 Task: Save favorite listings for properties in Denver, Colorado, with a mountain view.
Action: Mouse moved to (344, 184)
Screenshot: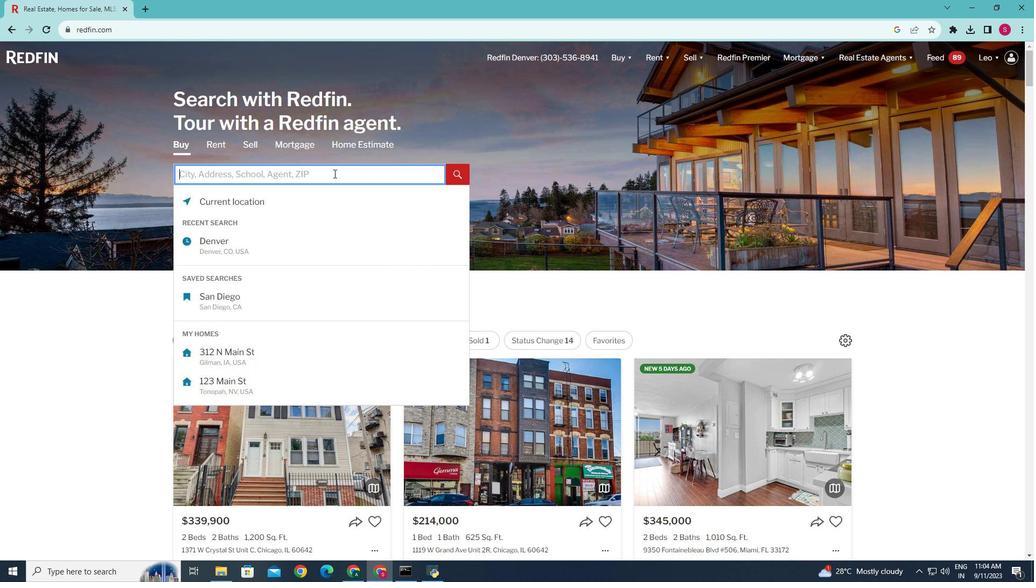 
Action: Mouse pressed left at (344, 184)
Screenshot: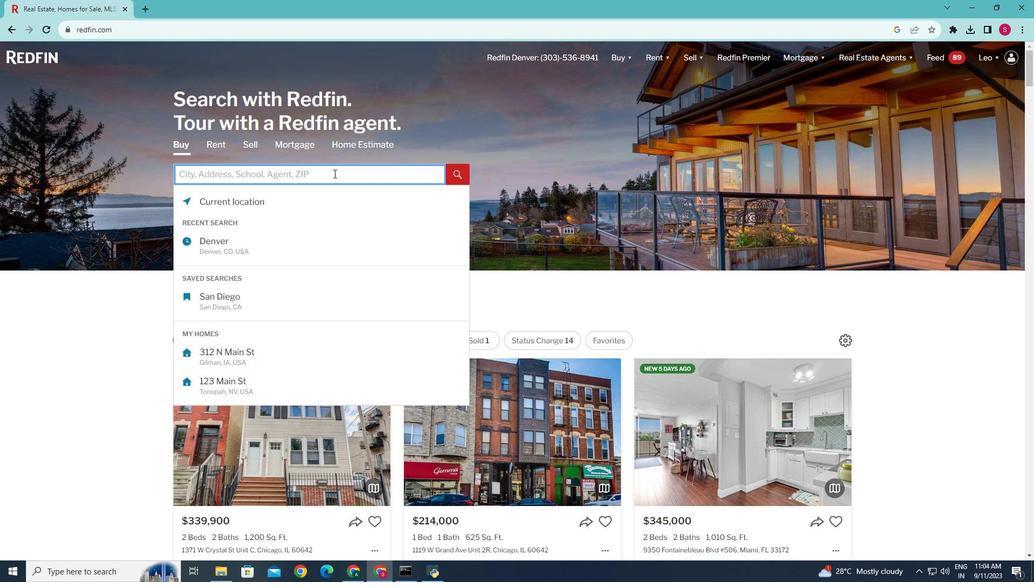 
Action: Key pressed <Key.caps_lock>D<Key.caps_lock>enver,<Key.space><Key.caps_lock>C<Key.caps_lock>olorado<Key.enter>
Screenshot: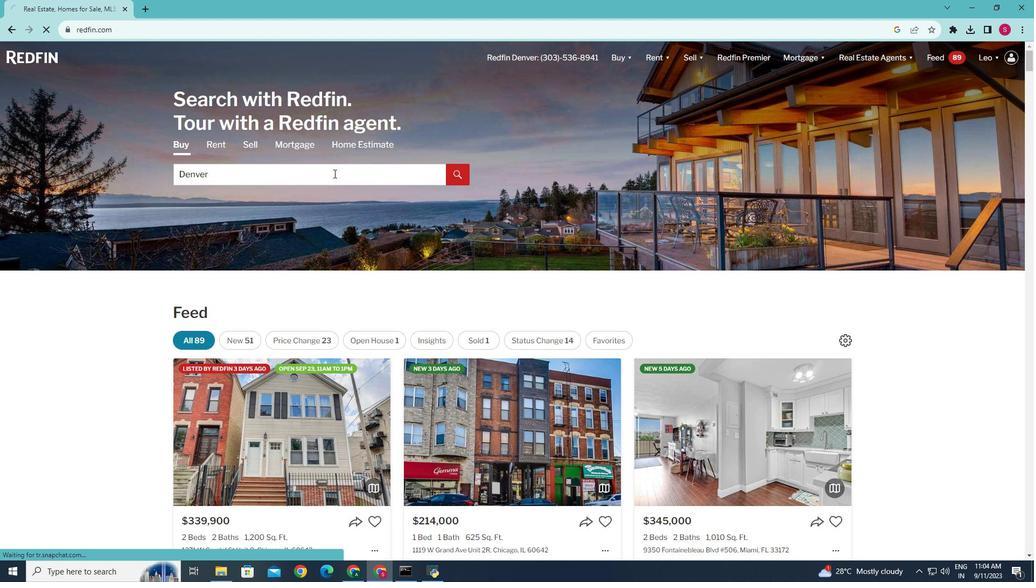 
Action: Mouse moved to (929, 136)
Screenshot: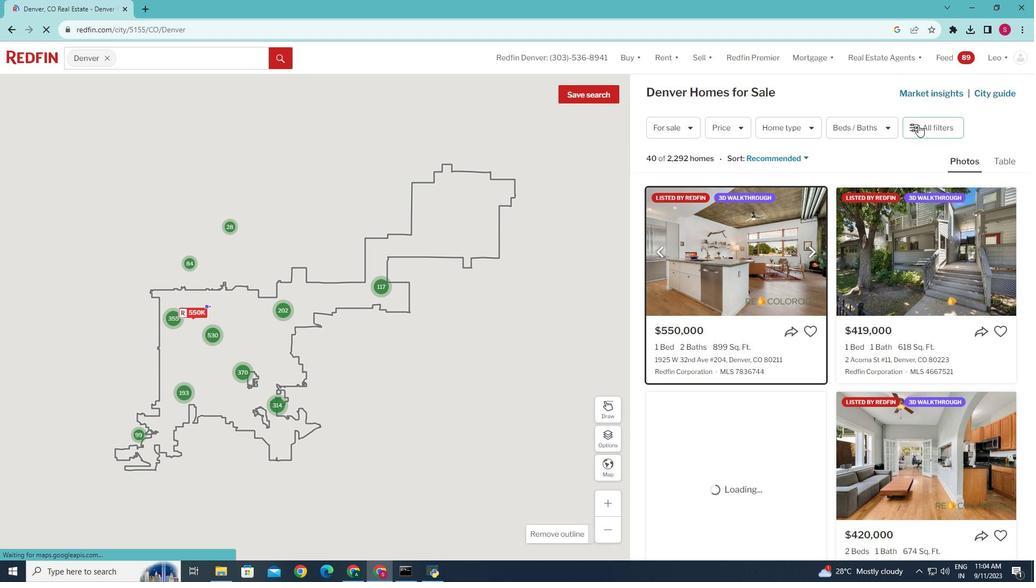 
Action: Mouse pressed left at (929, 136)
Screenshot: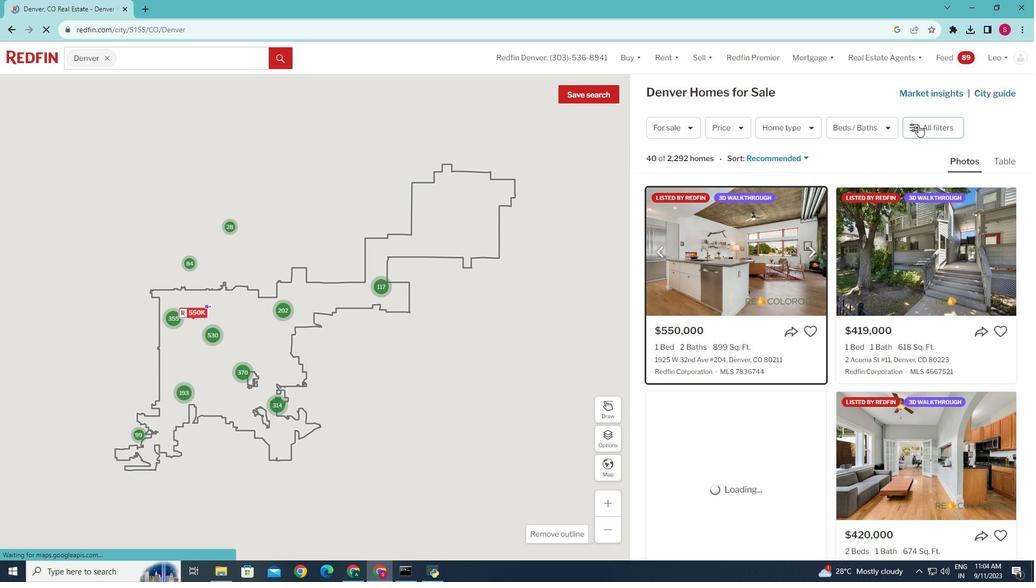 
Action: Mouse moved to (751, 272)
Screenshot: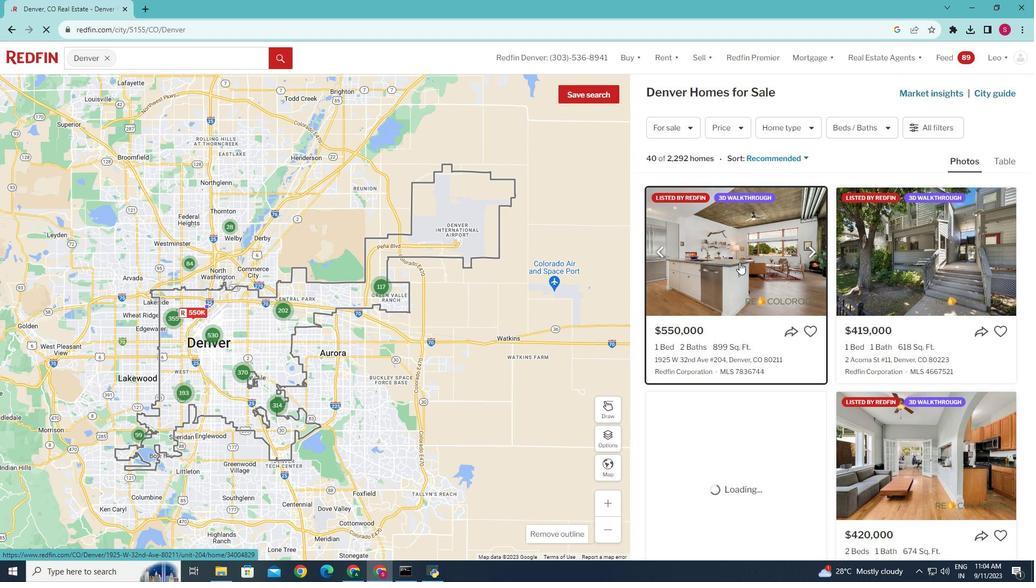 
Action: Mouse scrolled (751, 272) with delta (0, 0)
Screenshot: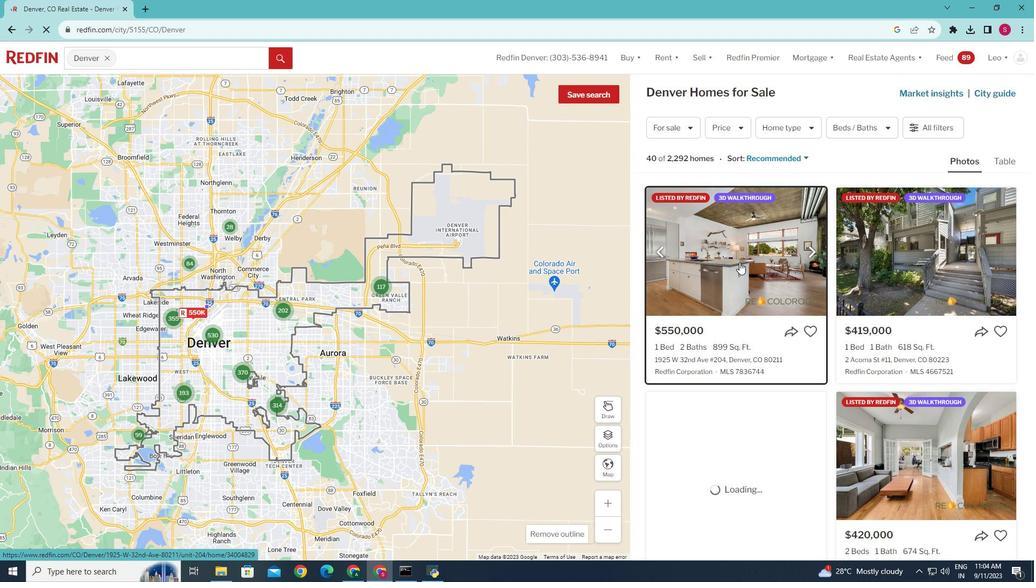 
Action: Mouse moved to (736, 288)
Screenshot: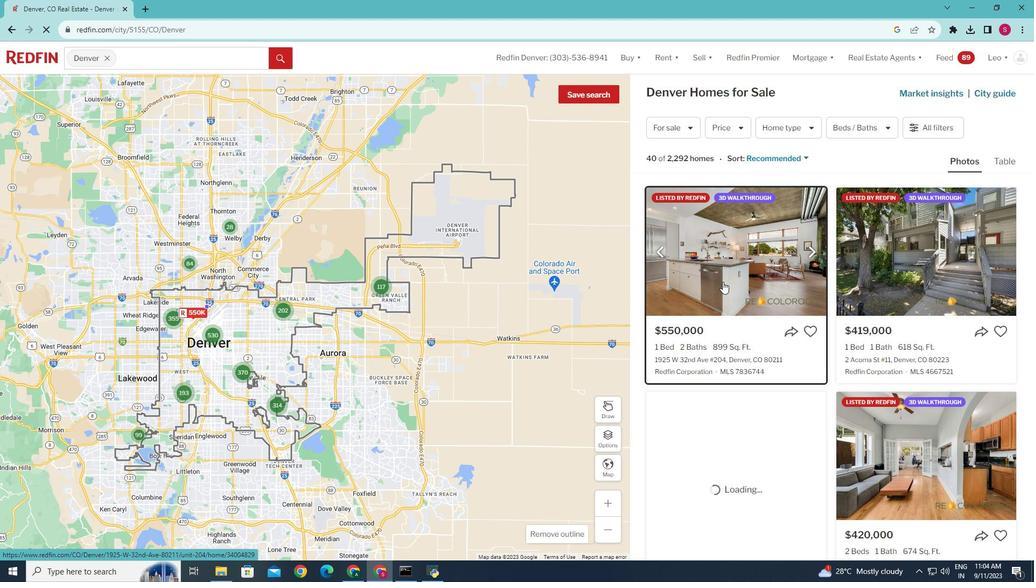 
Action: Mouse scrolled (736, 288) with delta (0, 0)
Screenshot: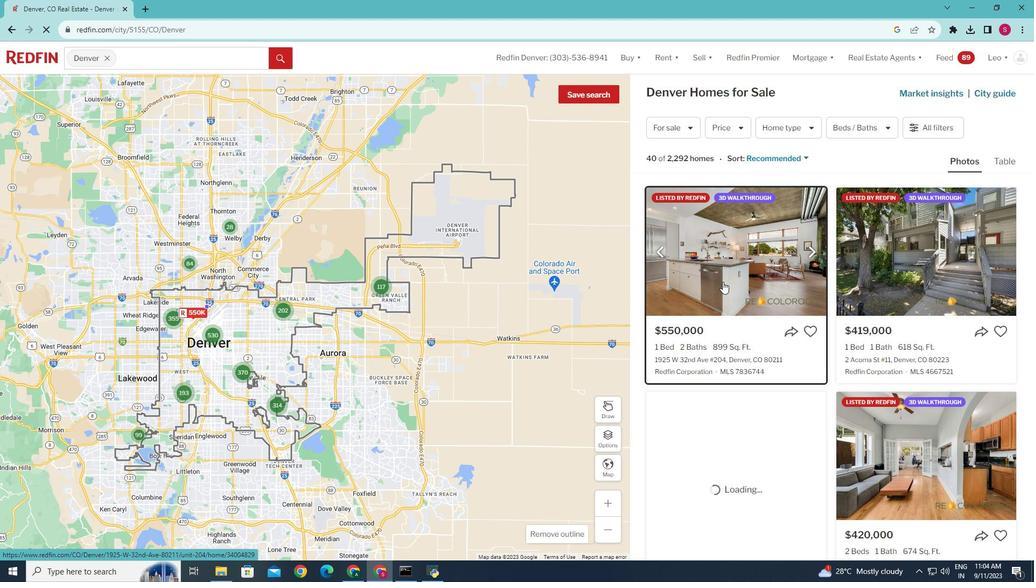 
Action: Mouse moved to (735, 291)
Screenshot: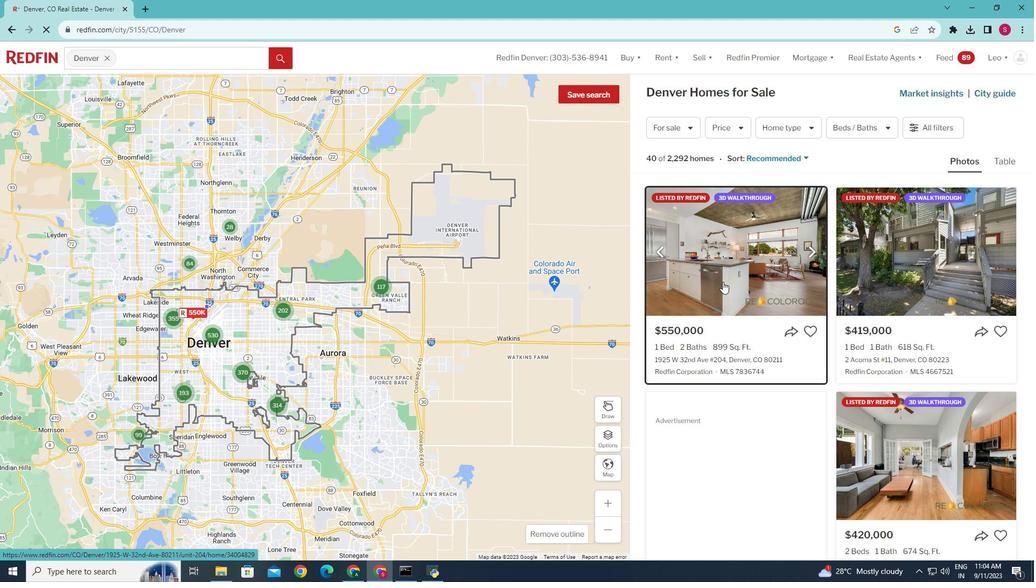 
Action: Mouse scrolled (735, 290) with delta (0, 0)
Screenshot: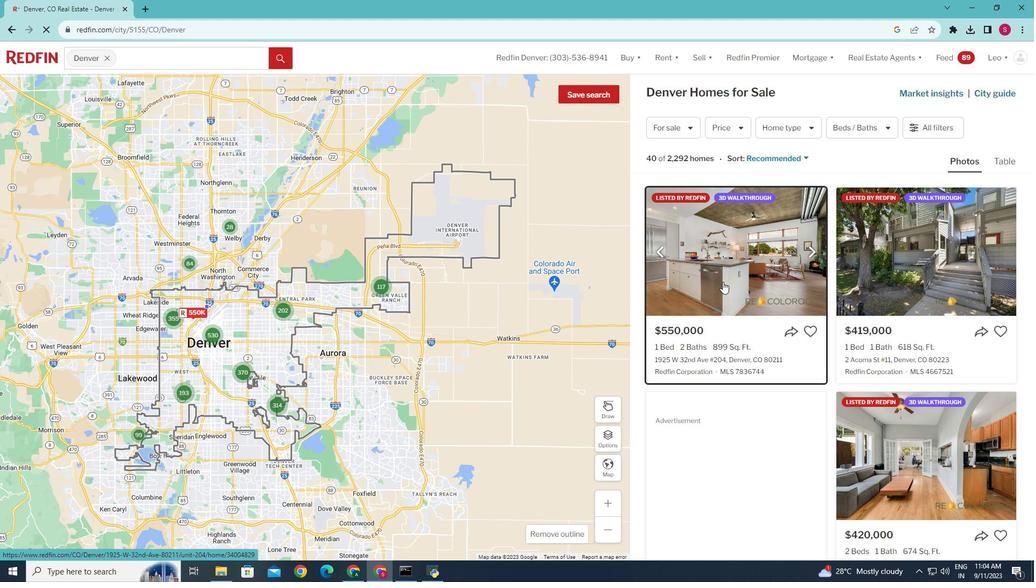 
Action: Mouse moved to (934, 135)
Screenshot: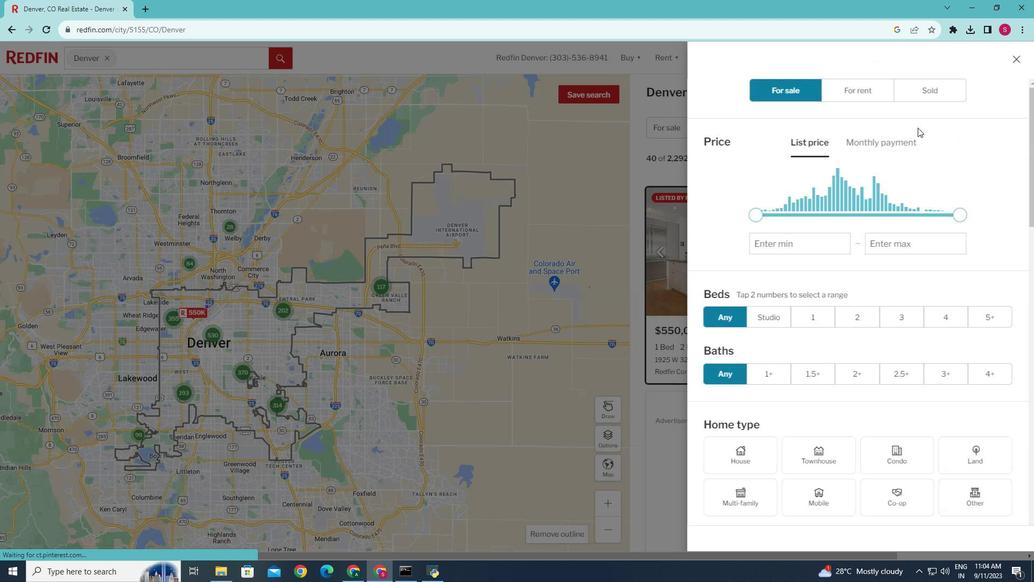 
Action: Mouse pressed left at (934, 135)
Screenshot: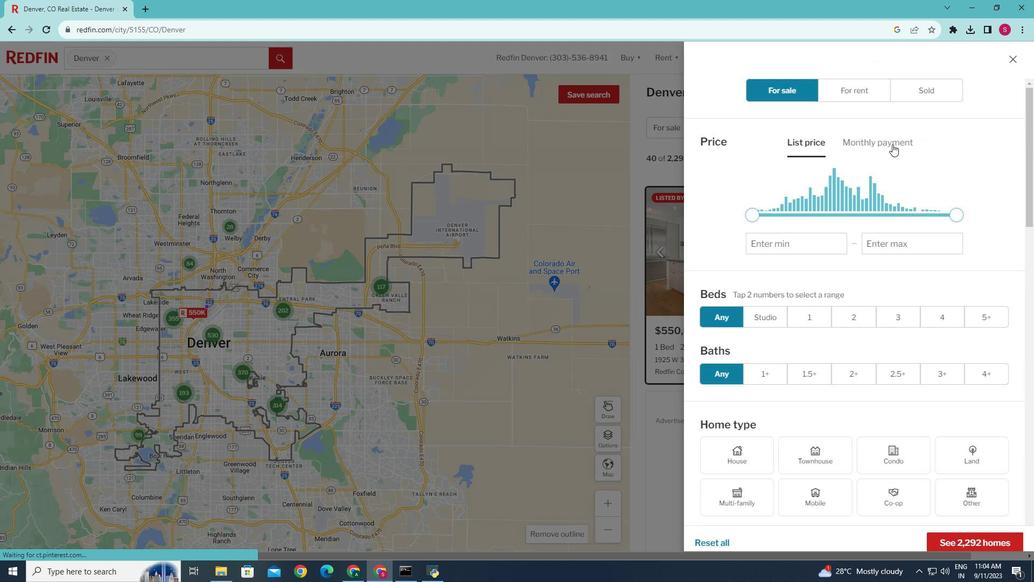 
Action: Mouse moved to (804, 342)
Screenshot: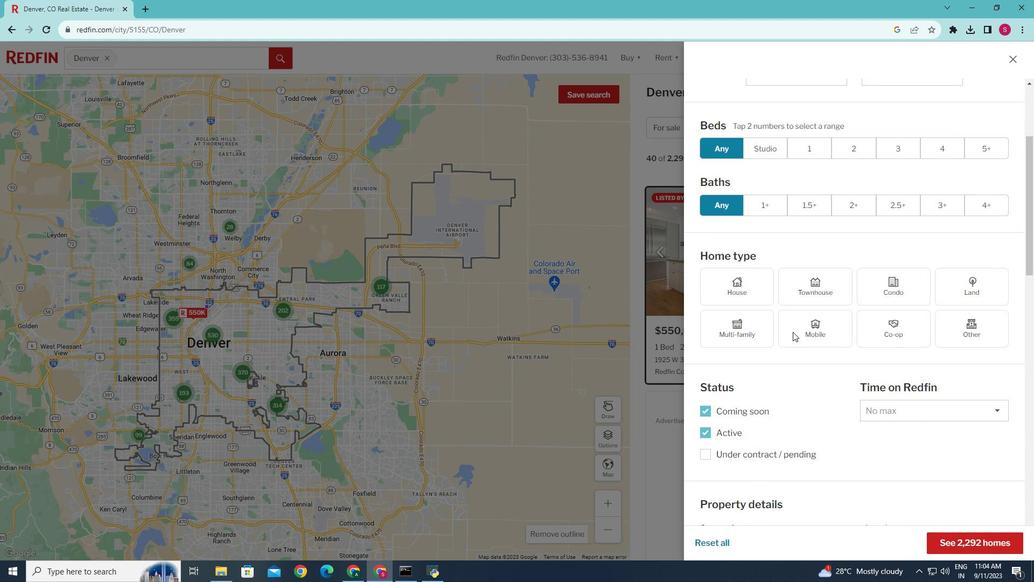 
Action: Mouse scrolled (804, 342) with delta (0, 0)
Screenshot: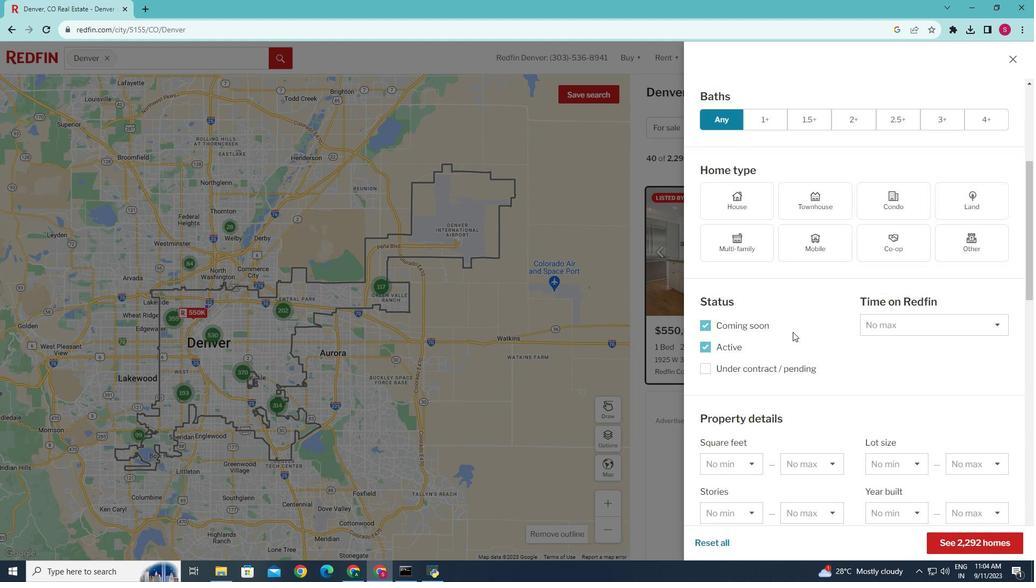 
Action: Mouse scrolled (804, 342) with delta (0, 0)
Screenshot: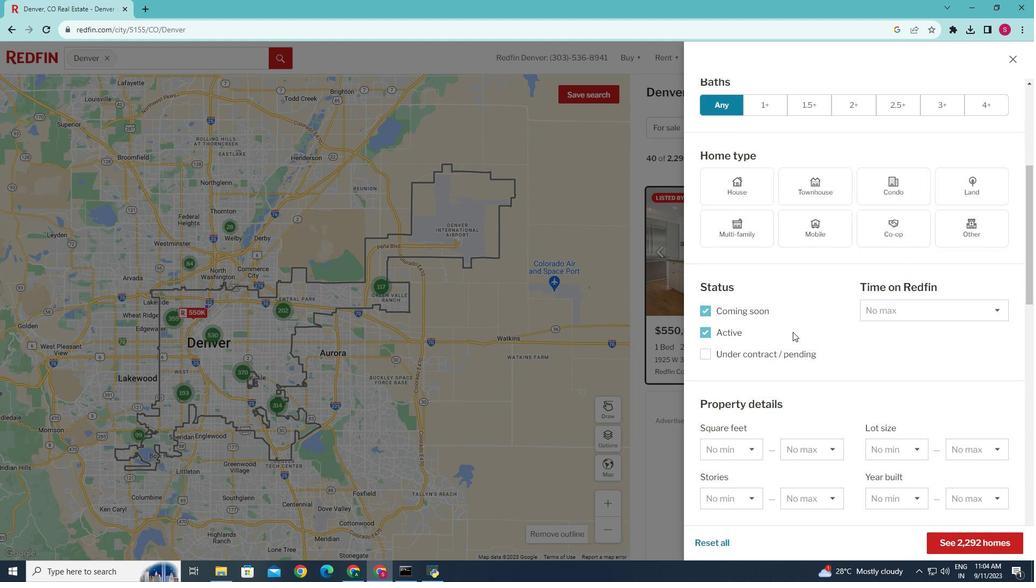 
Action: Mouse scrolled (804, 342) with delta (0, 0)
Screenshot: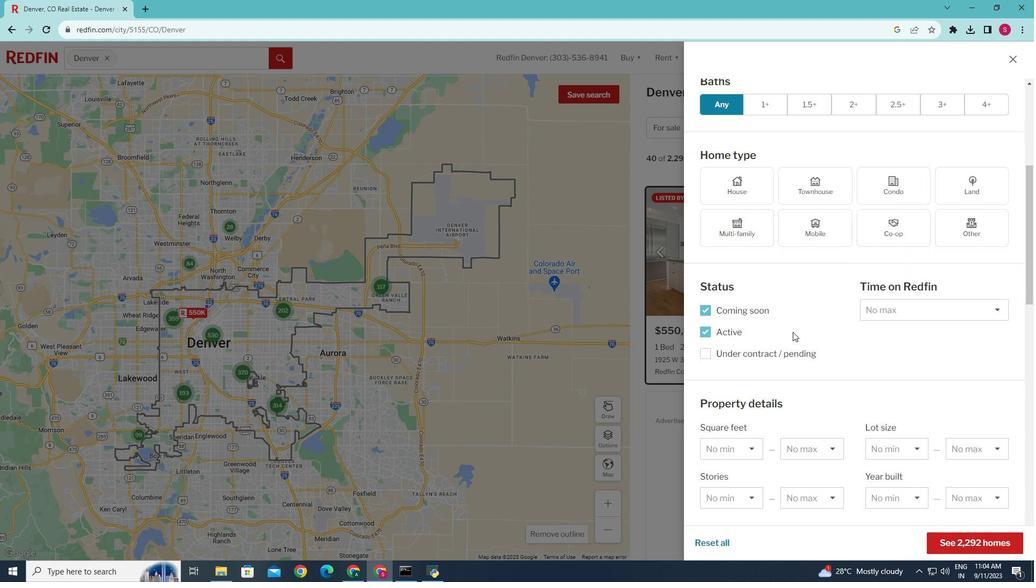 
Action: Mouse scrolled (804, 342) with delta (0, 0)
Screenshot: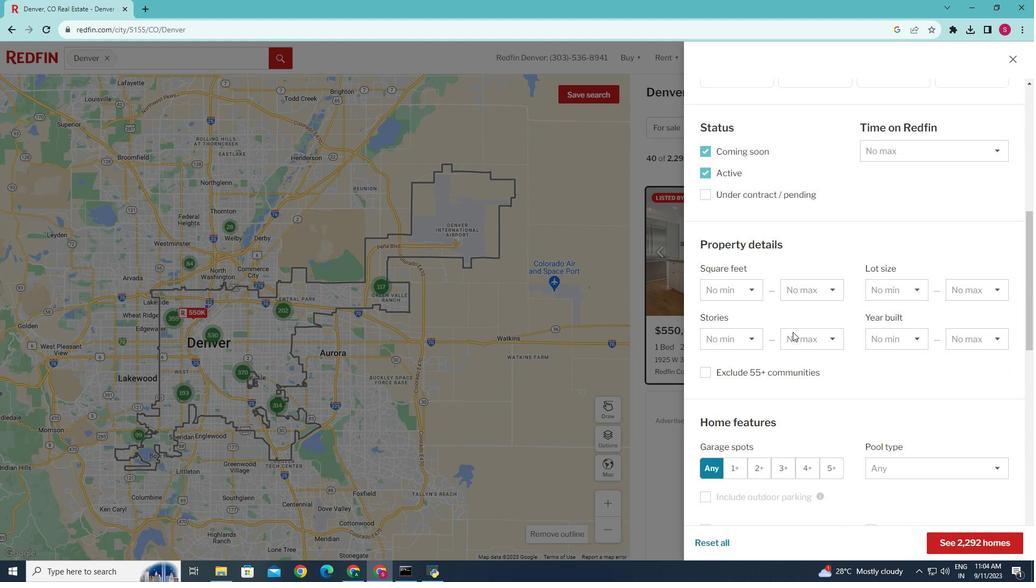 
Action: Mouse scrolled (804, 342) with delta (0, 0)
Screenshot: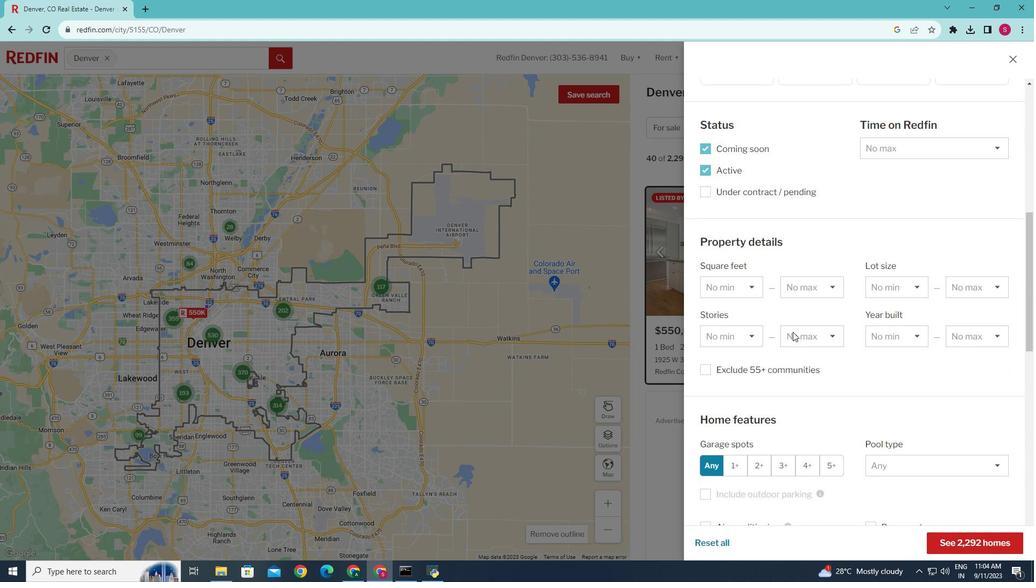 
Action: Mouse scrolled (804, 342) with delta (0, 0)
Screenshot: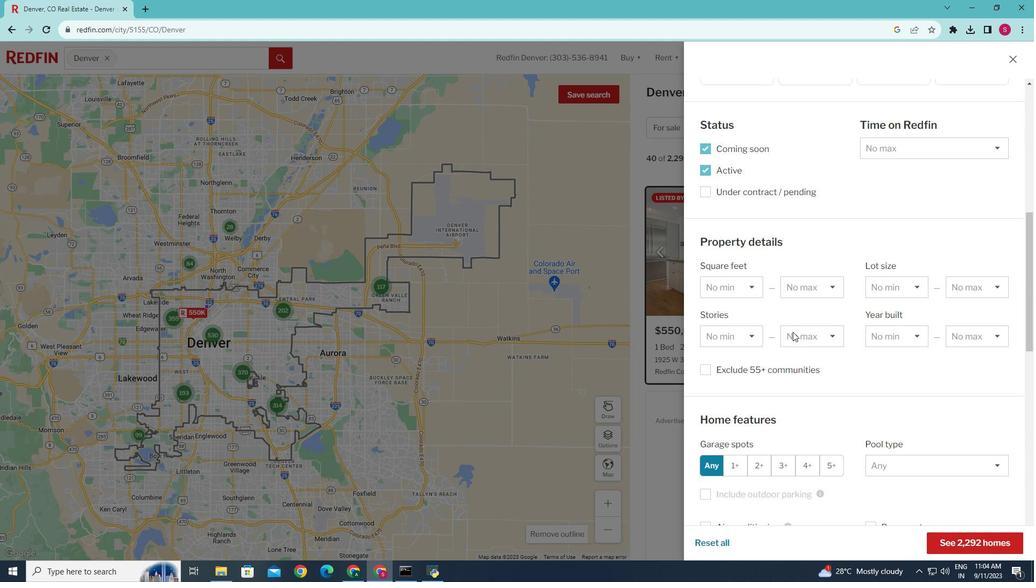 
Action: Mouse scrolled (804, 342) with delta (0, 0)
Screenshot: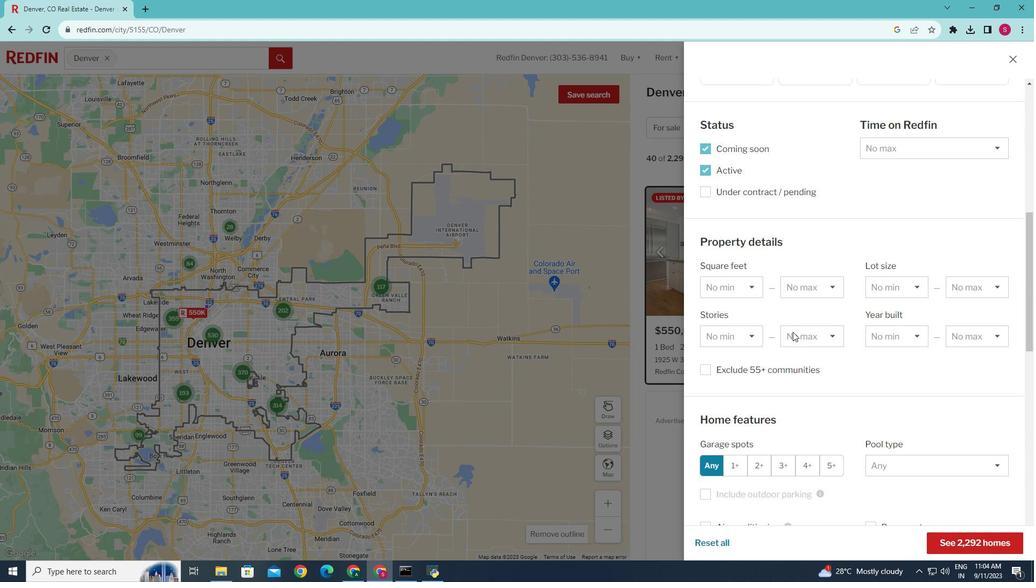 
Action: Mouse scrolled (804, 342) with delta (0, 0)
Screenshot: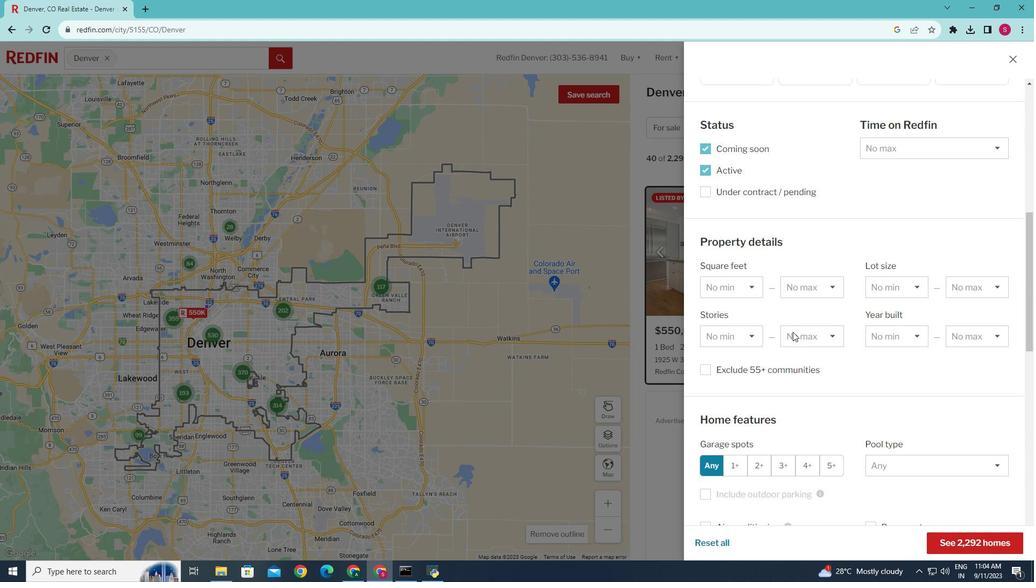 
Action: Mouse scrolled (804, 342) with delta (0, 0)
Screenshot: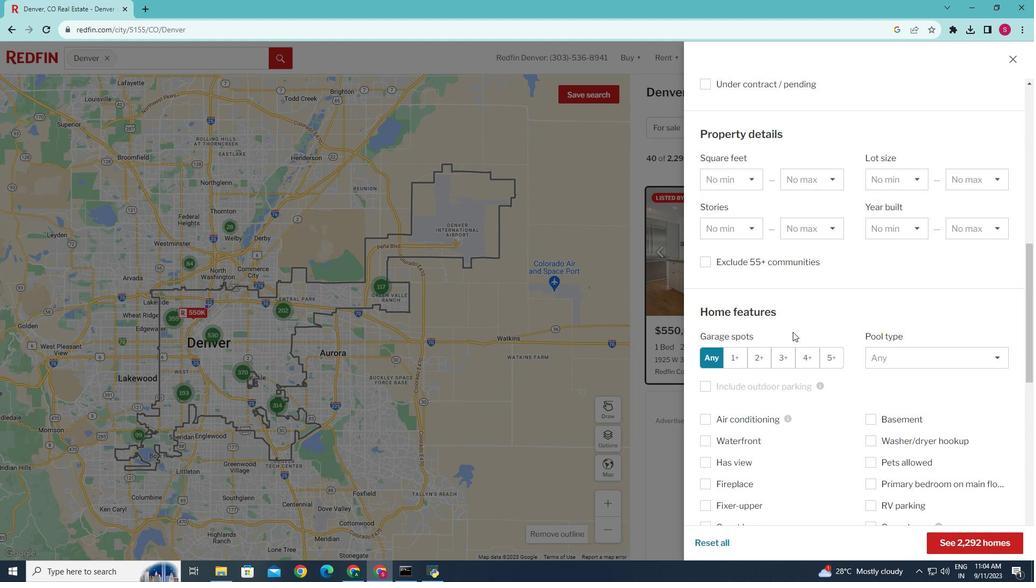 
Action: Mouse scrolled (804, 342) with delta (0, 0)
Screenshot: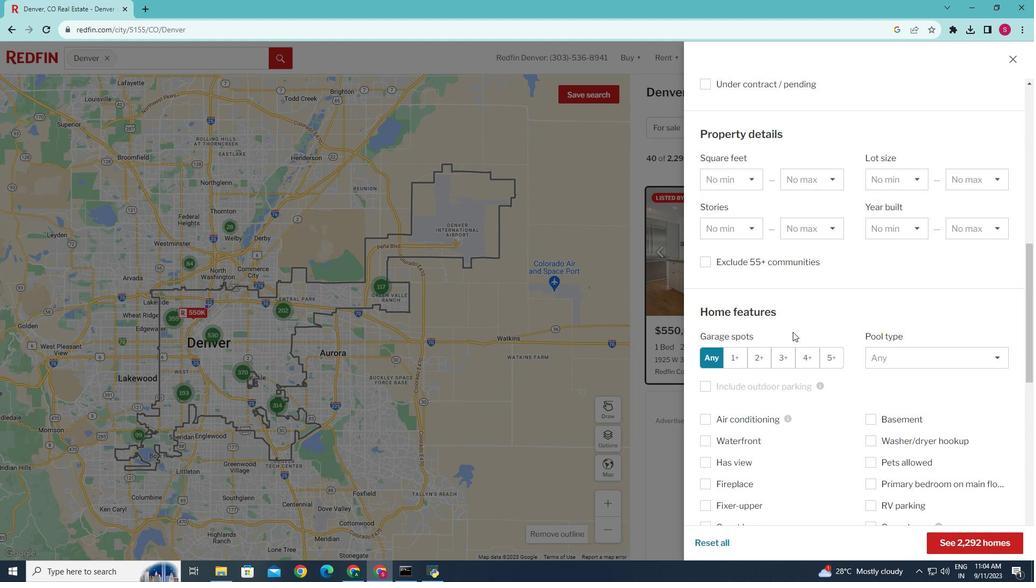 
Action: Mouse scrolled (804, 342) with delta (0, 0)
Screenshot: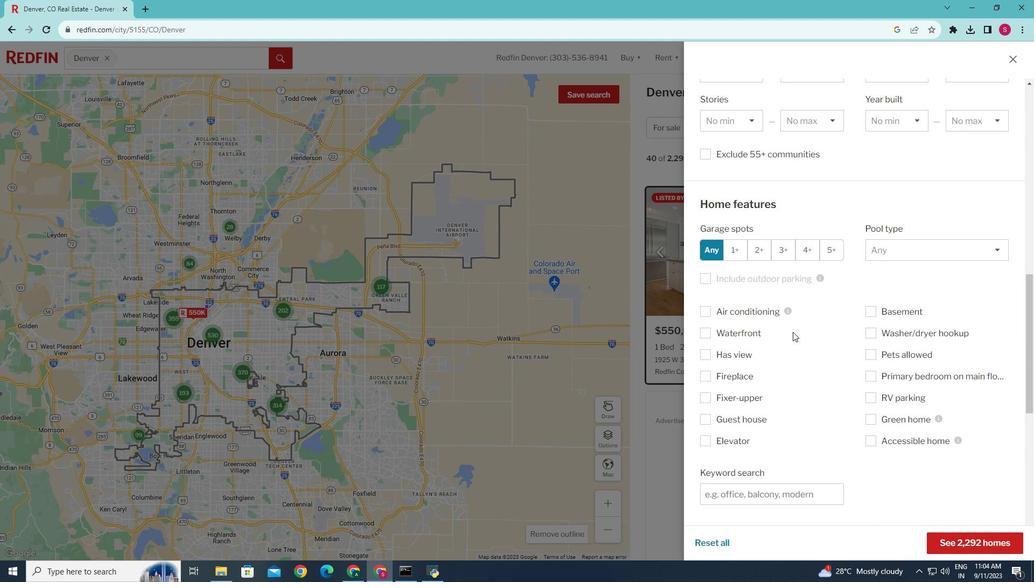 
Action: Mouse scrolled (804, 342) with delta (0, 0)
Screenshot: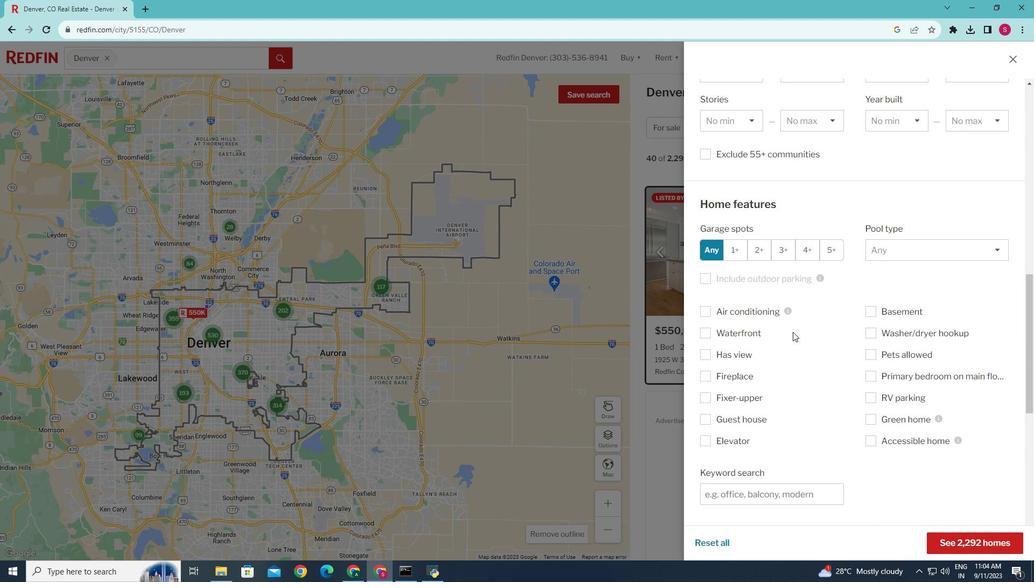 
Action: Mouse scrolled (804, 342) with delta (0, 0)
Screenshot: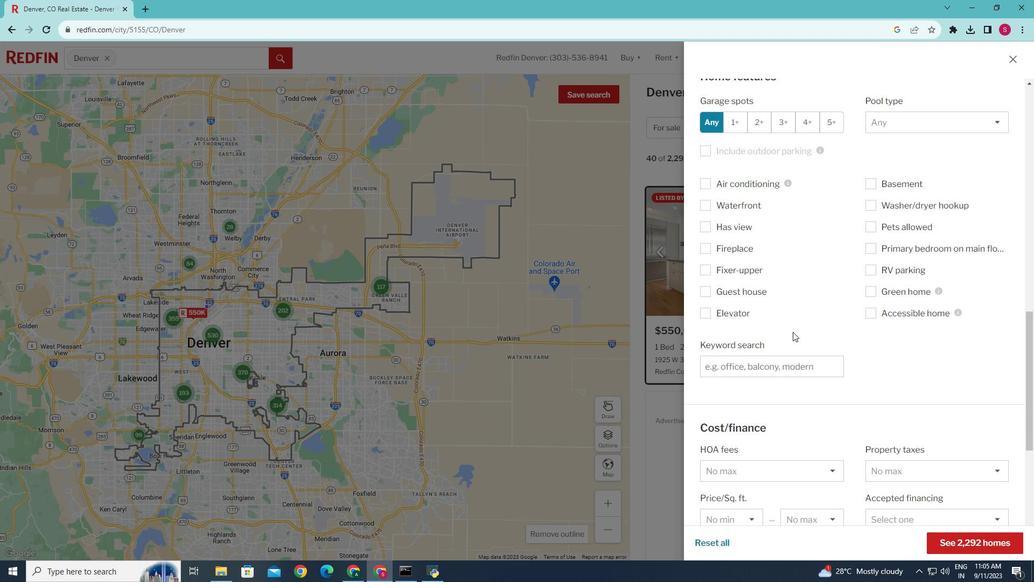 
Action: Mouse scrolled (804, 342) with delta (0, 0)
Screenshot: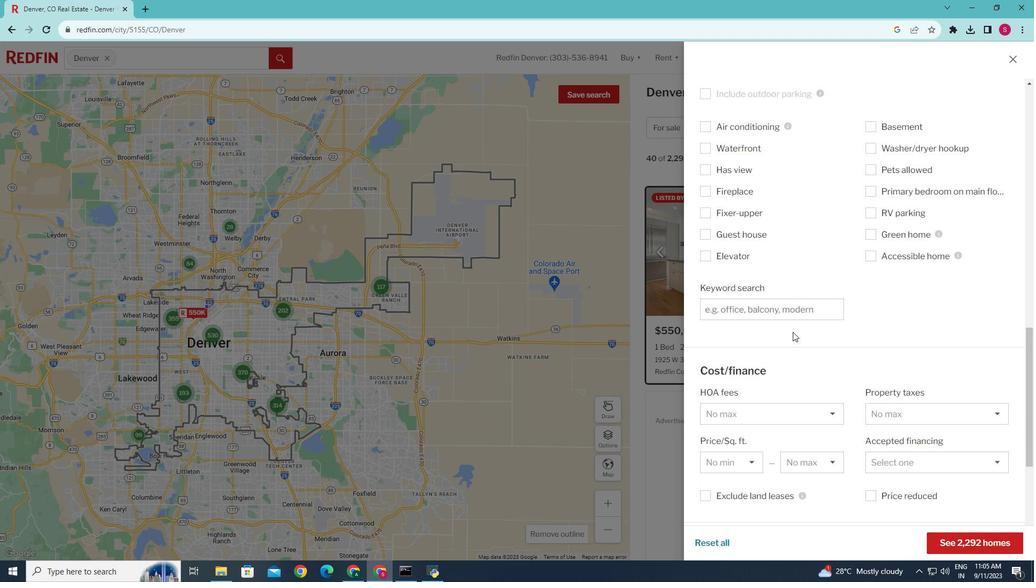 
Action: Mouse scrolled (804, 342) with delta (0, 0)
Screenshot: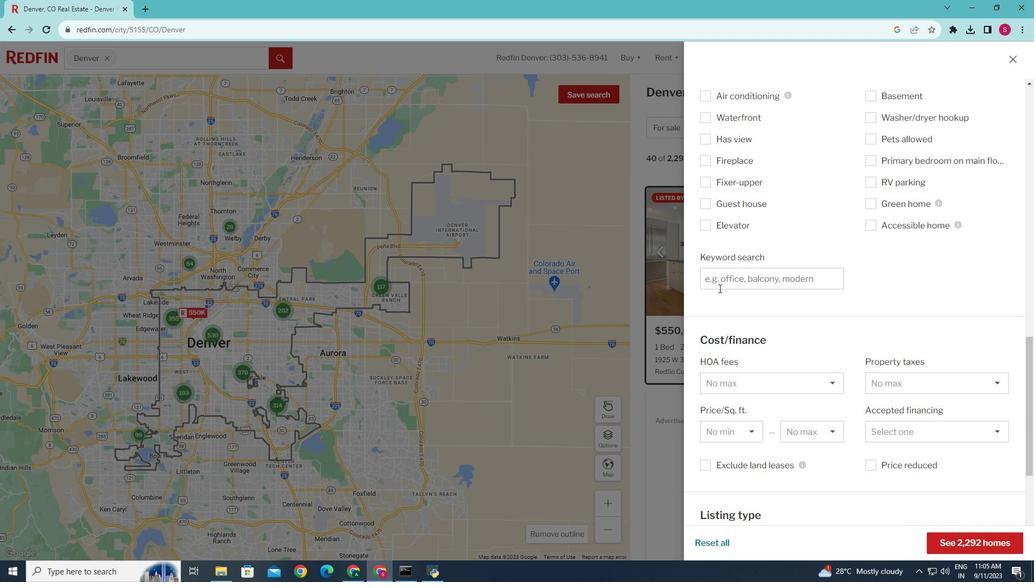 
Action: Mouse scrolled (804, 342) with delta (0, 0)
Screenshot: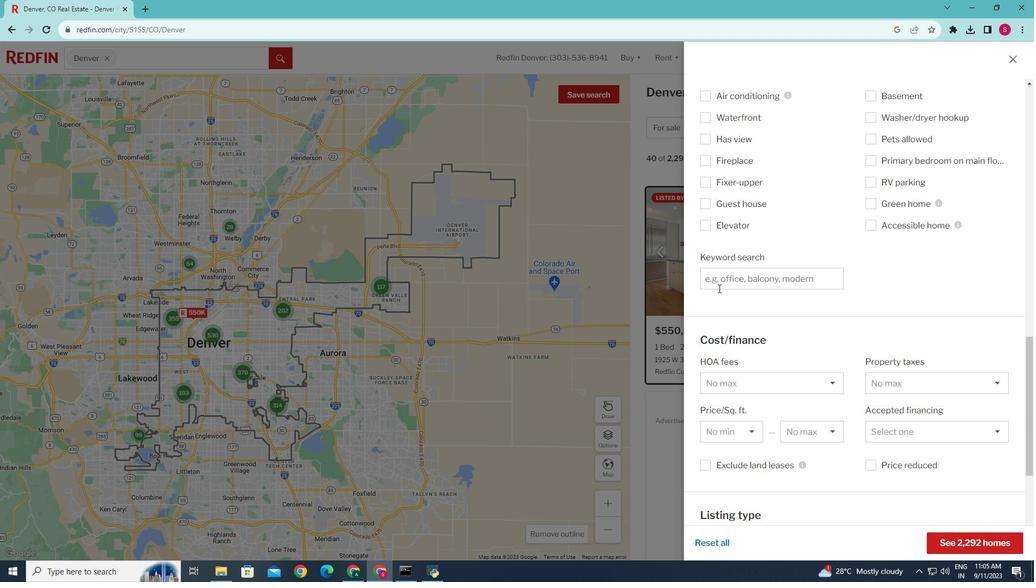 
Action: Mouse moved to (745, 287)
Screenshot: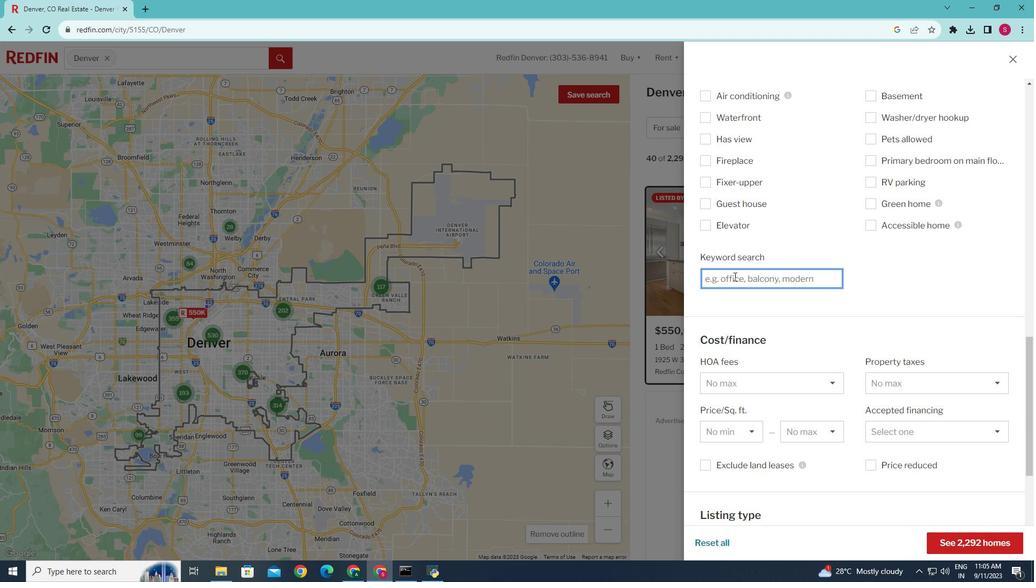 
Action: Mouse pressed left at (745, 287)
Screenshot: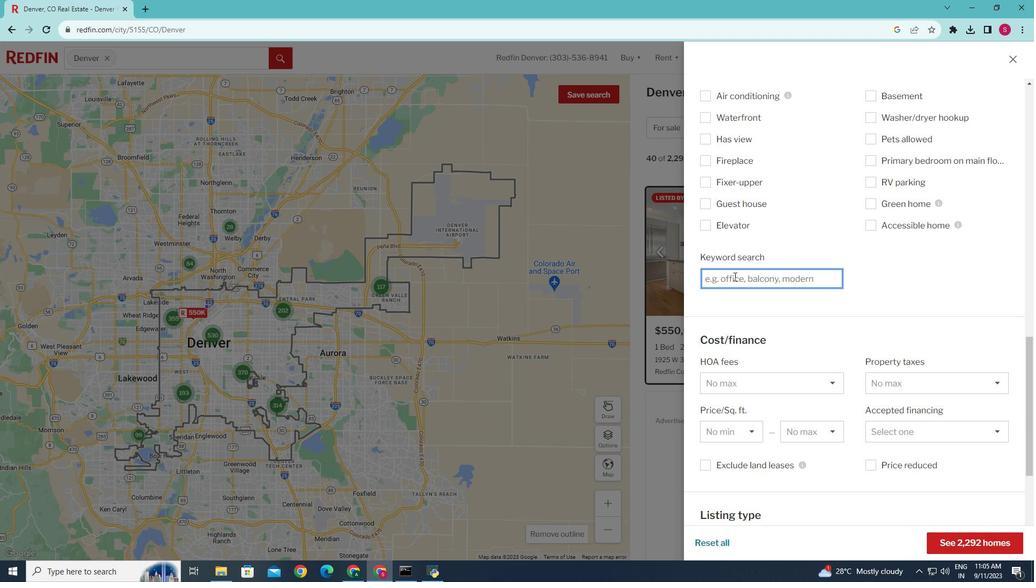 
Action: Key pressed mountain<Key.space>view<Key.enter>
Screenshot: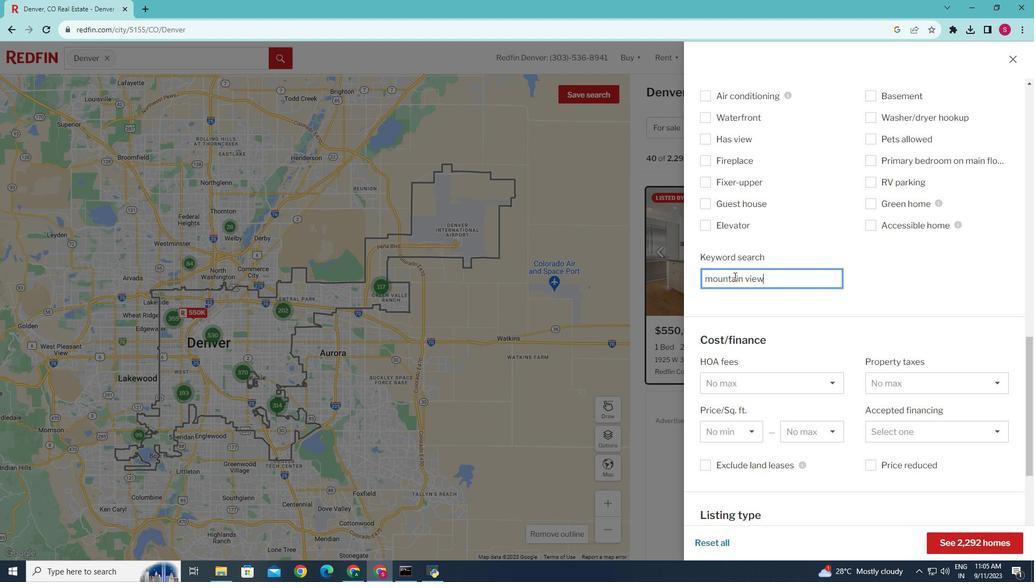 
Action: Mouse moved to (775, 308)
Screenshot: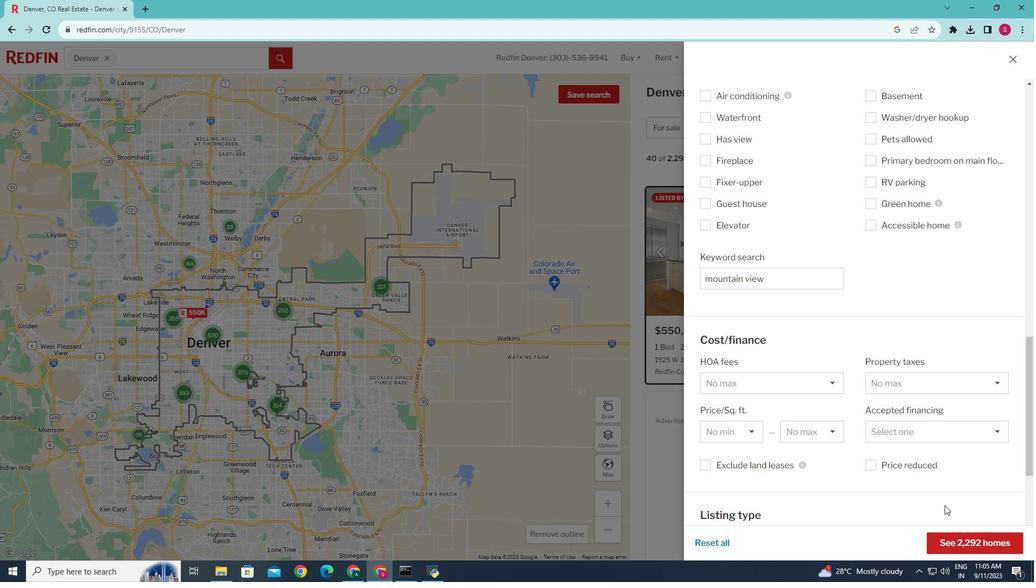 
Action: Mouse pressed left at (775, 308)
Screenshot: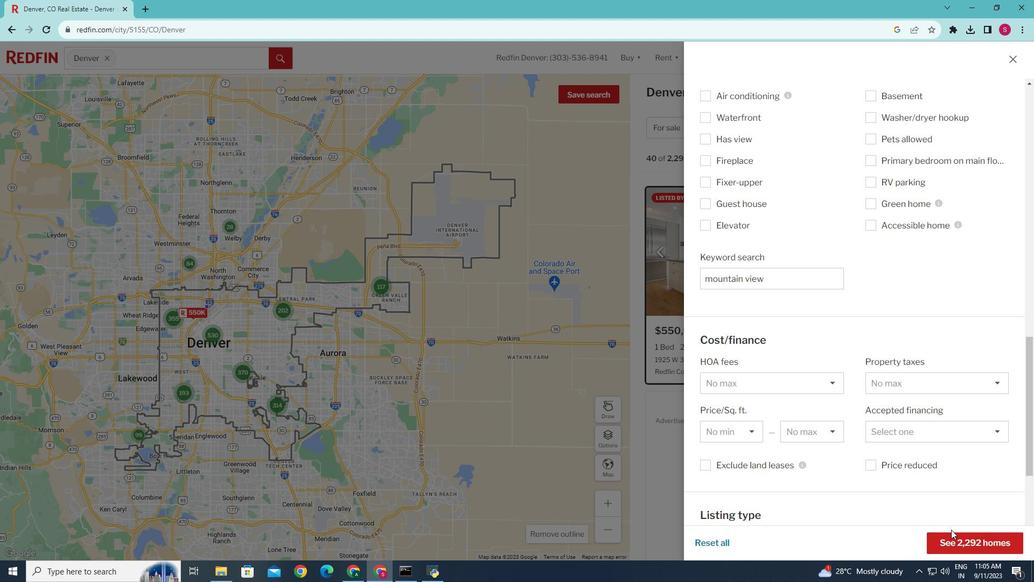 
Action: Mouse moved to (967, 553)
Screenshot: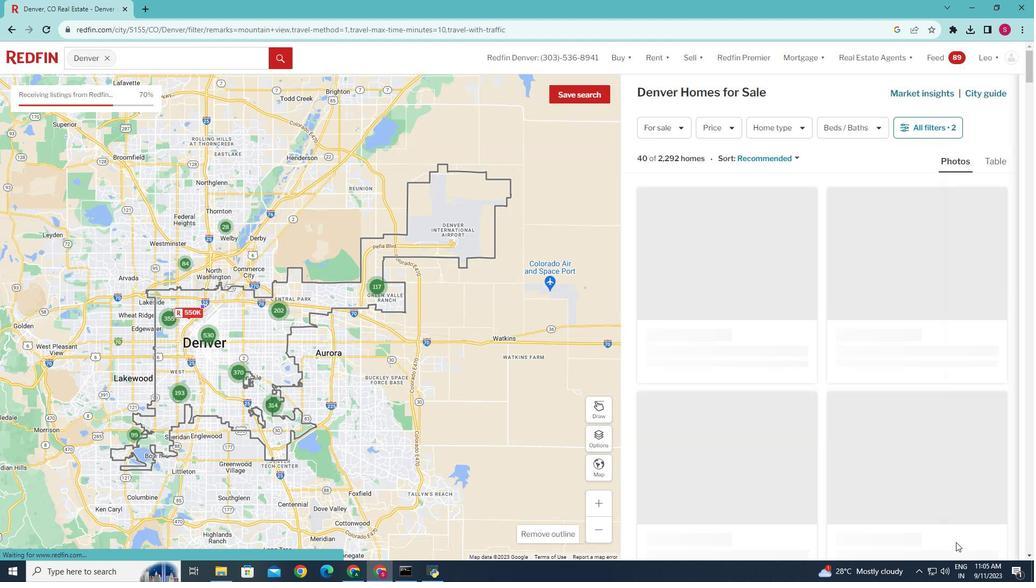 
Action: Mouse pressed left at (967, 553)
Screenshot: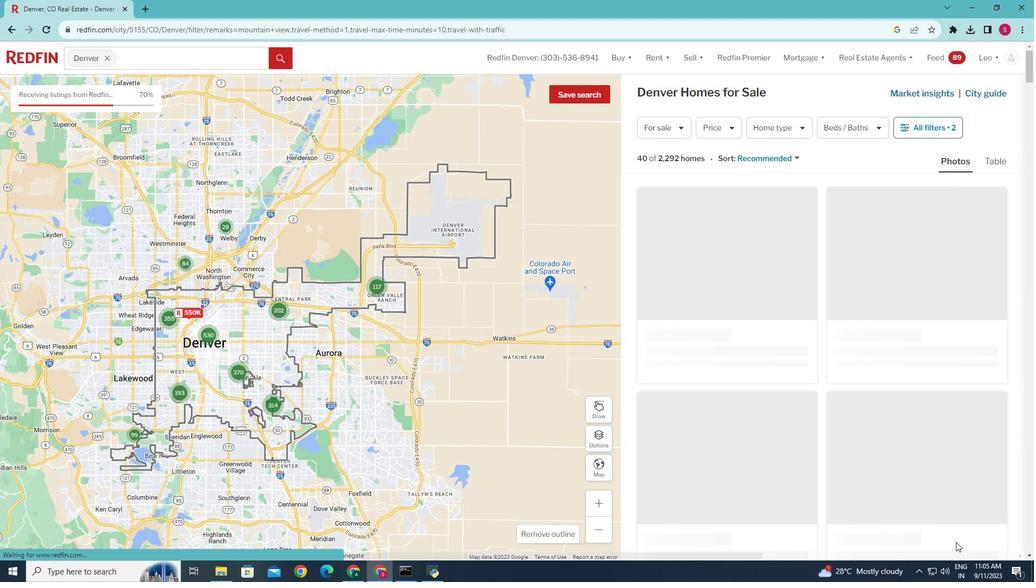 
Action: Mouse moved to (750, 250)
Screenshot: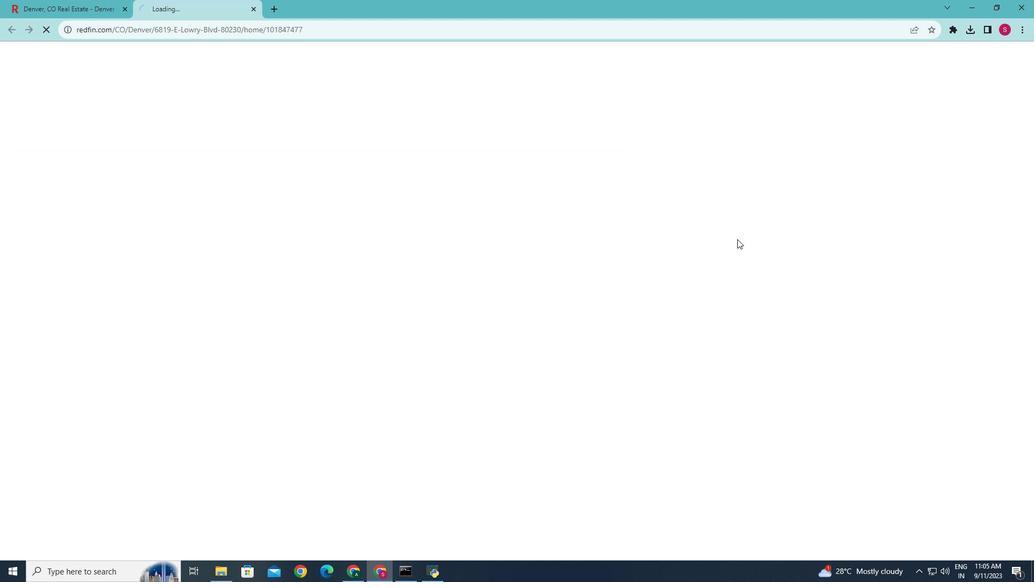 
Action: Mouse pressed left at (750, 250)
Screenshot: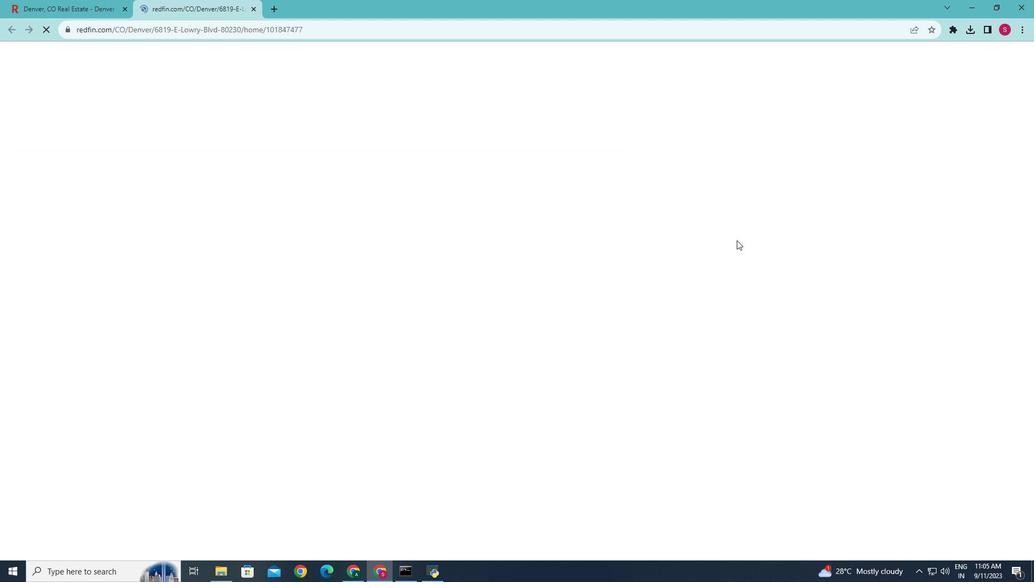 
Action: Mouse moved to (708, 323)
Screenshot: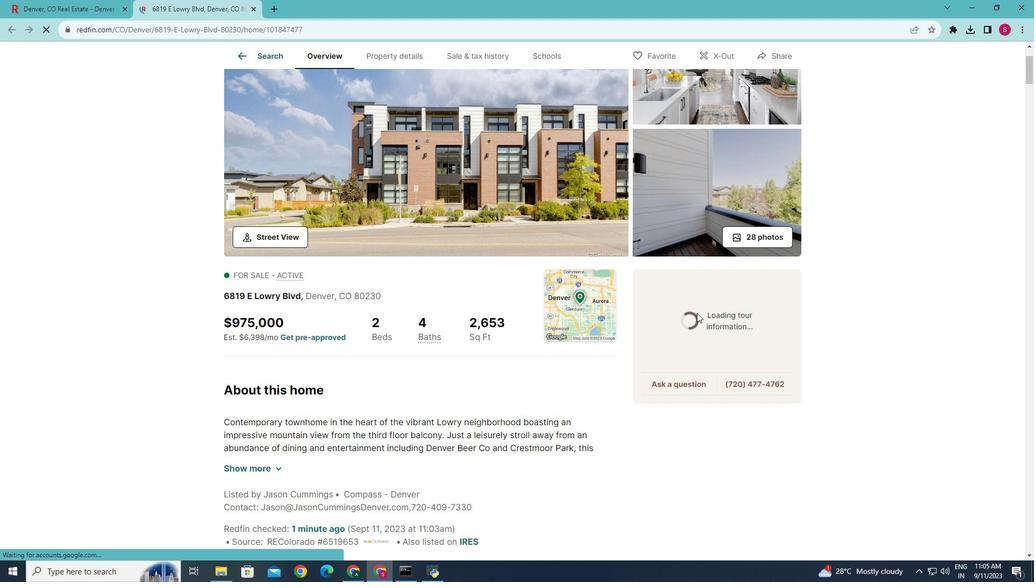 
Action: Mouse scrolled (708, 323) with delta (0, 0)
Screenshot: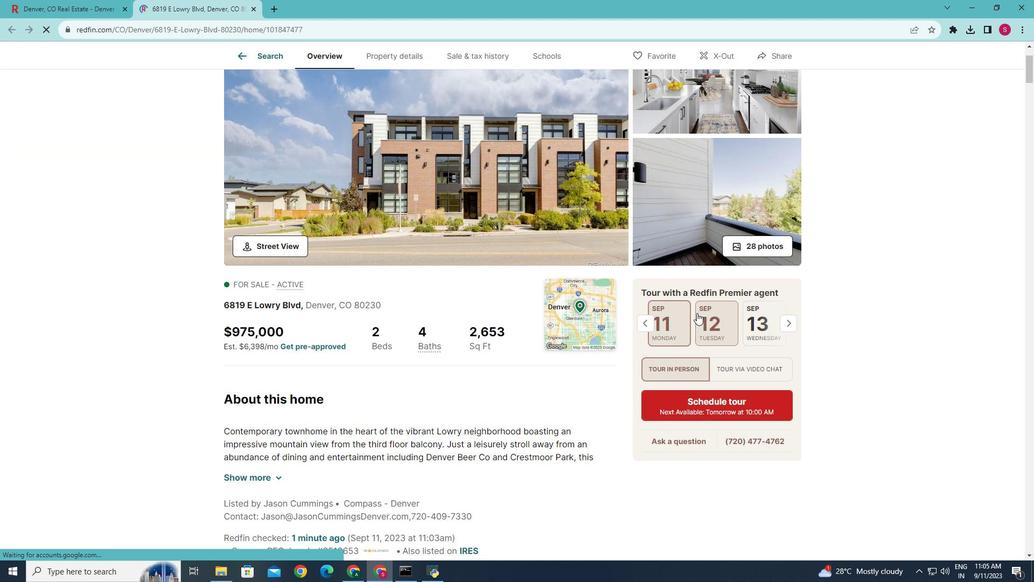 
Action: Mouse scrolled (708, 323) with delta (0, 0)
Screenshot: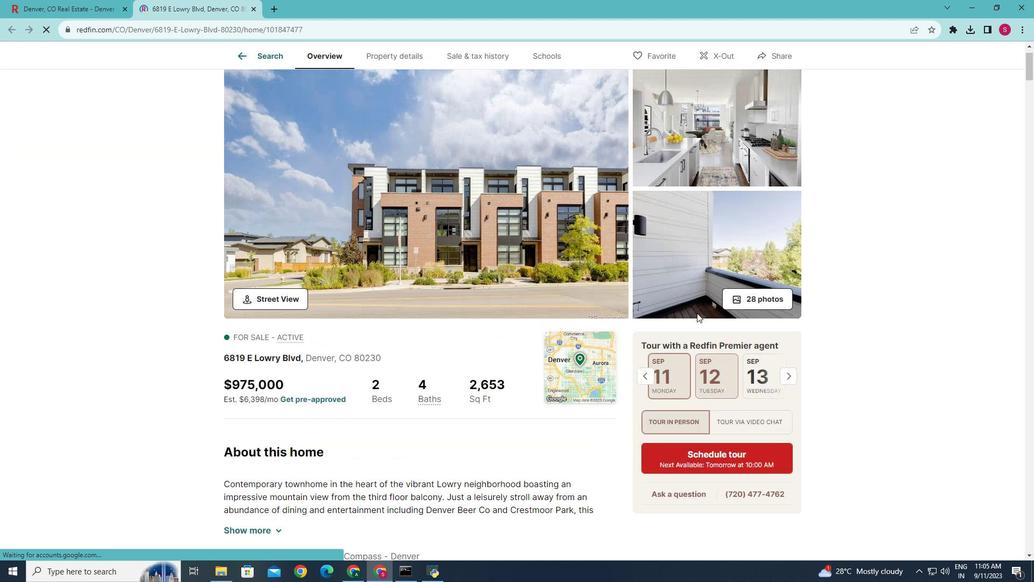 
Action: Mouse scrolled (708, 324) with delta (0, 0)
Screenshot: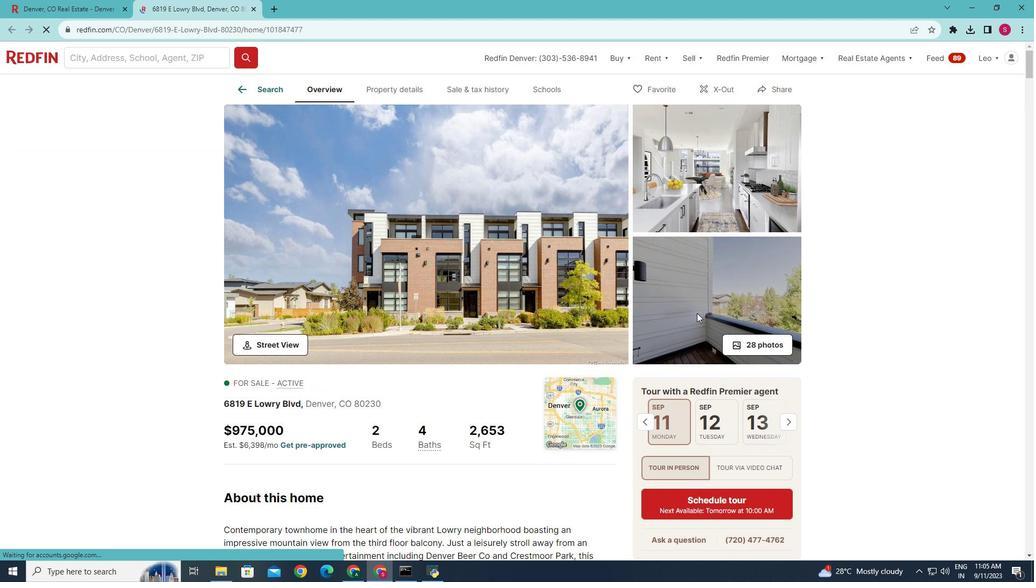 
Action: Mouse scrolled (708, 324) with delta (0, 0)
Screenshot: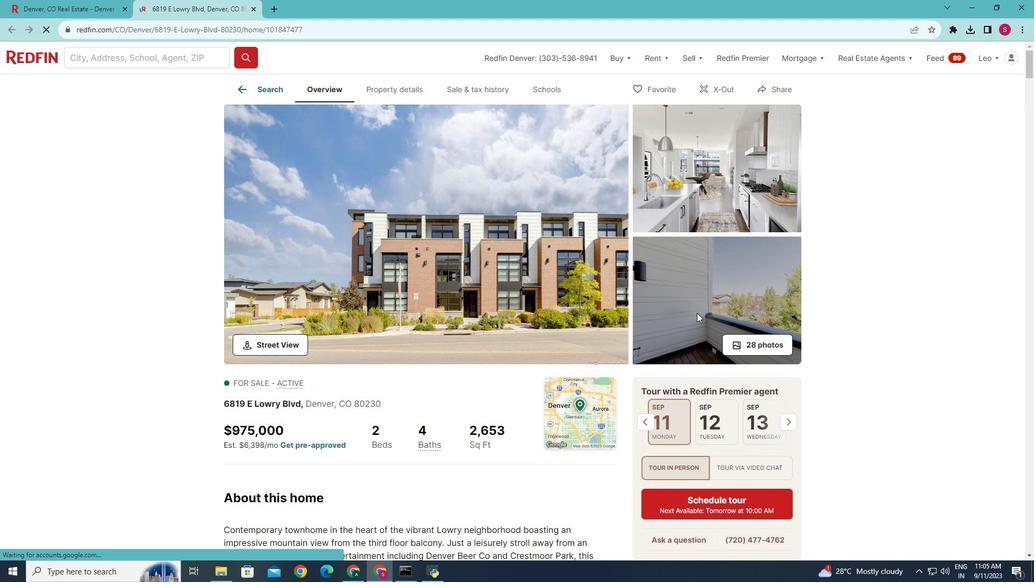 
Action: Mouse scrolled (708, 324) with delta (0, 0)
Screenshot: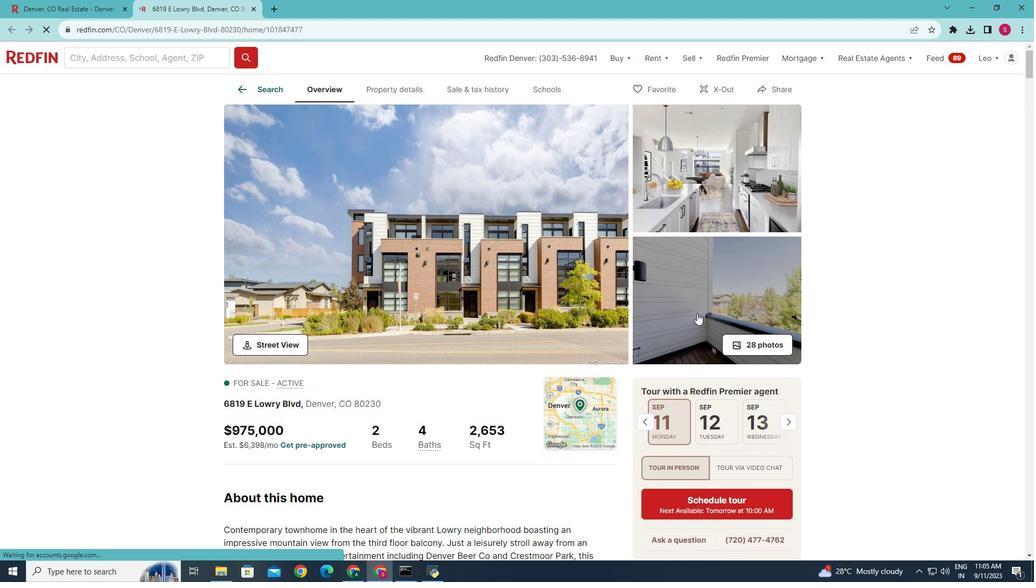 
Action: Mouse scrolled (708, 324) with delta (0, 0)
Screenshot: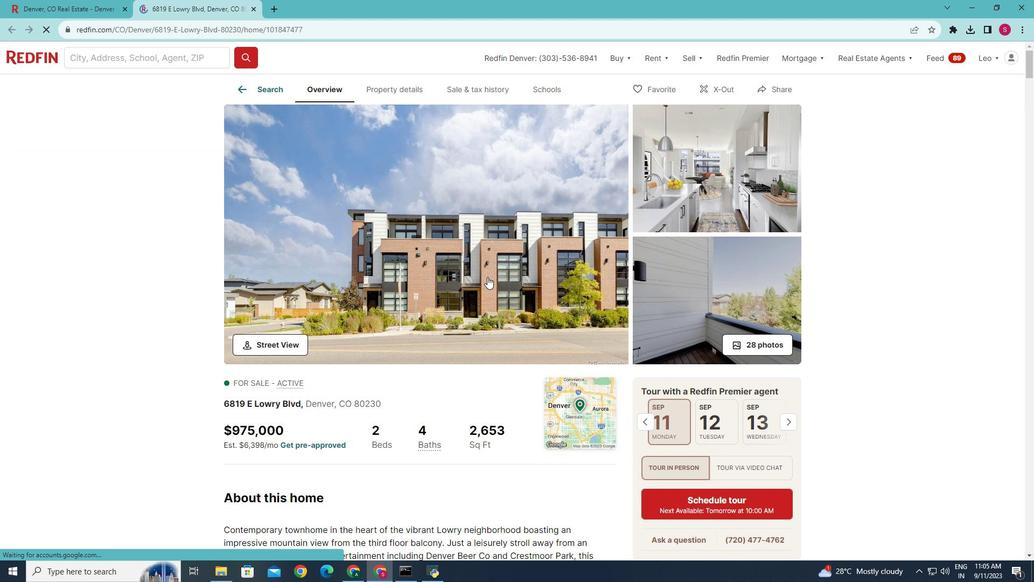
Action: Mouse scrolled (708, 324) with delta (0, 0)
Screenshot: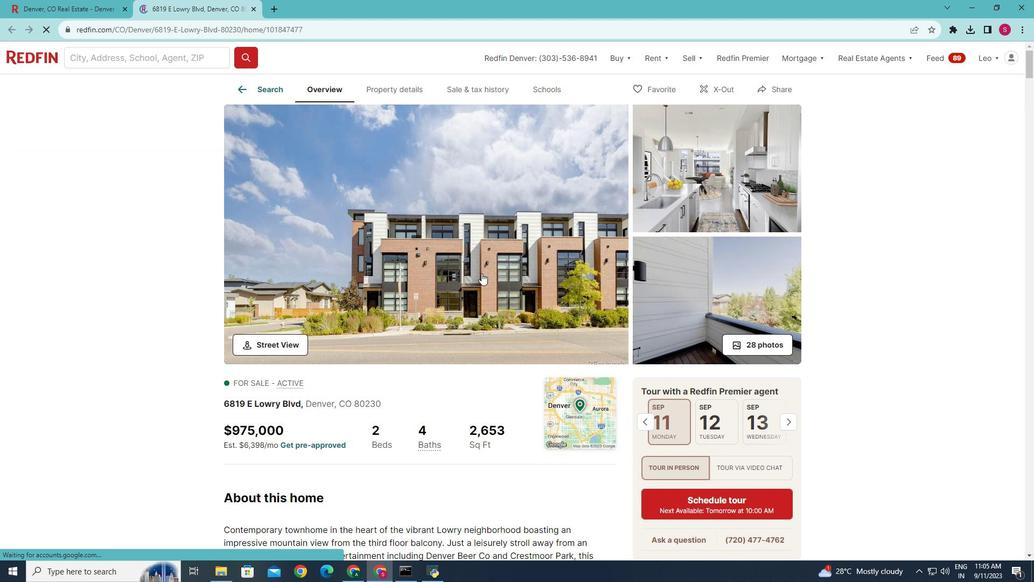 
Action: Mouse moved to (741, 299)
Screenshot: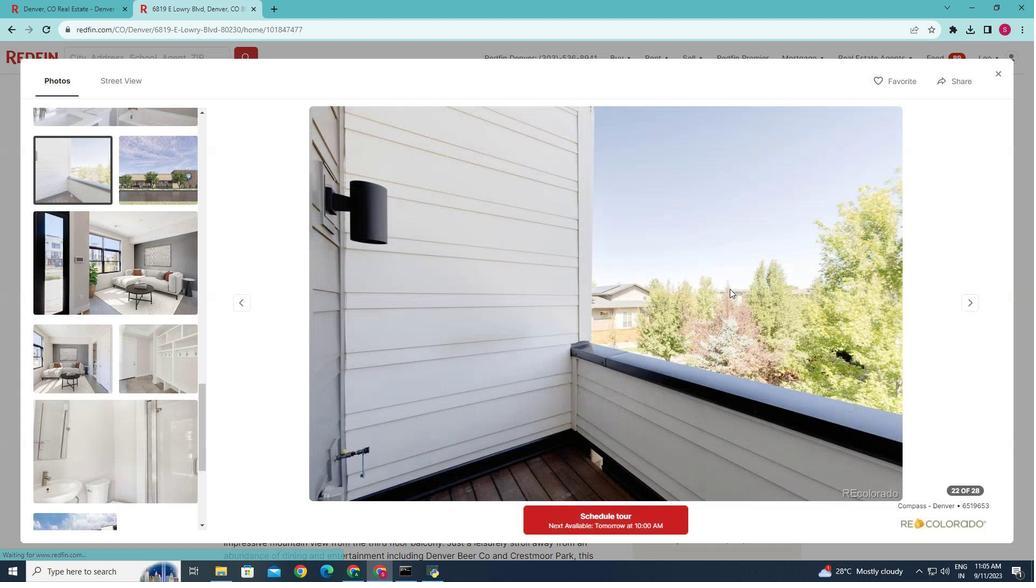 
Action: Mouse pressed left at (741, 299)
Screenshot: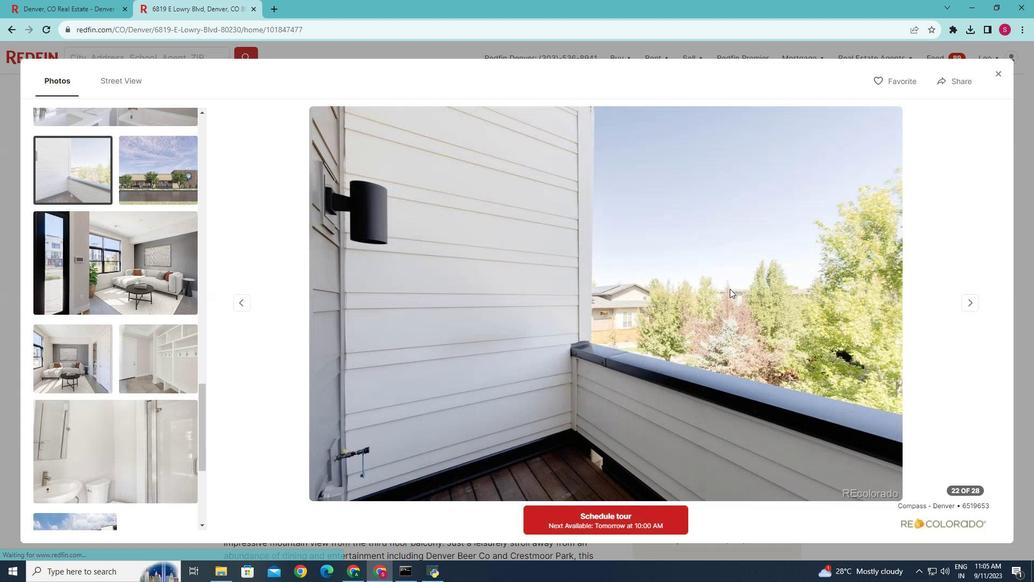 
Action: Mouse moved to (892, 92)
Screenshot: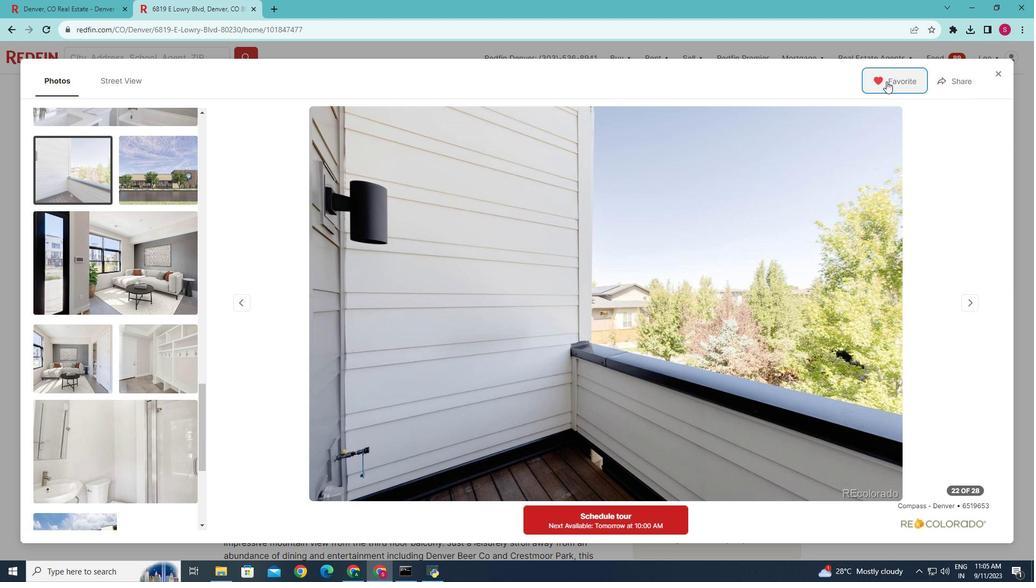 
Action: Mouse pressed left at (892, 92)
Screenshot: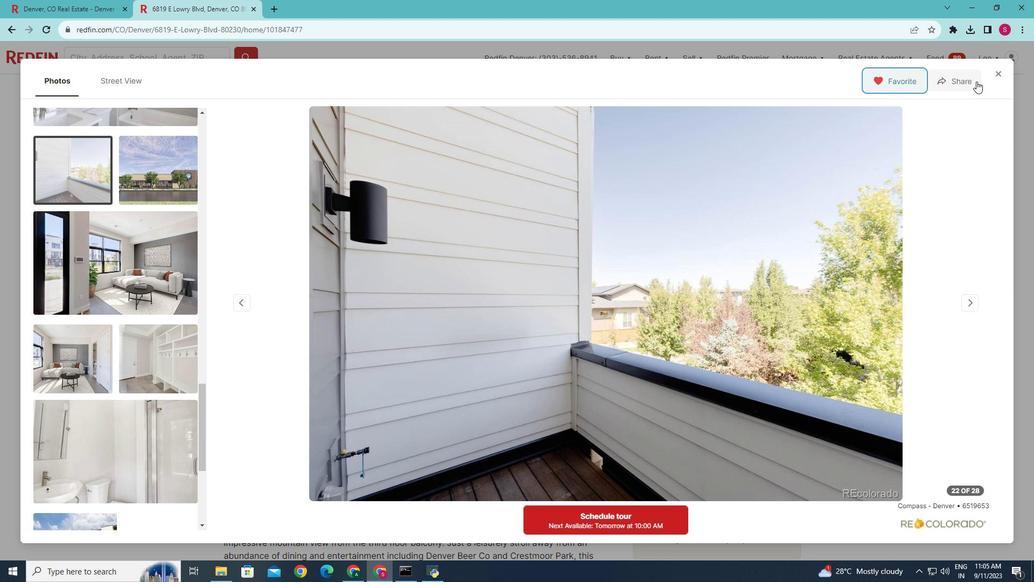 
Action: Mouse moved to (1009, 85)
Screenshot: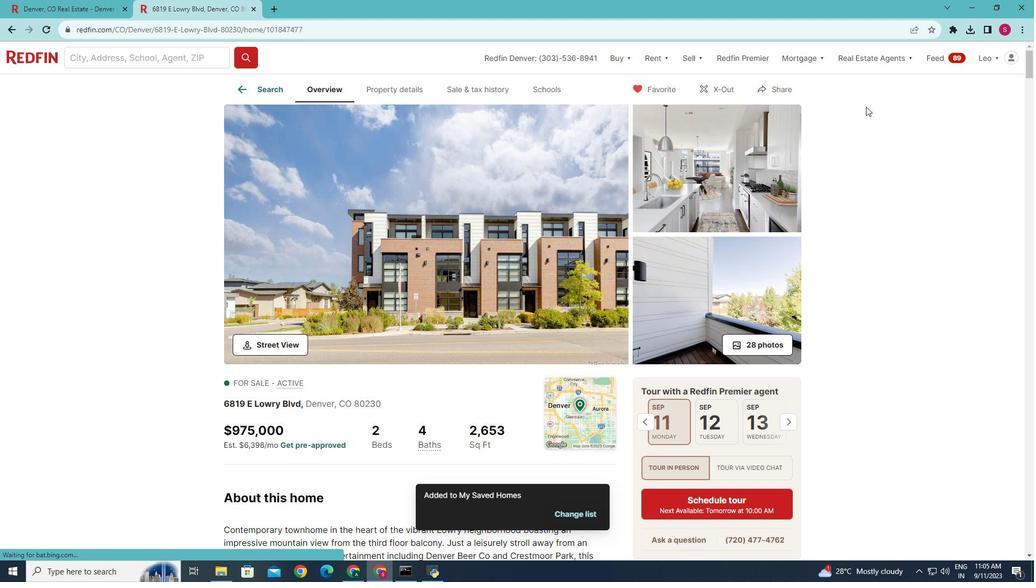 
Action: Mouse pressed left at (1009, 85)
Screenshot: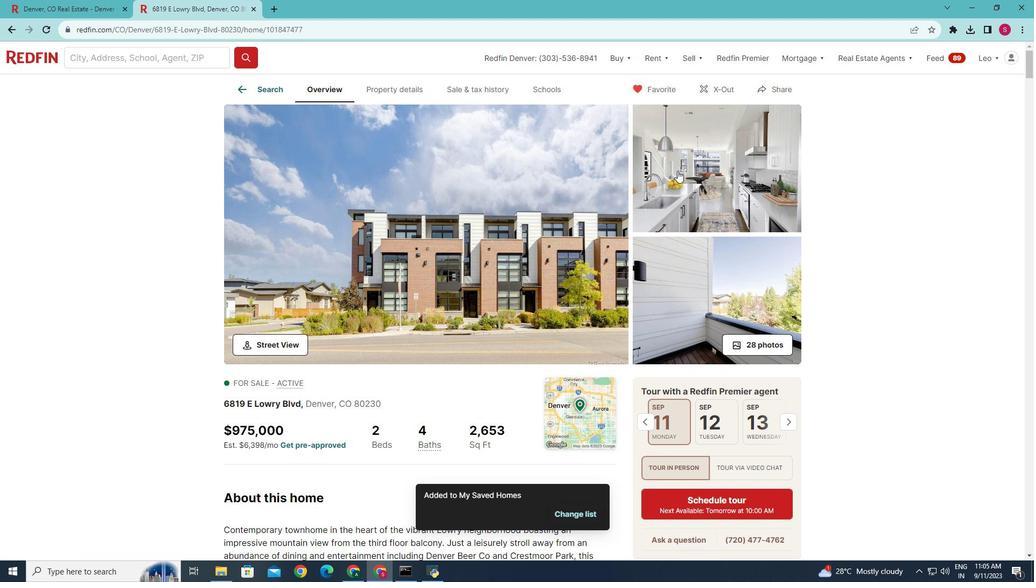 
Action: Mouse moved to (79, 16)
Screenshot: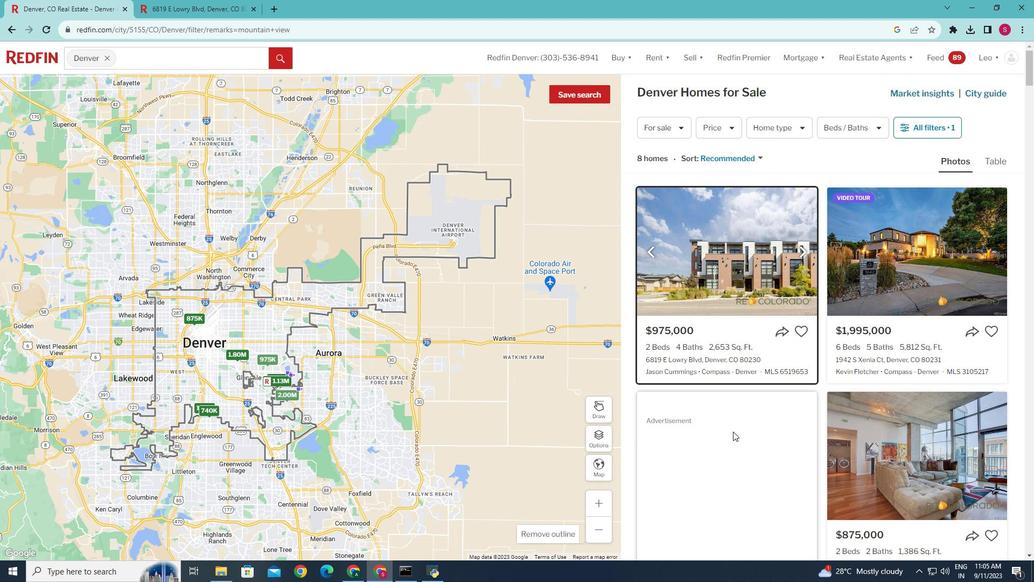 
Action: Mouse pressed left at (79, 16)
Screenshot: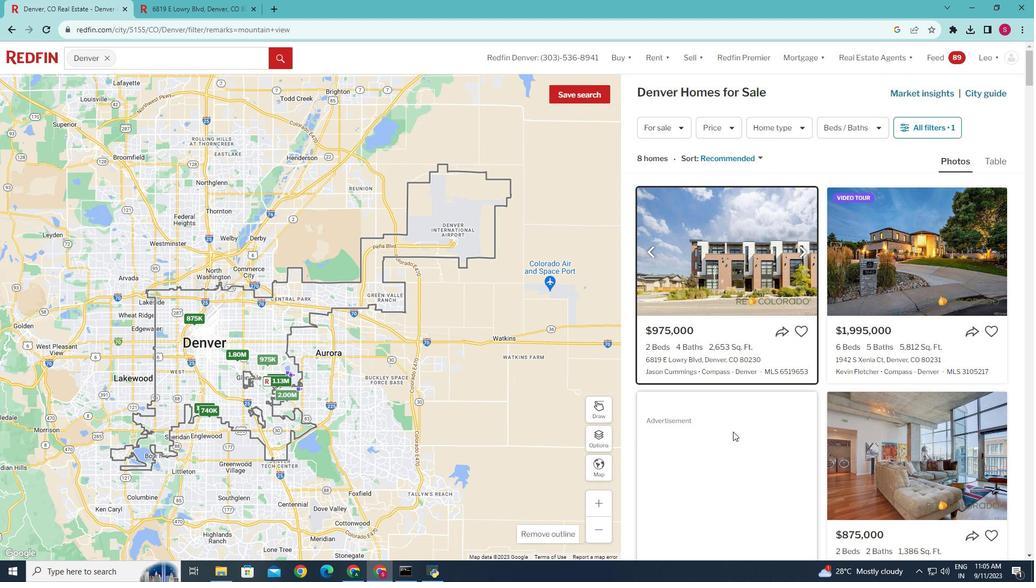 
Action: Mouse moved to (943, 396)
Screenshot: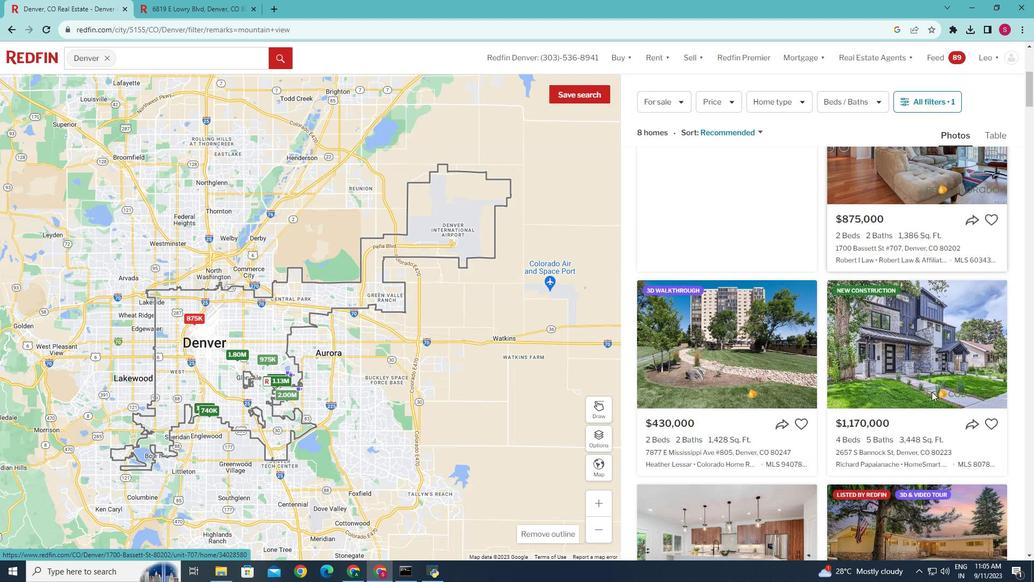 
Action: Mouse scrolled (943, 396) with delta (0, 0)
Screenshot: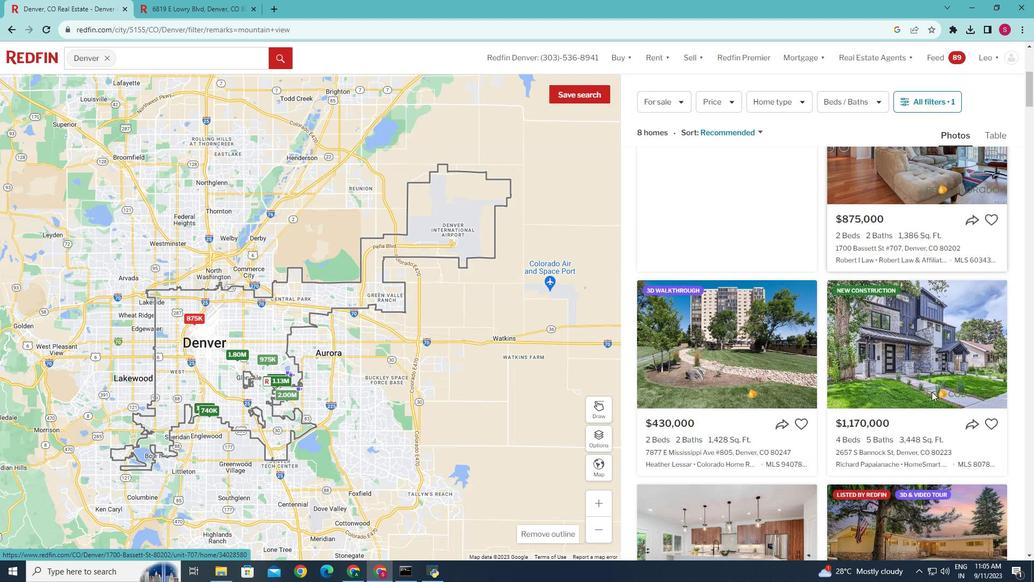 
Action: Mouse moved to (943, 399)
Screenshot: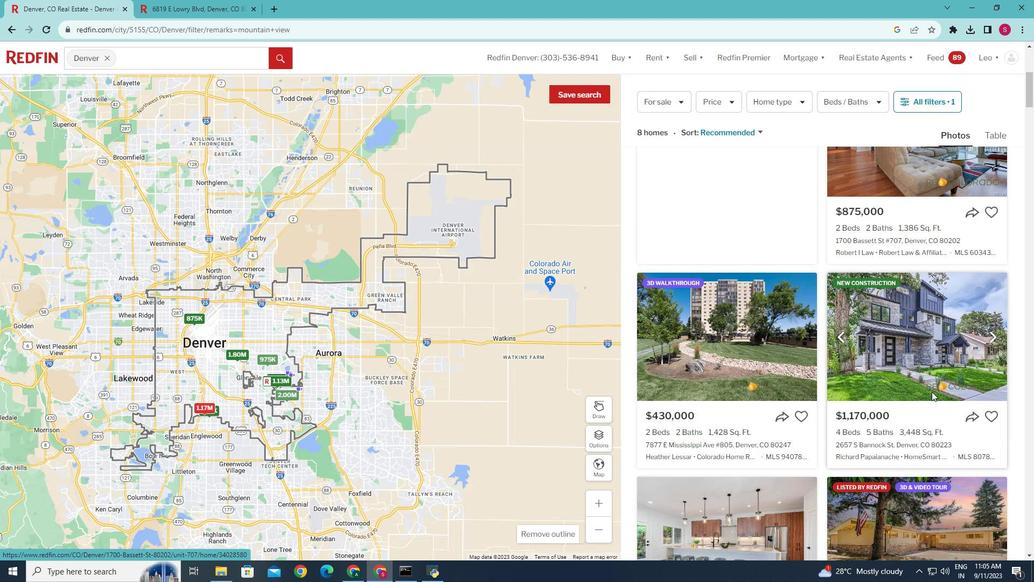
Action: Mouse scrolled (943, 398) with delta (0, 0)
Screenshot: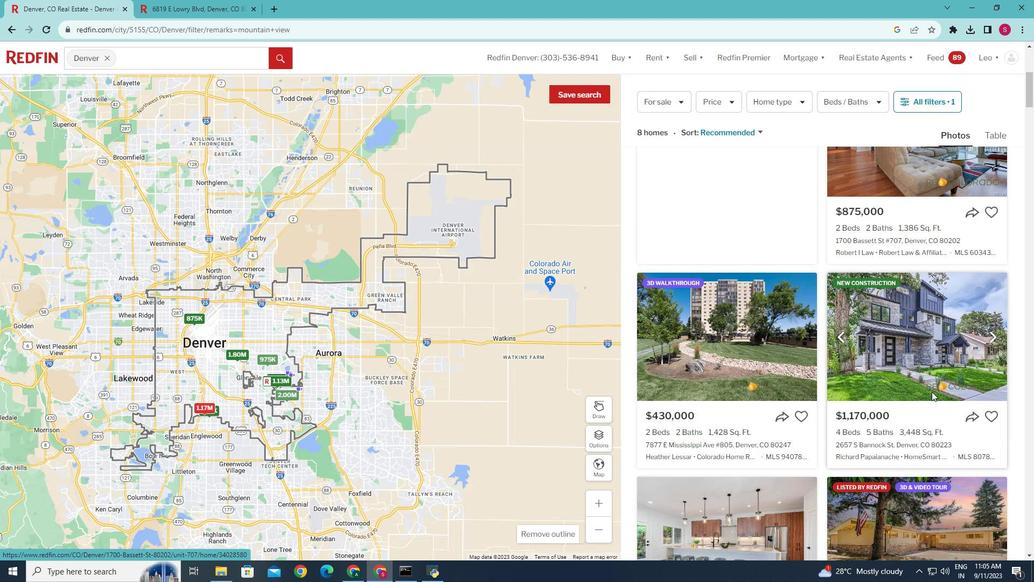 
Action: Mouse moved to (943, 401)
Screenshot: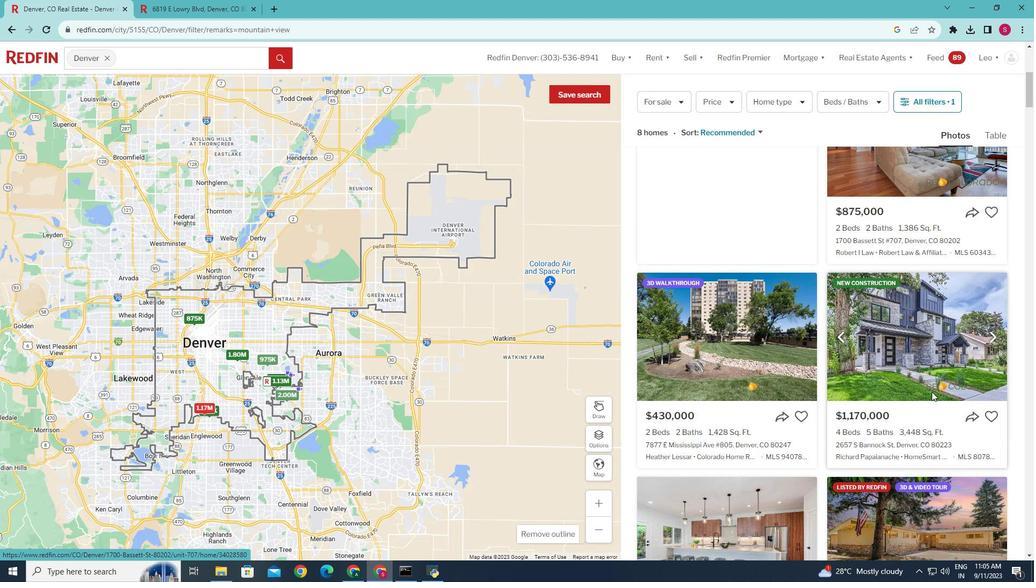 
Action: Mouse scrolled (943, 401) with delta (0, 0)
Screenshot: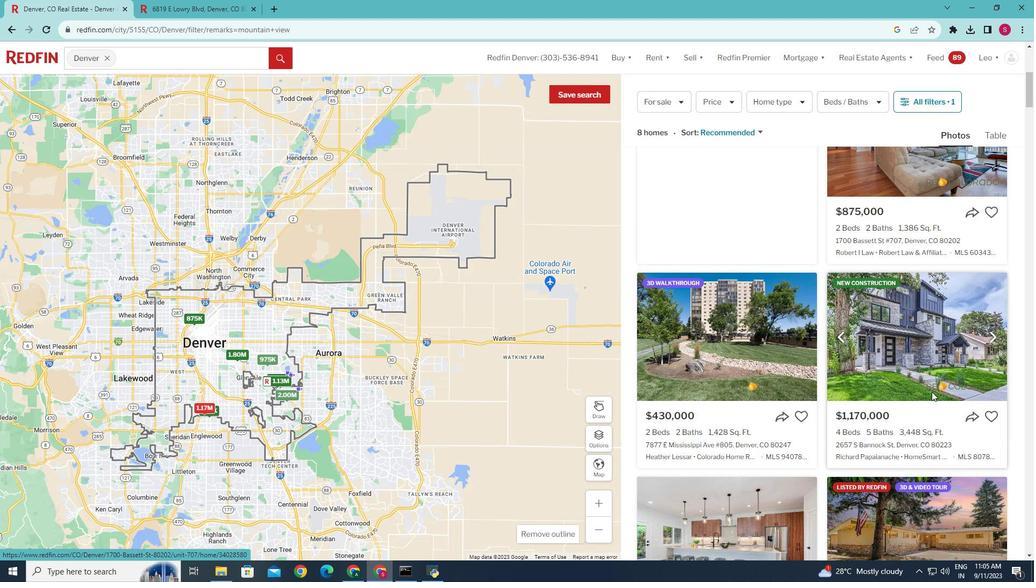
Action: Mouse moved to (943, 402)
Screenshot: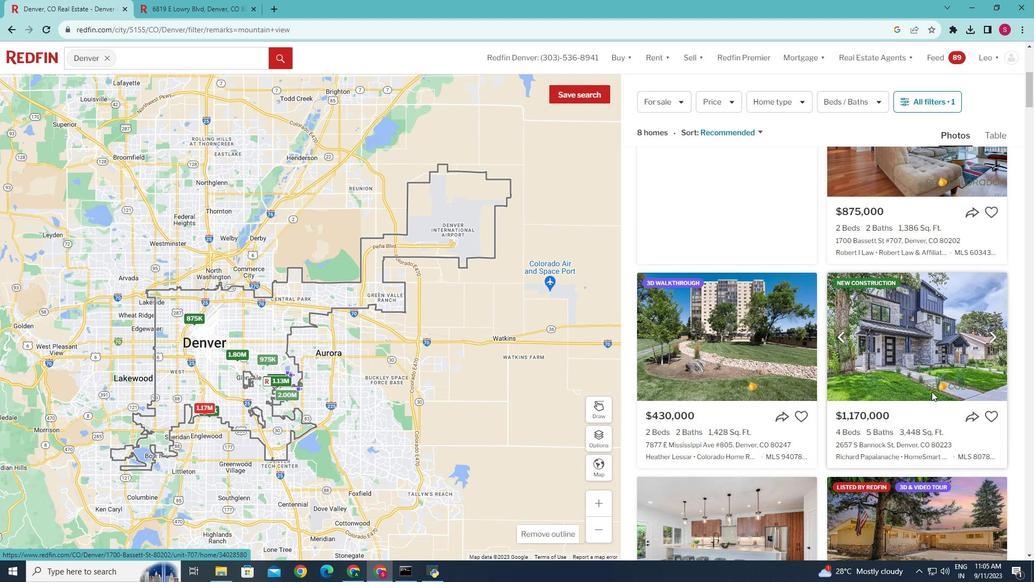 
Action: Mouse scrolled (943, 402) with delta (0, 0)
Screenshot: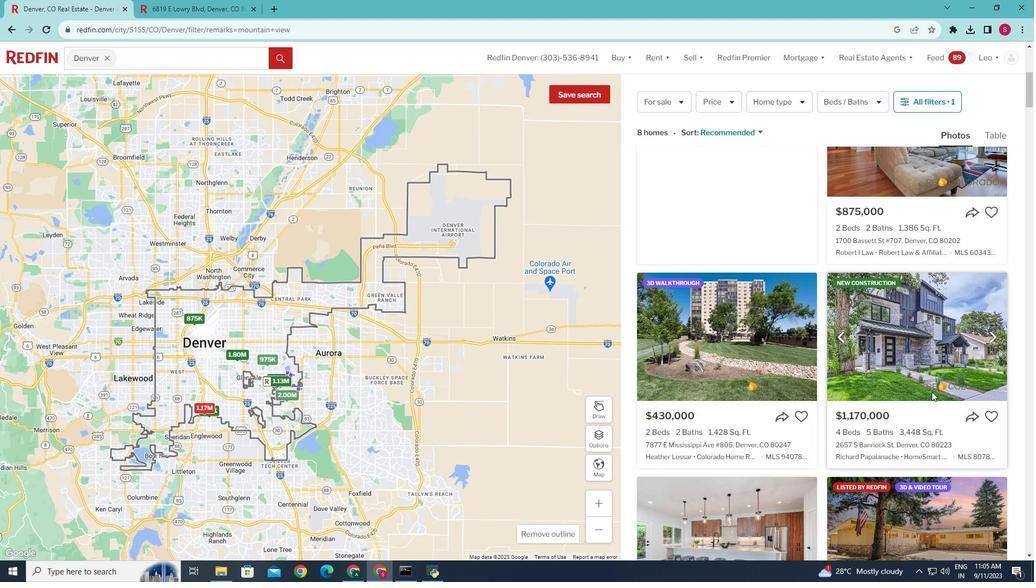 
Action: Mouse scrolled (943, 402) with delta (0, 0)
Screenshot: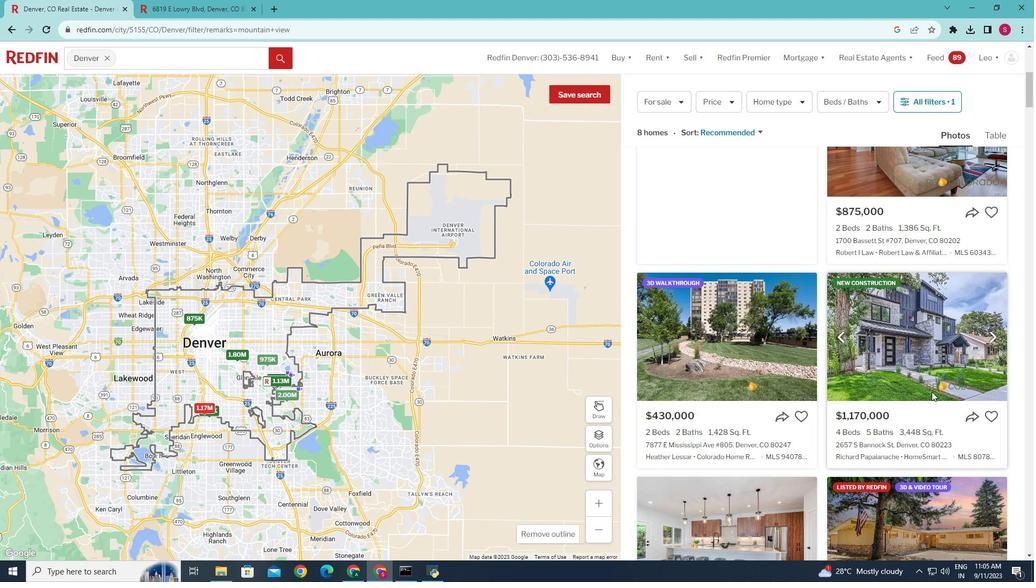 
Action: Mouse scrolled (943, 402) with delta (0, 0)
Screenshot: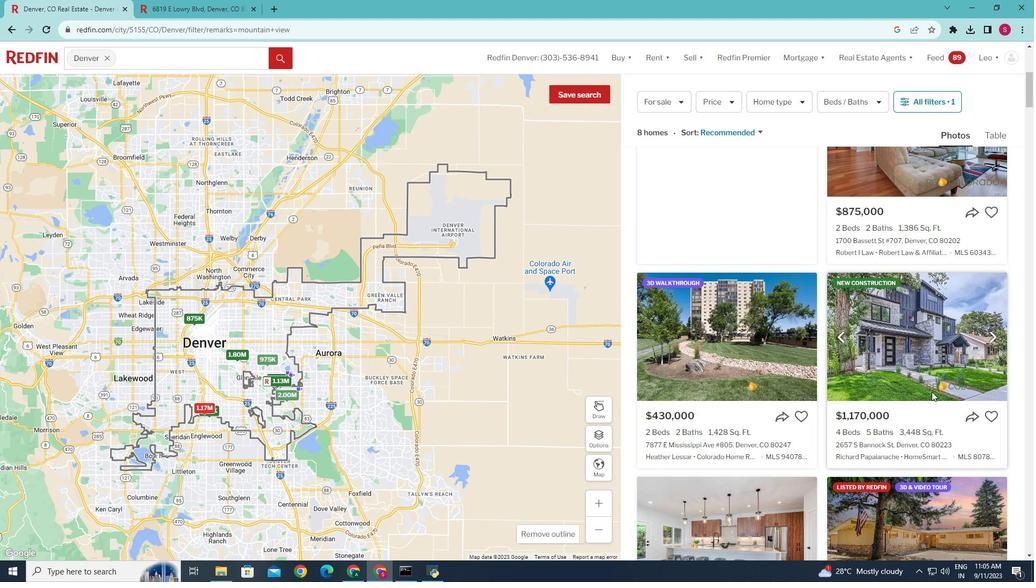 
Action: Mouse scrolled (943, 402) with delta (0, 0)
Screenshot: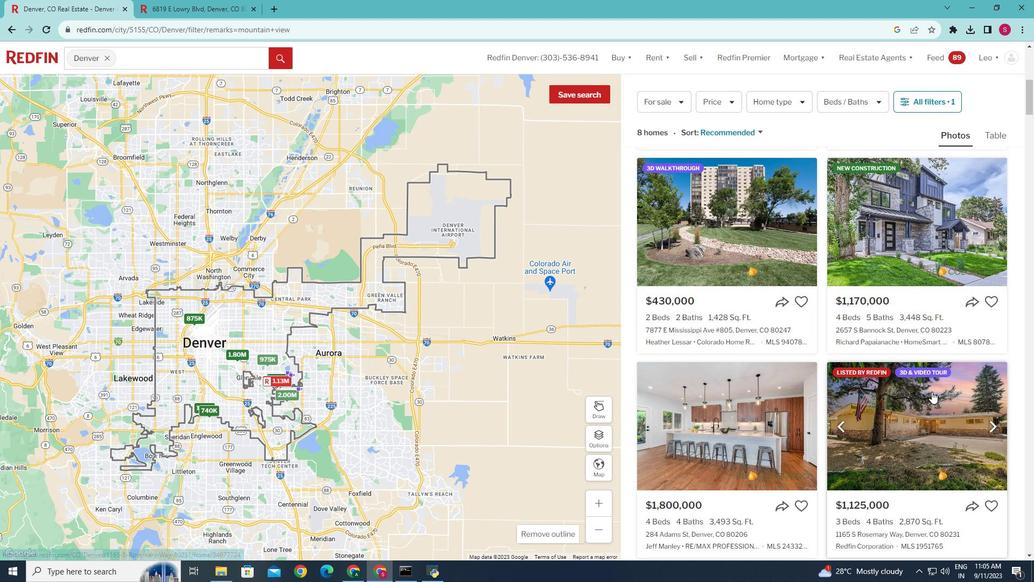 
Action: Mouse scrolled (943, 402) with delta (0, 0)
Screenshot: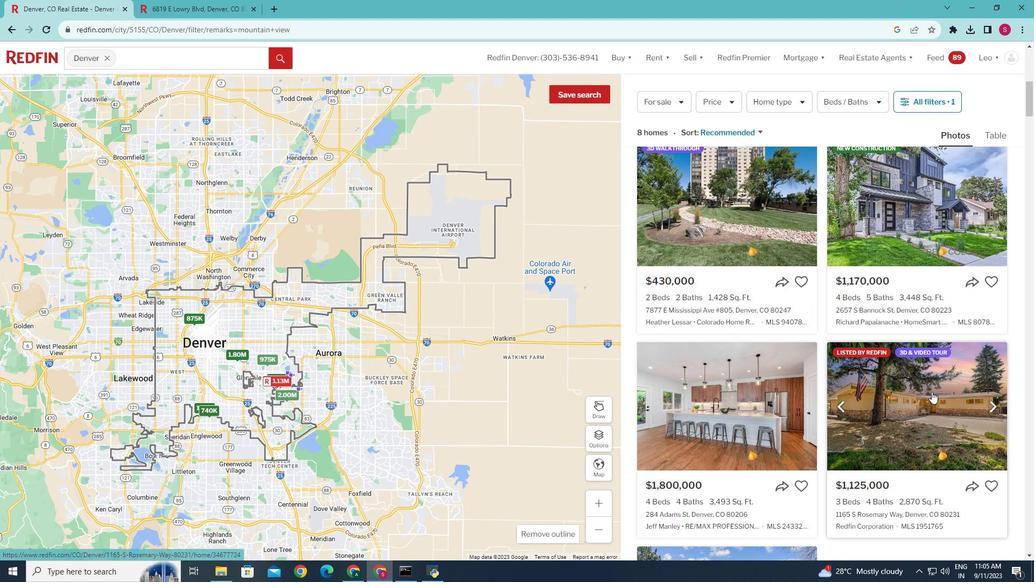 
Action: Mouse scrolled (943, 402) with delta (0, 0)
Screenshot: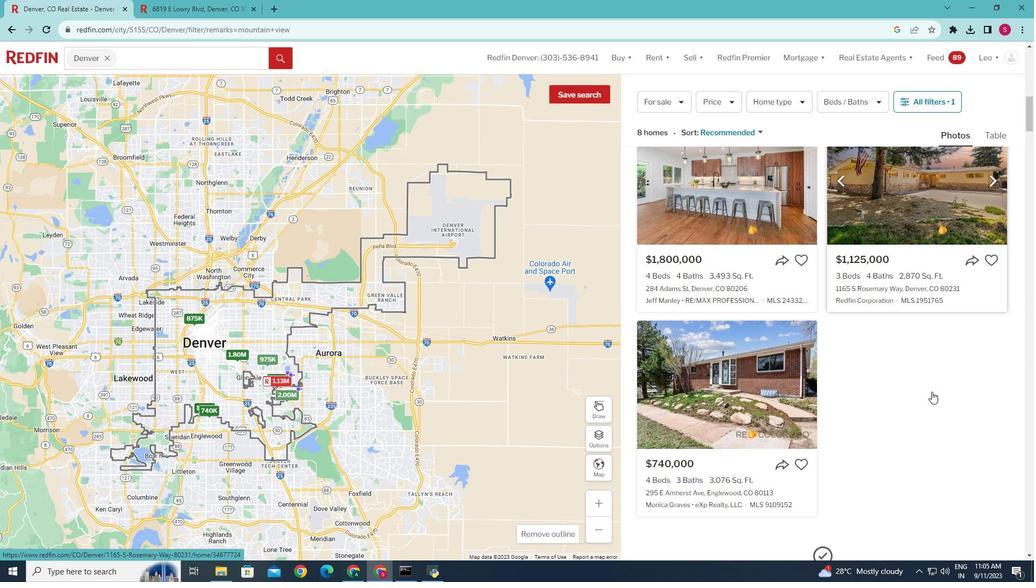 
Action: Mouse scrolled (943, 402) with delta (0, 0)
Screenshot: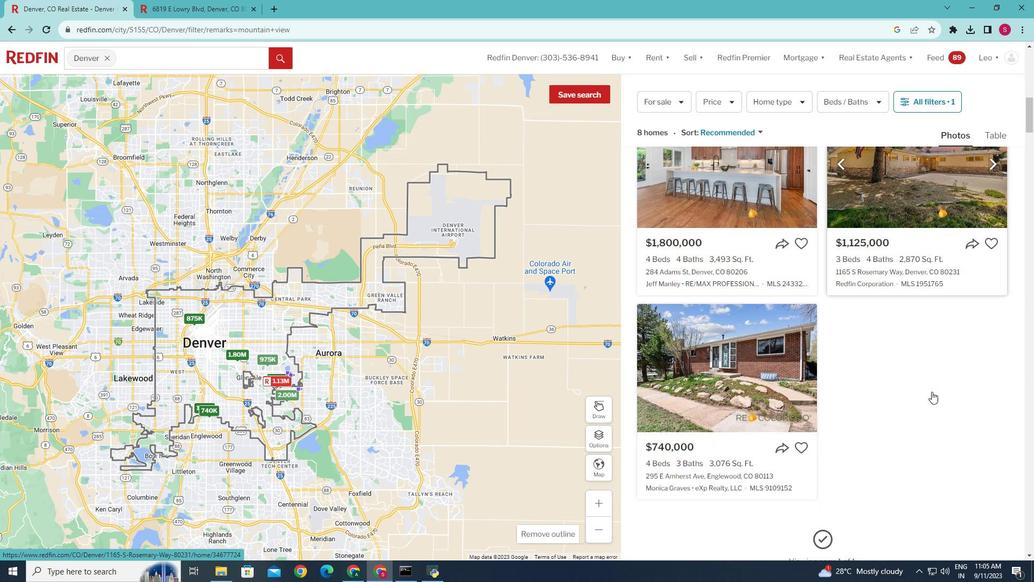 
Action: Mouse scrolled (943, 402) with delta (0, 0)
Screenshot: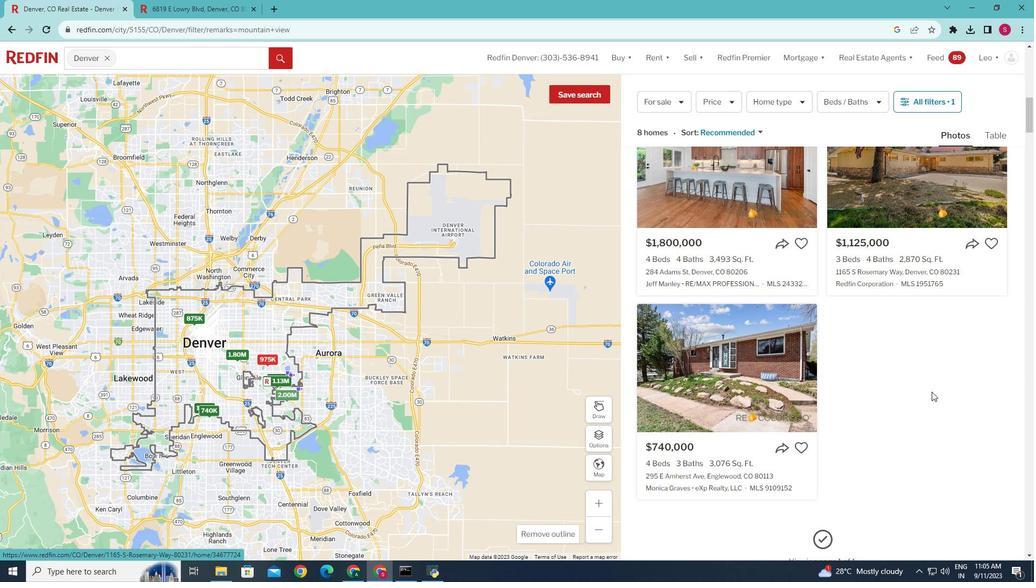 
Action: Mouse scrolled (943, 402) with delta (0, 0)
Screenshot: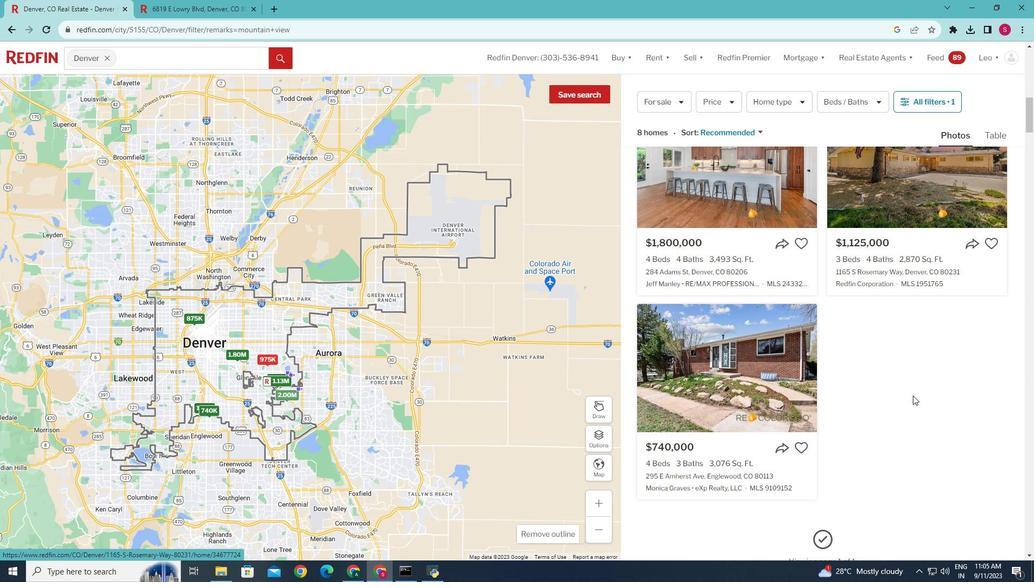 
Action: Mouse scrolled (943, 402) with delta (0, 0)
Screenshot: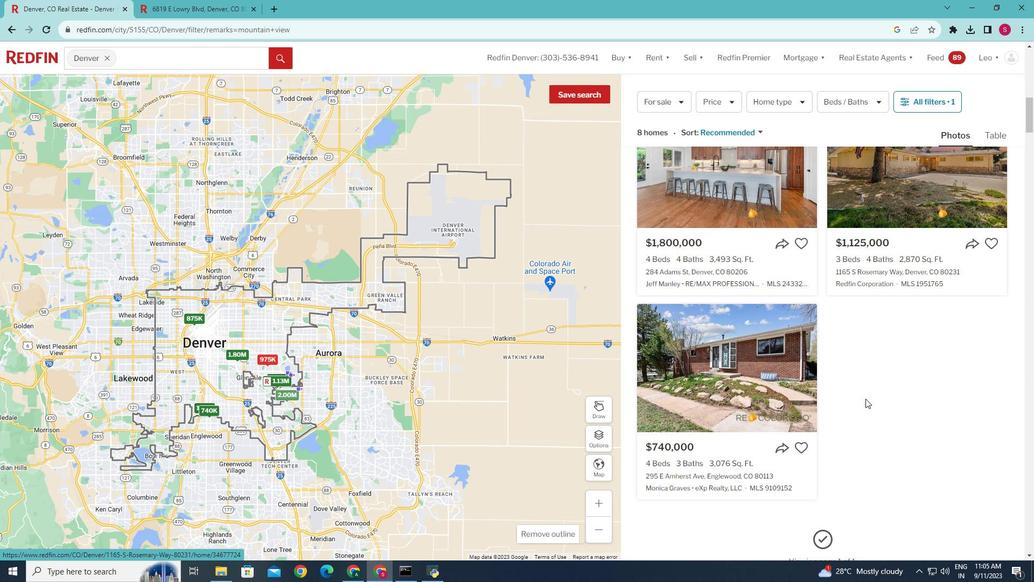 
Action: Mouse moved to (714, 372)
Screenshot: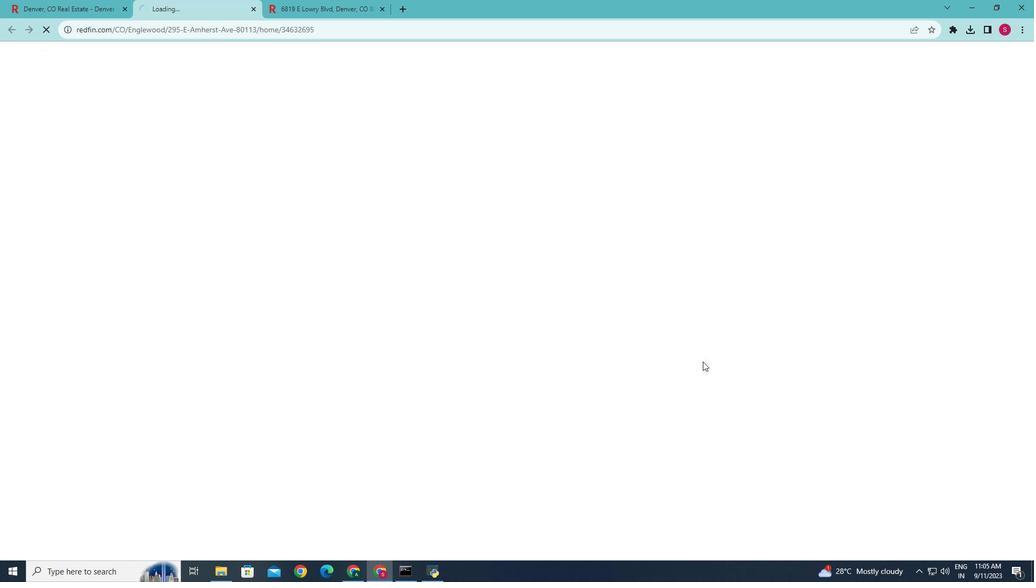 
Action: Mouse pressed left at (714, 372)
Screenshot: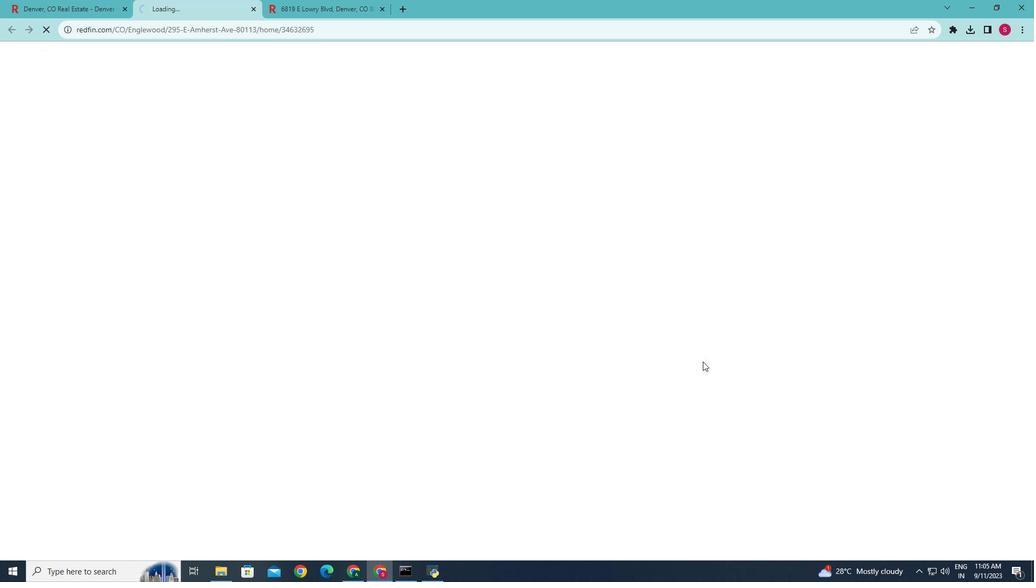 
Action: Mouse moved to (737, 303)
Screenshot: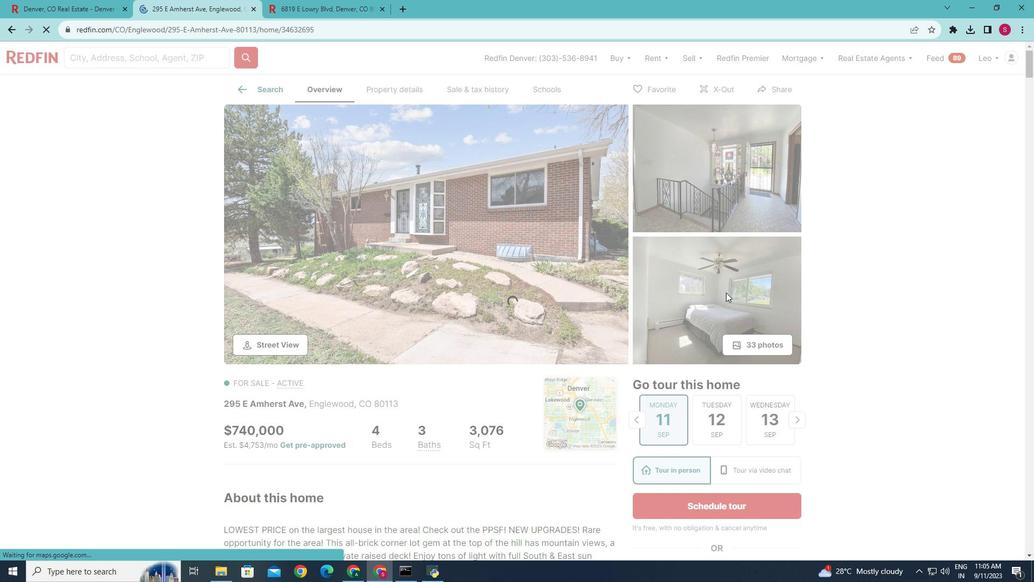 
Action: Mouse pressed left at (737, 303)
Screenshot: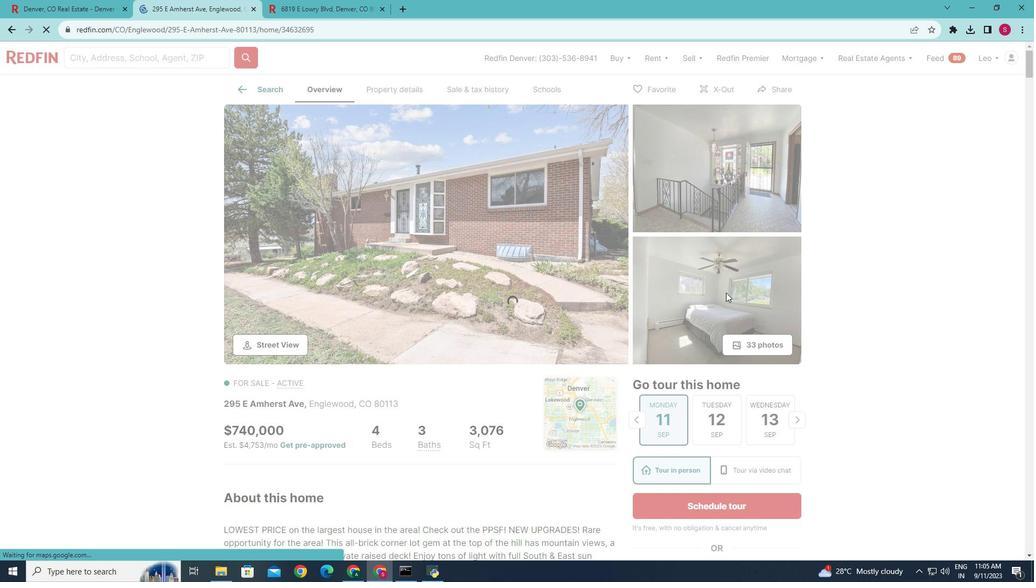 
Action: Mouse moved to (152, 366)
Screenshot: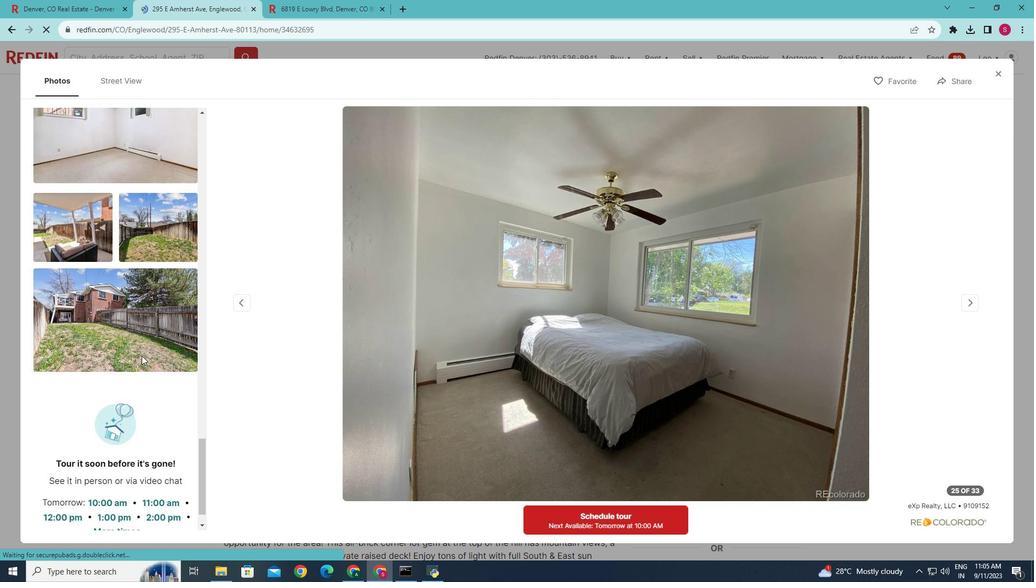 
Action: Mouse scrolled (152, 365) with delta (0, 0)
Screenshot: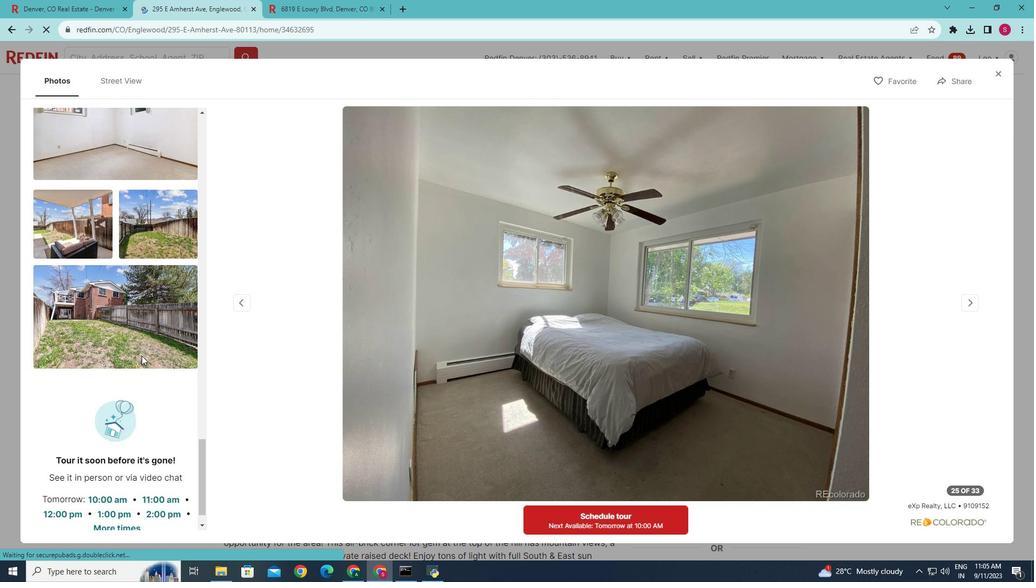 
Action: Mouse scrolled (152, 365) with delta (0, 0)
Screenshot: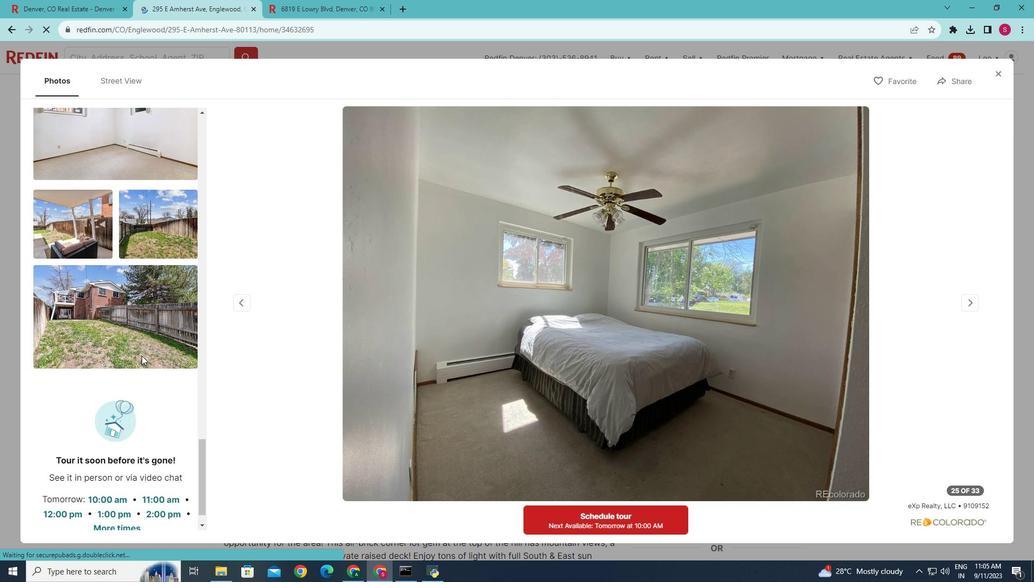 
Action: Mouse scrolled (152, 365) with delta (0, 0)
Screenshot: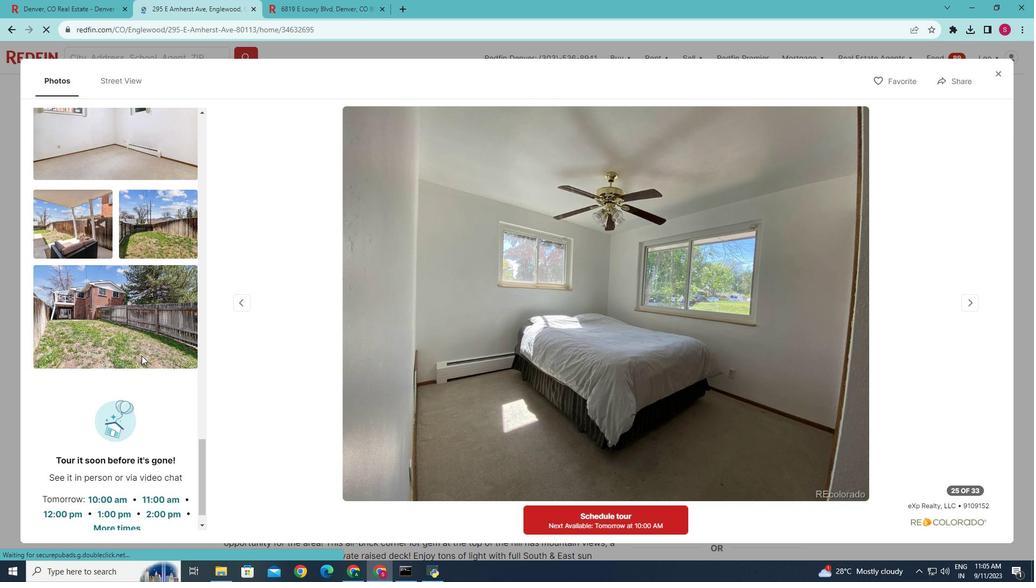 
Action: Mouse scrolled (152, 365) with delta (0, 0)
Screenshot: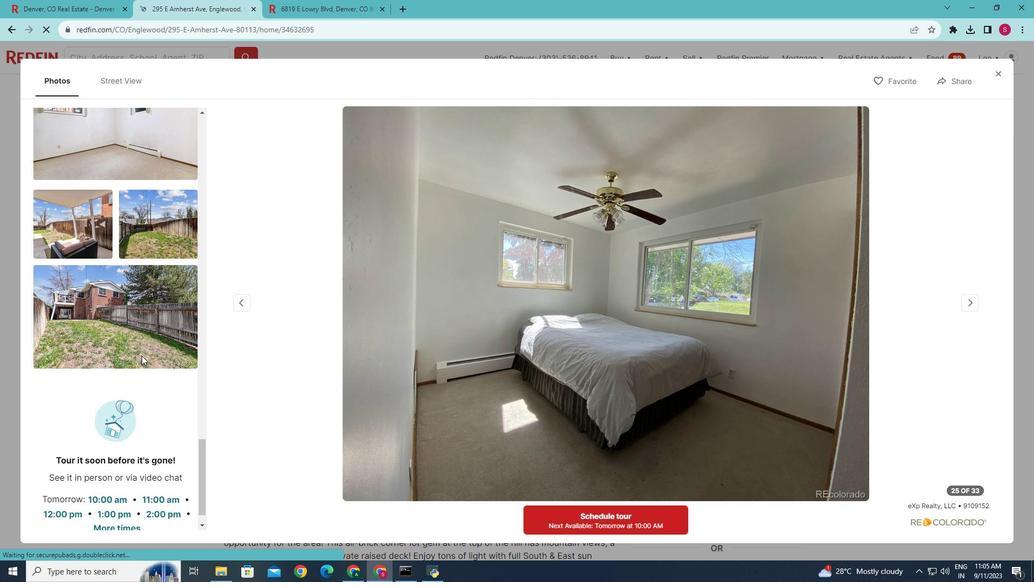 
Action: Mouse moved to (152, 366)
Screenshot: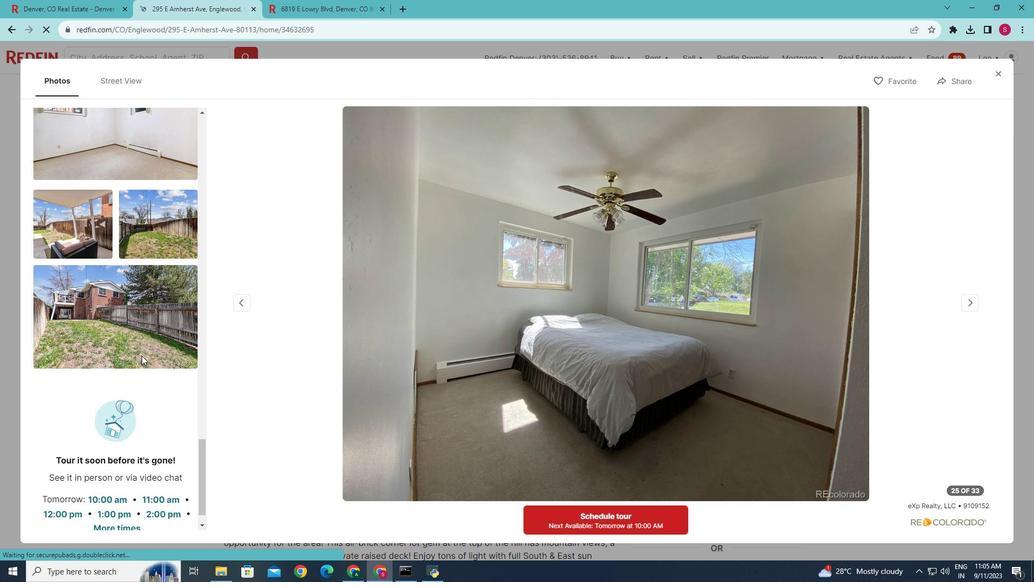 
Action: Mouse scrolled (152, 365) with delta (0, 0)
Screenshot: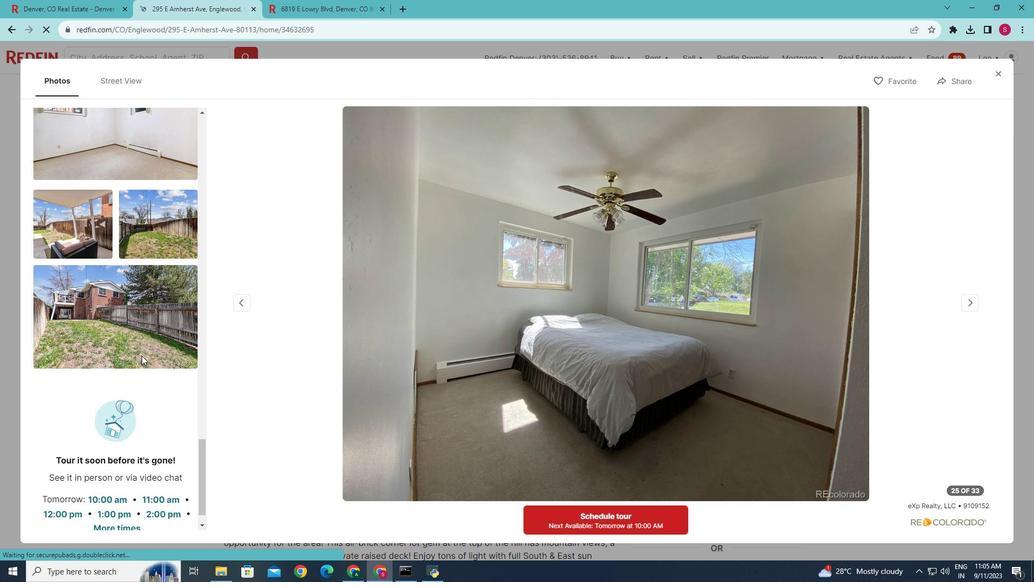 
Action: Mouse scrolled (152, 365) with delta (0, 0)
Screenshot: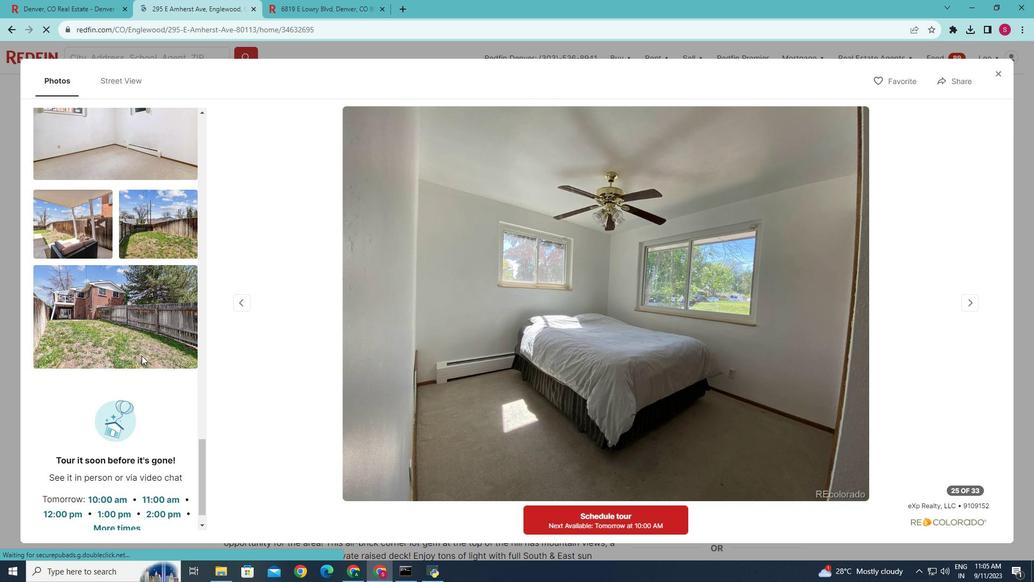 
Action: Mouse scrolled (152, 365) with delta (0, 0)
Screenshot: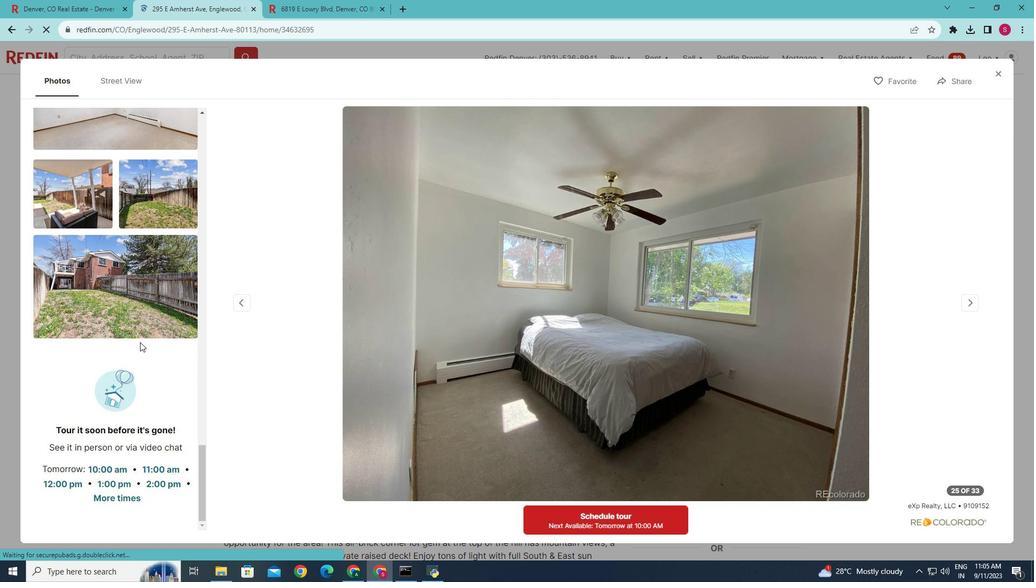 
Action: Mouse scrolled (152, 365) with delta (0, 0)
Screenshot: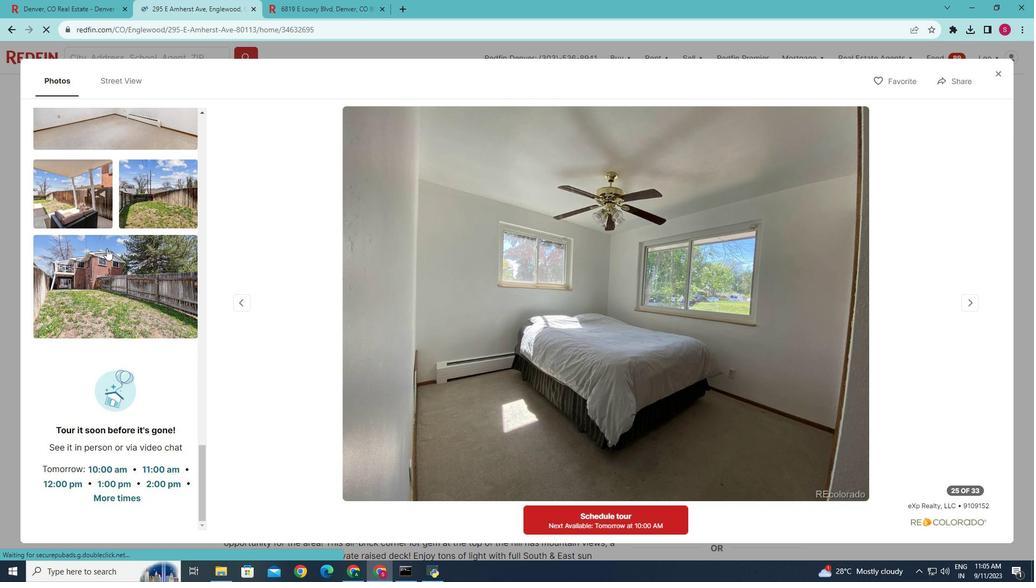 
Action: Mouse moved to (95, 197)
Screenshot: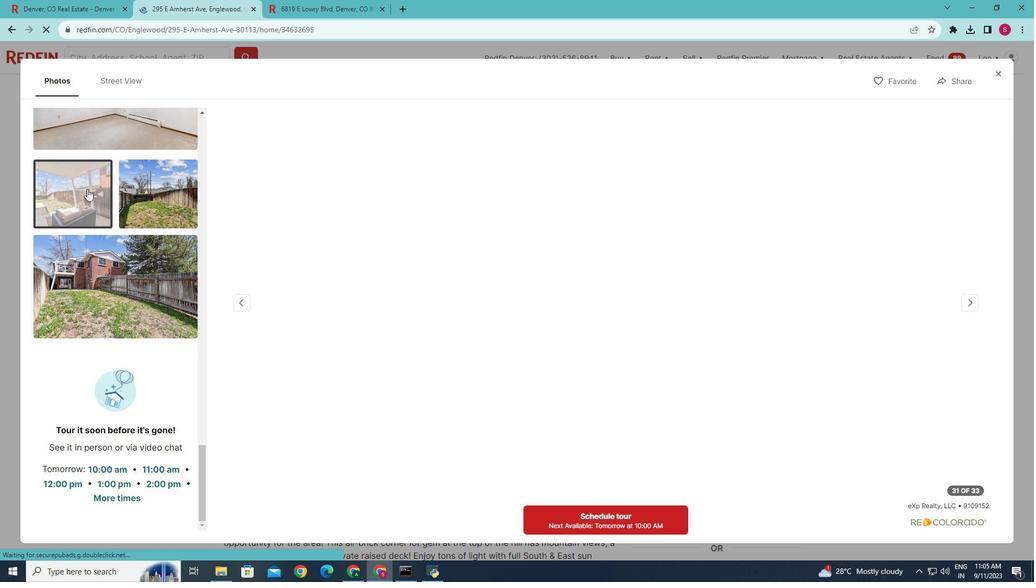 
Action: Mouse pressed left at (95, 197)
Screenshot: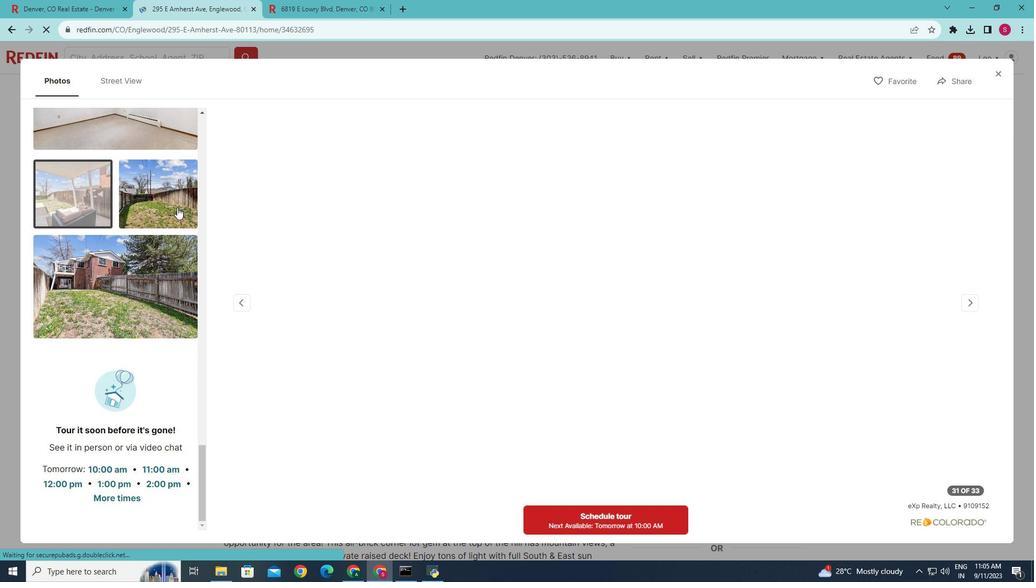 
Action: Mouse moved to (180, 382)
Screenshot: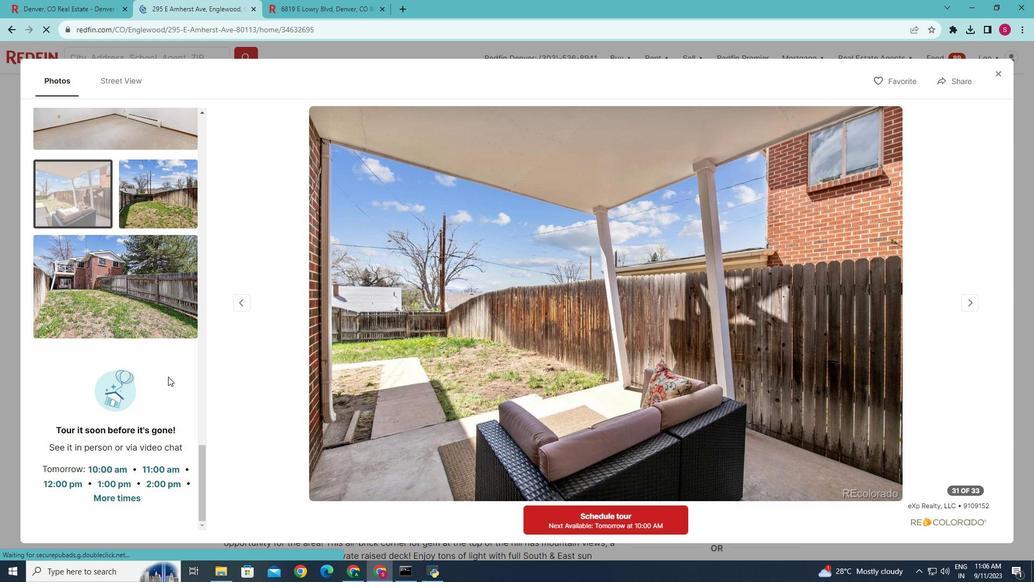 
Action: Mouse scrolled (180, 381) with delta (0, 0)
Screenshot: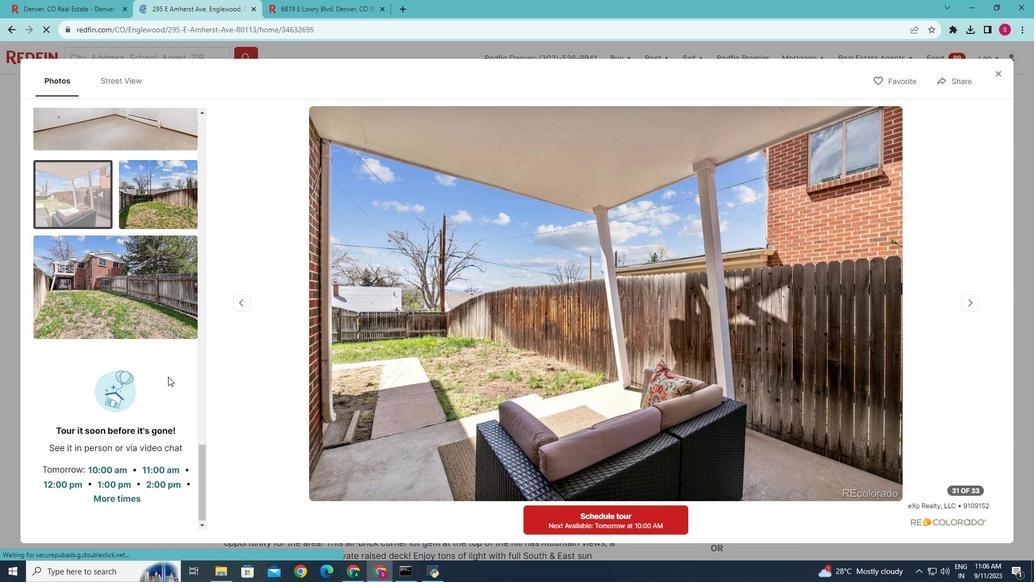 
Action: Mouse scrolled (180, 381) with delta (0, 0)
Screenshot: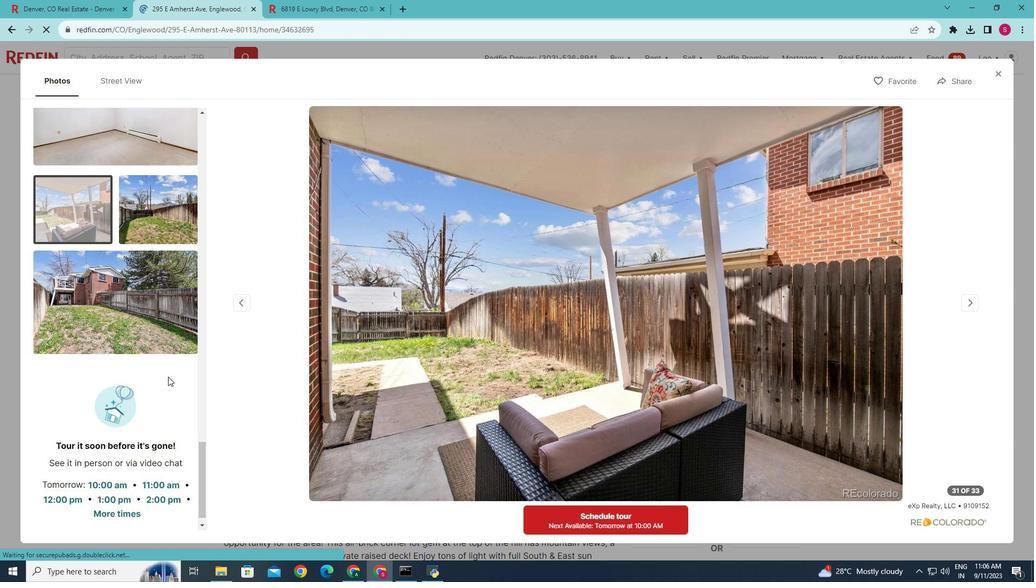 
Action: Mouse moved to (180, 382)
Screenshot: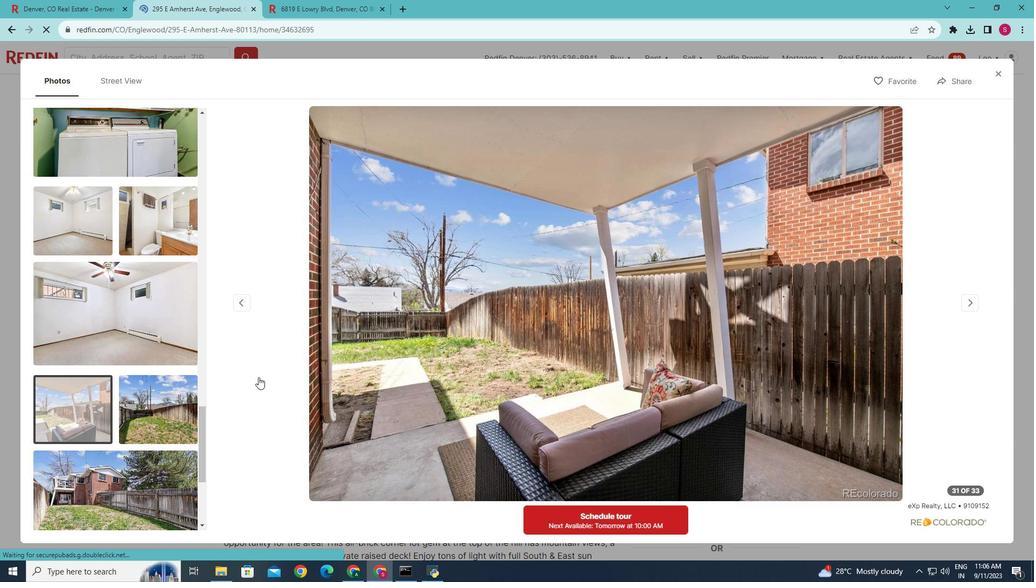 
Action: Mouse scrolled (180, 382) with delta (0, 0)
Screenshot: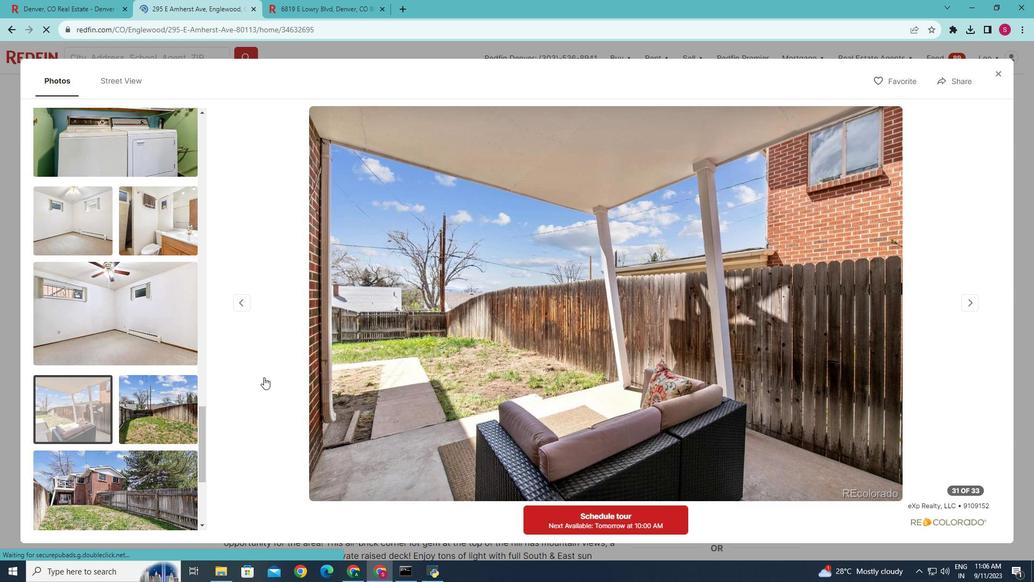
Action: Mouse moved to (180, 383)
Screenshot: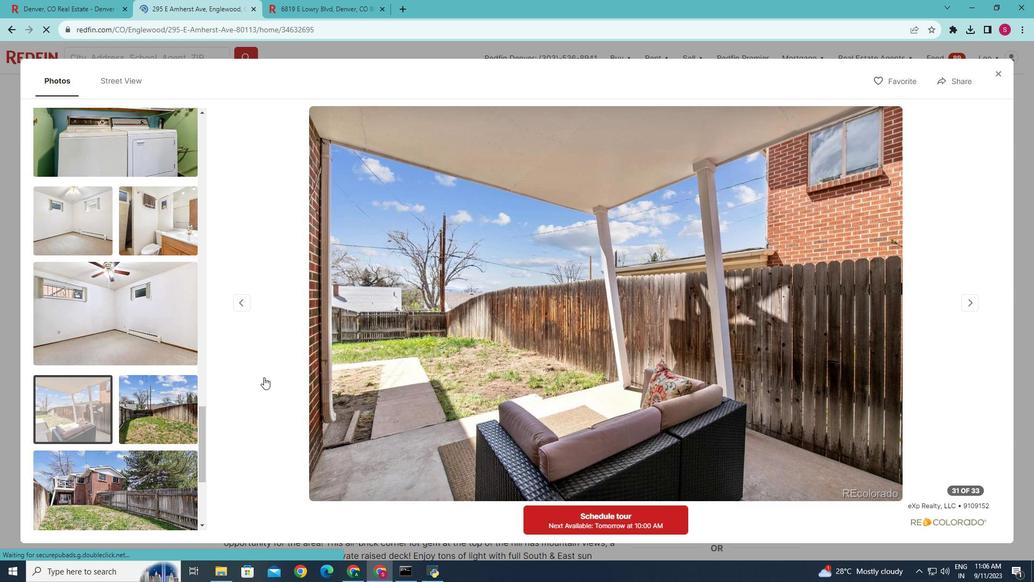 
Action: Mouse scrolled (180, 383) with delta (0, 0)
Screenshot: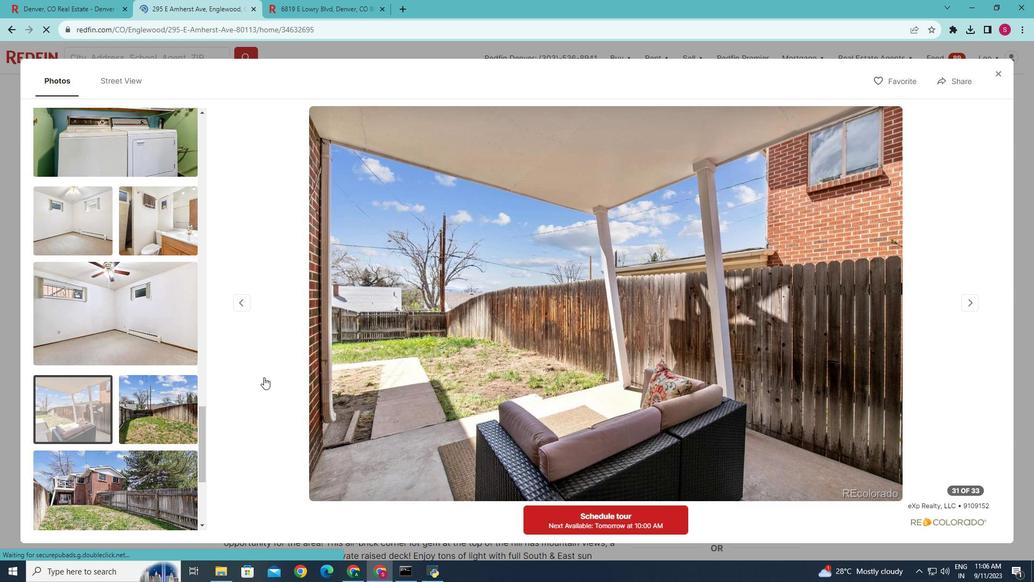 
Action: Mouse moved to (180, 384)
Screenshot: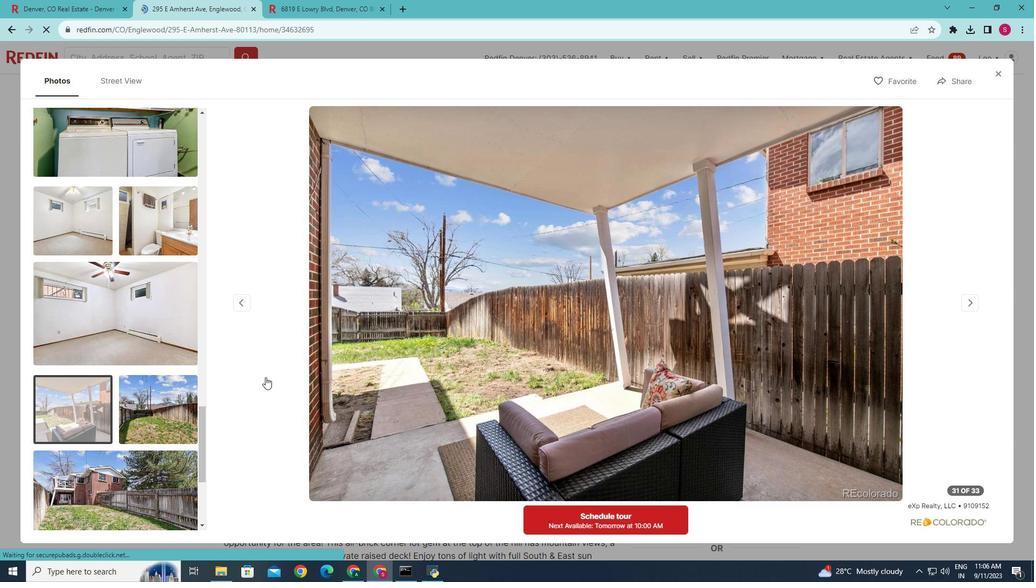 
Action: Mouse scrolled (180, 383) with delta (0, 0)
Screenshot: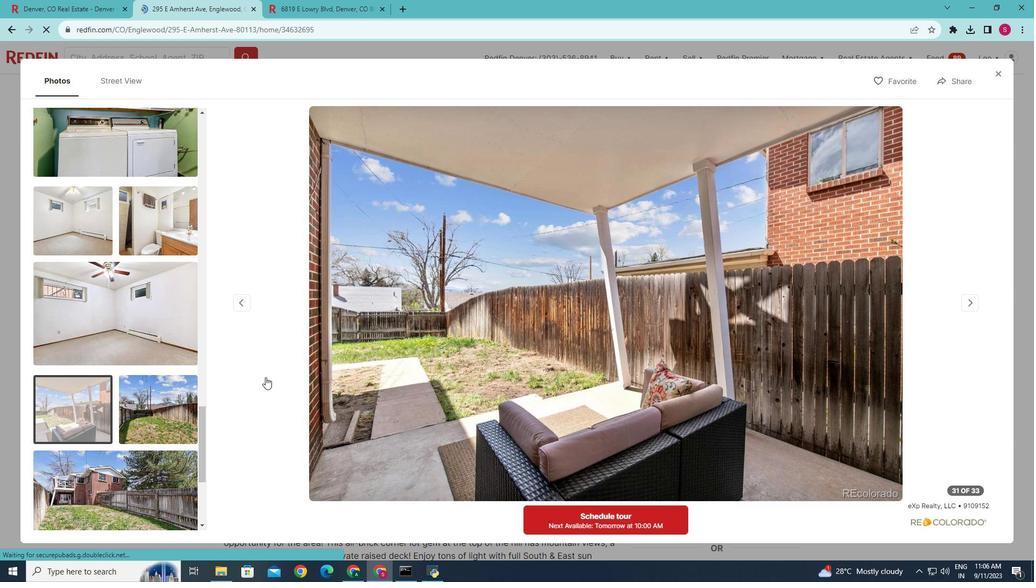 
Action: Mouse moved to (179, 387)
Screenshot: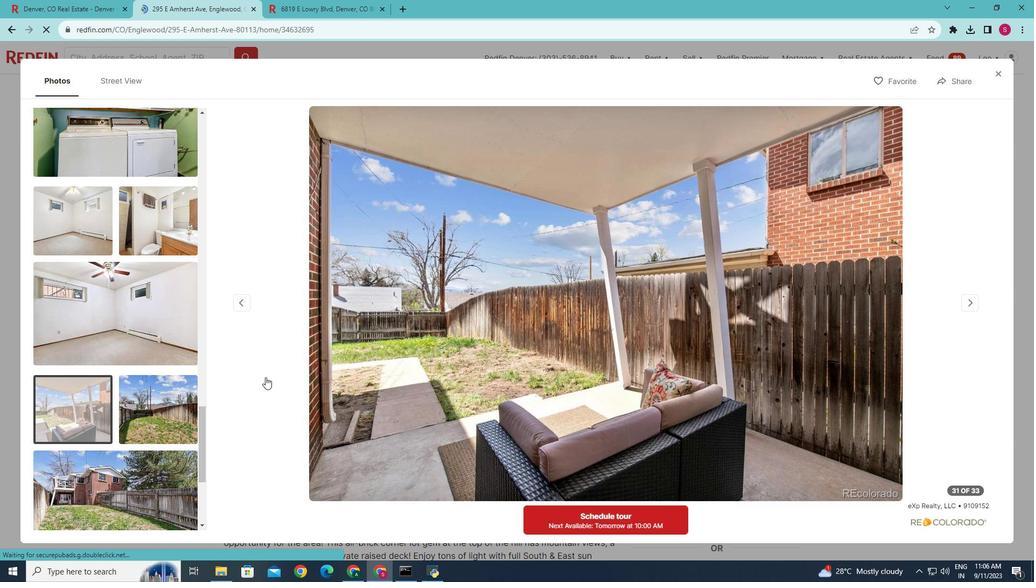 
Action: Mouse scrolled (179, 386) with delta (0, 0)
Screenshot: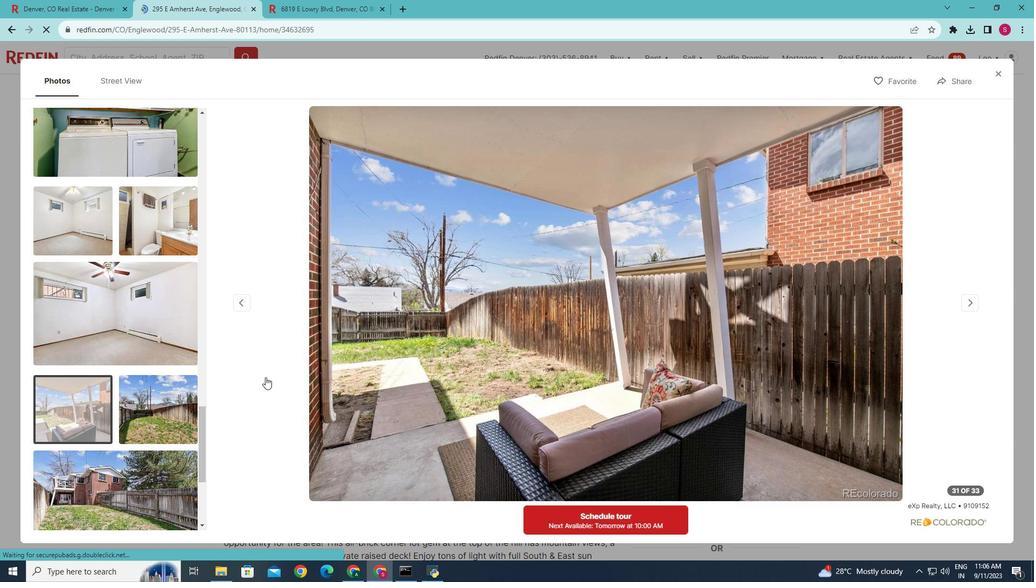 
Action: Mouse moved to (178, 387)
Screenshot: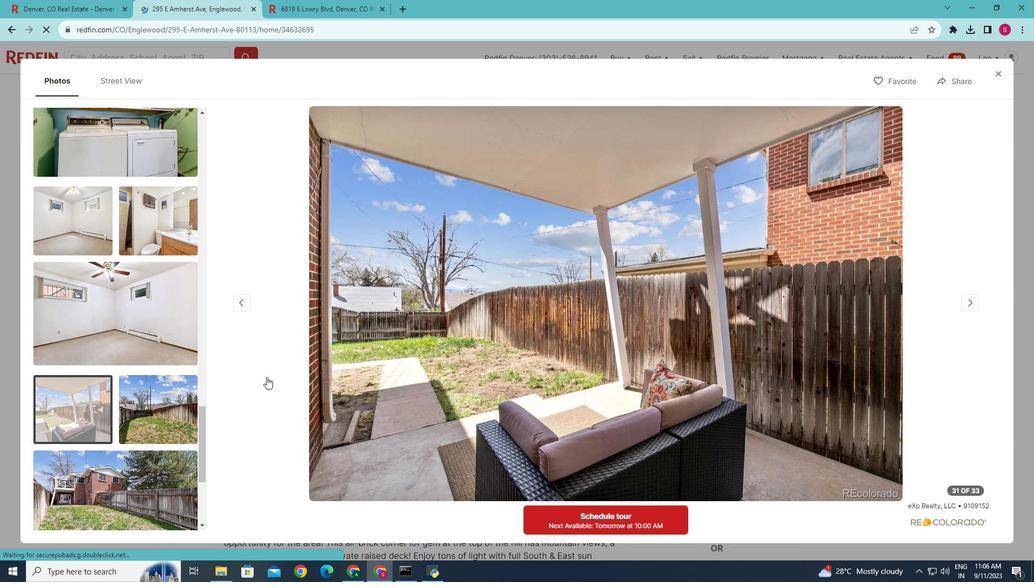 
Action: Mouse scrolled (178, 388) with delta (0, 0)
Screenshot: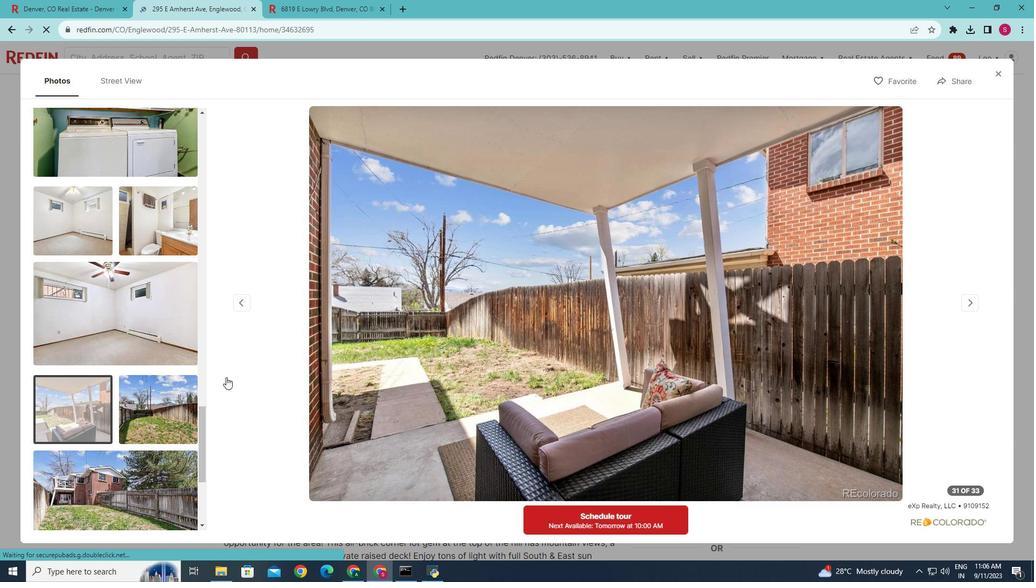 
Action: Mouse scrolled (178, 388) with delta (0, 0)
Screenshot: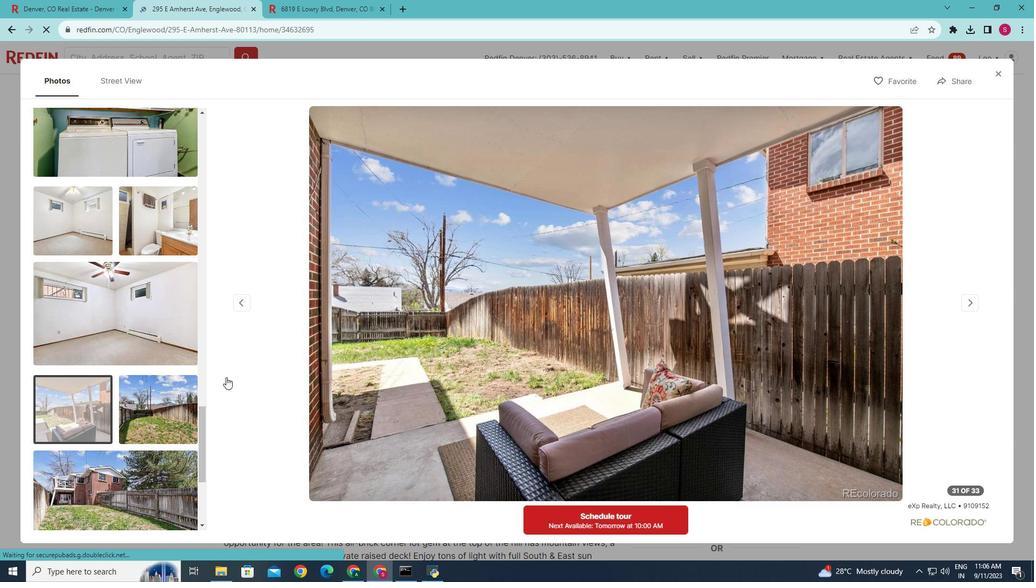 
Action: Mouse scrolled (178, 388) with delta (0, 0)
Screenshot: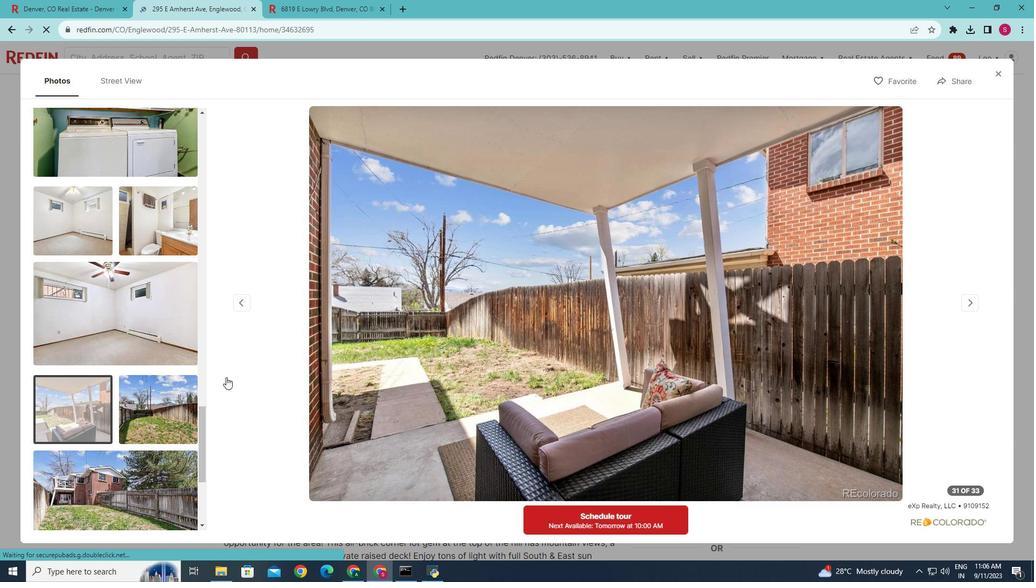 
Action: Mouse scrolled (178, 388) with delta (0, 0)
Screenshot: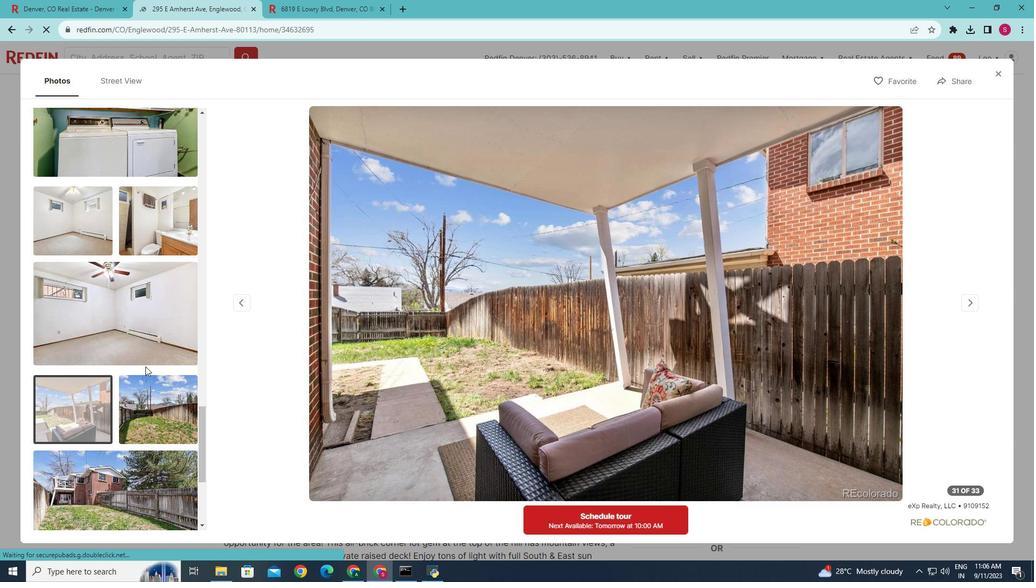 
Action: Mouse moved to (143, 374)
Screenshot: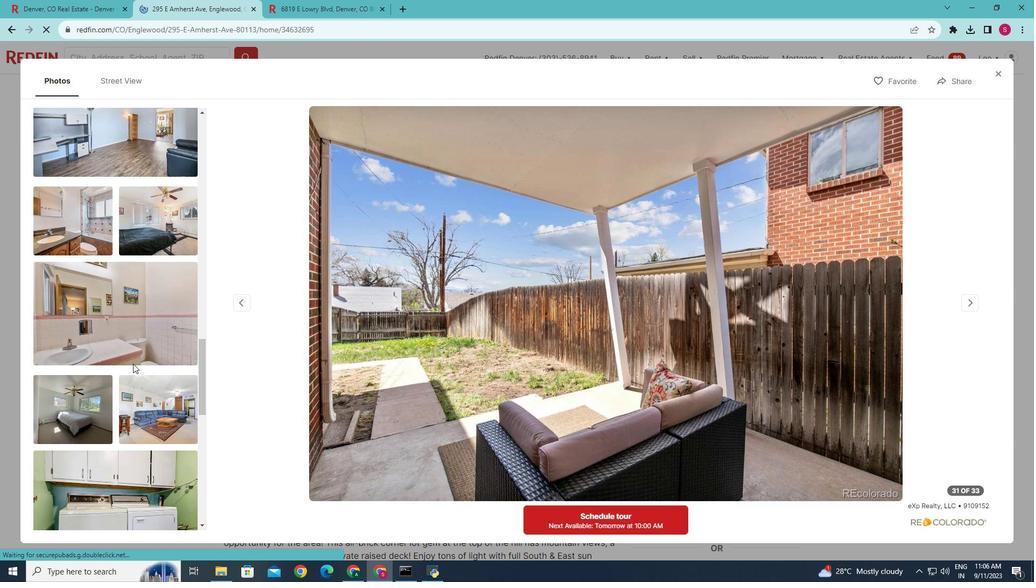 
Action: Mouse scrolled (143, 375) with delta (0, 0)
Screenshot: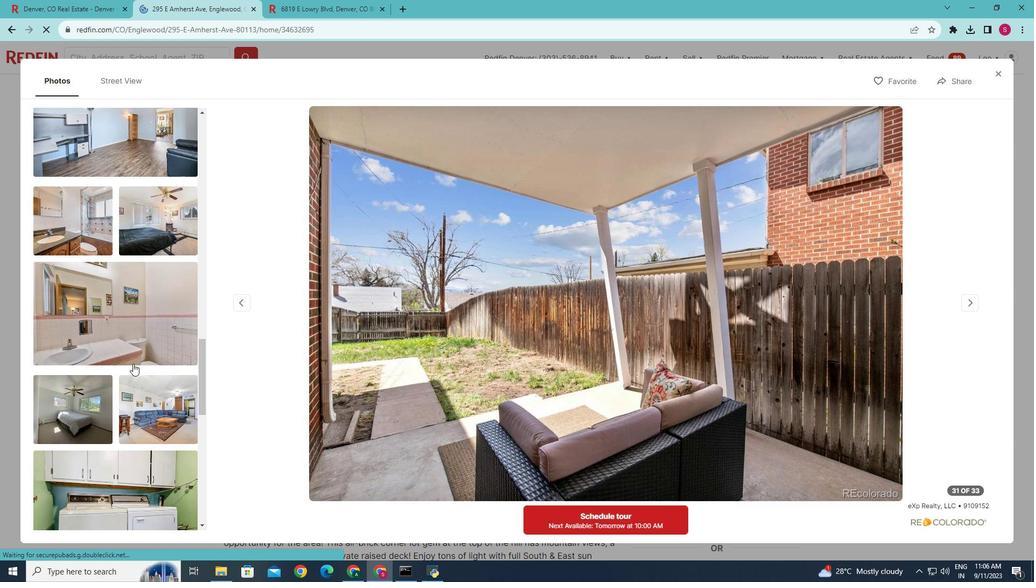 
Action: Mouse scrolled (143, 375) with delta (0, 0)
Screenshot: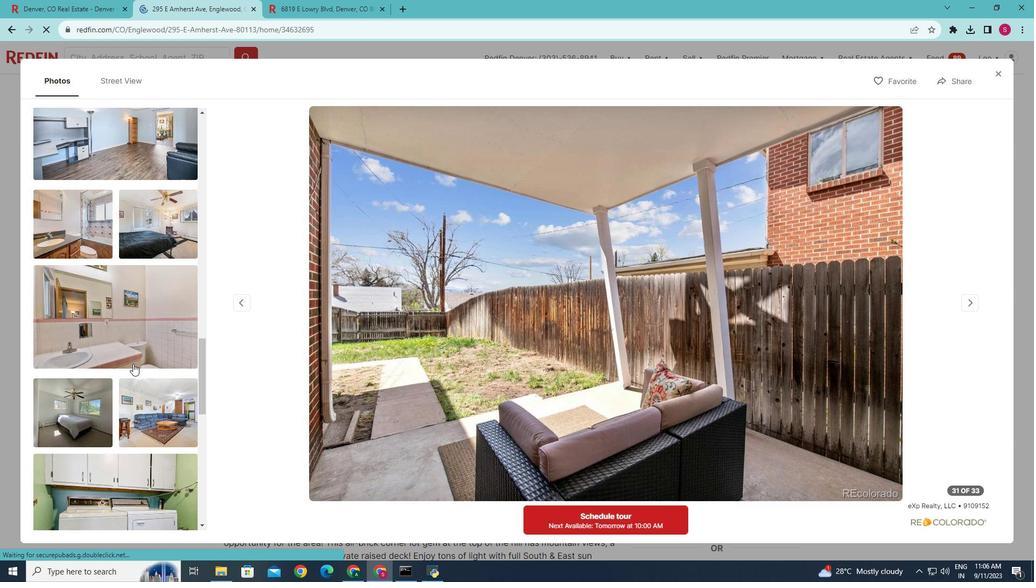 
Action: Mouse scrolled (143, 375) with delta (0, 0)
Screenshot: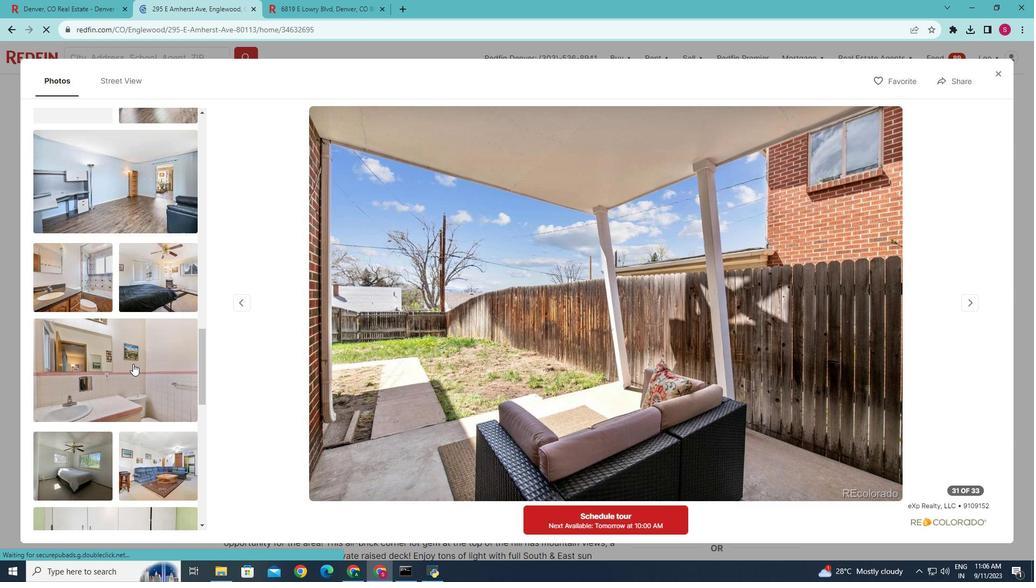
Action: Mouse scrolled (143, 375) with delta (0, 0)
Screenshot: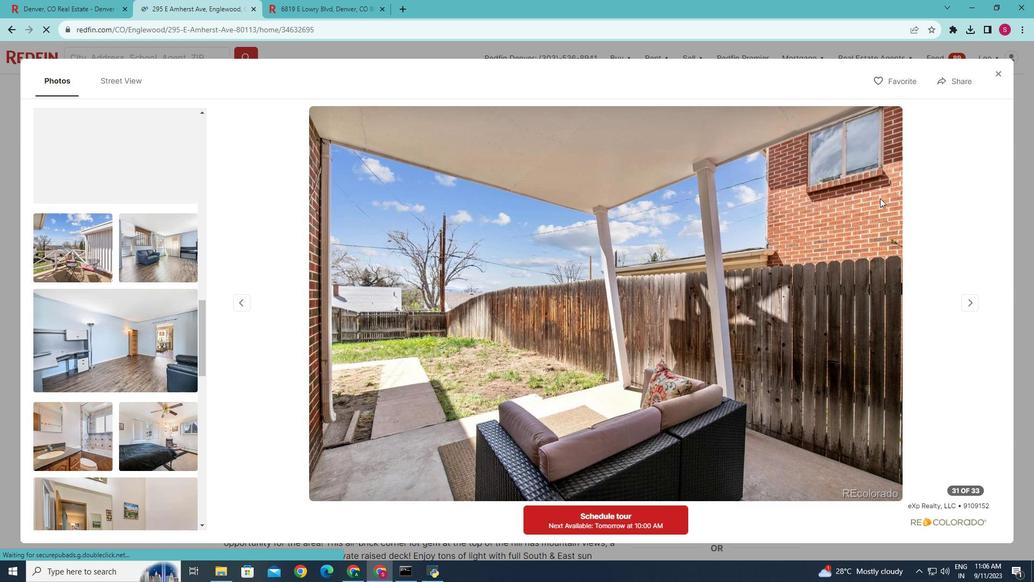 
Action: Mouse scrolled (143, 375) with delta (0, 0)
Screenshot: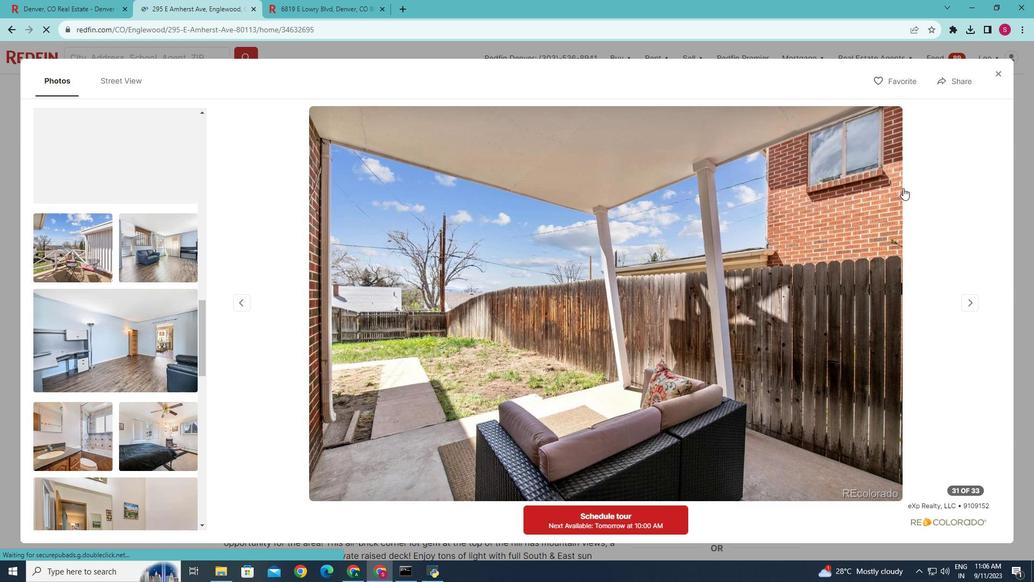 
Action: Mouse scrolled (143, 375) with delta (0, 0)
Screenshot: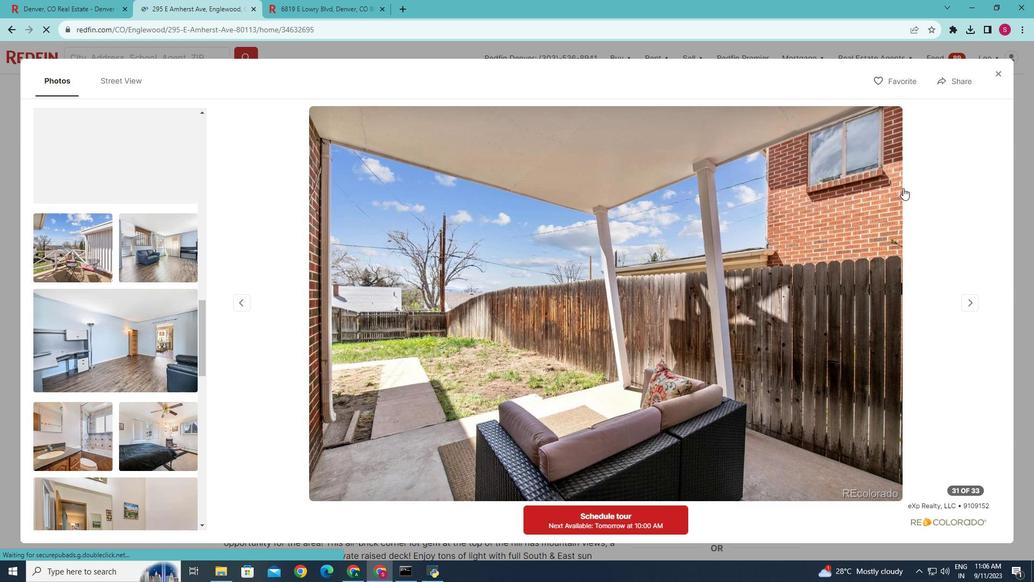 
Action: Mouse scrolled (143, 375) with delta (0, 0)
Screenshot: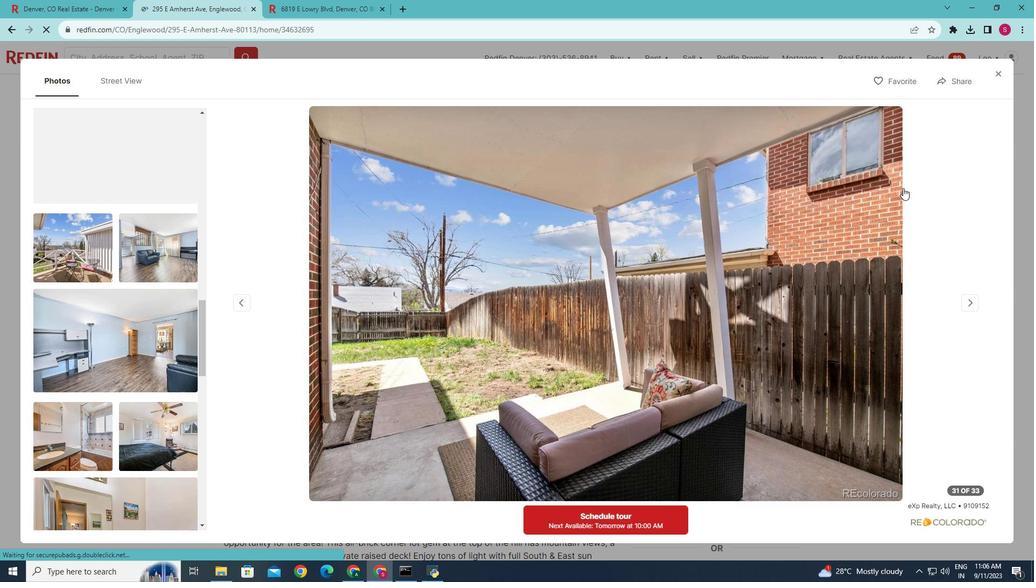 
Action: Mouse scrolled (143, 375) with delta (0, 0)
Screenshot: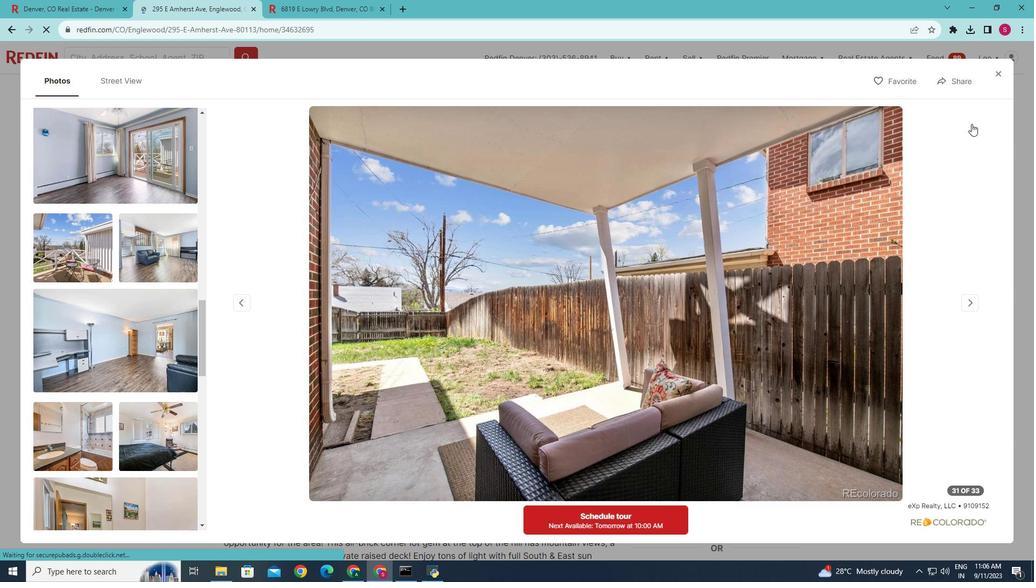 
Action: Mouse scrolled (143, 375) with delta (0, 0)
Screenshot: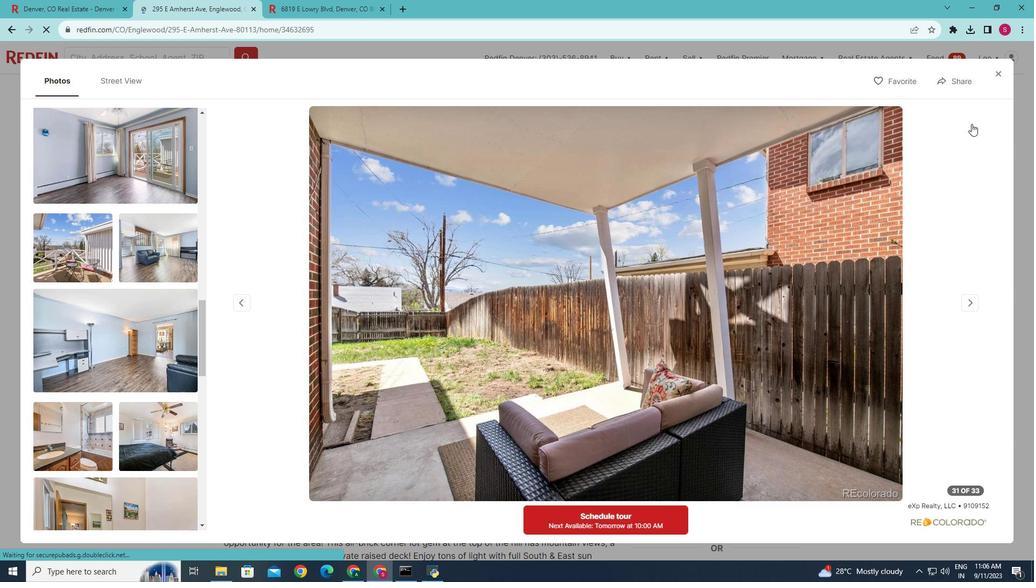 
Action: Mouse scrolled (143, 375) with delta (0, 0)
Screenshot: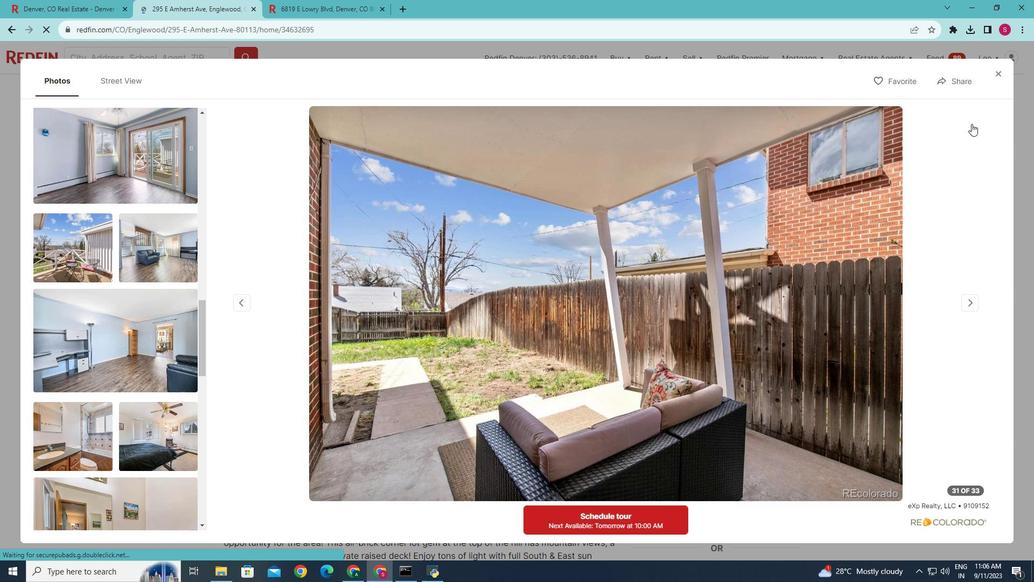 
Action: Mouse scrolled (143, 375) with delta (0, 0)
Screenshot: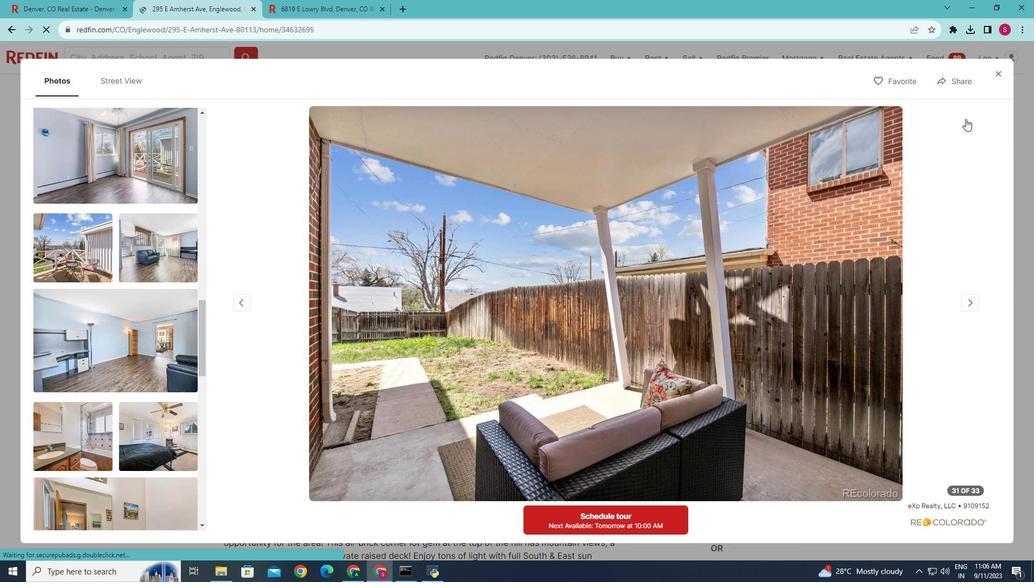 
Action: Mouse moved to (1005, 85)
Screenshot: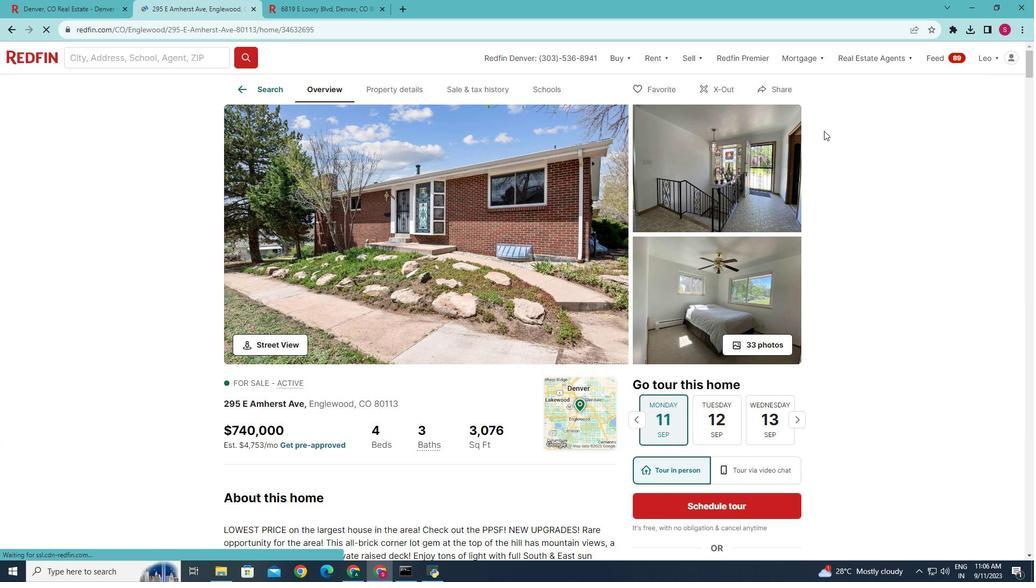 
Action: Mouse pressed left at (1005, 85)
Screenshot: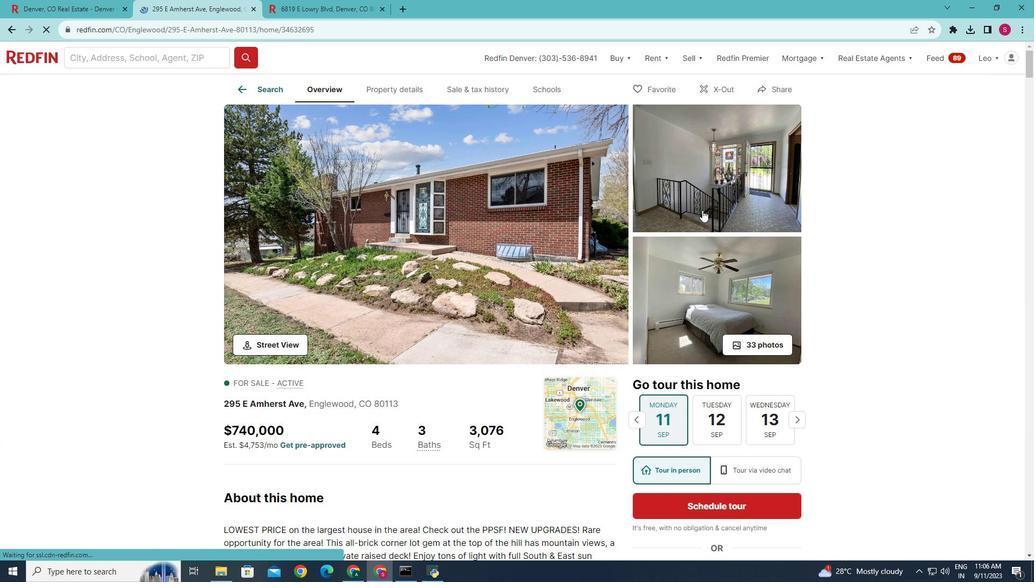 
Action: Mouse moved to (88, 26)
Screenshot: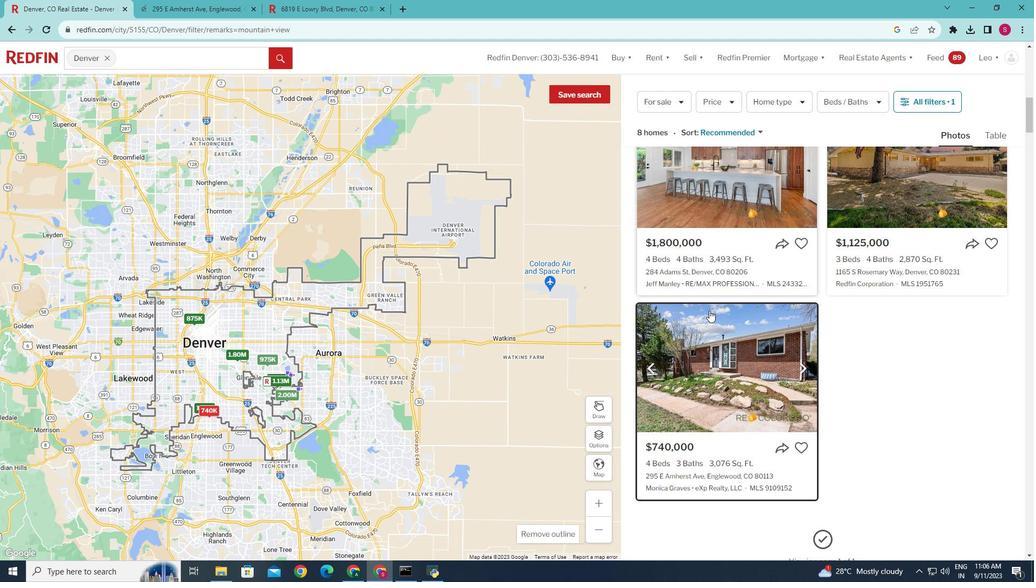 
Action: Mouse pressed left at (88, 26)
Screenshot: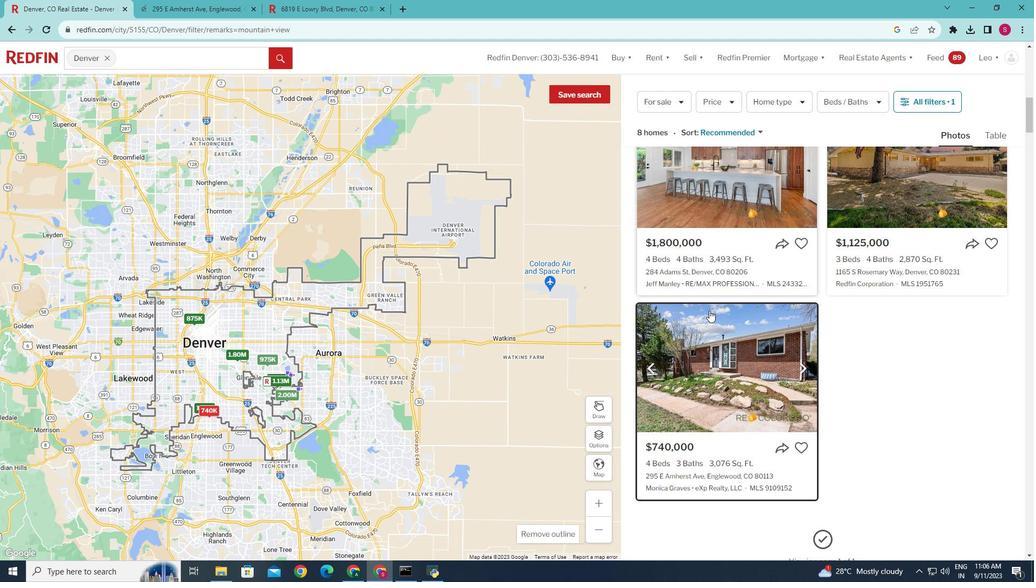 
Action: Mouse moved to (811, 339)
Screenshot: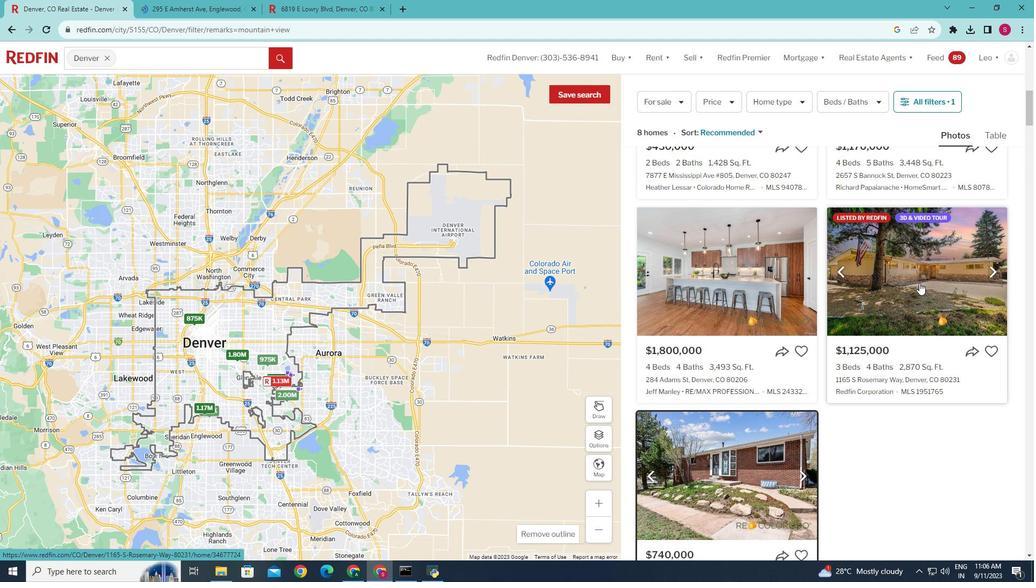 
Action: Mouse scrolled (811, 339) with delta (0, 0)
Screenshot: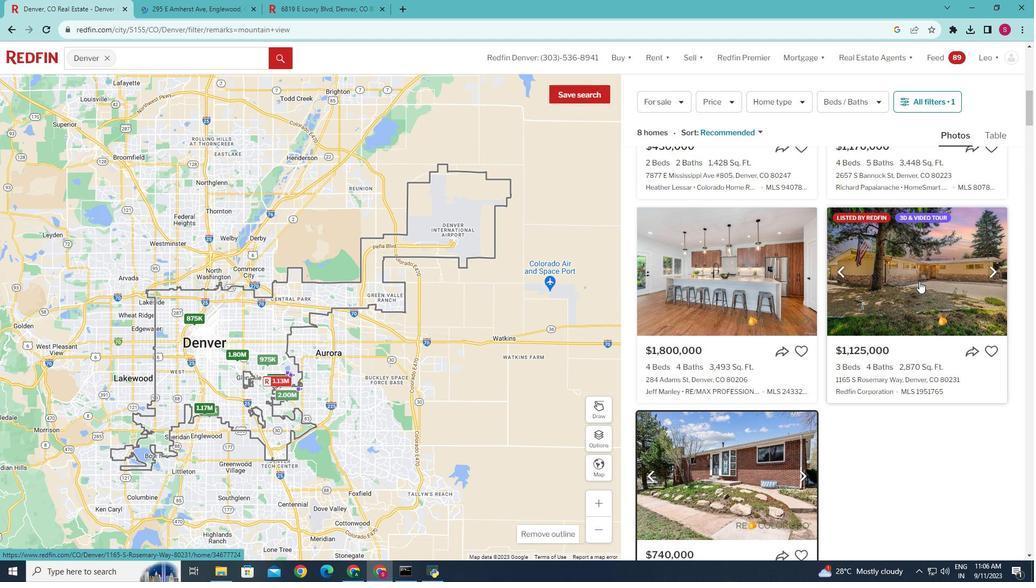 
Action: Mouse scrolled (811, 339) with delta (0, 0)
Screenshot: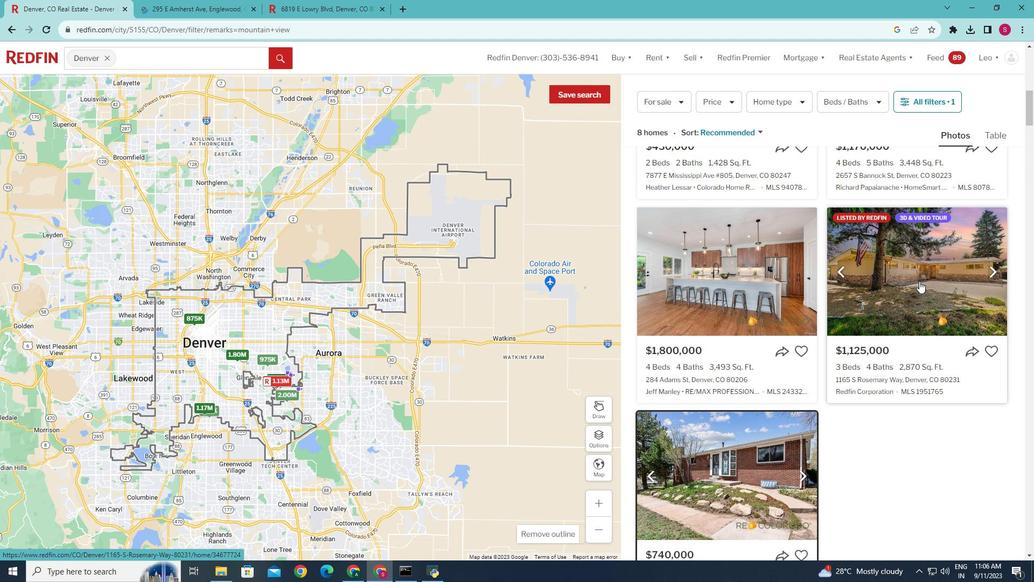 
Action: Mouse moved to (930, 292)
Screenshot: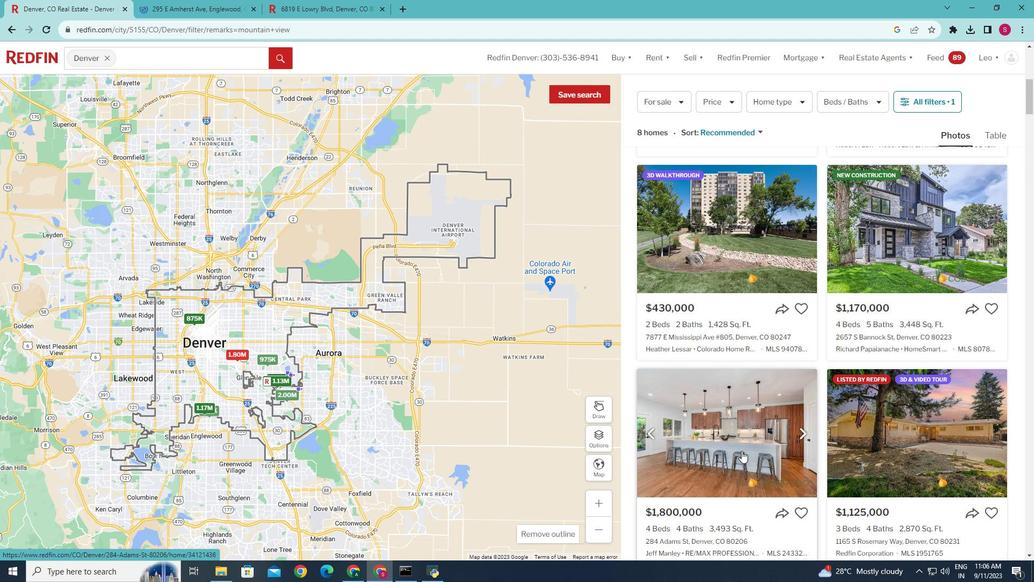 
Action: Mouse scrolled (930, 292) with delta (0, 0)
Screenshot: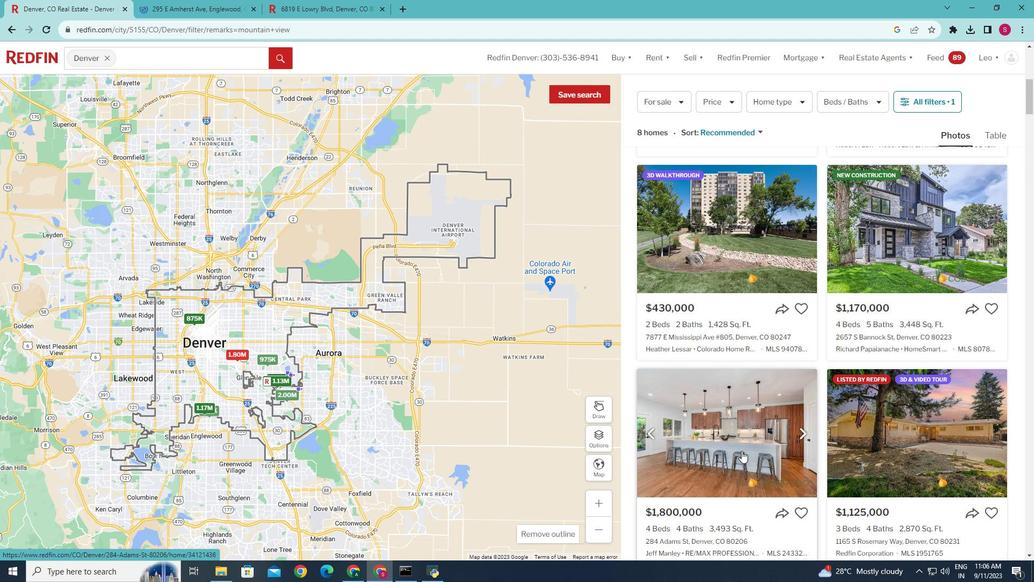 
Action: Mouse moved to (929, 294)
Screenshot: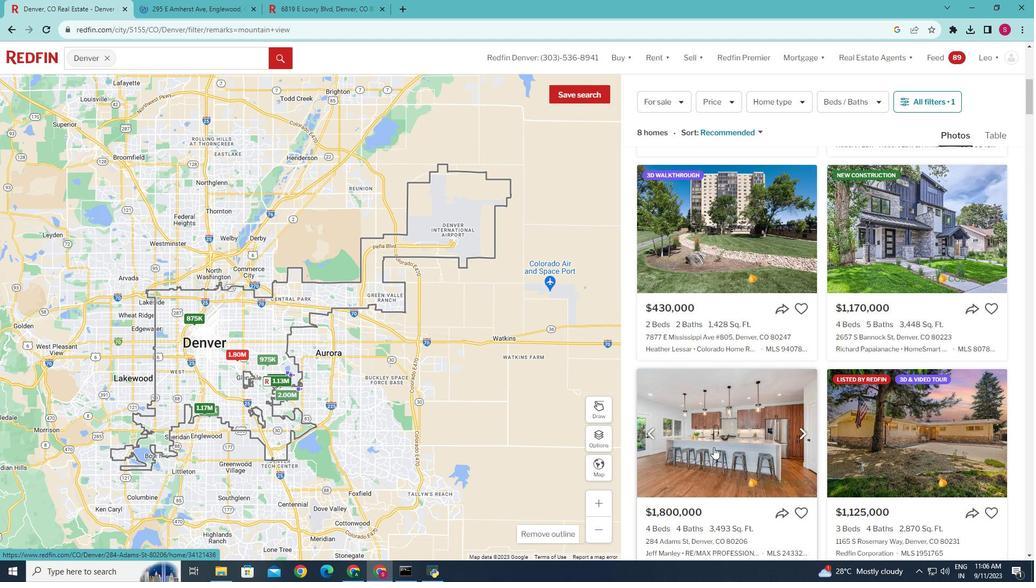 
Action: Mouse scrolled (929, 294) with delta (0, 0)
Screenshot: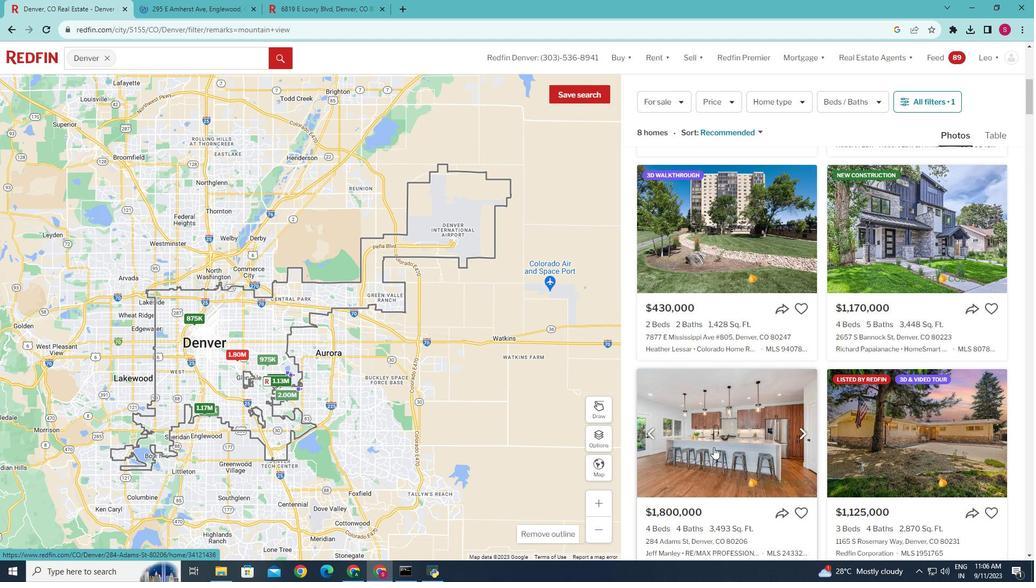 
Action: Mouse moved to (929, 294)
Screenshot: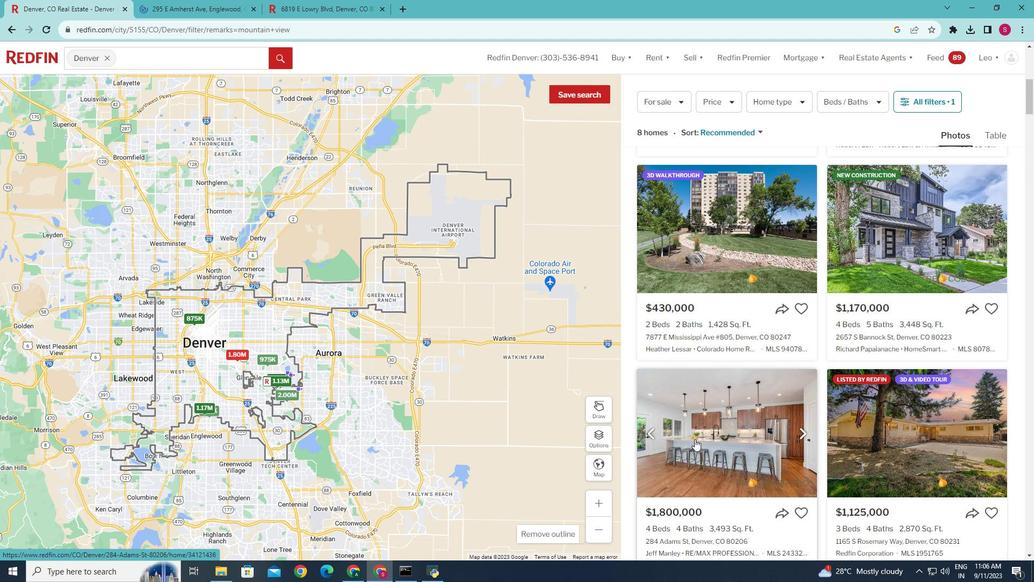 
Action: Mouse scrolled (929, 295) with delta (0, 0)
Screenshot: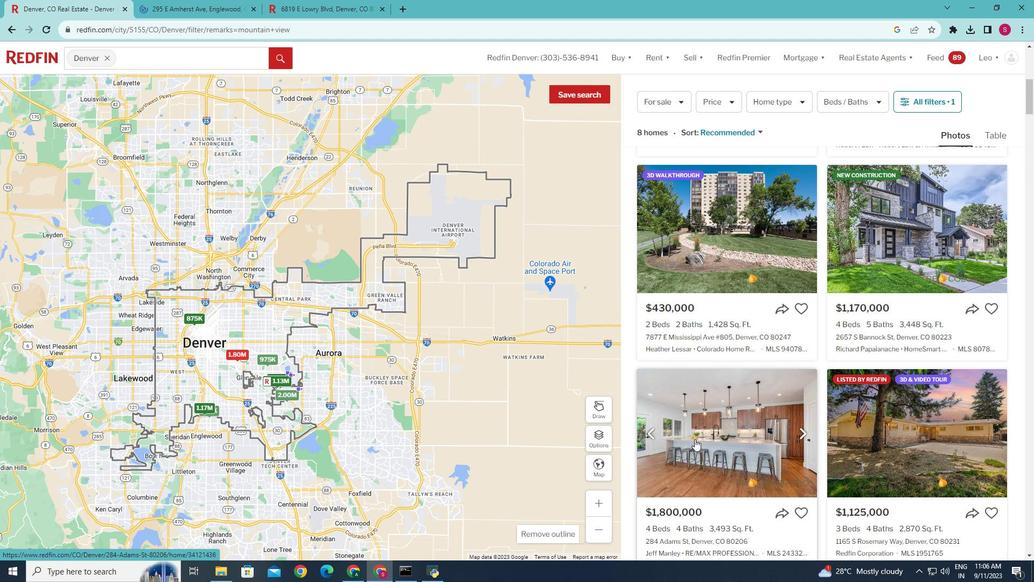 
Action: Mouse moved to (744, 438)
Screenshot: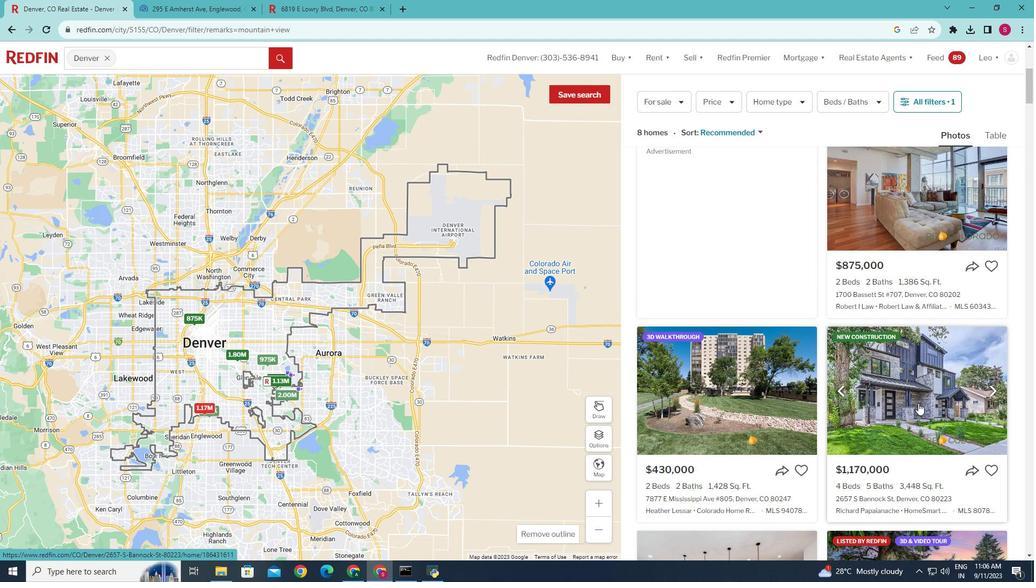 
Action: Mouse scrolled (744, 439) with delta (0, 0)
Screenshot: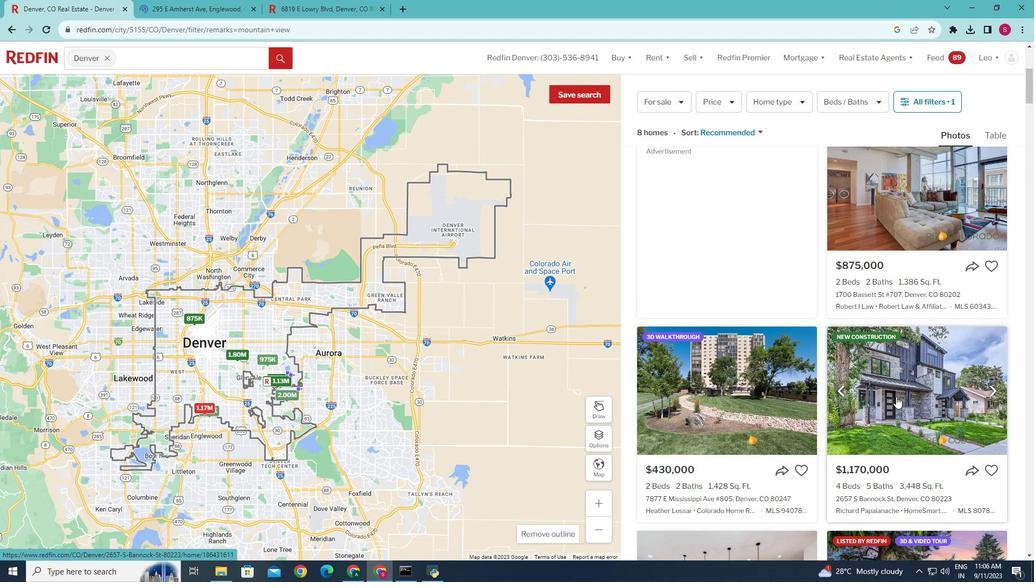 
Action: Mouse scrolled (744, 439) with delta (0, 0)
Screenshot: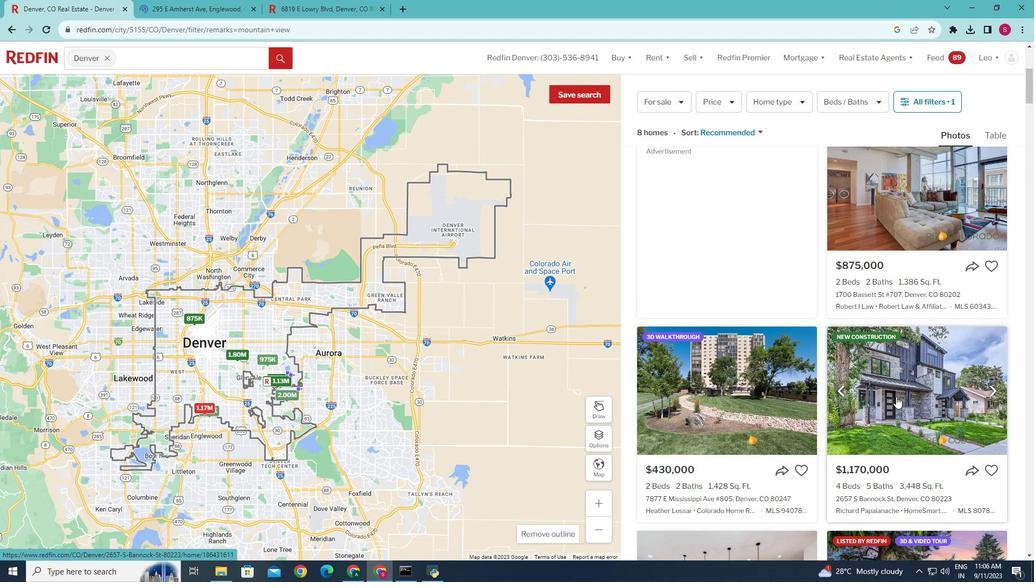 
Action: Mouse scrolled (744, 439) with delta (0, 0)
Screenshot: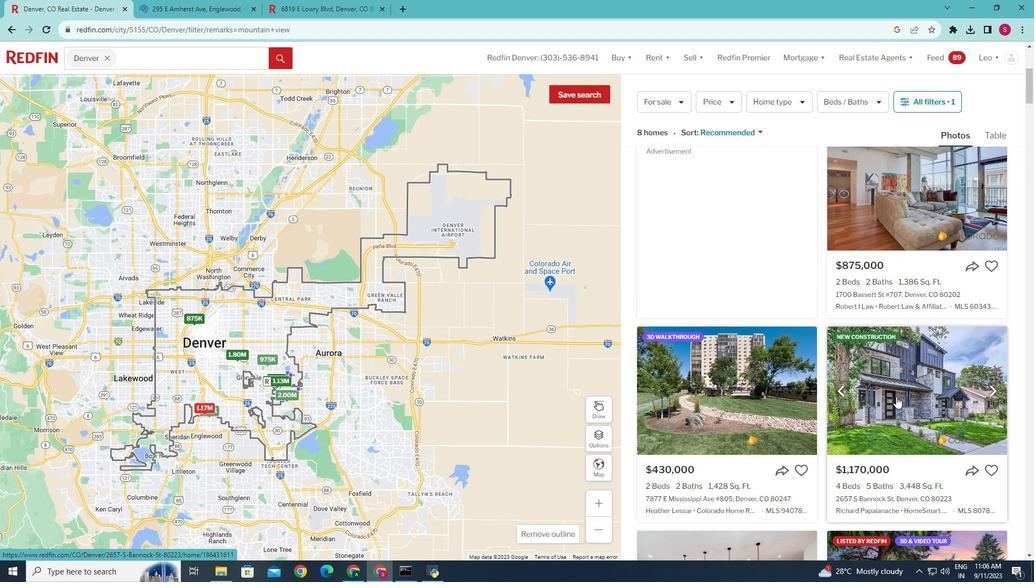 
Action: Mouse moved to (900, 404)
Screenshot: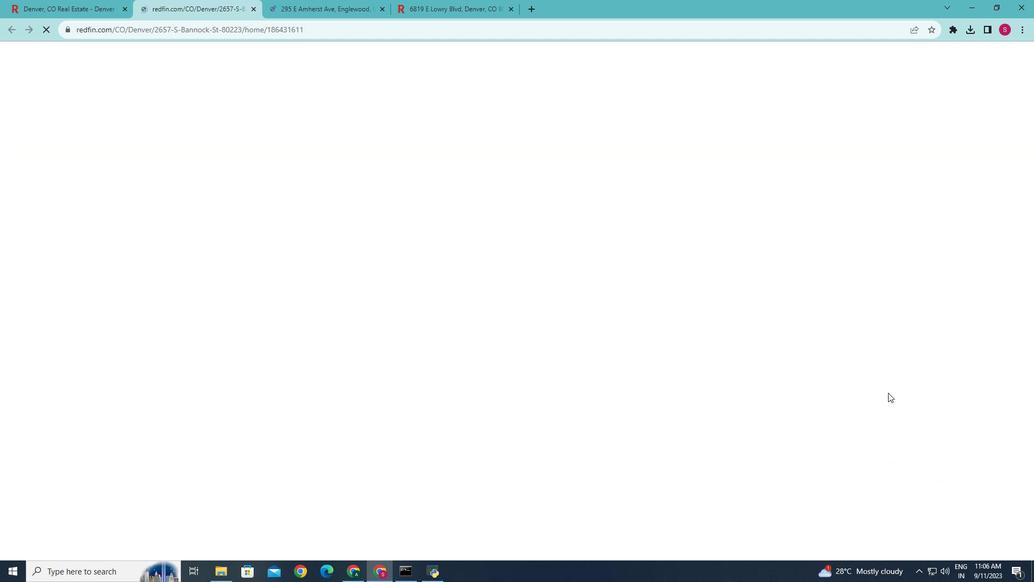
Action: Mouse pressed left at (900, 404)
Screenshot: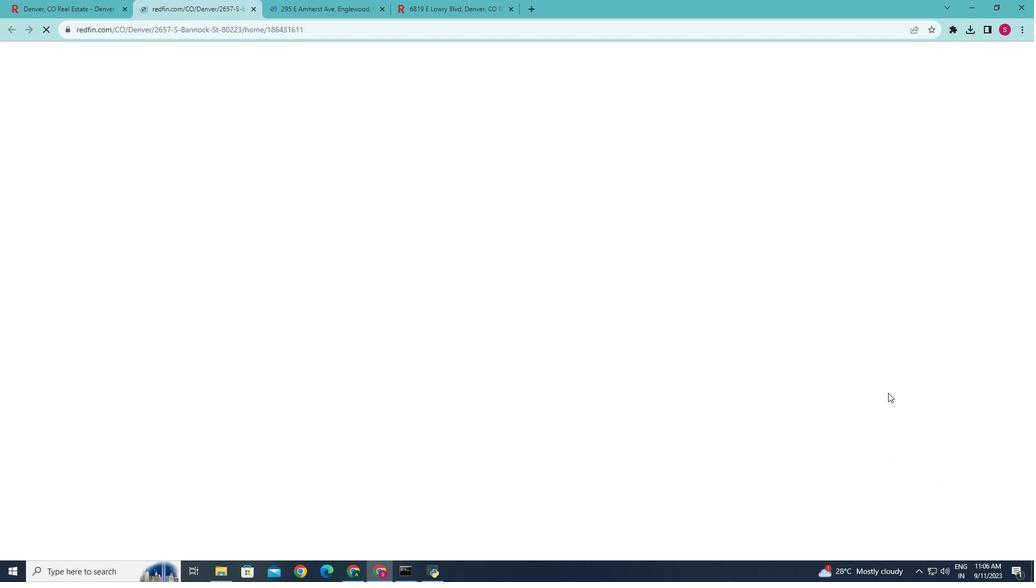 
Action: Mouse moved to (655, 346)
Screenshot: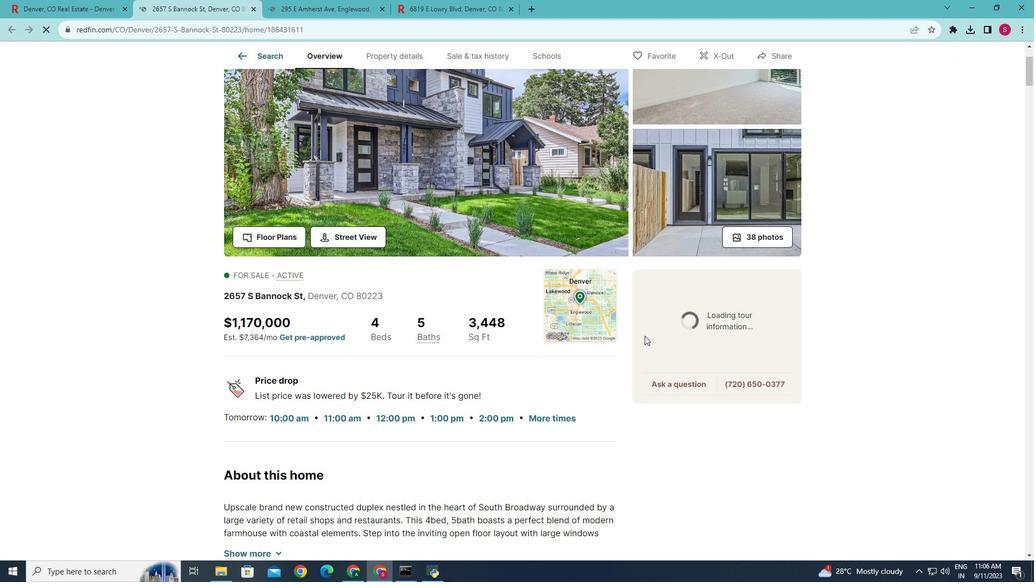 
Action: Mouse scrolled (655, 346) with delta (0, 0)
Screenshot: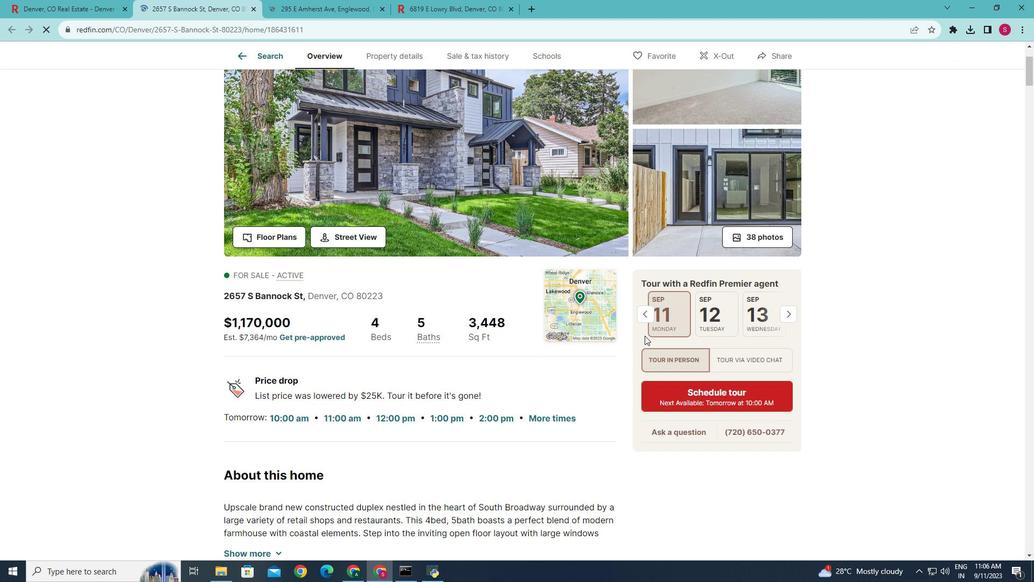 
Action: Mouse scrolled (655, 346) with delta (0, 0)
Screenshot: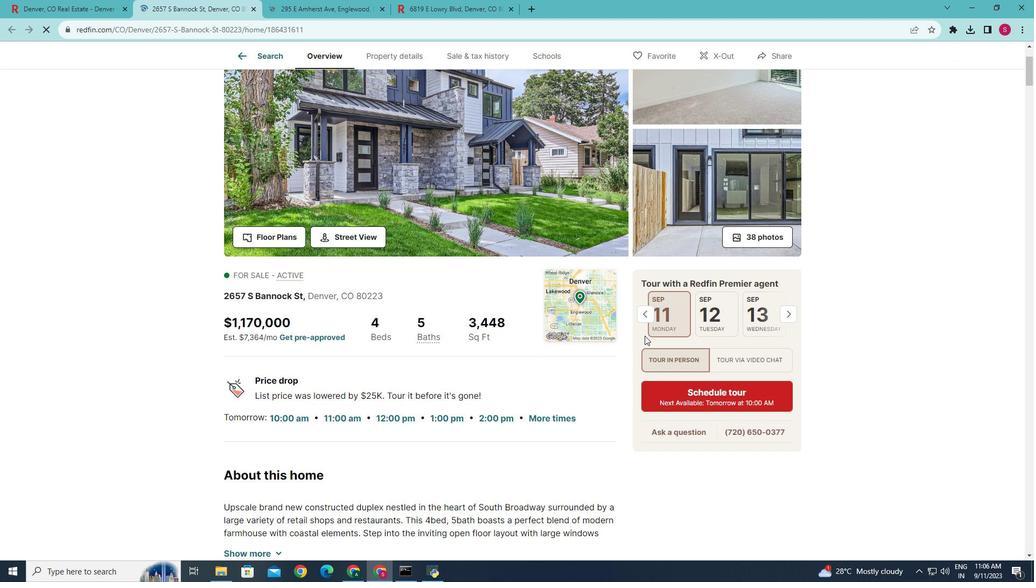 
Action: Mouse moved to (701, 114)
Screenshot: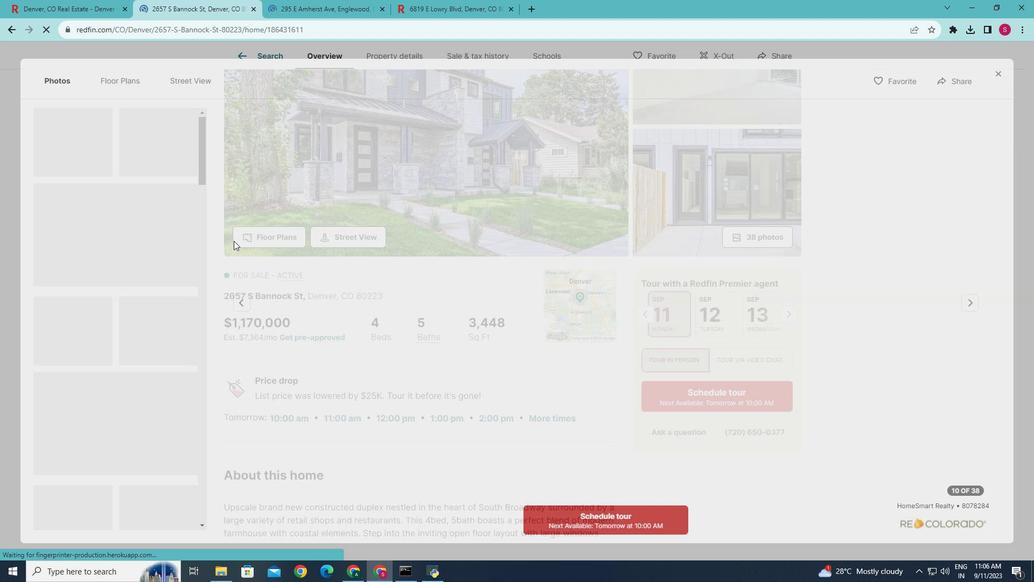 
Action: Mouse pressed left at (701, 114)
Screenshot: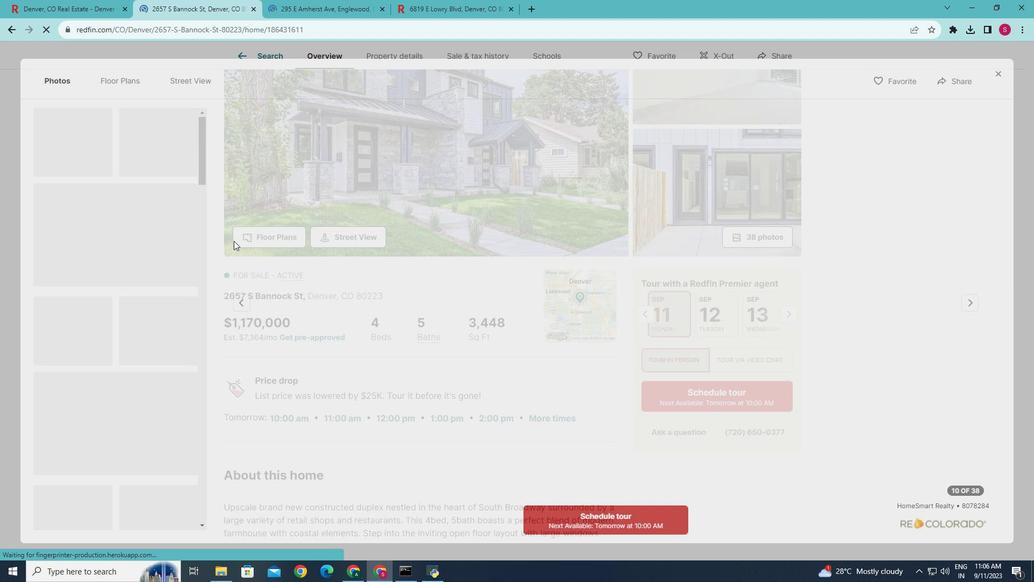 
Action: Mouse moved to (192, 286)
Screenshot: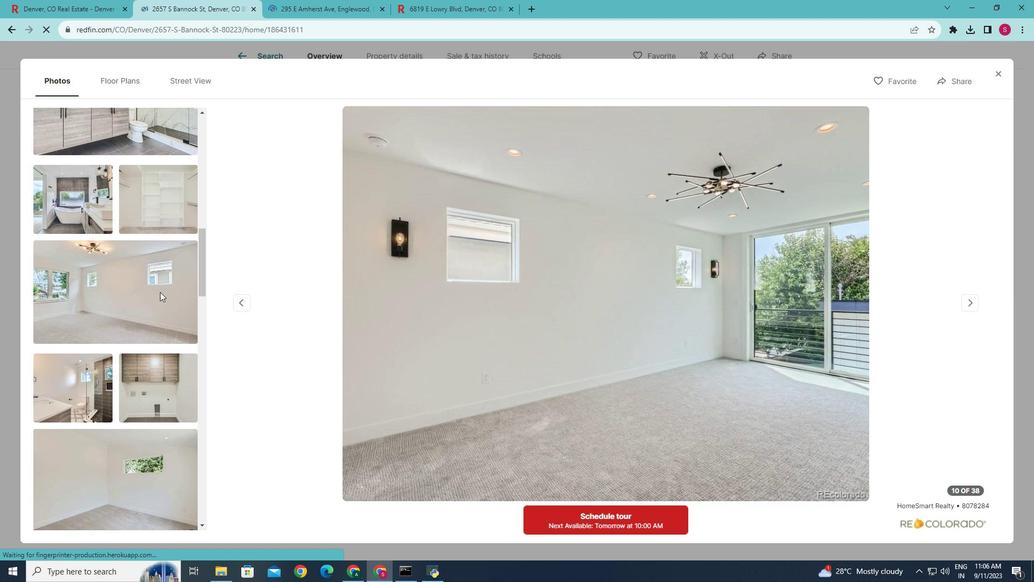
Action: Mouse scrolled (192, 285) with delta (0, 0)
Screenshot: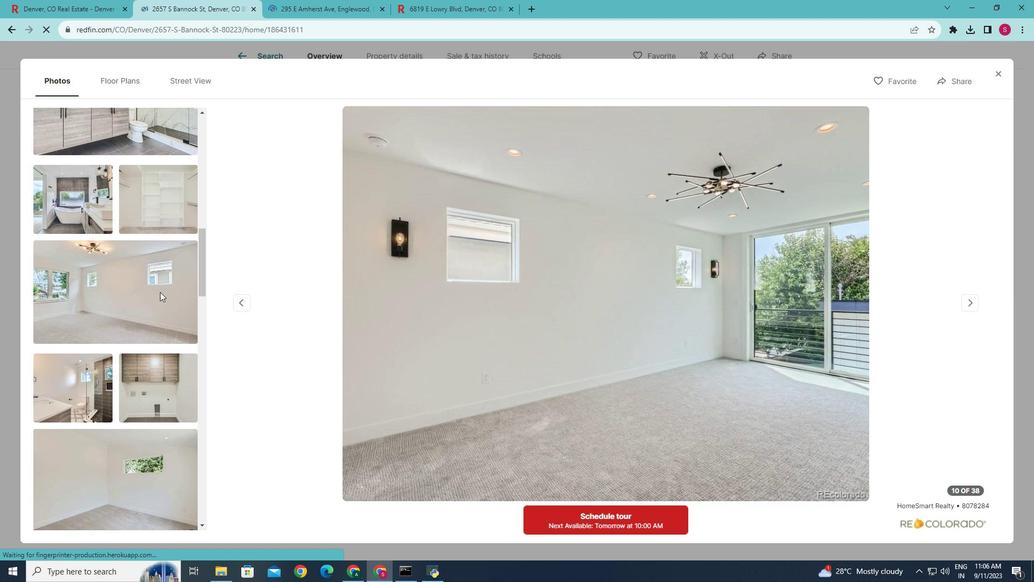 
Action: Mouse moved to (189, 288)
Screenshot: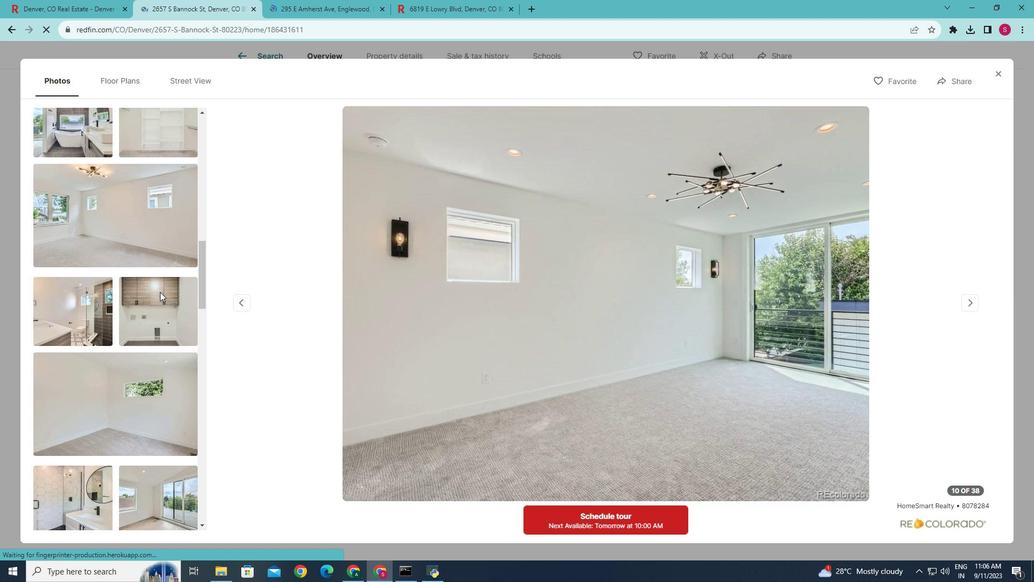 
Action: Mouse scrolled (189, 288) with delta (0, 0)
Screenshot: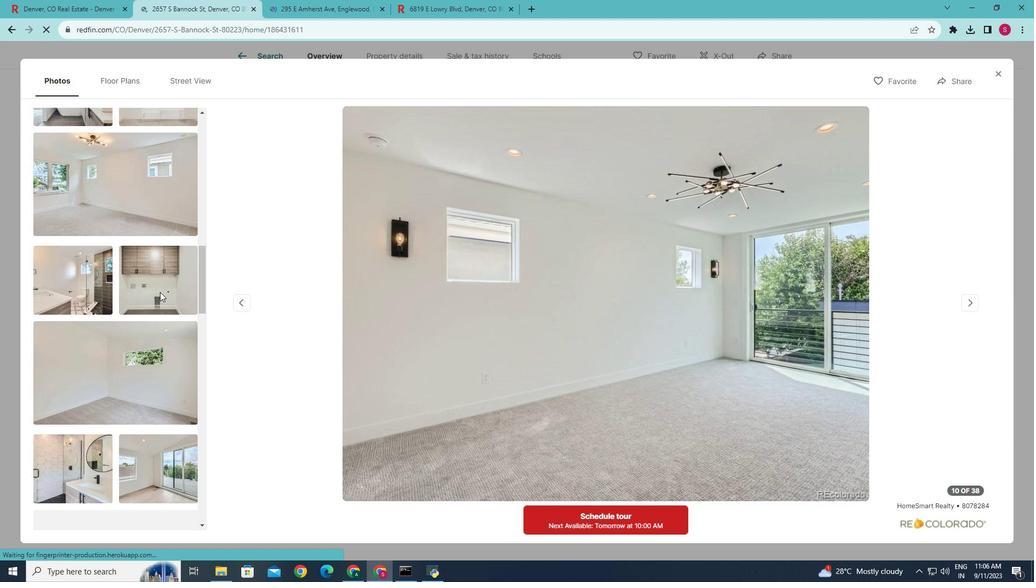 
Action: Mouse moved to (174, 300)
Screenshot: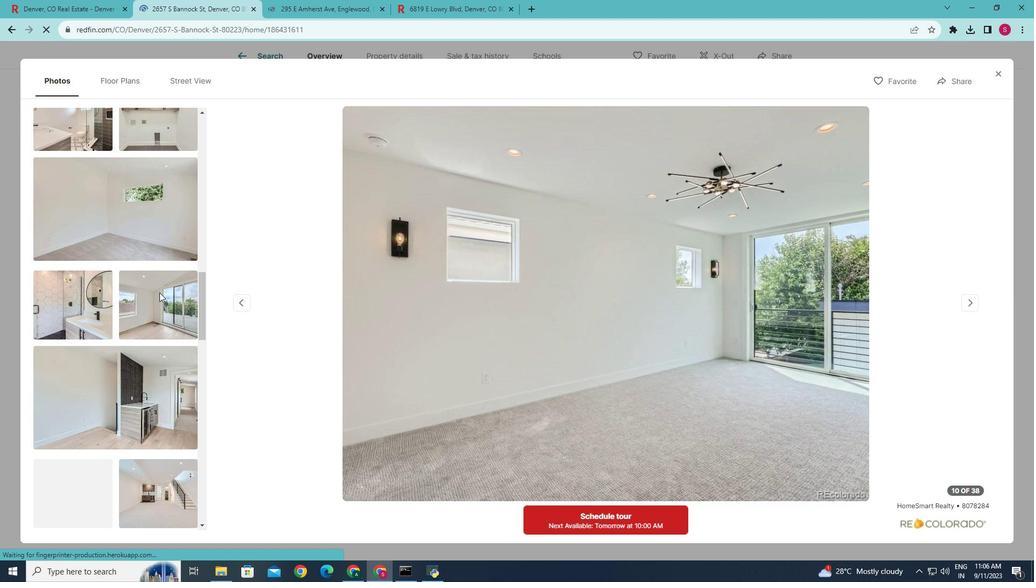 
Action: Mouse scrolled (174, 300) with delta (0, 0)
Screenshot: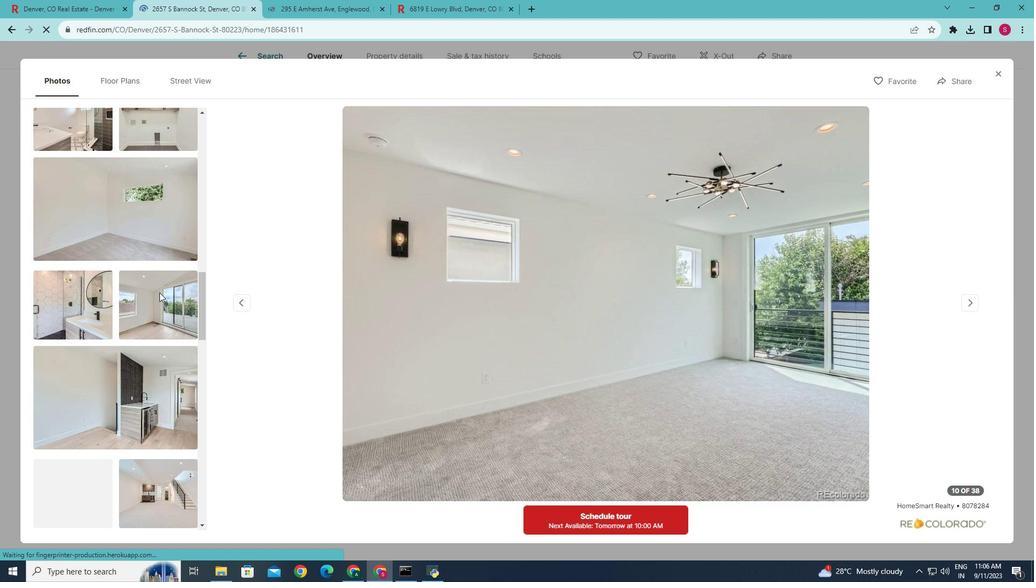 
Action: Mouse moved to (172, 302)
Screenshot: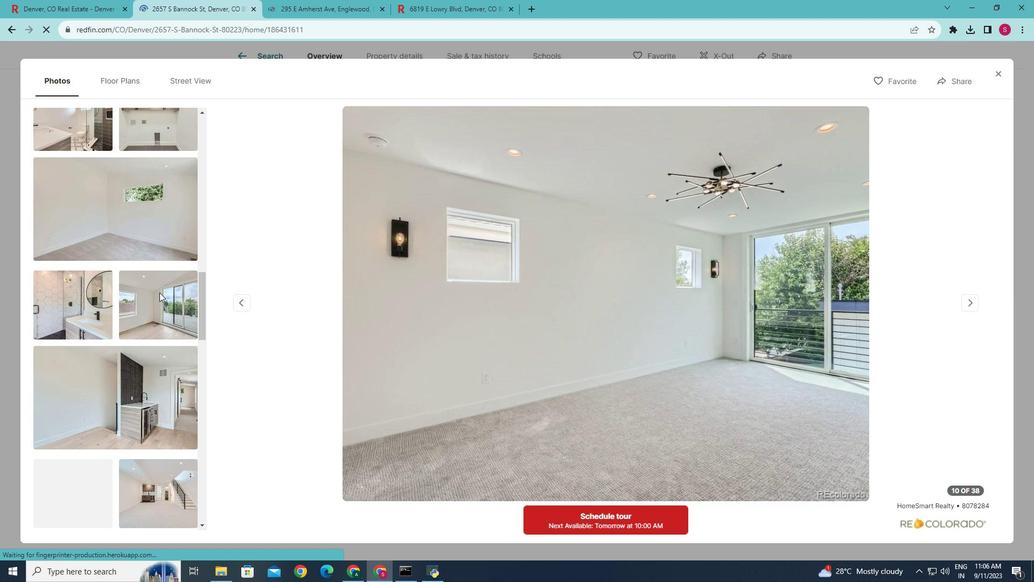 
Action: Mouse scrolled (172, 301) with delta (0, 0)
Screenshot: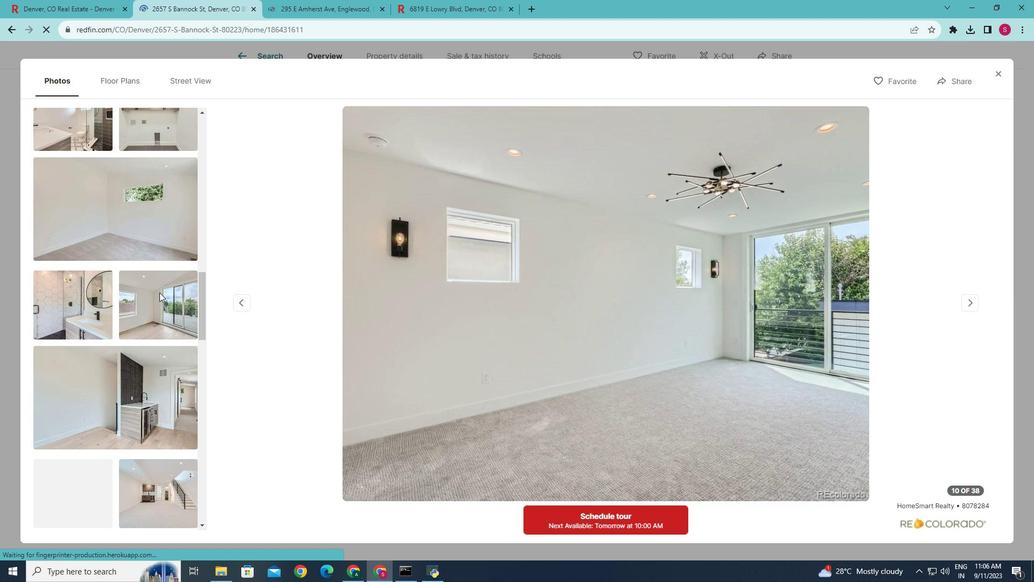 
Action: Mouse moved to (170, 302)
Screenshot: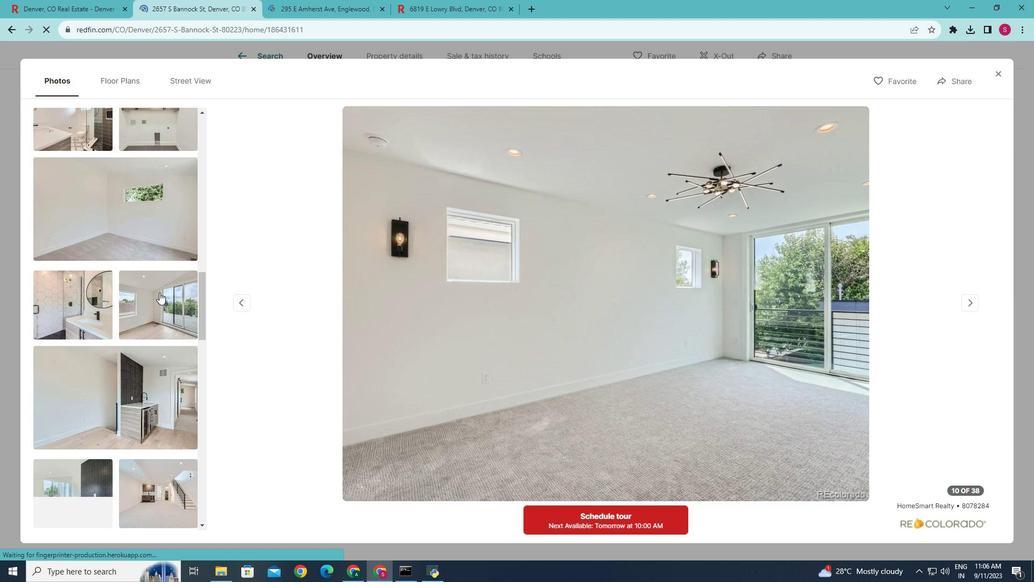 
Action: Mouse scrolled (170, 302) with delta (0, 0)
Screenshot: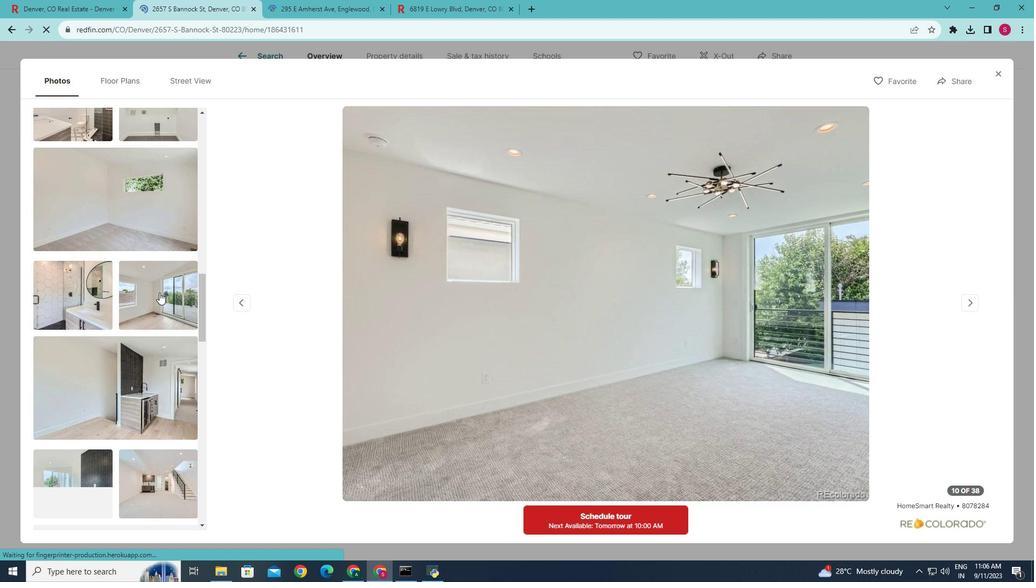 
Action: Mouse scrolled (170, 302) with delta (0, 0)
Screenshot: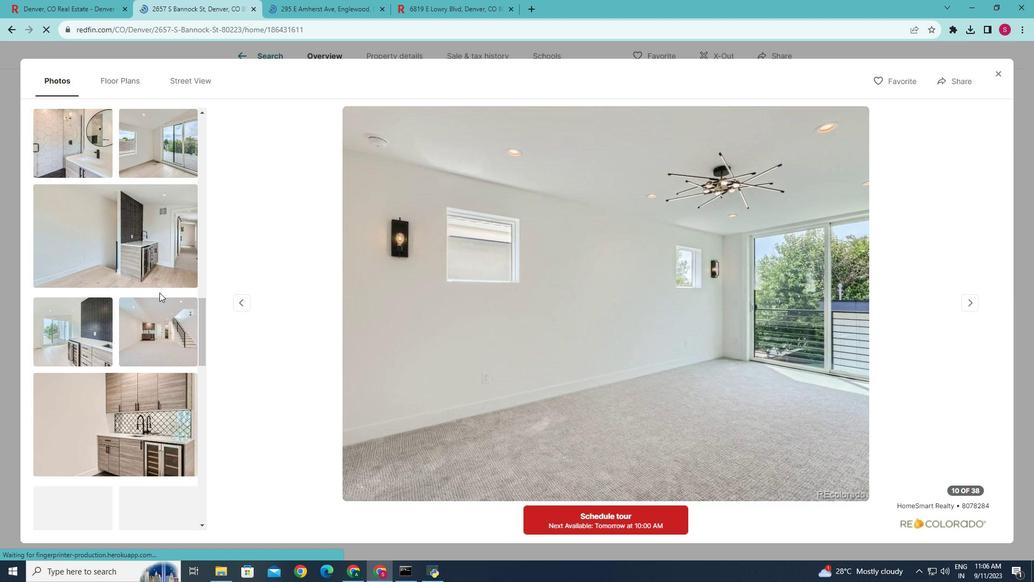 
Action: Mouse scrolled (170, 302) with delta (0, 0)
Screenshot: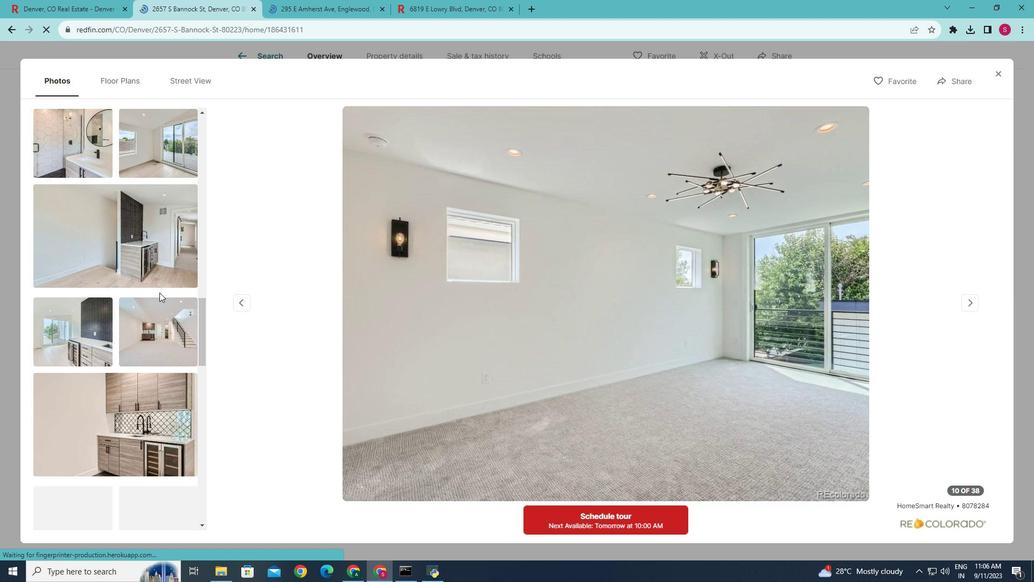 
Action: Mouse scrolled (170, 302) with delta (0, 0)
Screenshot: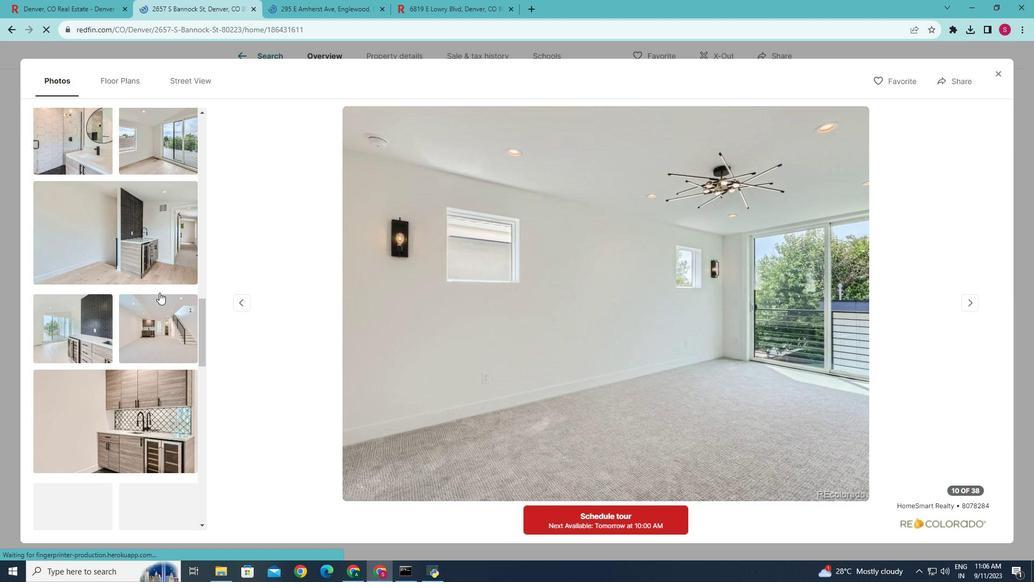 
Action: Mouse moved to (170, 303)
Screenshot: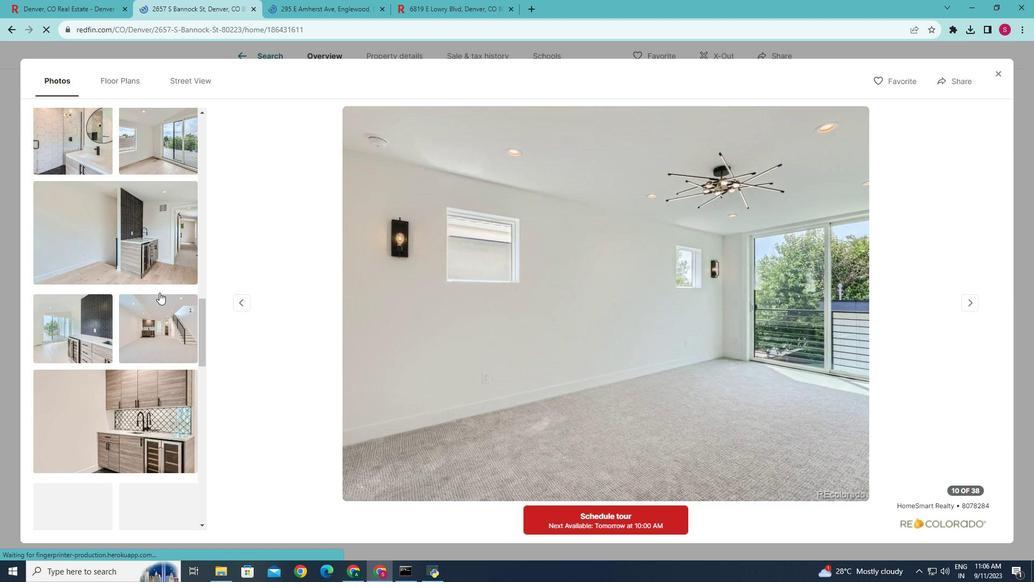 
Action: Mouse scrolled (170, 302) with delta (0, 0)
Screenshot: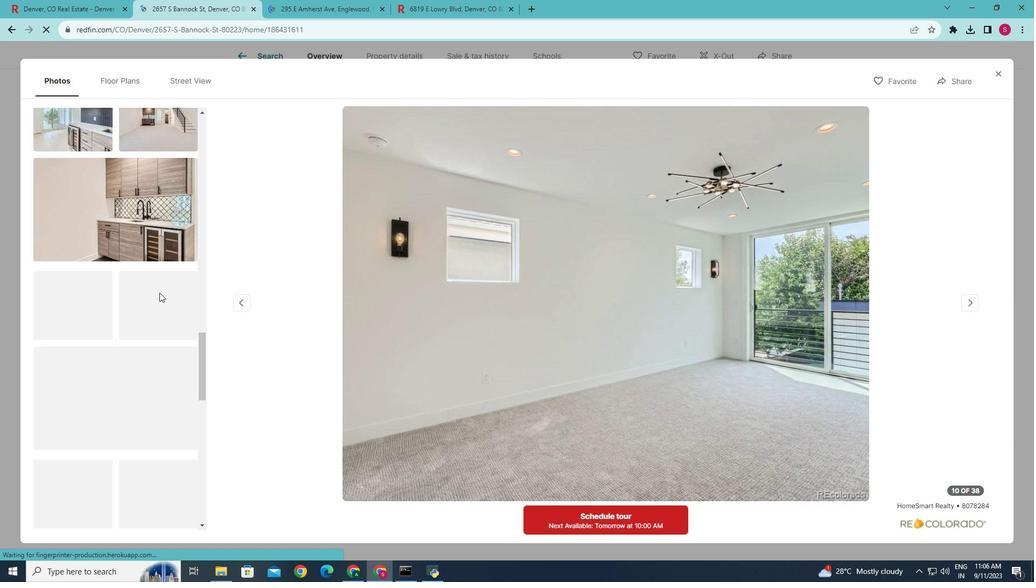 
Action: Mouse scrolled (170, 302) with delta (0, 0)
Screenshot: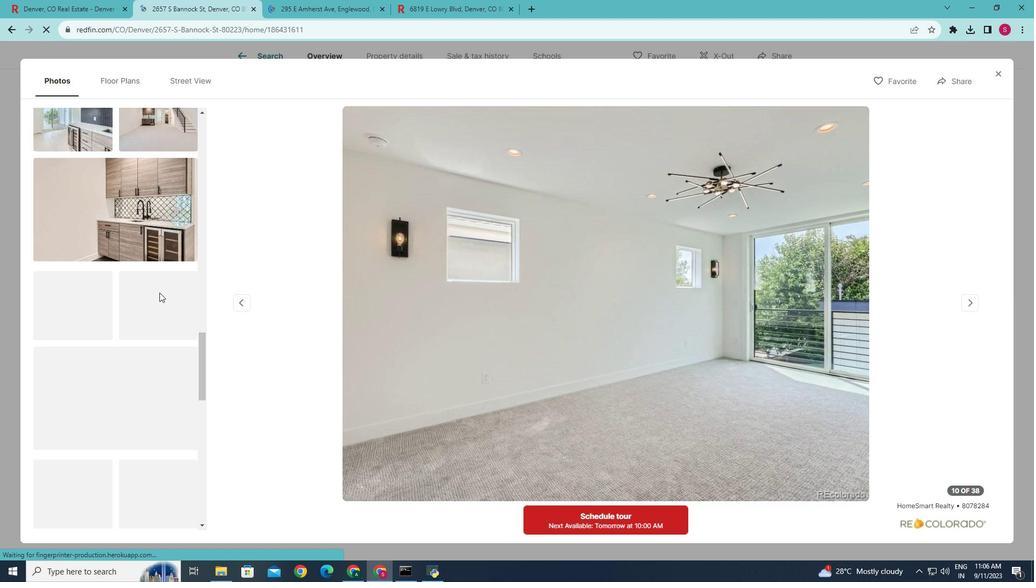 
Action: Mouse scrolled (170, 302) with delta (0, 0)
Screenshot: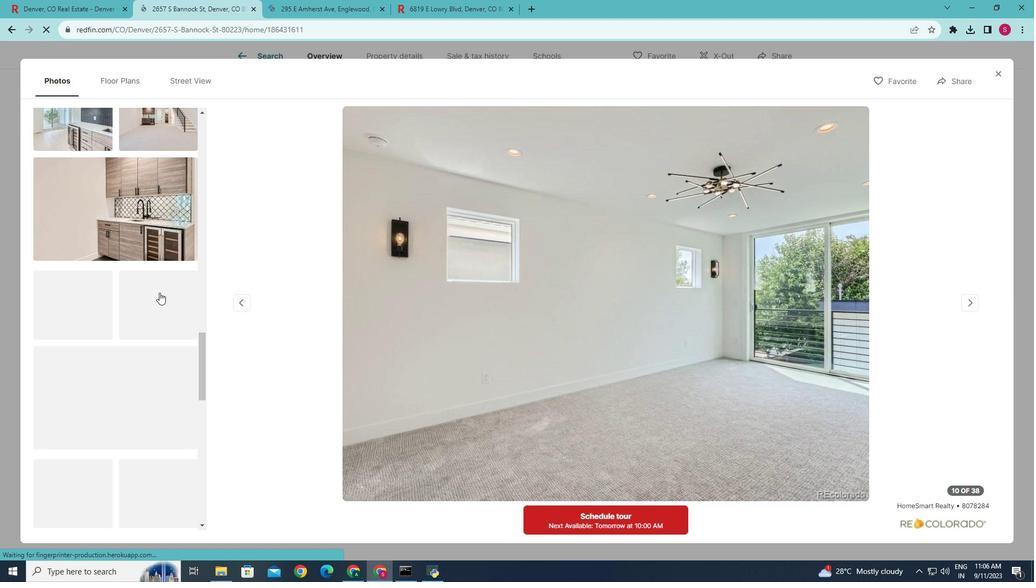 
Action: Mouse scrolled (170, 302) with delta (0, 0)
Screenshot: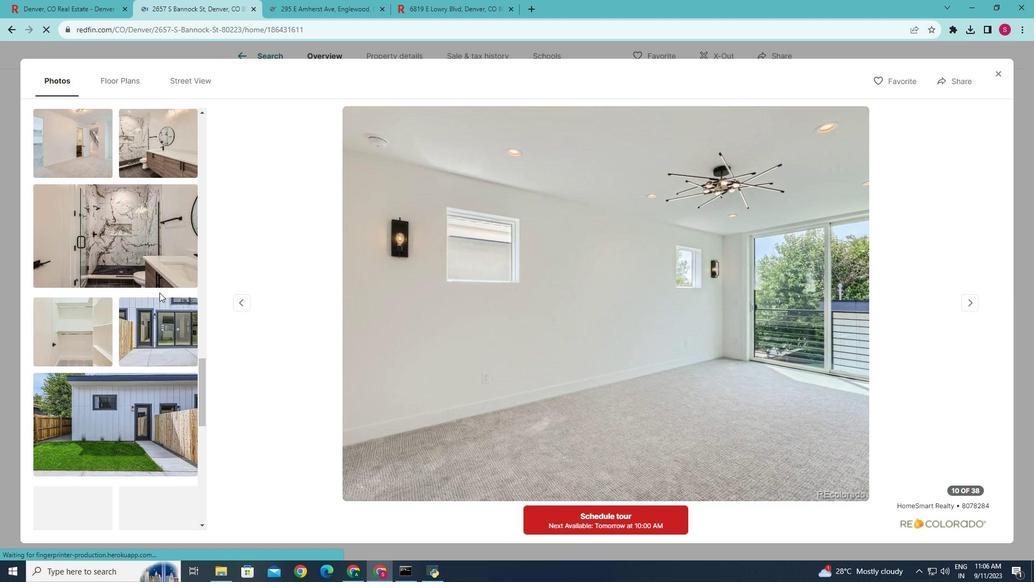 
Action: Mouse scrolled (170, 302) with delta (0, 0)
Screenshot: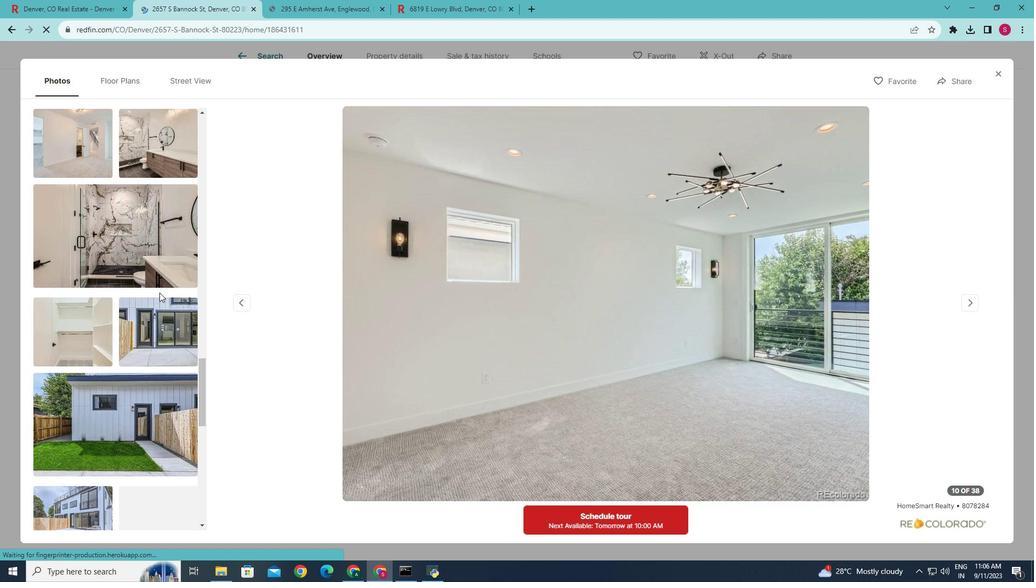 
Action: Mouse scrolled (170, 302) with delta (0, 0)
Screenshot: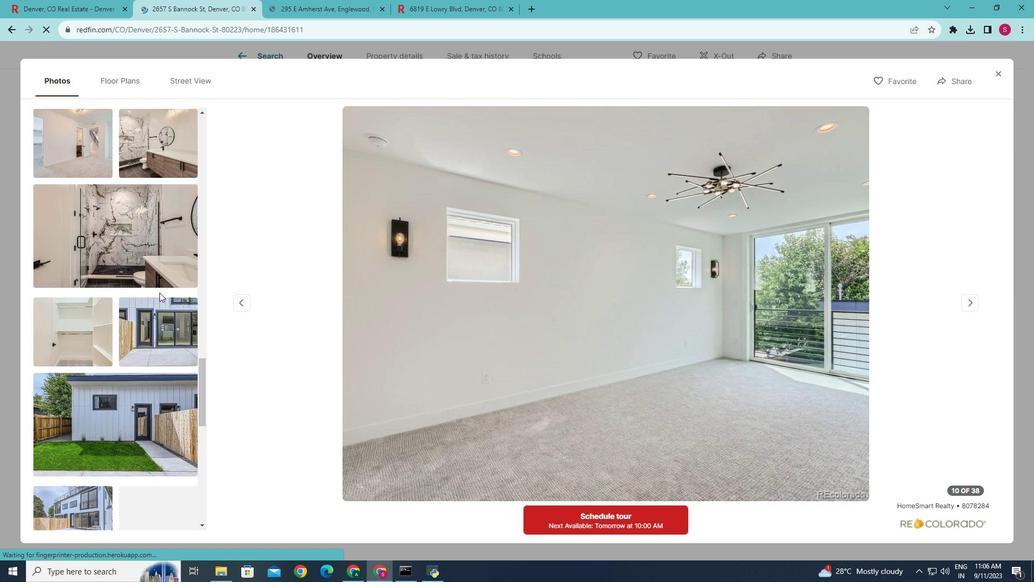 
Action: Mouse scrolled (170, 302) with delta (0, 0)
Screenshot: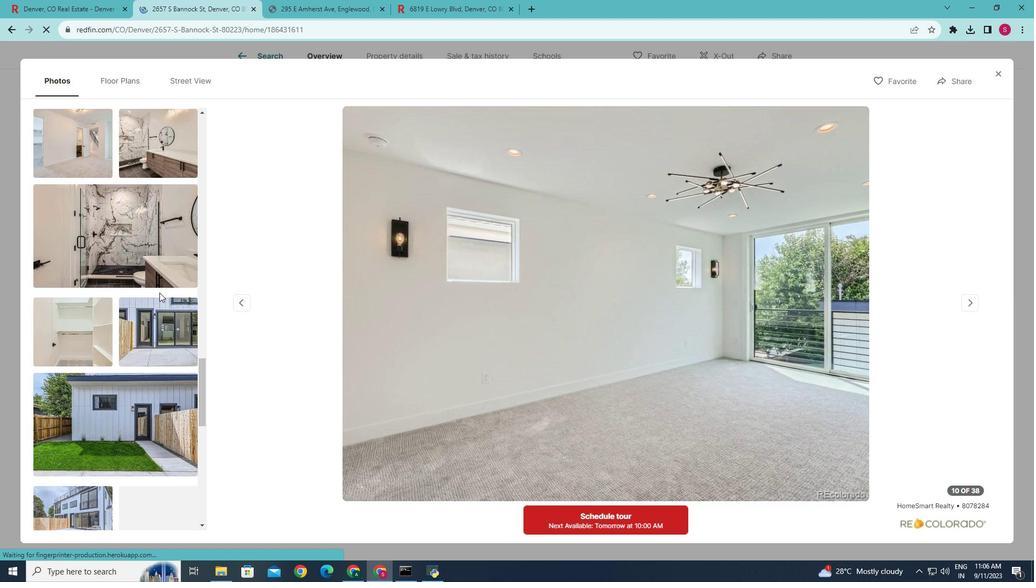 
Action: Mouse scrolled (170, 302) with delta (0, 0)
Screenshot: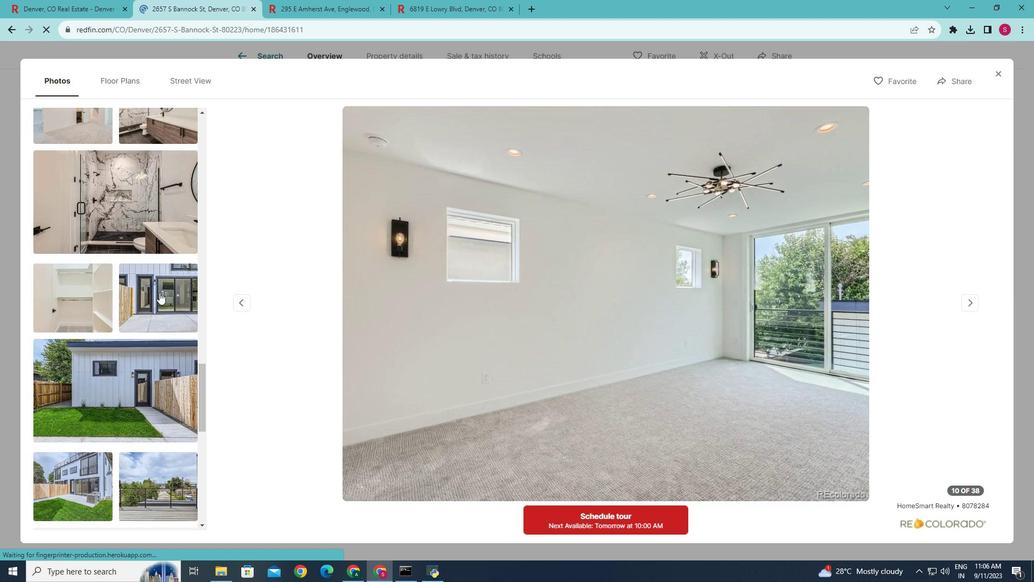 
Action: Mouse scrolled (170, 302) with delta (0, 0)
Screenshot: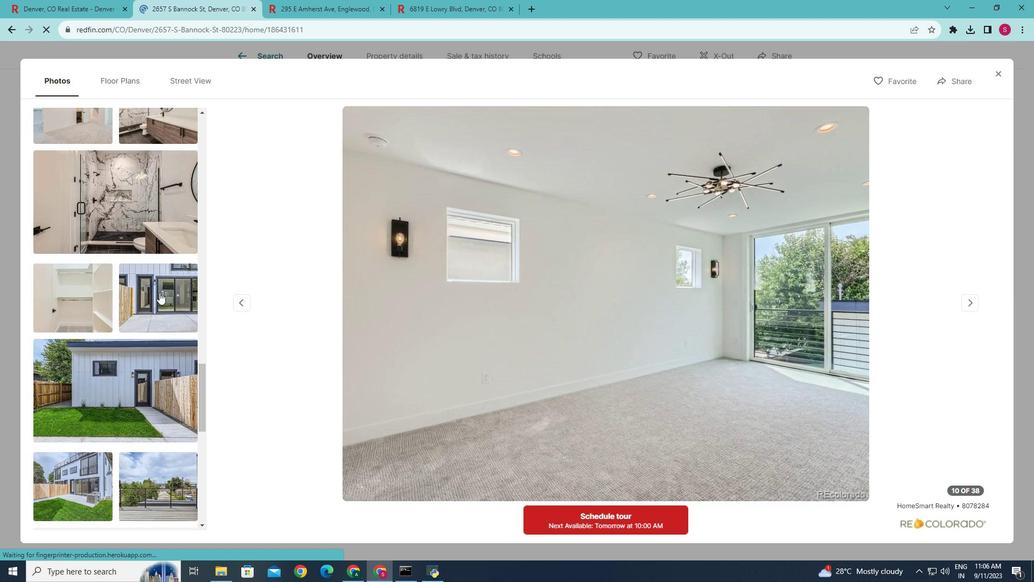 
Action: Mouse scrolled (170, 302) with delta (0, 0)
Screenshot: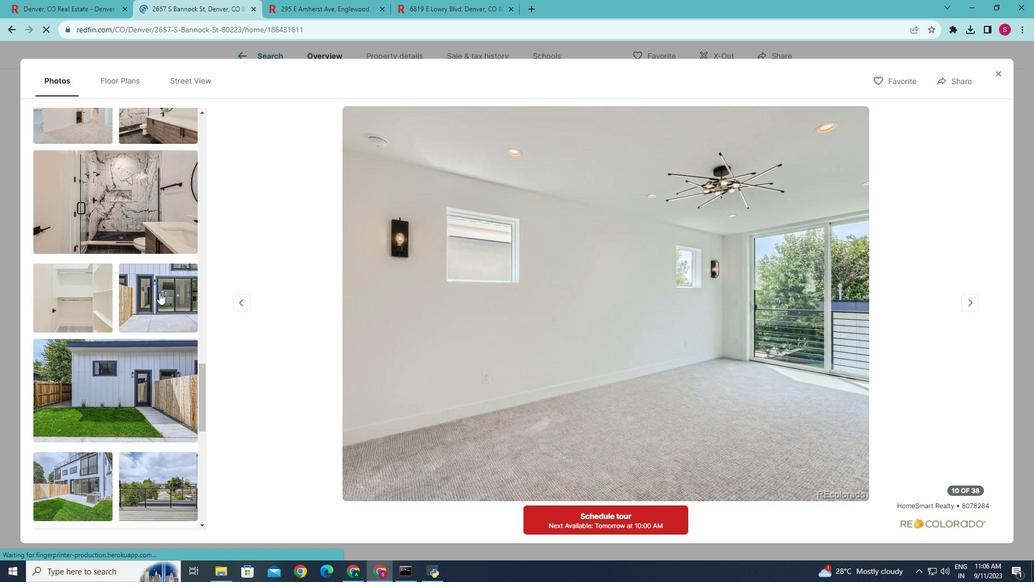 
Action: Mouse scrolled (170, 302) with delta (0, 0)
Screenshot: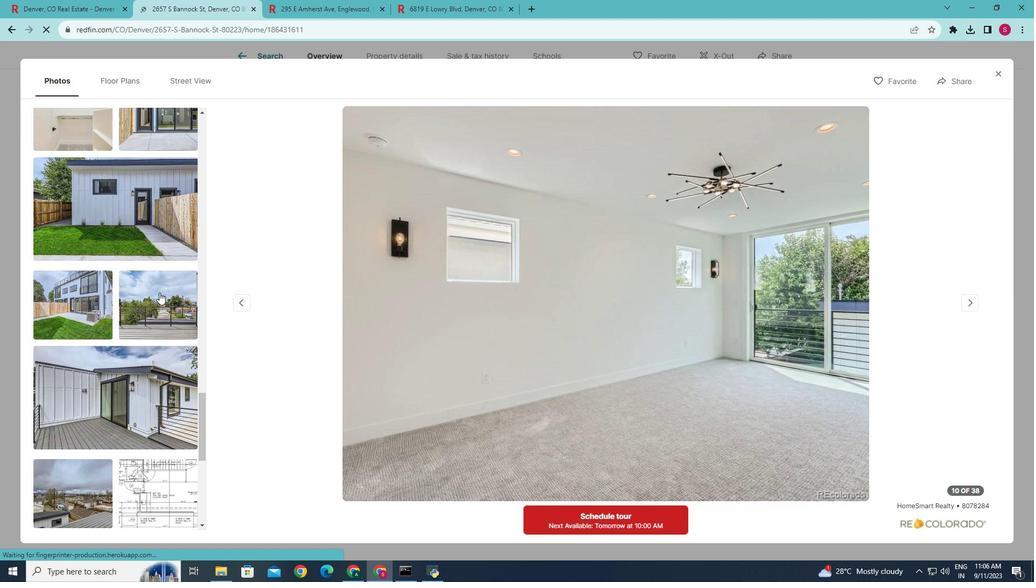 
Action: Mouse scrolled (170, 302) with delta (0, 0)
Screenshot: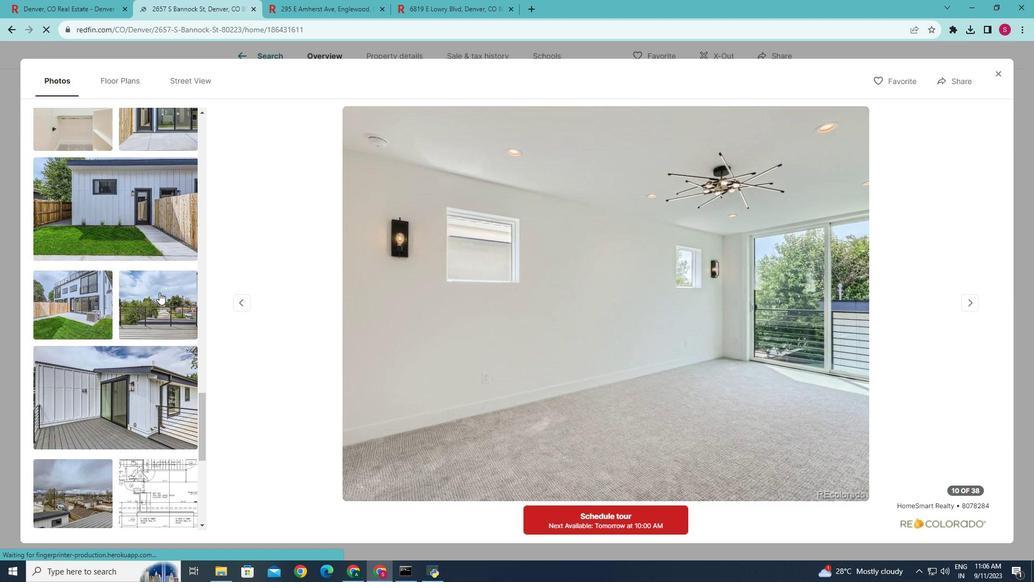 
Action: Mouse scrolled (170, 302) with delta (0, 0)
Screenshot: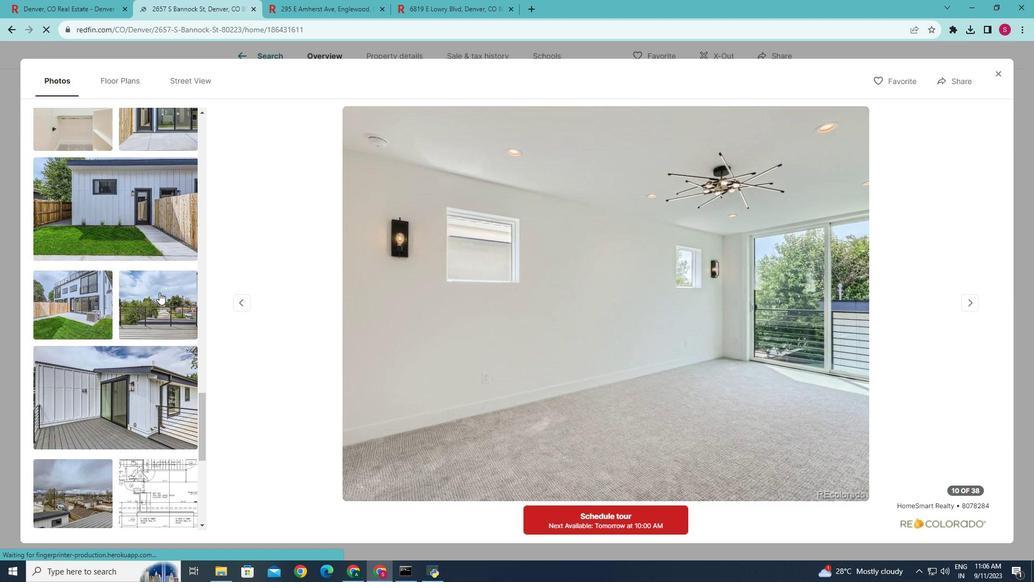 
Action: Mouse scrolled (170, 302) with delta (0, 0)
Screenshot: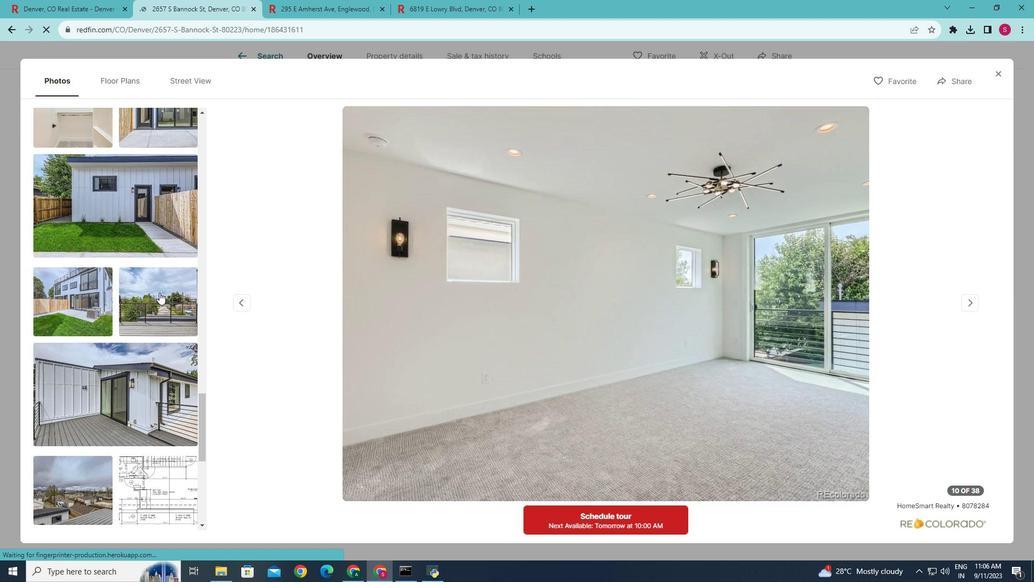 
Action: Mouse scrolled (170, 302) with delta (0, 0)
Screenshot: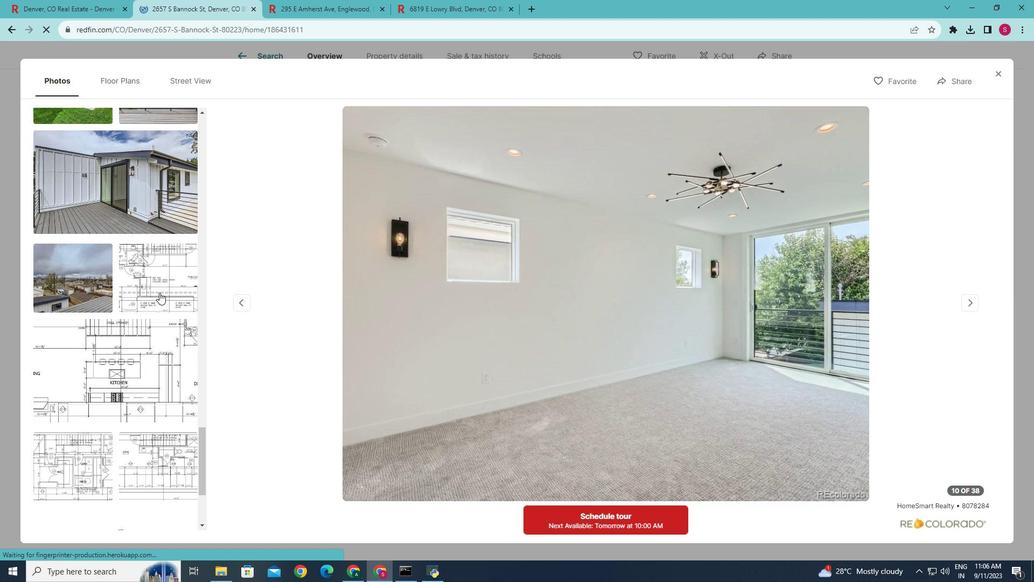 
Action: Mouse scrolled (170, 302) with delta (0, 0)
Screenshot: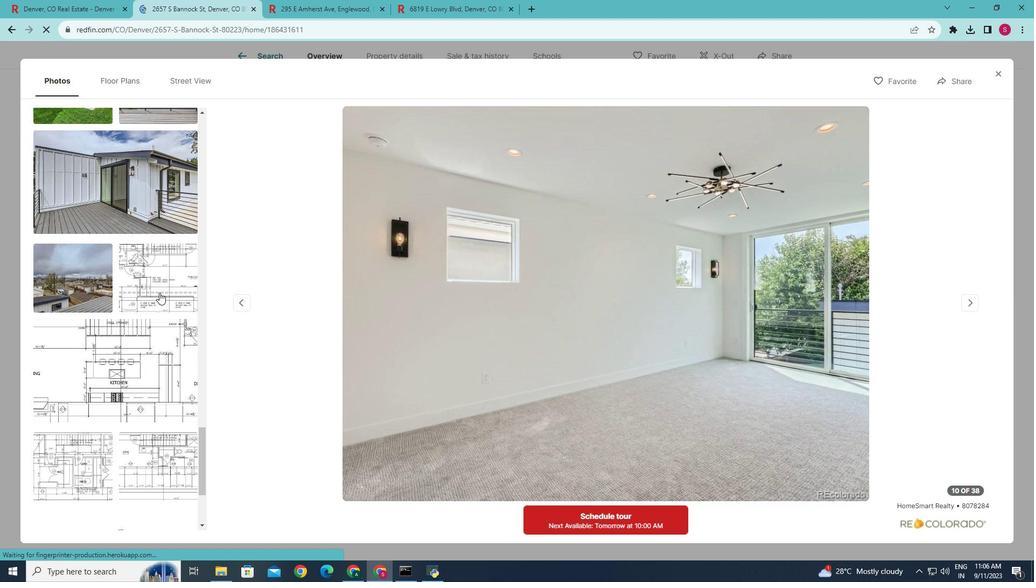 
Action: Mouse scrolled (170, 302) with delta (0, 0)
Screenshot: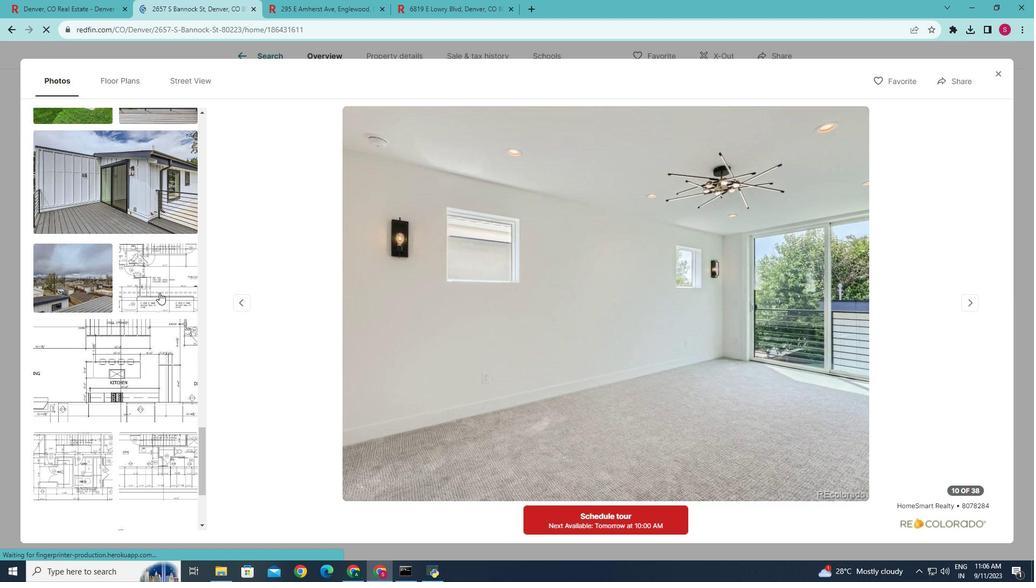 
Action: Mouse scrolled (170, 302) with delta (0, 0)
Screenshot: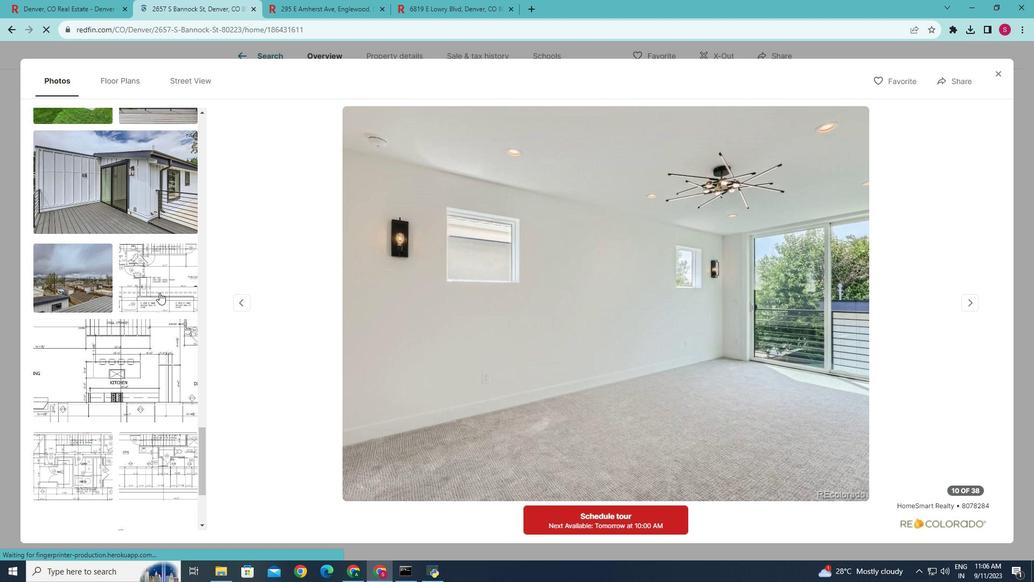
Action: Mouse moved to (65, 287)
Screenshot: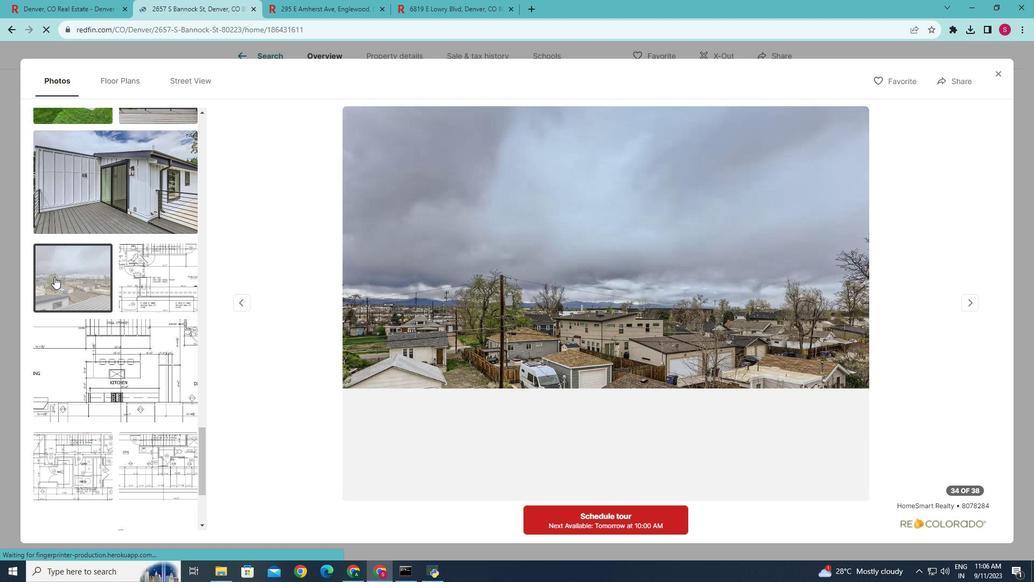 
Action: Mouse pressed left at (65, 287)
Screenshot: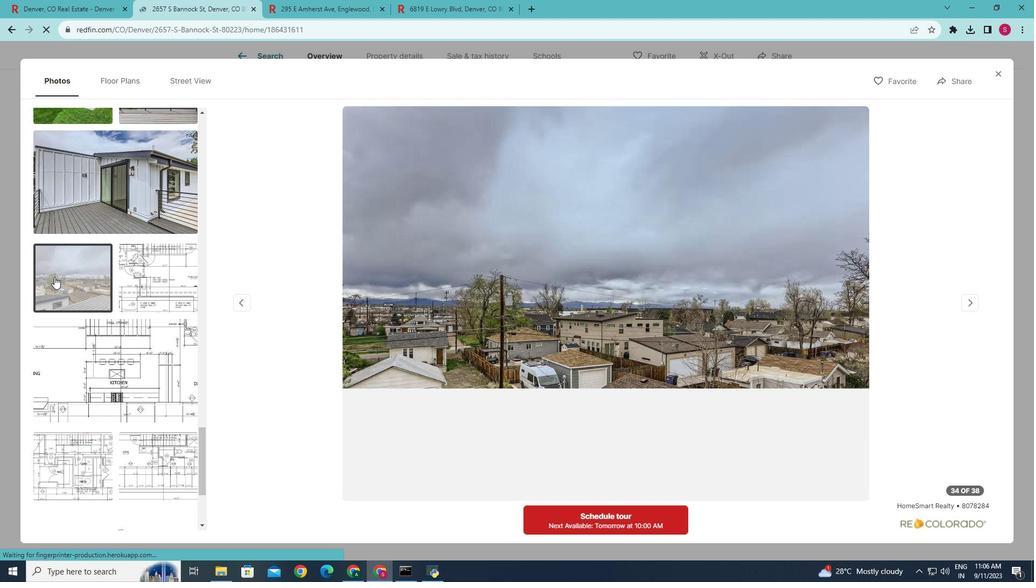 
Action: Mouse moved to (886, 93)
Screenshot: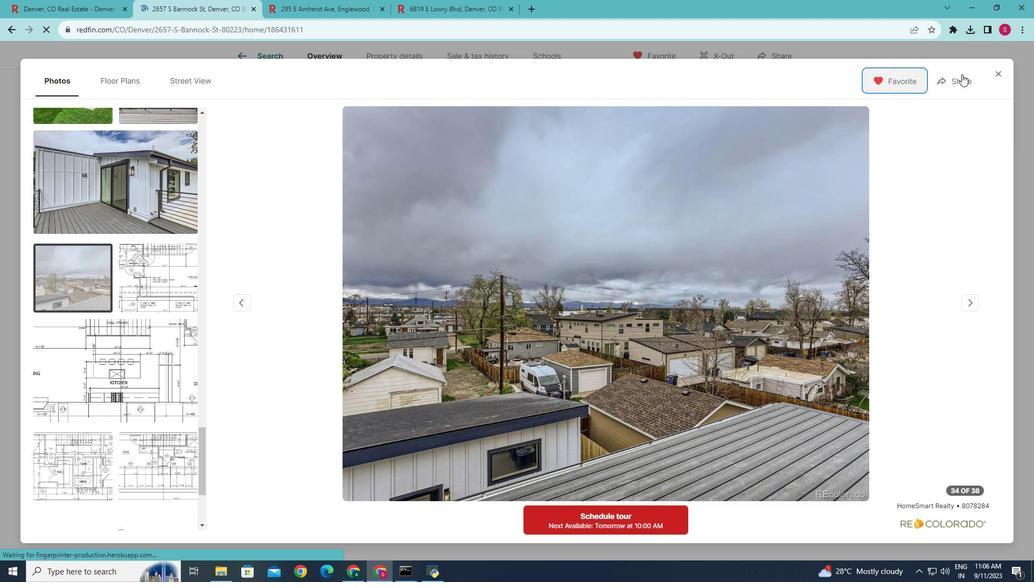 
Action: Mouse pressed left at (886, 93)
Screenshot: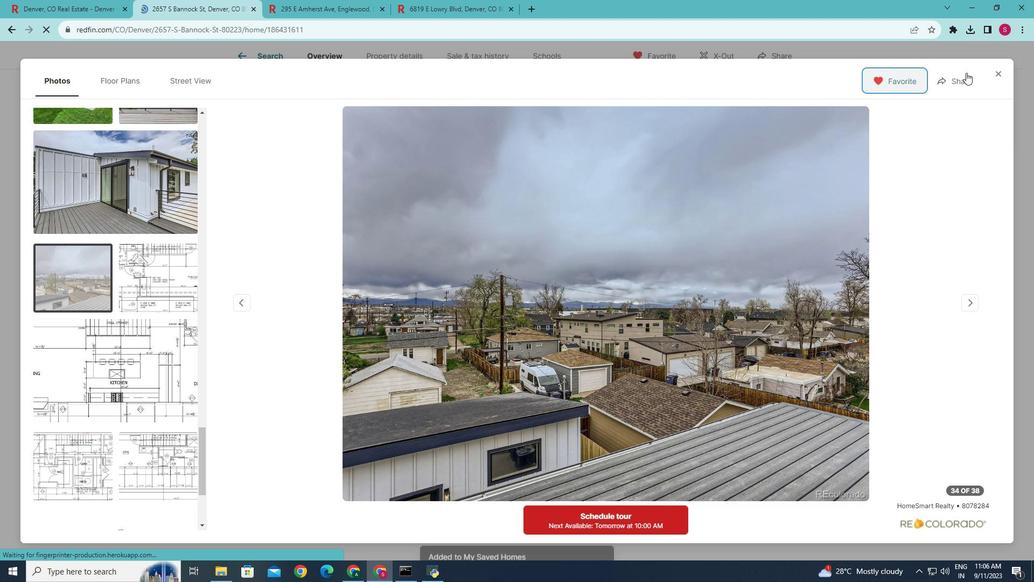 
Action: Mouse moved to (1007, 83)
Screenshot: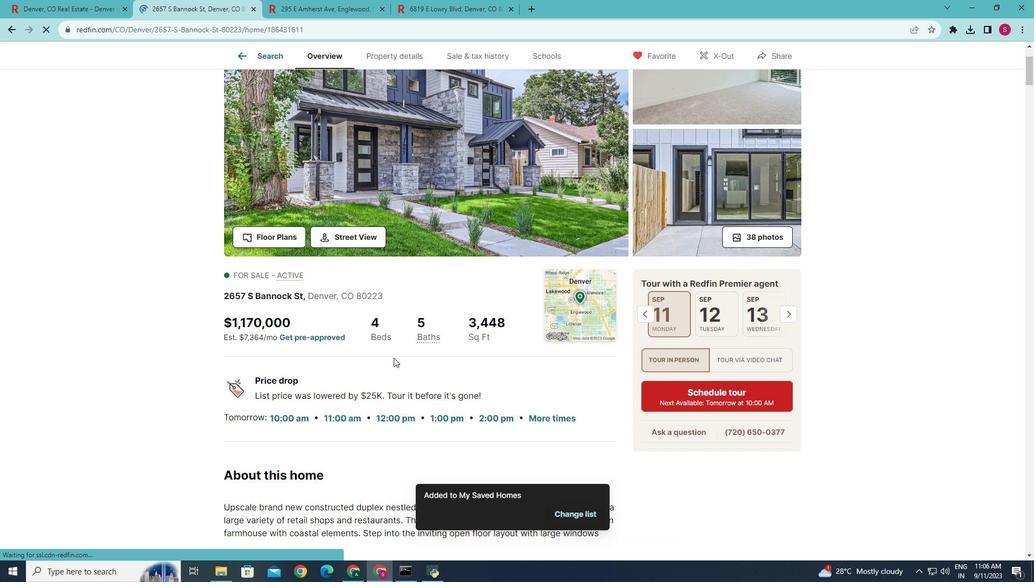 
Action: Mouse pressed left at (1007, 83)
Screenshot: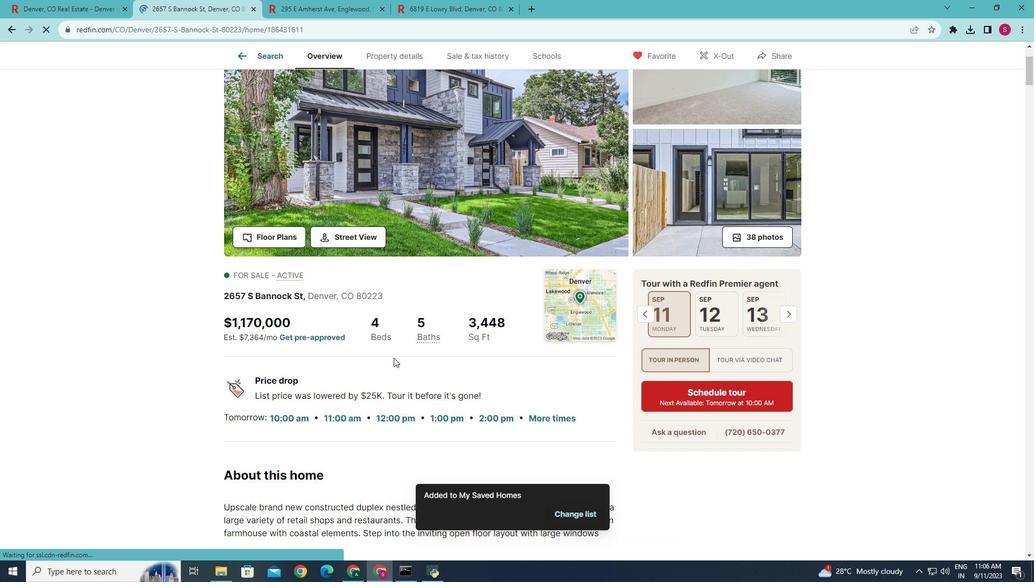 
Action: Mouse moved to (377, 347)
Screenshot: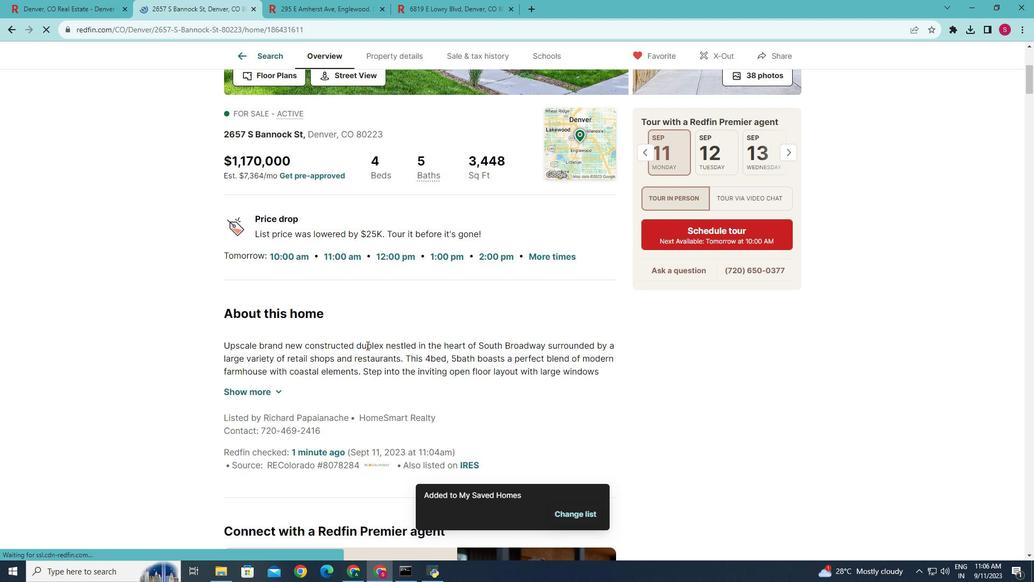 
Action: Mouse scrolled (377, 347) with delta (0, 0)
Screenshot: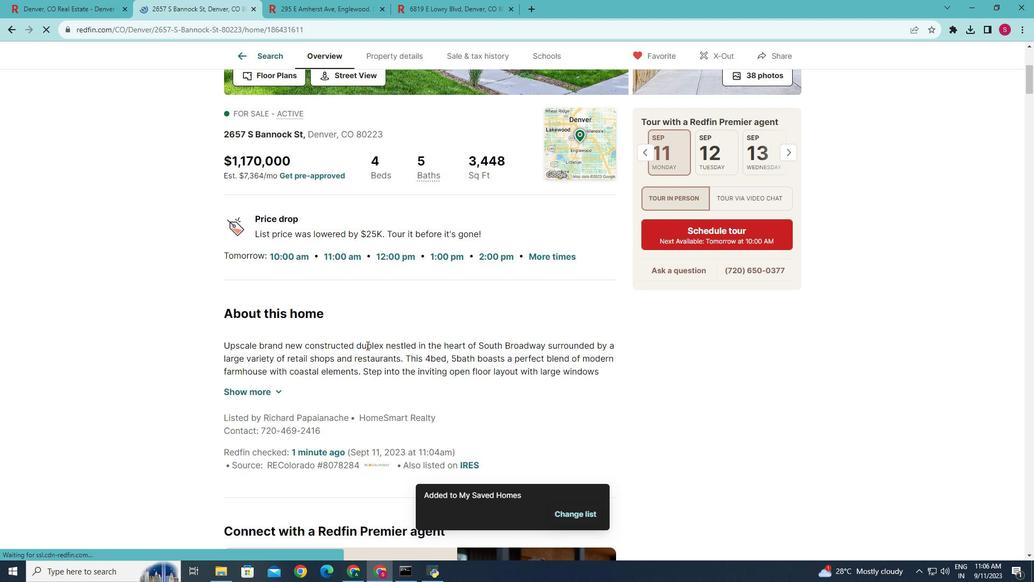 
Action: Mouse moved to (377, 349)
Screenshot: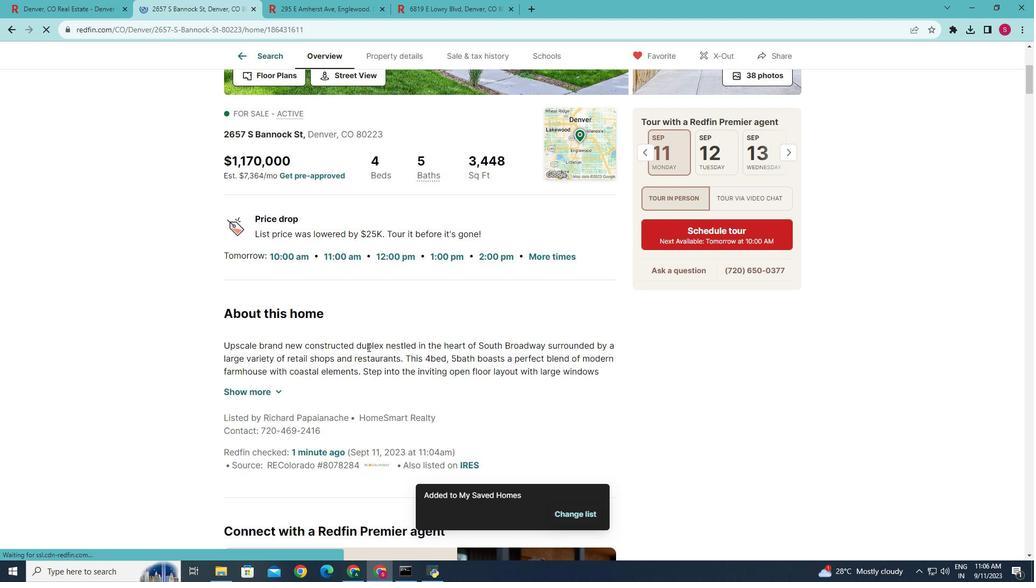 
Action: Mouse scrolled (377, 348) with delta (0, 0)
Screenshot: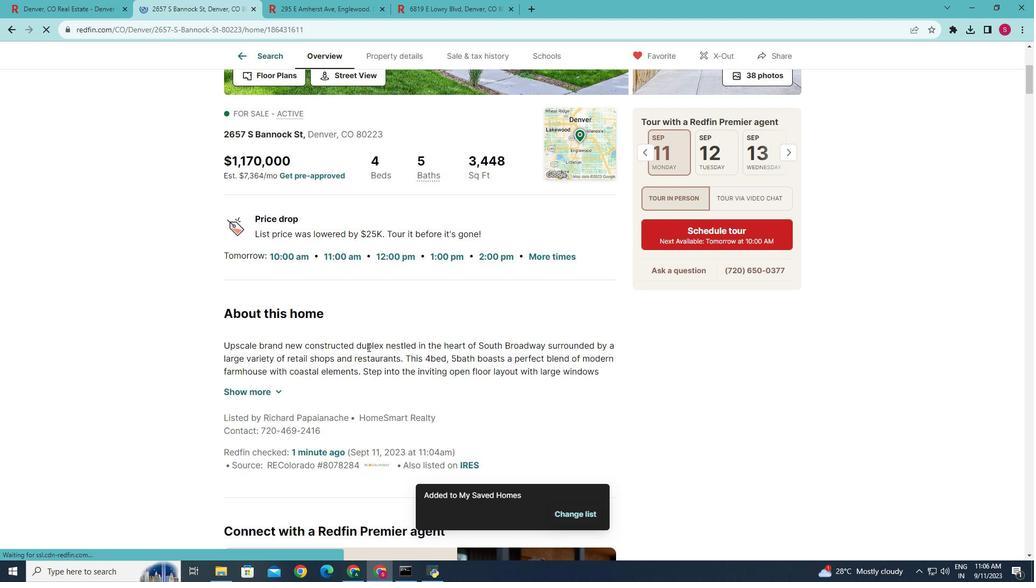 
Action: Mouse moved to (377, 350)
Screenshot: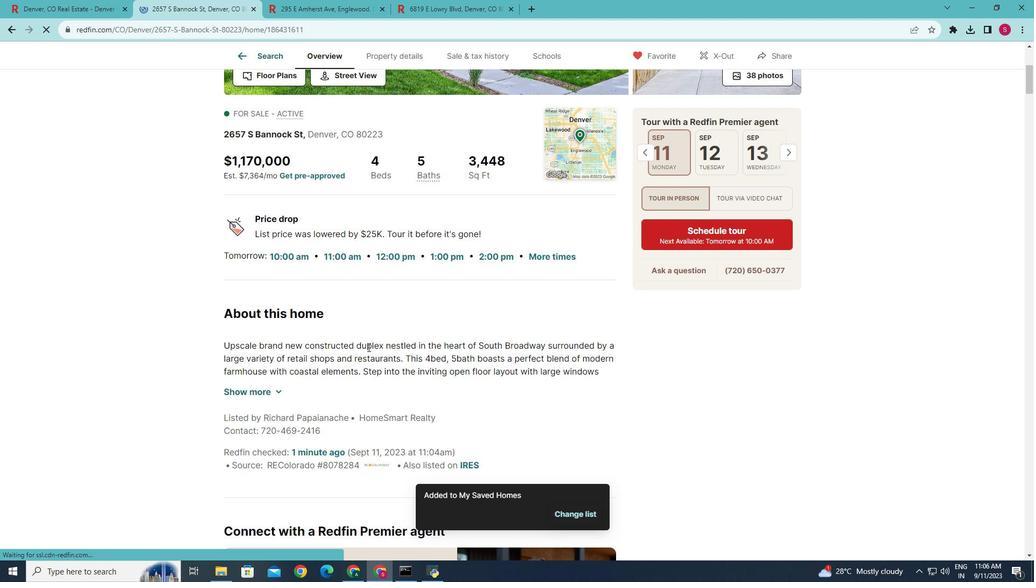 
Action: Mouse scrolled (377, 349) with delta (0, 0)
Screenshot: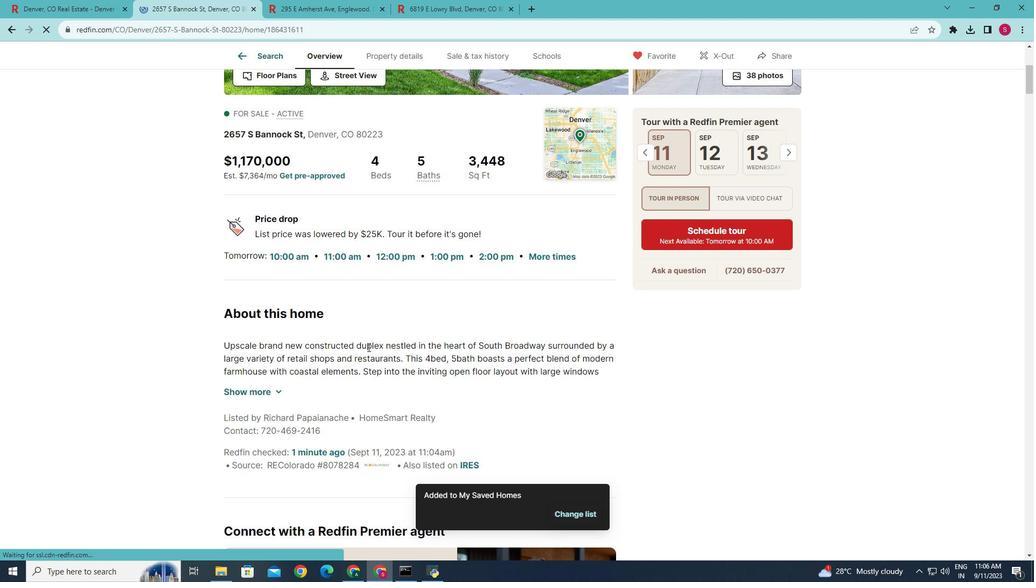 
Action: Mouse moved to (267, 330)
Screenshot: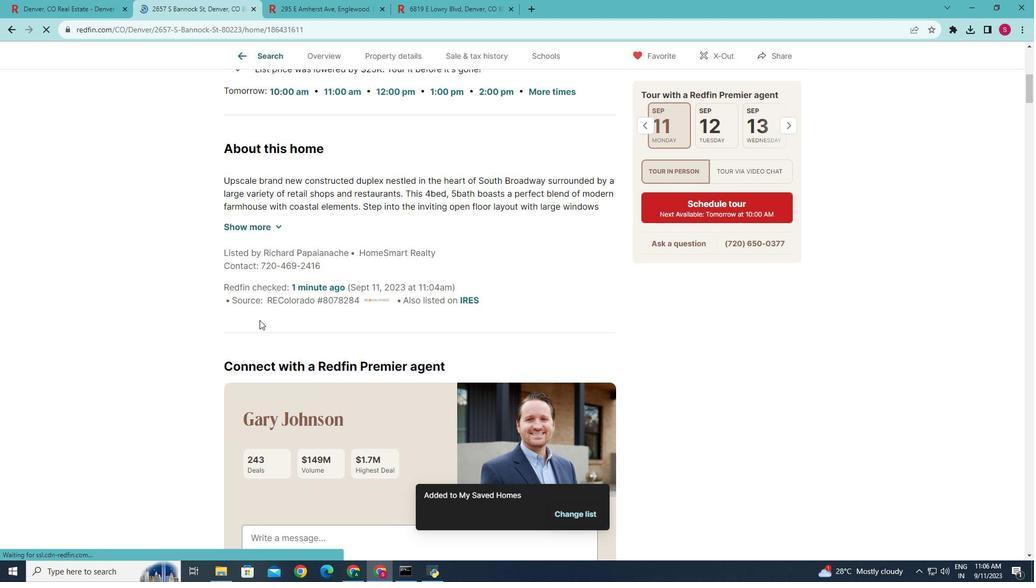 
Action: Mouse scrolled (267, 330) with delta (0, 0)
Screenshot: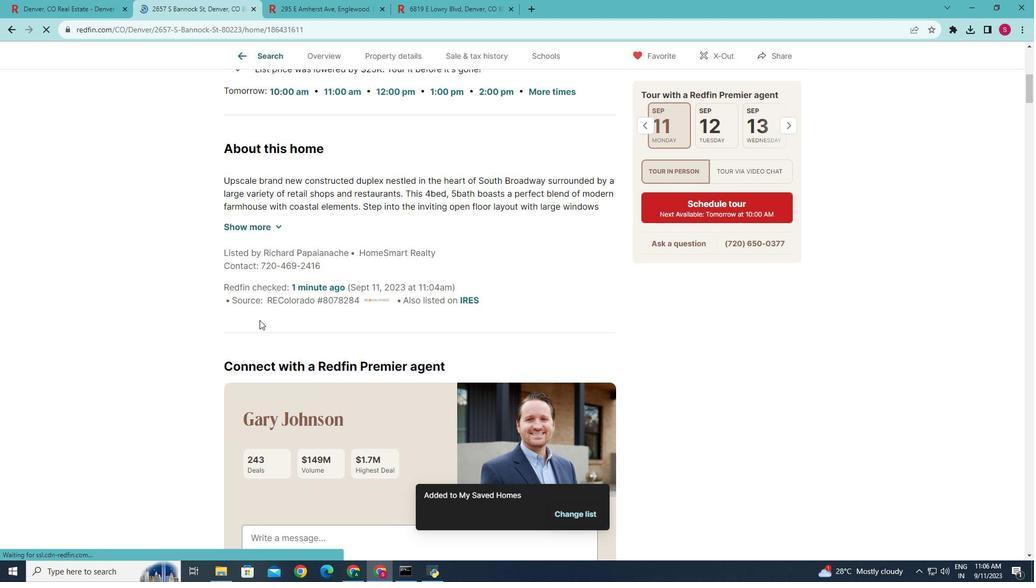 
Action: Mouse moved to (270, 330)
Screenshot: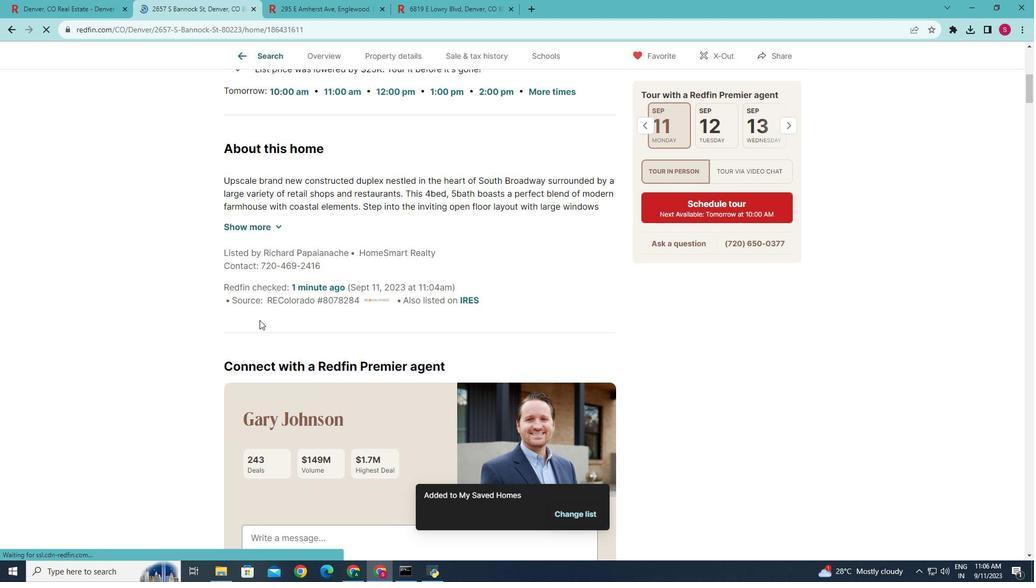 
Action: Mouse scrolled (270, 330) with delta (0, 0)
Screenshot: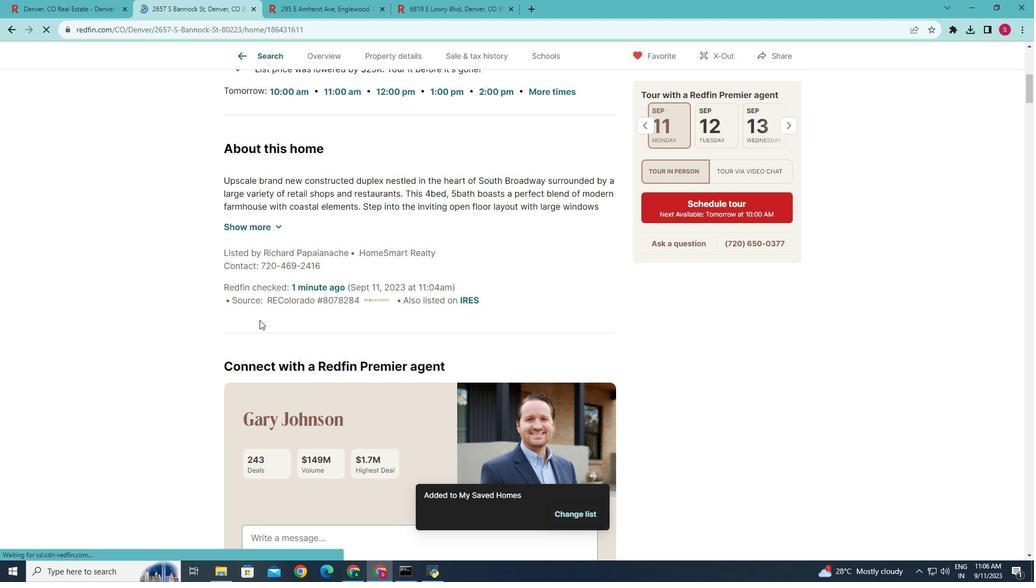 
Action: Mouse scrolled (270, 330) with delta (0, 0)
Screenshot: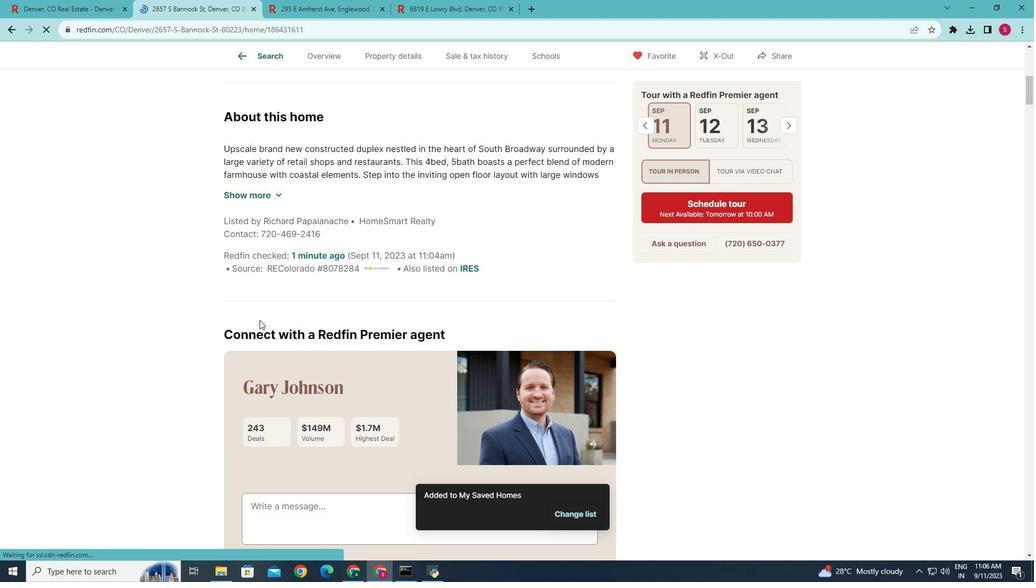 
Action: Mouse moved to (270, 330)
Screenshot: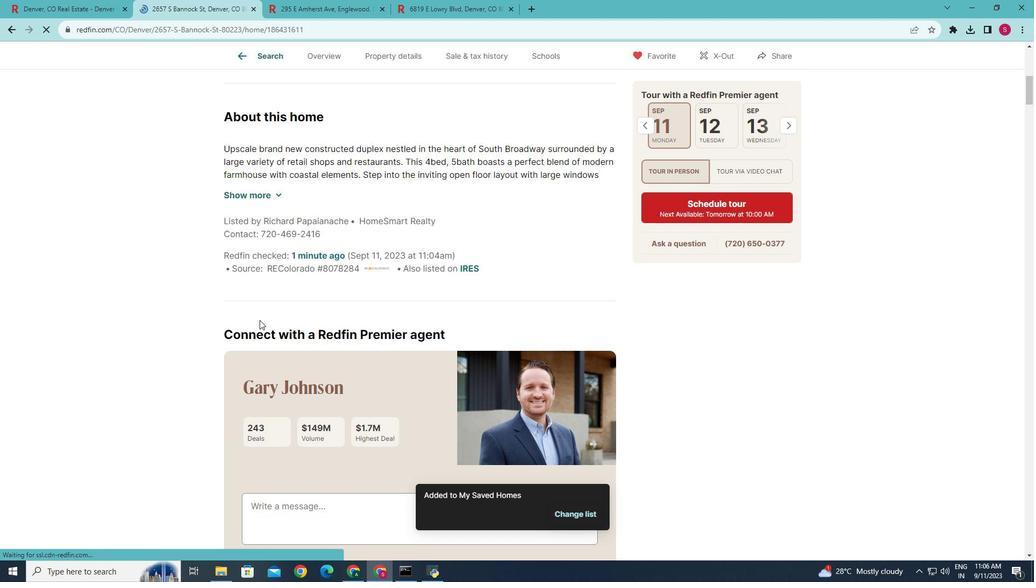 
Action: Mouse scrolled (270, 330) with delta (0, 0)
Screenshot: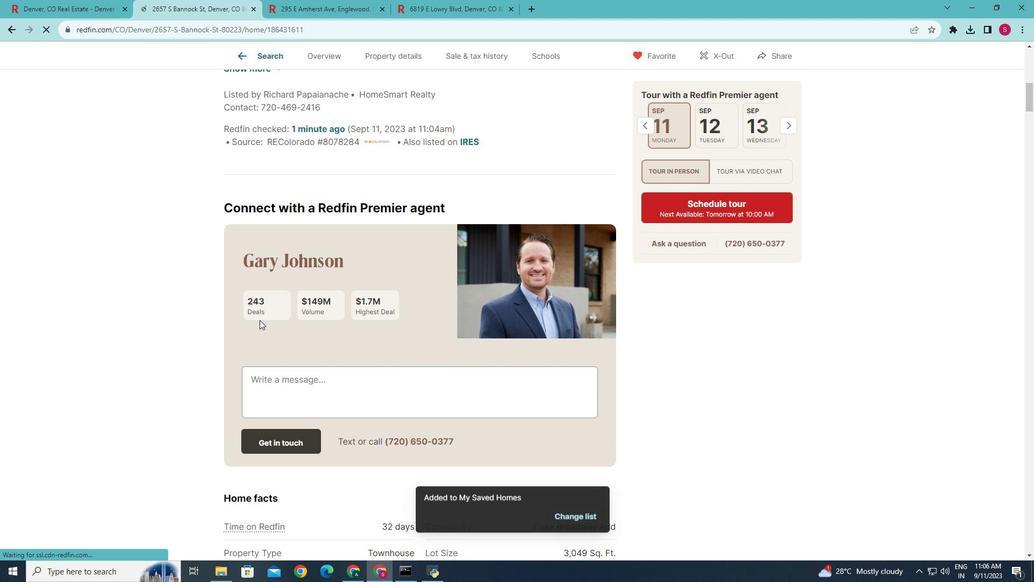 
Action: Mouse scrolled (270, 330) with delta (0, 0)
Screenshot: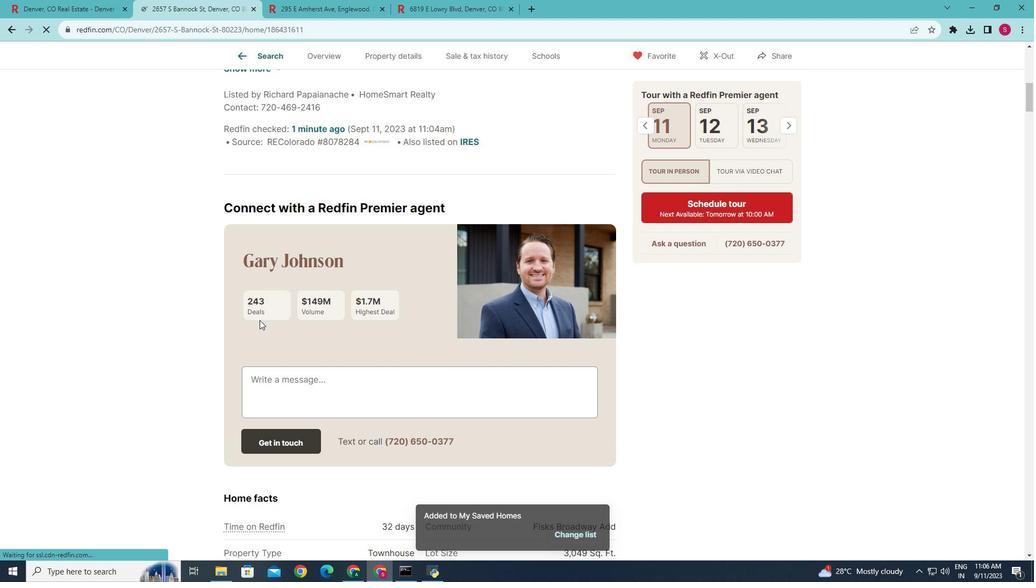 
Action: Mouse scrolled (270, 330) with delta (0, 0)
Screenshot: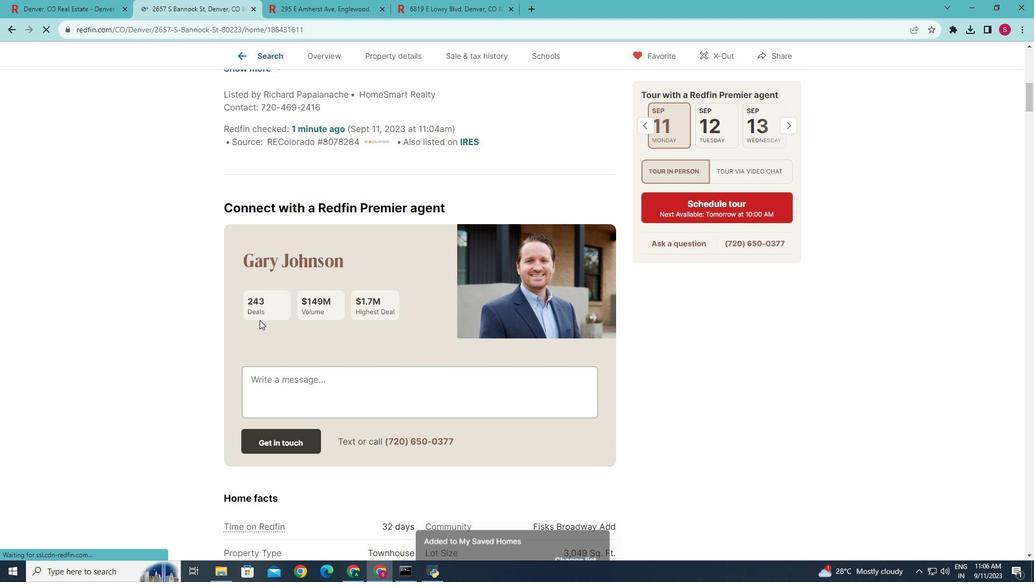 
Action: Mouse scrolled (270, 330) with delta (0, 0)
Screenshot: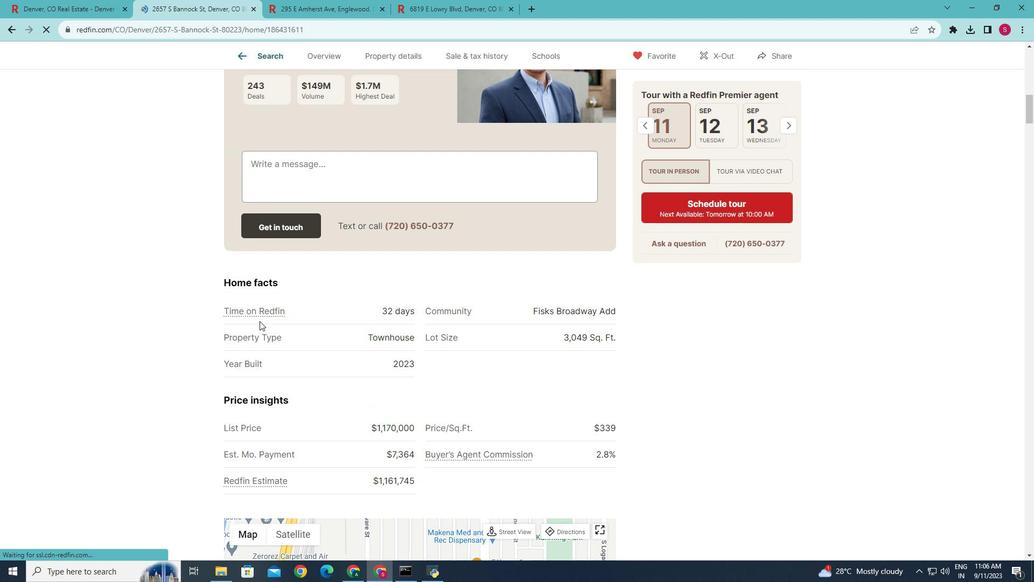 
Action: Mouse scrolled (270, 330) with delta (0, 0)
Screenshot: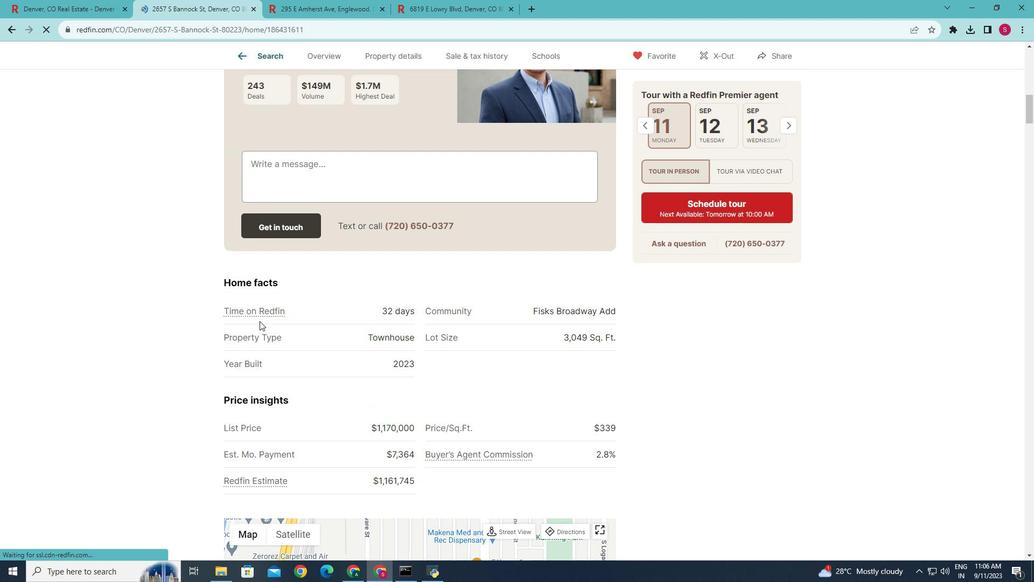 
Action: Mouse scrolled (270, 330) with delta (0, 0)
Screenshot: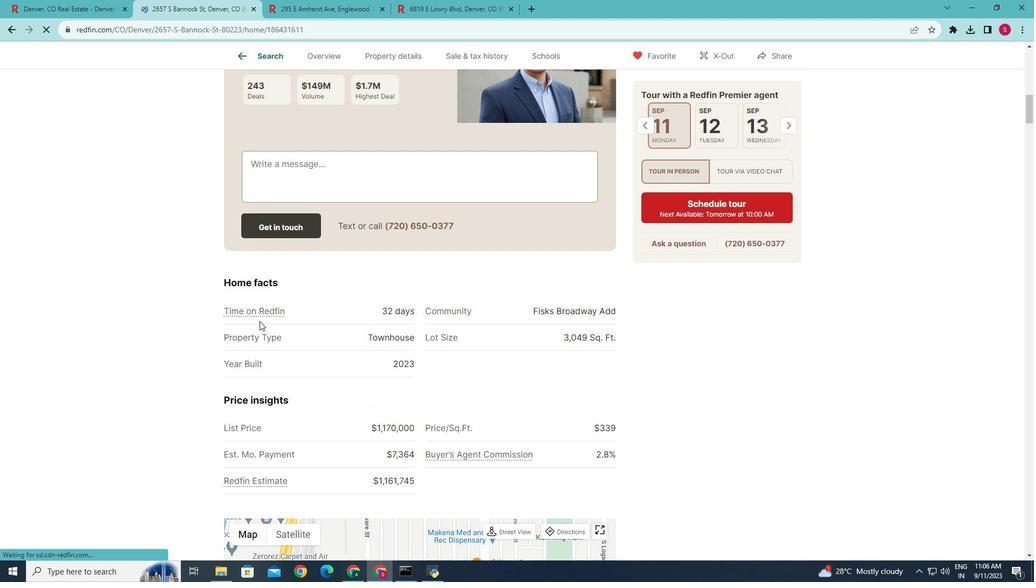
Action: Mouse scrolled (270, 330) with delta (0, 0)
Screenshot: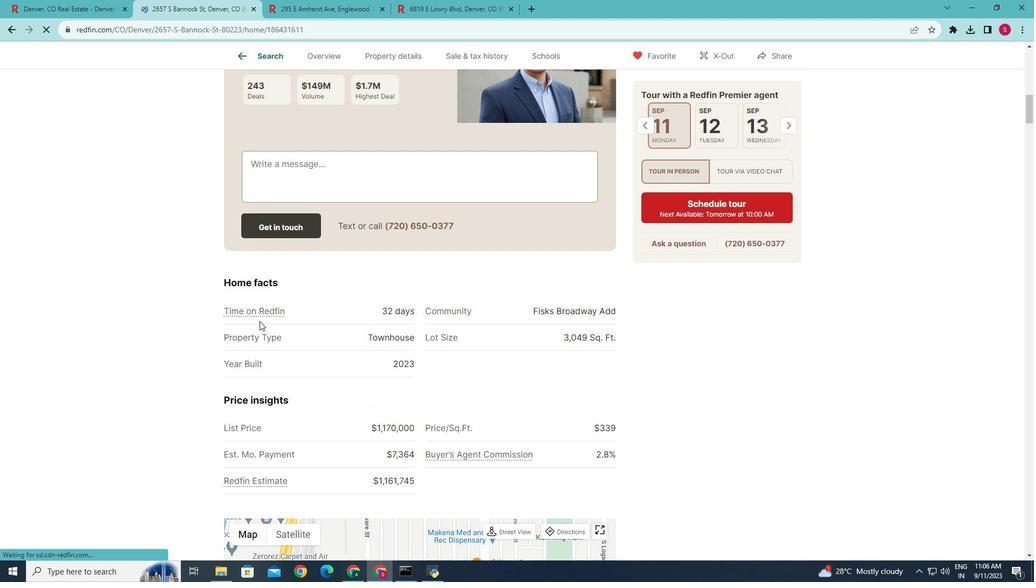 
Action: Mouse moved to (270, 332)
Screenshot: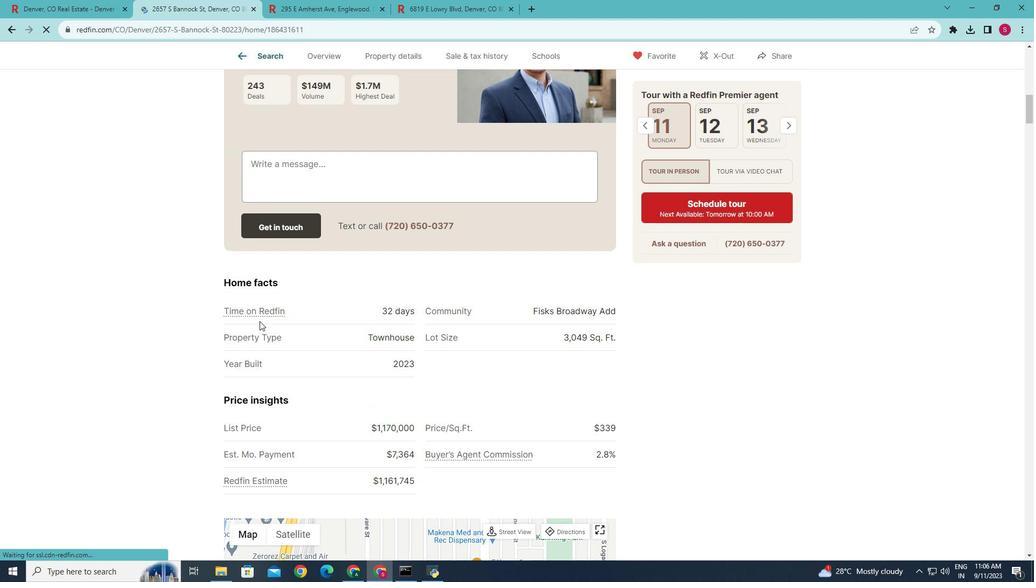 
Action: Mouse scrolled (270, 331) with delta (0, 0)
Screenshot: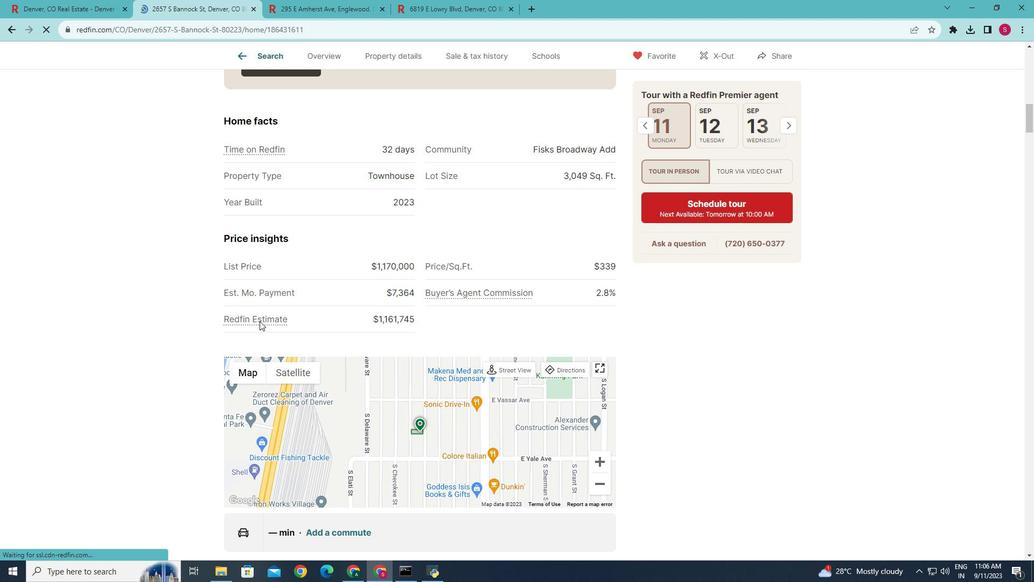 
Action: Mouse scrolled (270, 331) with delta (0, 0)
Screenshot: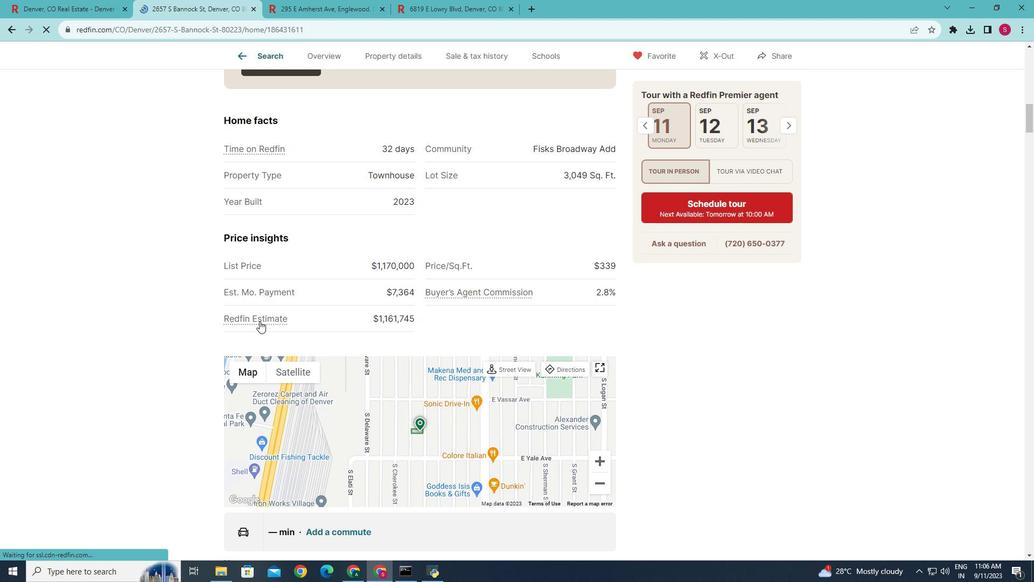 
Action: Mouse scrolled (270, 331) with delta (0, 0)
Screenshot: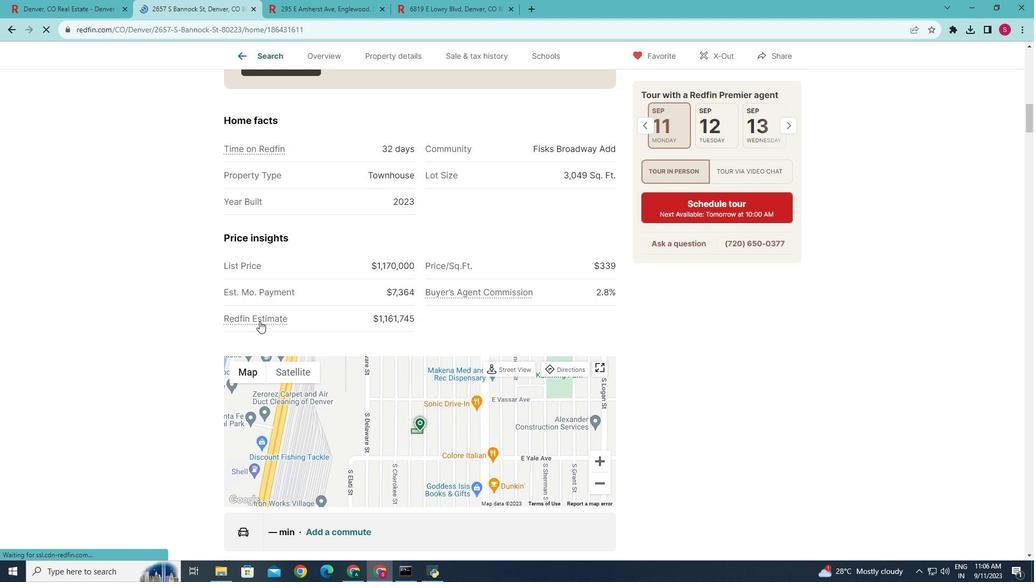 
Action: Mouse scrolled (270, 331) with delta (0, 0)
Screenshot: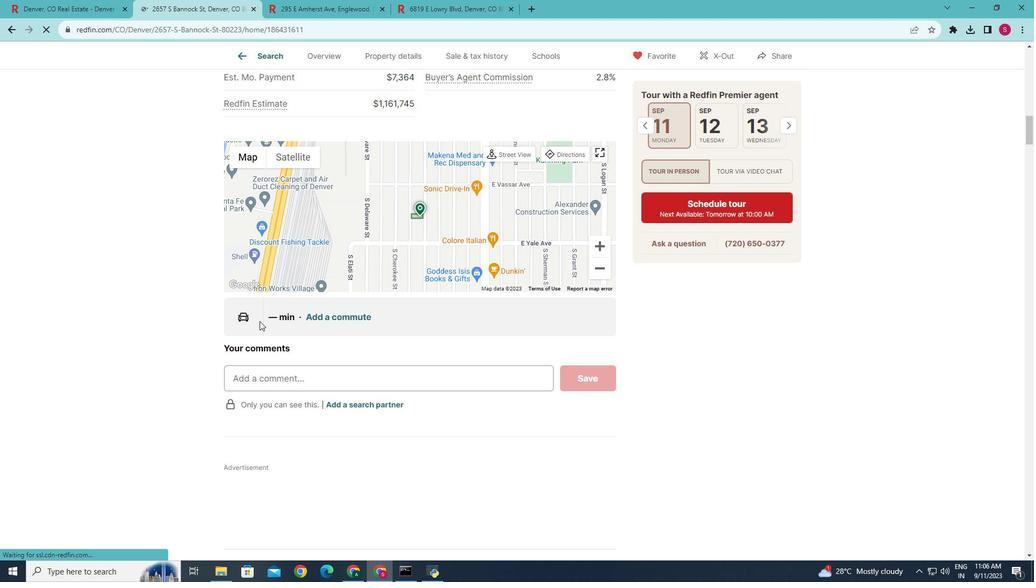 
Action: Mouse scrolled (270, 331) with delta (0, 0)
Screenshot: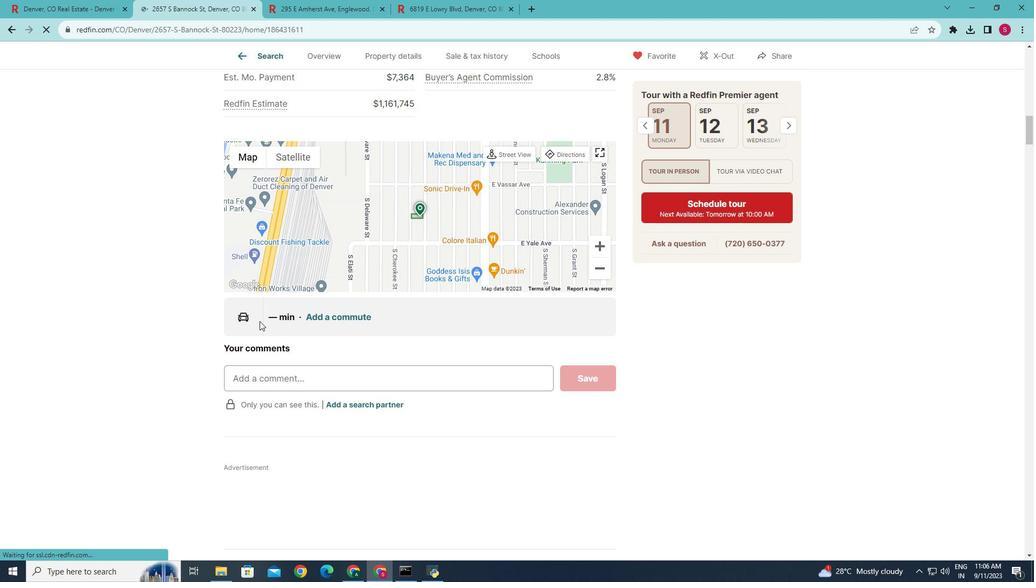 
Action: Mouse scrolled (270, 331) with delta (0, 0)
Screenshot: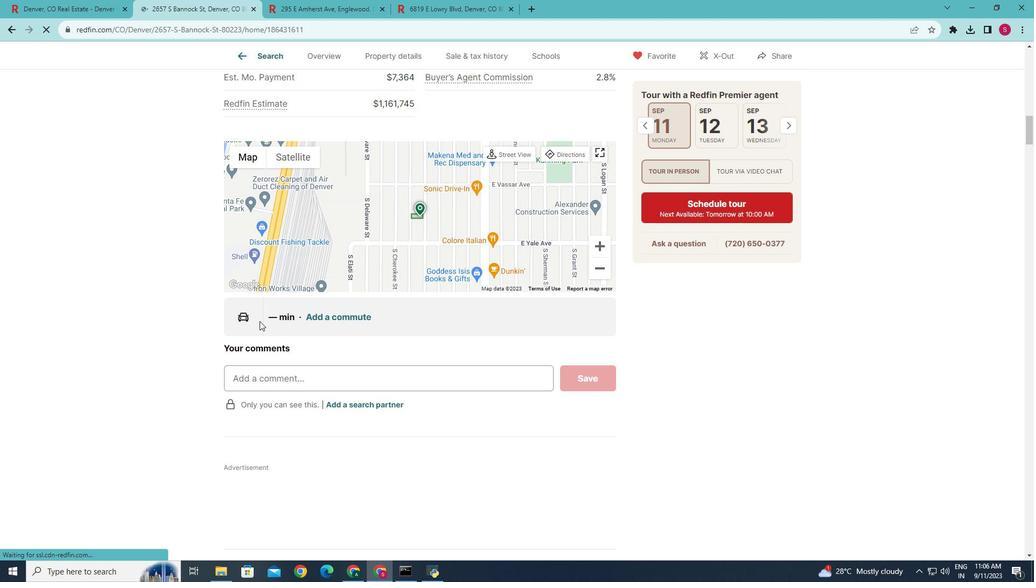 
Action: Mouse scrolled (270, 331) with delta (0, 0)
Screenshot: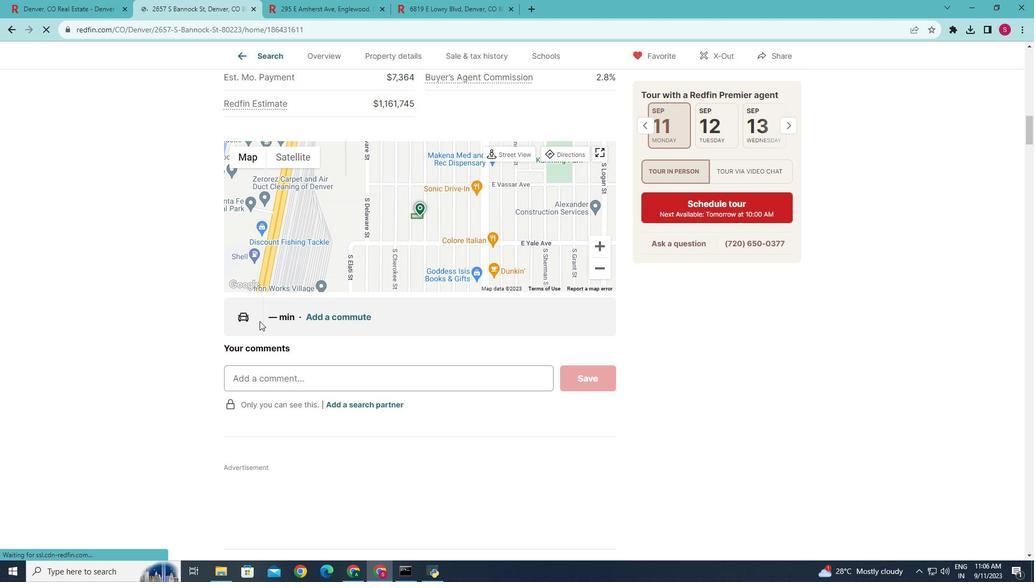 
Action: Mouse scrolled (270, 331) with delta (0, 0)
Screenshot: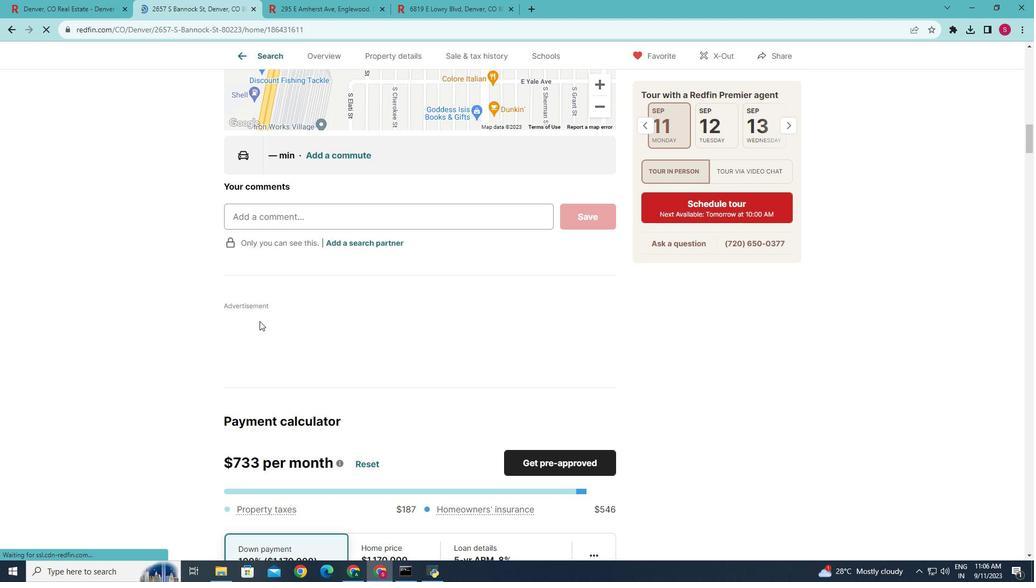 
Action: Mouse scrolled (270, 331) with delta (0, 0)
Screenshot: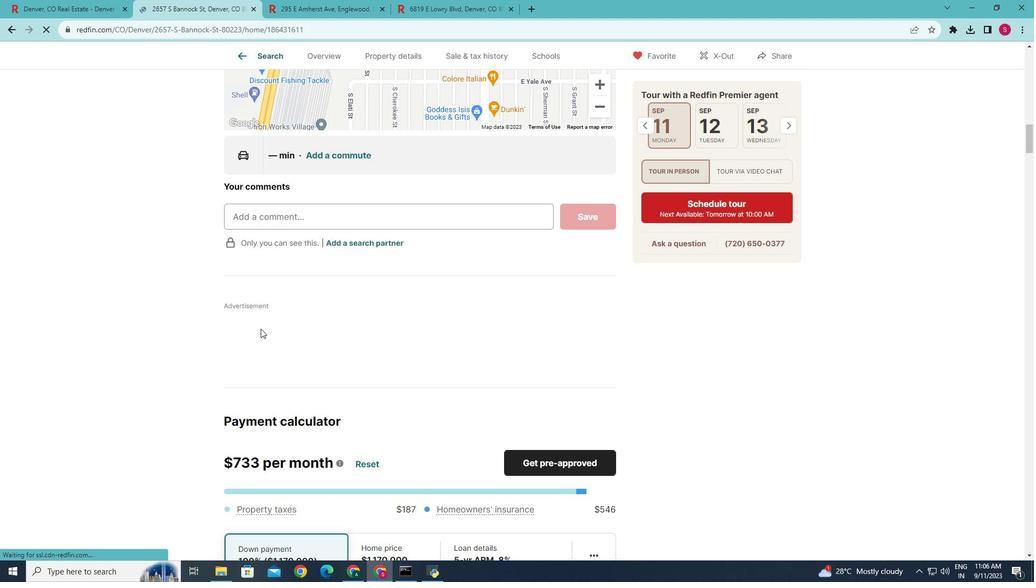 
Action: Mouse scrolled (270, 331) with delta (0, 0)
Screenshot: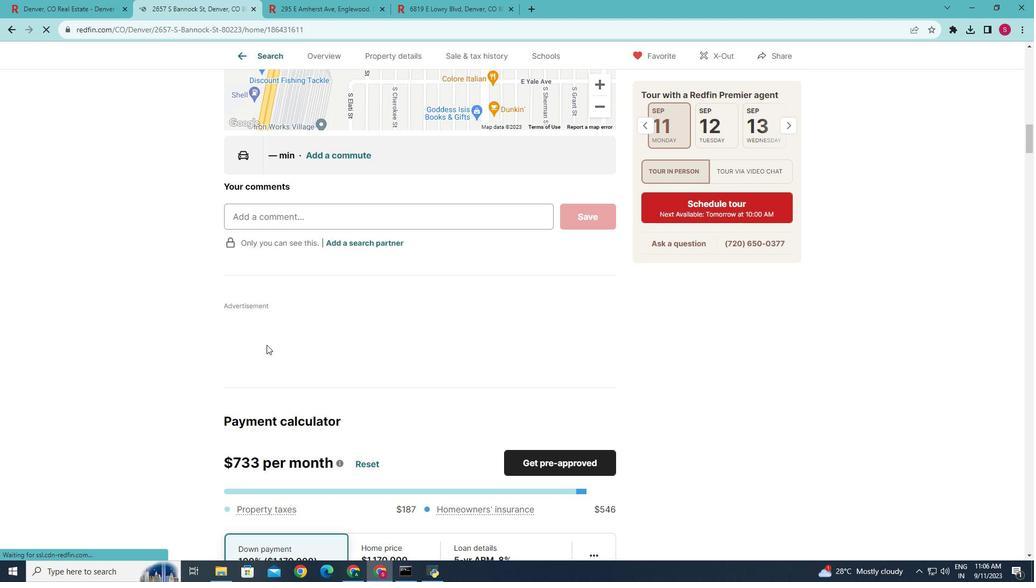 
Action: Mouse moved to (278, 362)
Screenshot: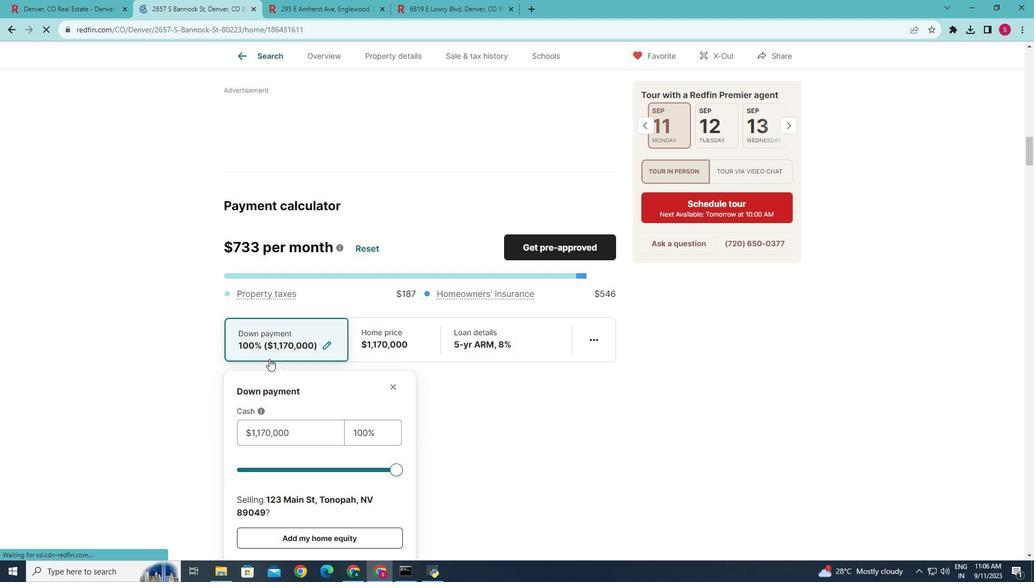 
Action: Mouse scrolled (278, 361) with delta (0, 0)
Screenshot: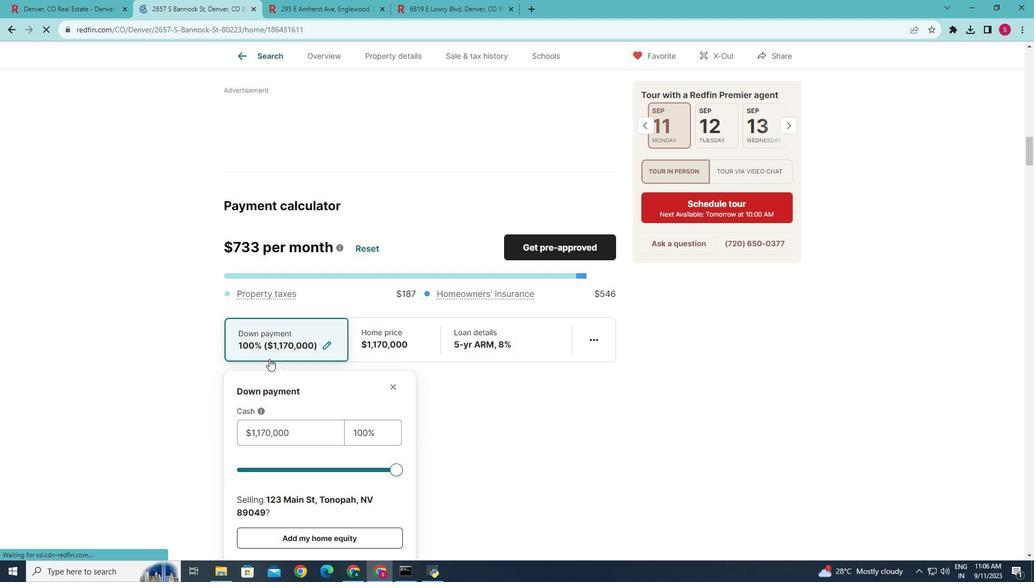 
Action: Mouse moved to (278, 363)
Screenshot: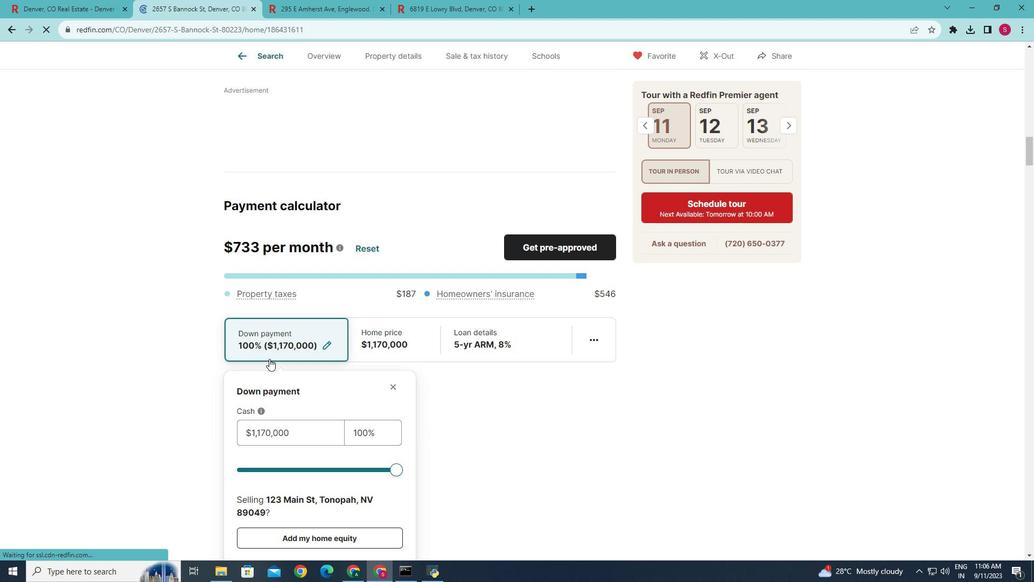 
Action: Mouse scrolled (278, 362) with delta (0, 0)
Screenshot: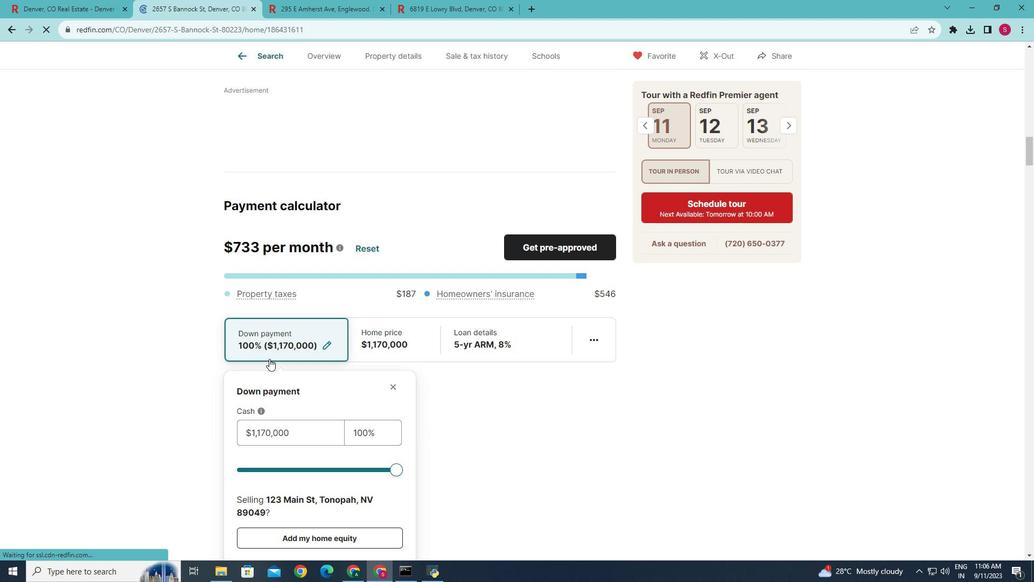 
Action: Mouse scrolled (278, 362) with delta (0, 0)
Screenshot: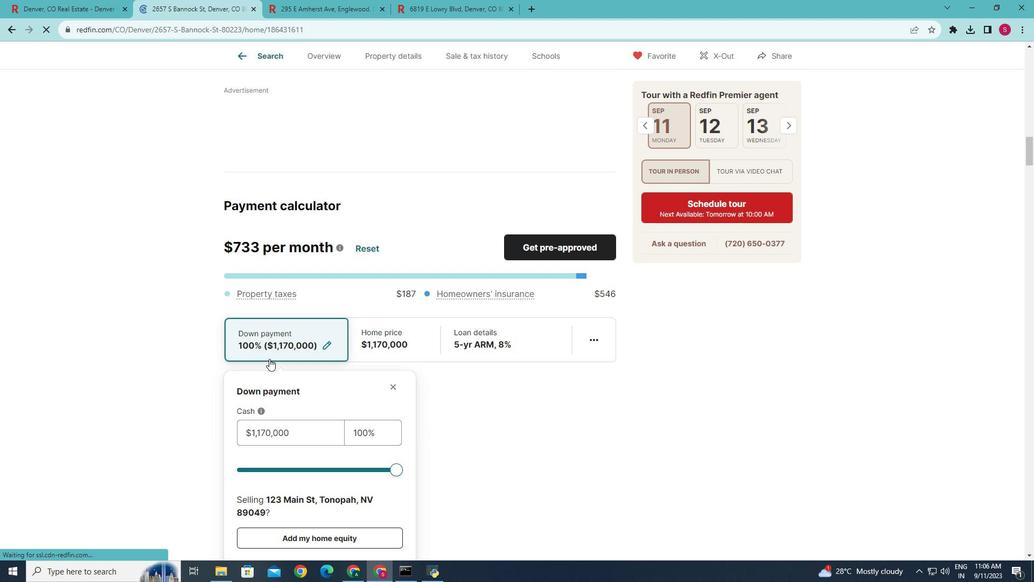 
Action: Mouse scrolled (278, 362) with delta (0, 0)
Screenshot: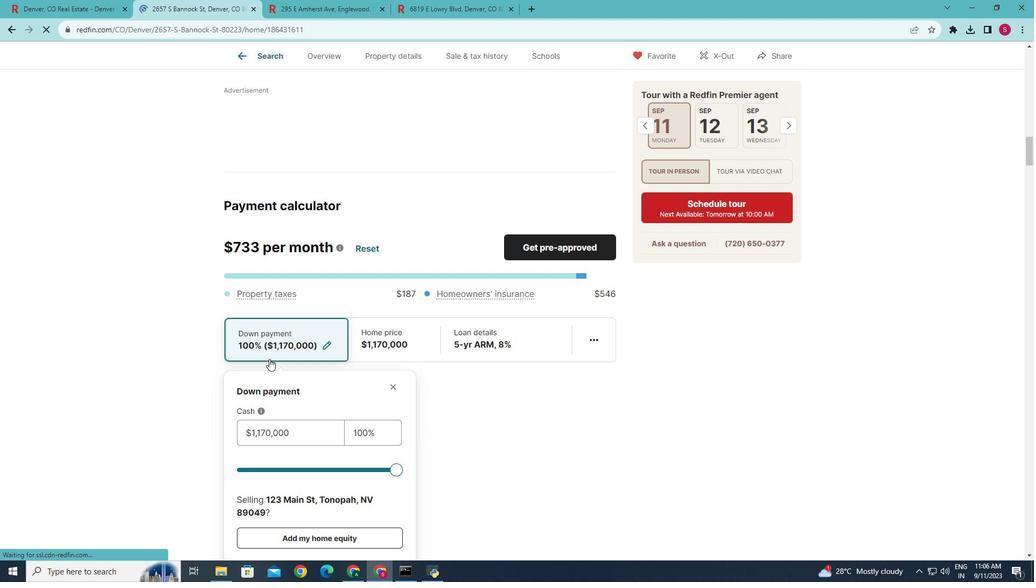 
Action: Mouse moved to (280, 369)
Screenshot: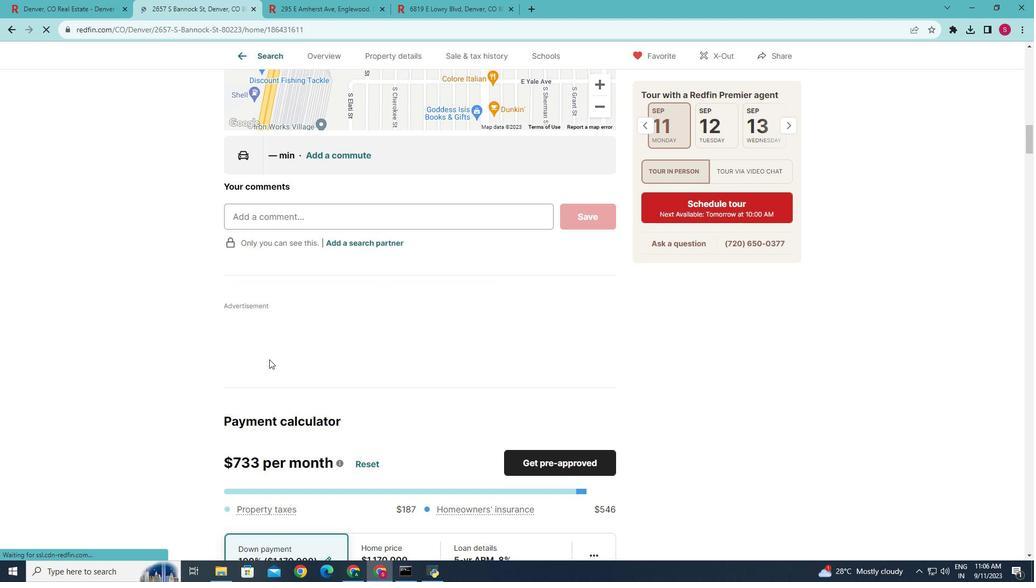 
Action: Mouse scrolled (280, 370) with delta (0, 0)
Screenshot: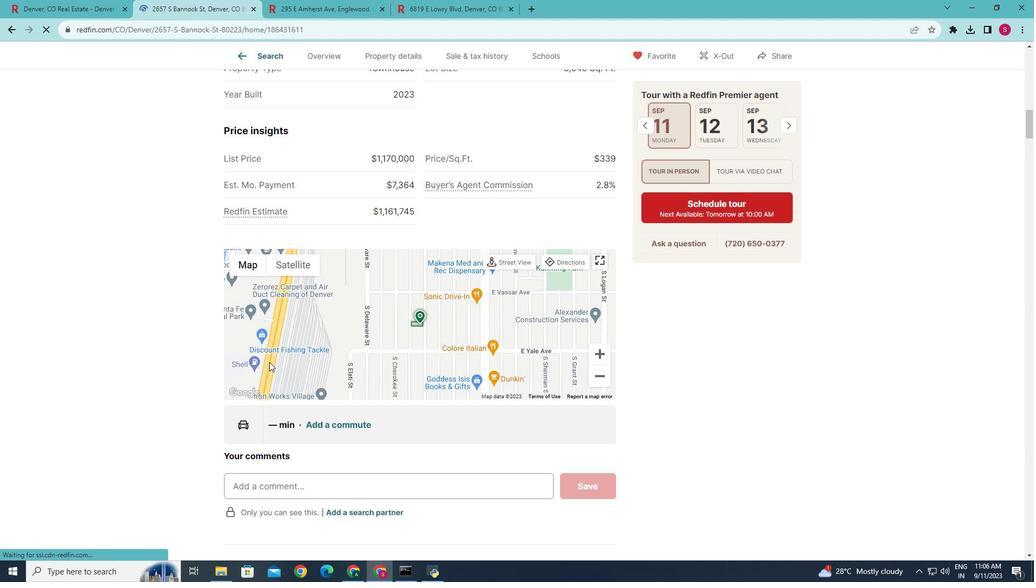 
Action: Mouse scrolled (280, 370) with delta (0, 0)
Screenshot: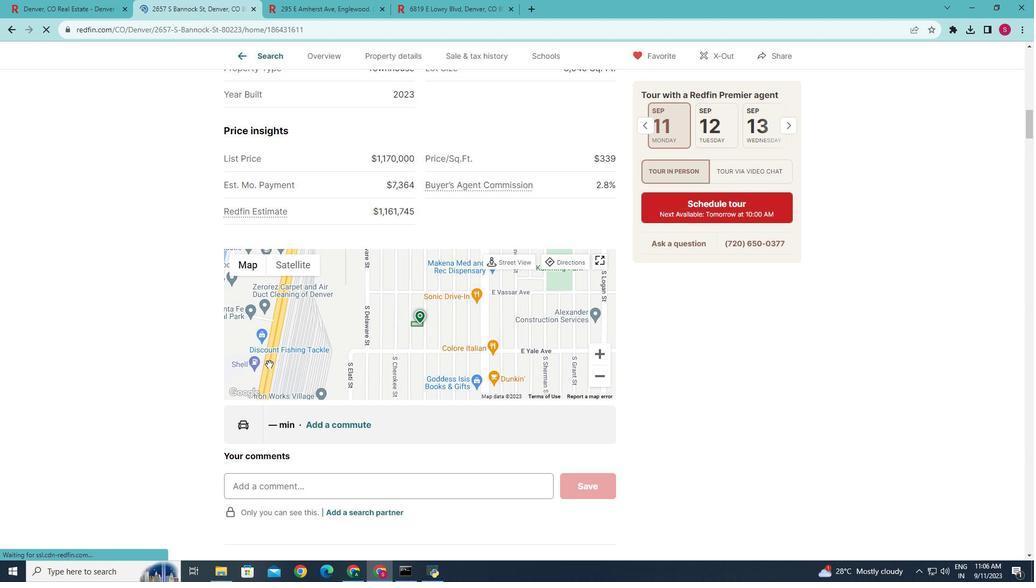 
Action: Mouse scrolled (280, 370) with delta (0, 0)
Screenshot: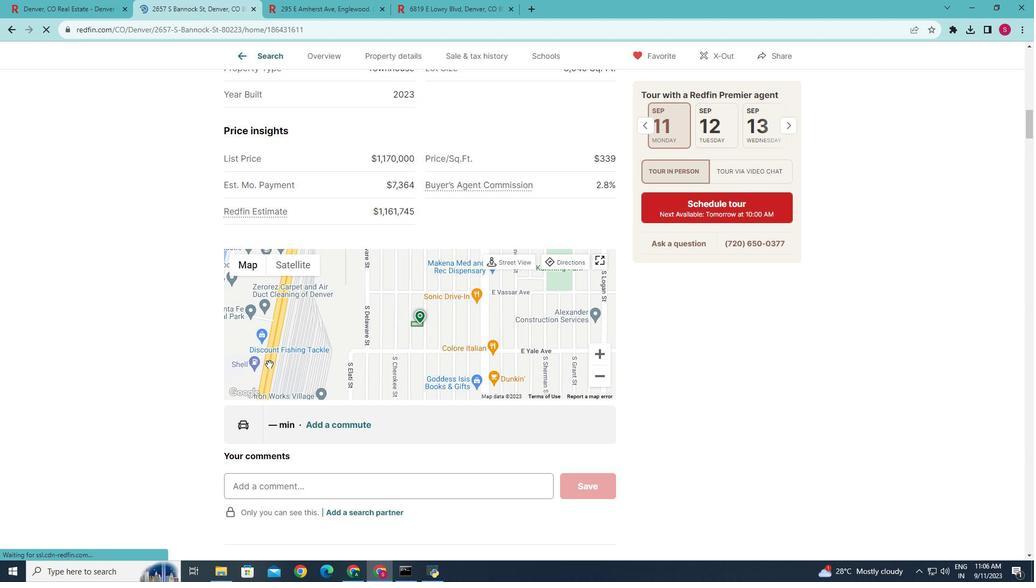 
Action: Mouse scrolled (280, 370) with delta (0, 0)
Screenshot: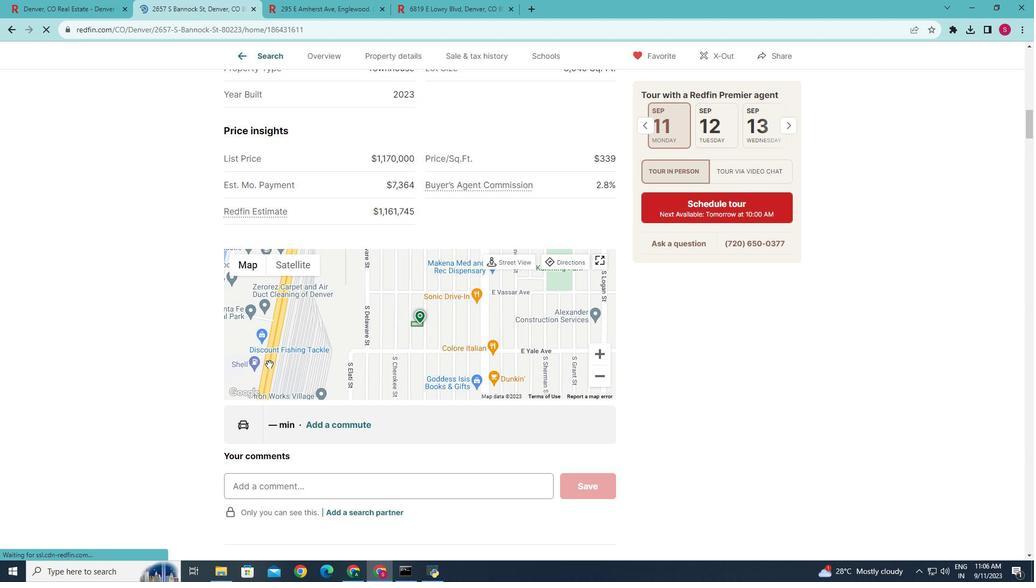 
Action: Mouse scrolled (280, 370) with delta (0, 0)
Screenshot: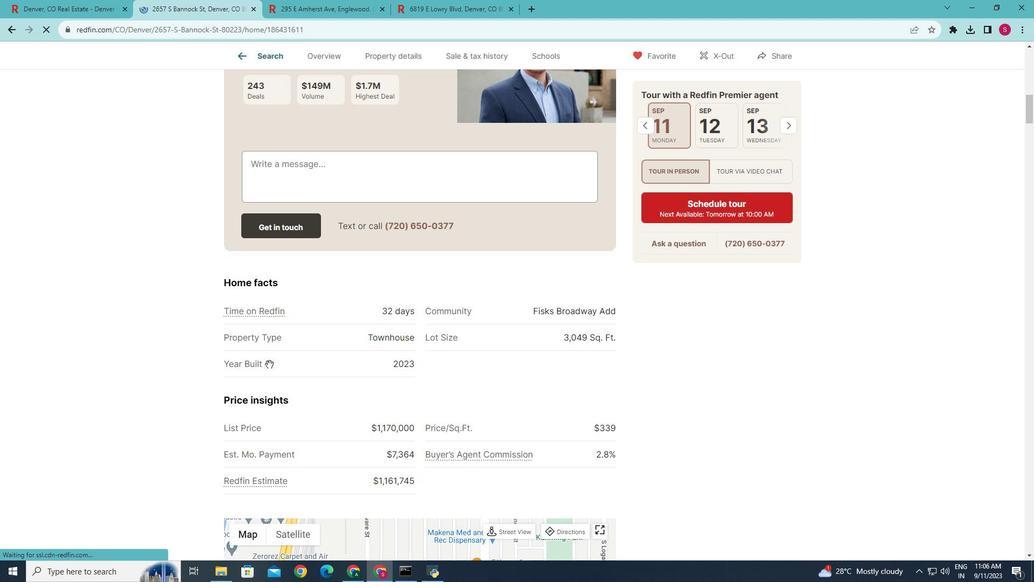 
Action: Mouse moved to (280, 370)
Screenshot: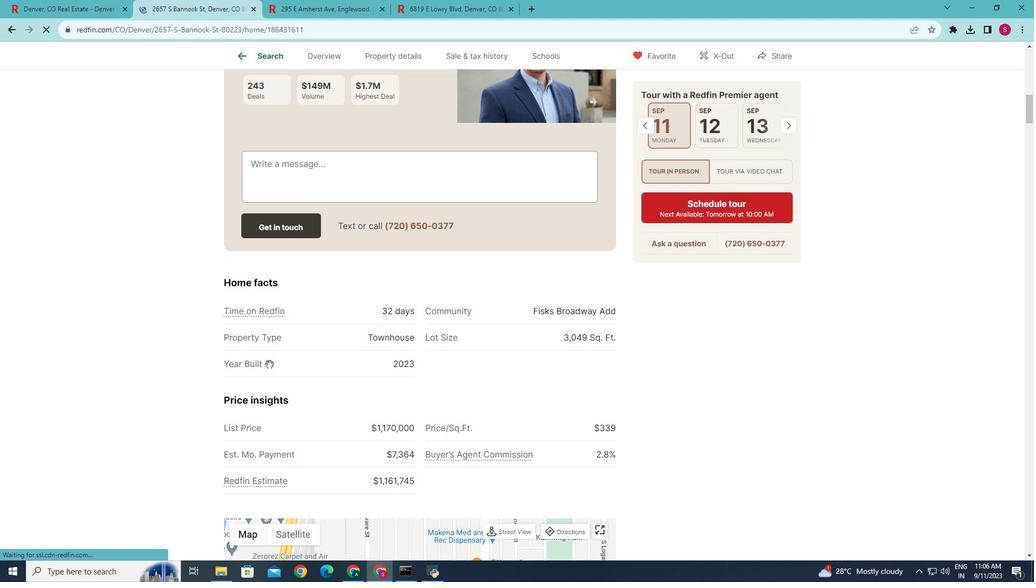 
Action: Mouse scrolled (280, 370) with delta (0, 0)
Screenshot: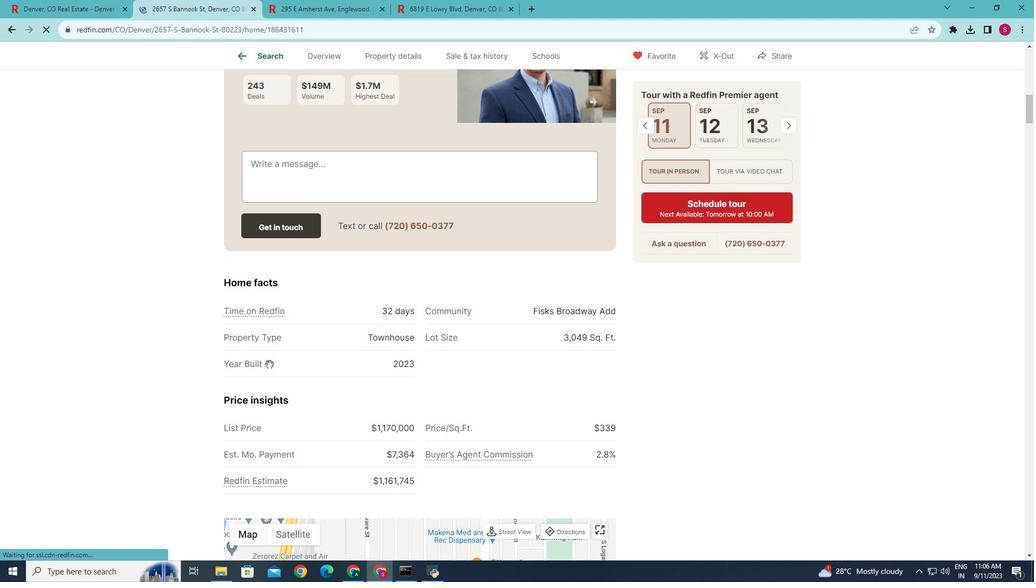
Action: Mouse moved to (280, 371)
Screenshot: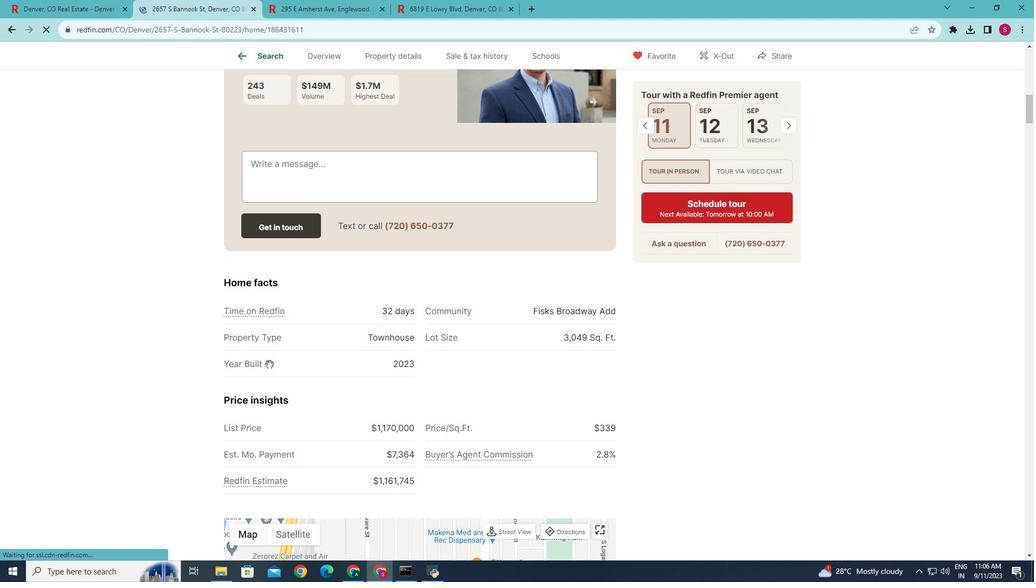 
Action: Mouse scrolled (280, 371) with delta (0, 0)
Screenshot: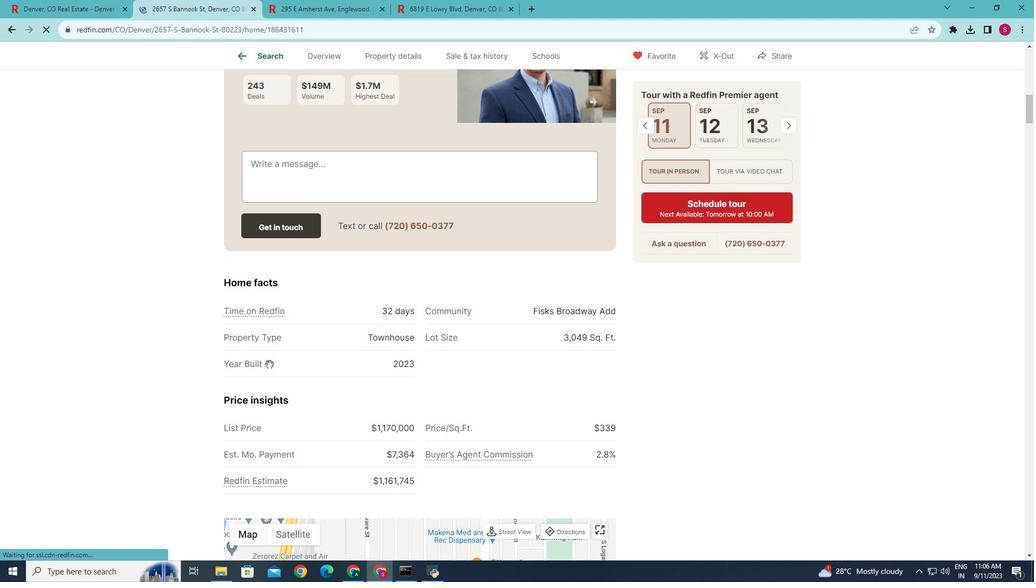 
Action: Mouse moved to (280, 371)
Screenshot: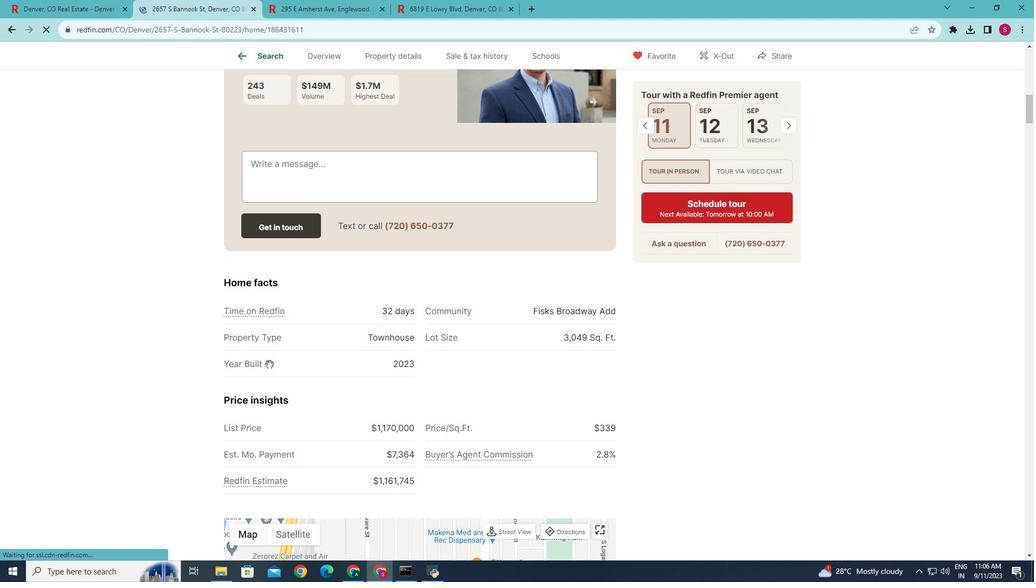 
Action: Mouse scrolled (280, 372) with delta (0, 0)
Screenshot: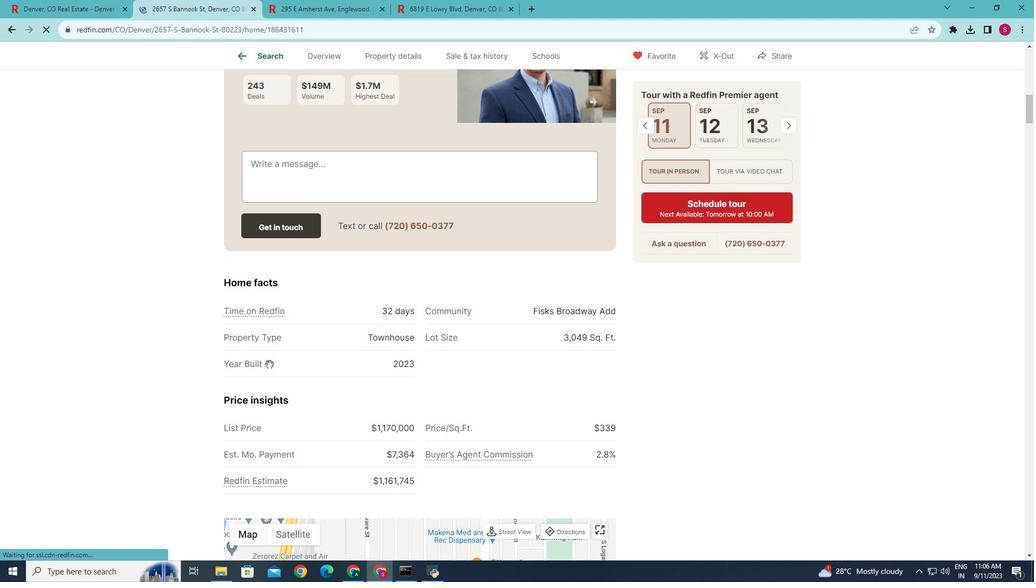 
Action: Mouse moved to (280, 372)
Screenshot: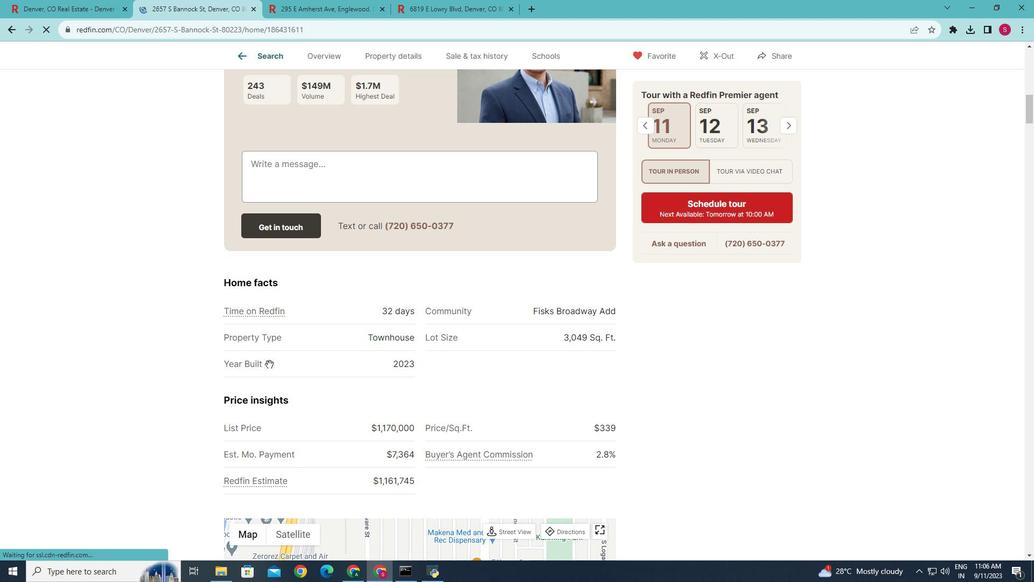 
Action: Mouse scrolled (280, 372) with delta (0, 0)
Screenshot: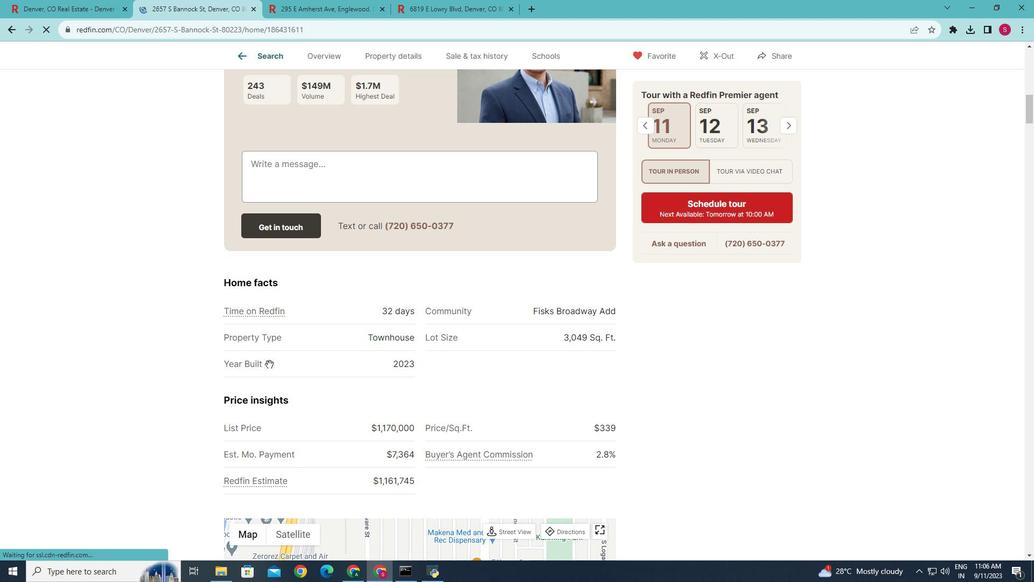 
Action: Mouse moved to (280, 375)
Screenshot: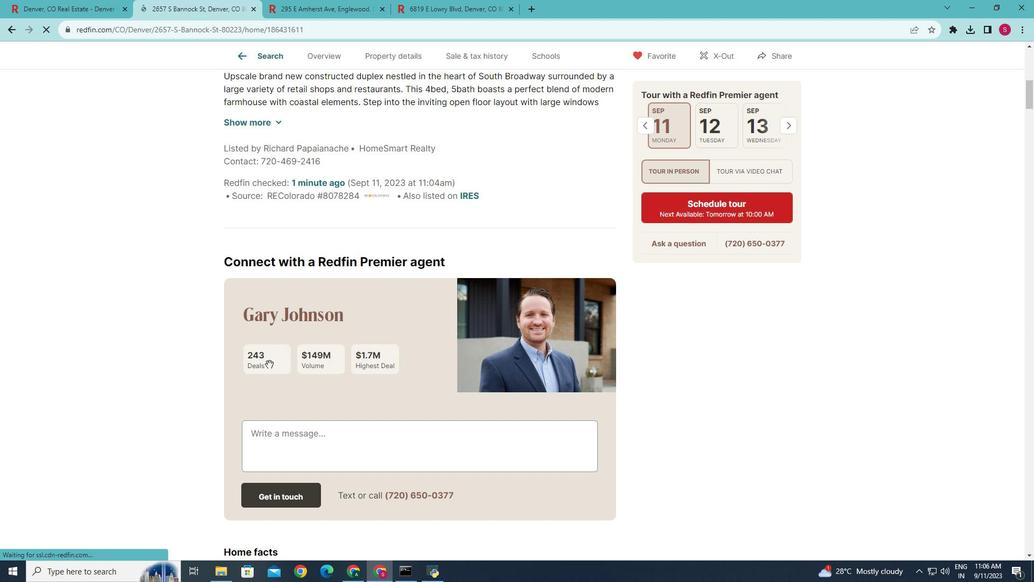 
Action: Mouse scrolled (280, 375) with delta (0, 0)
Screenshot: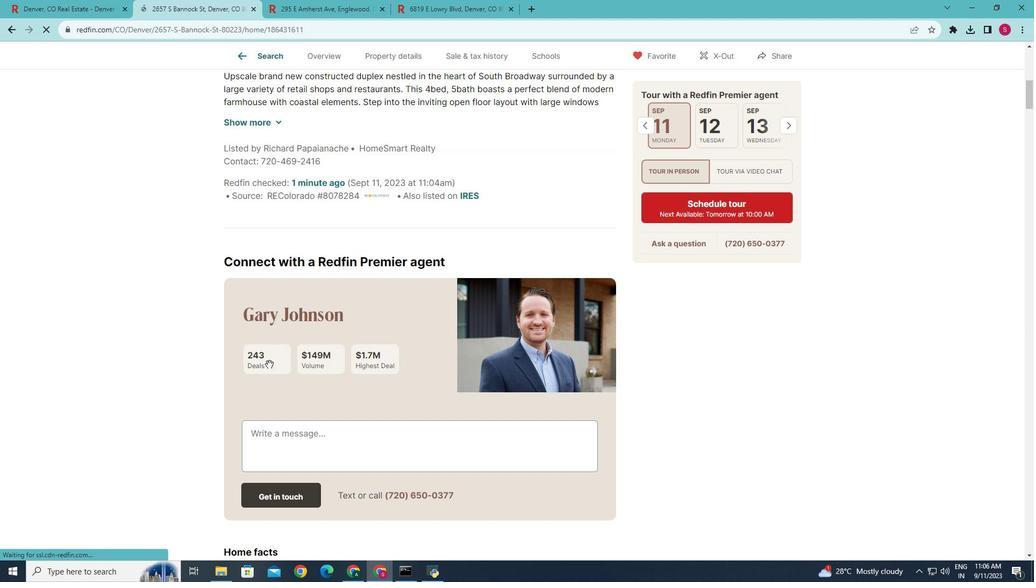
Action: Mouse scrolled (280, 375) with delta (0, 0)
Screenshot: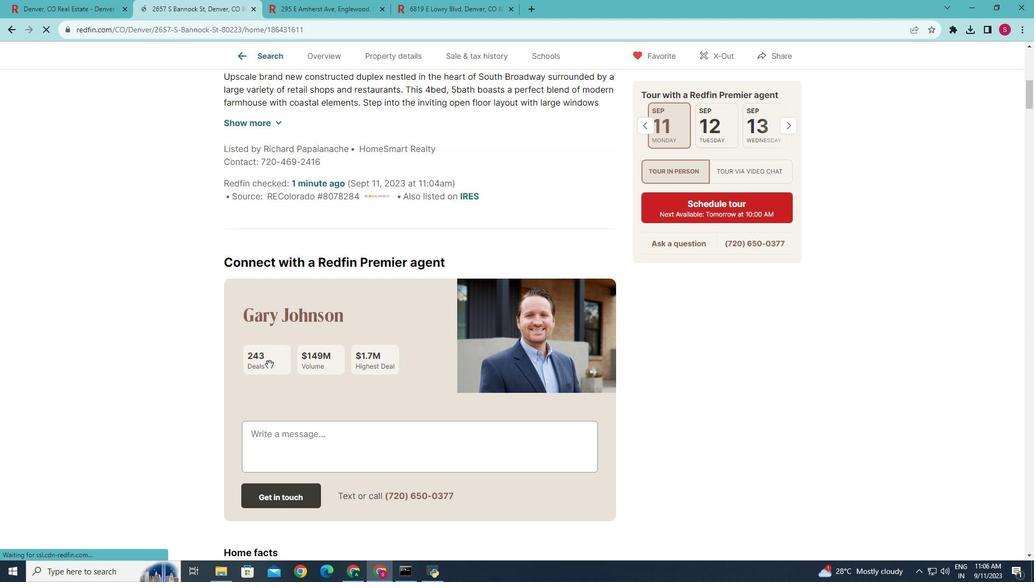 
Action: Mouse scrolled (280, 375) with delta (0, 0)
Screenshot: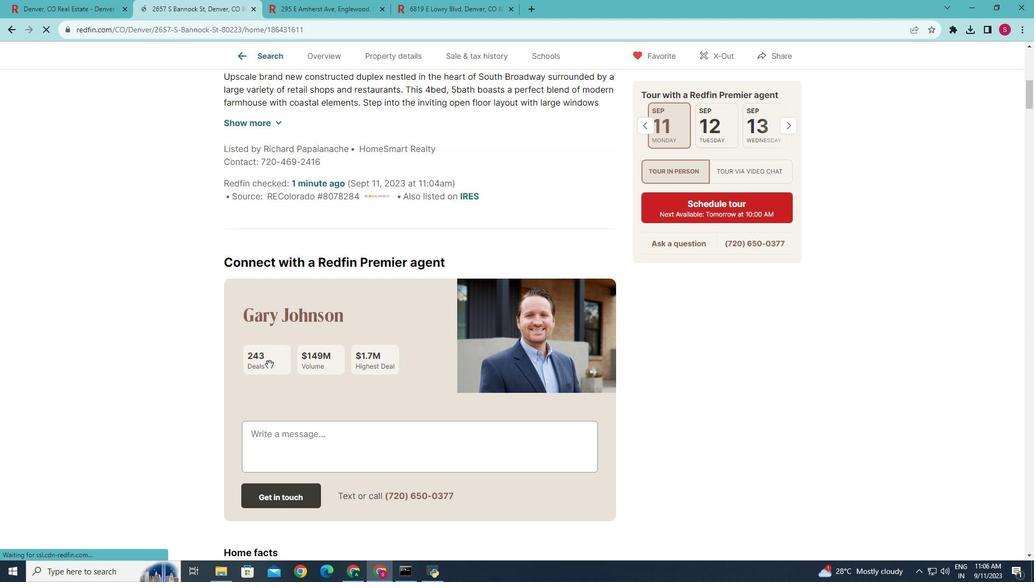 
Action: Mouse scrolled (280, 375) with delta (0, 0)
Screenshot: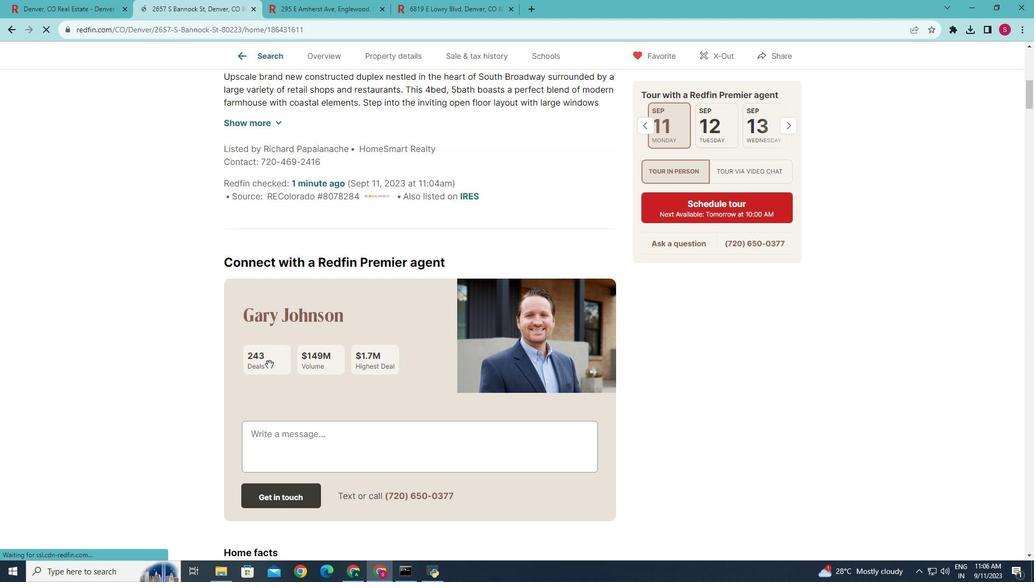 
Action: Mouse scrolled (280, 375) with delta (0, 0)
Screenshot: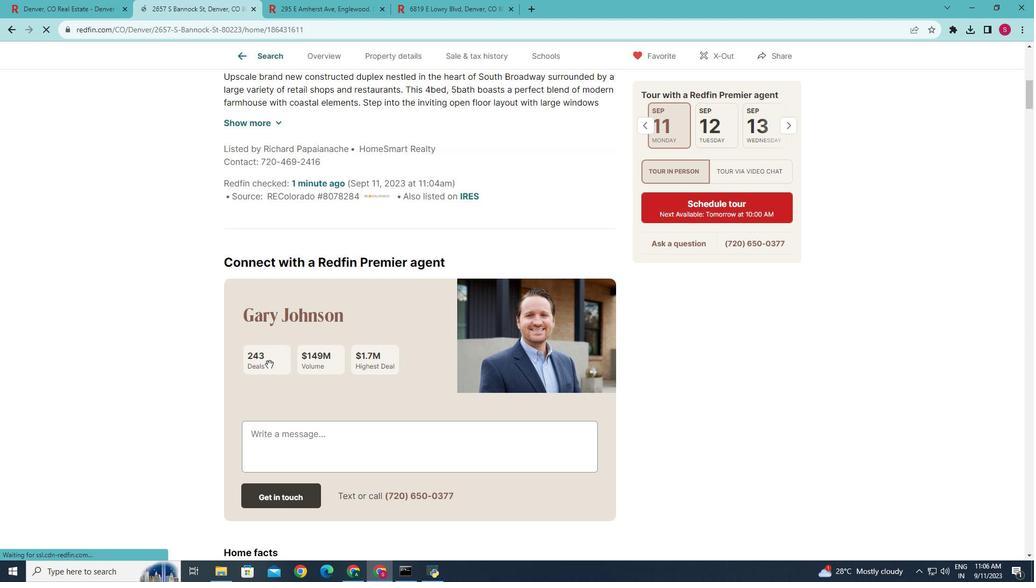 
Action: Mouse scrolled (280, 375) with delta (0, 0)
Screenshot: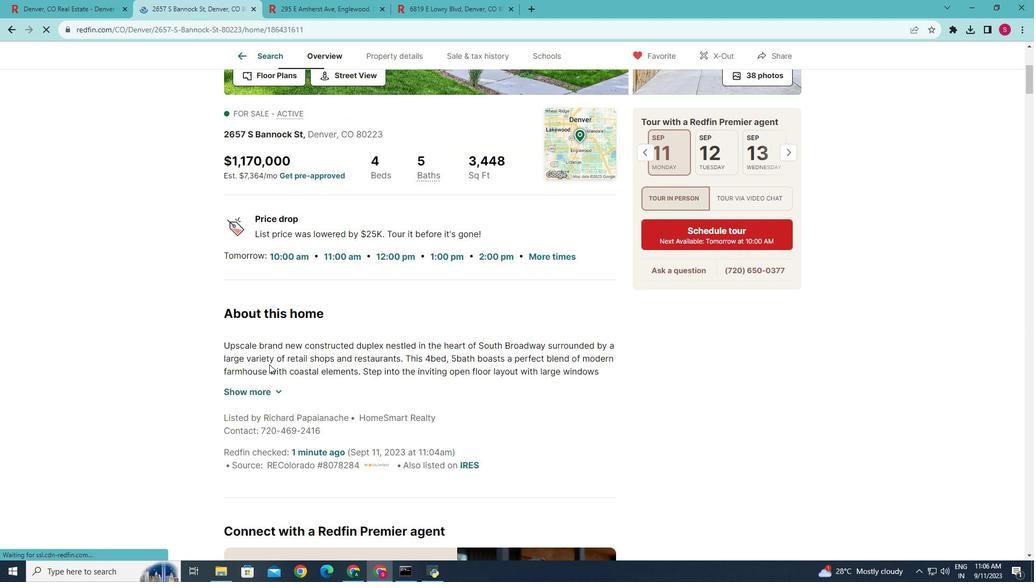 
Action: Mouse scrolled (280, 375) with delta (0, 0)
Screenshot: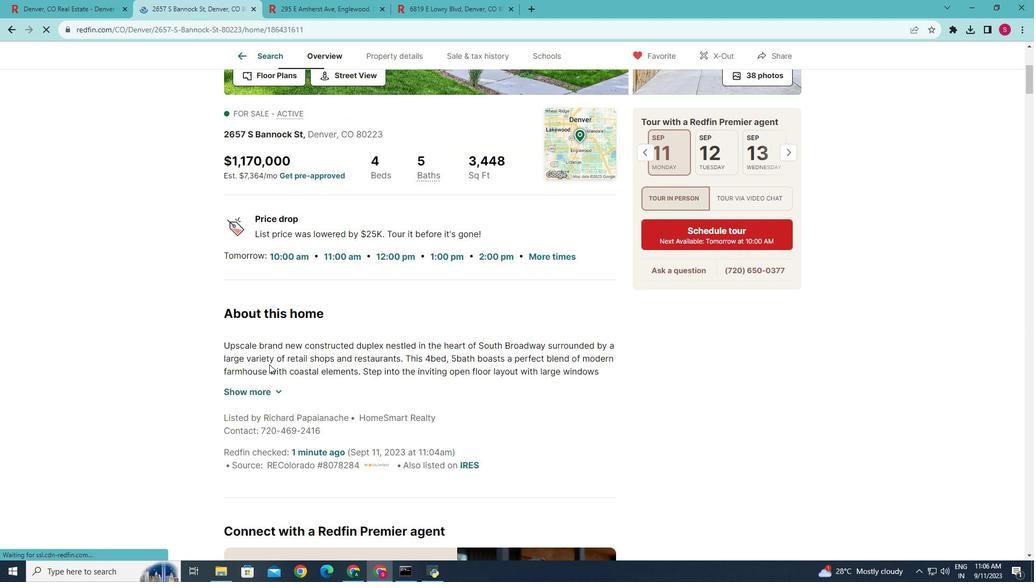 
Action: Mouse scrolled (280, 375) with delta (0, 0)
Screenshot: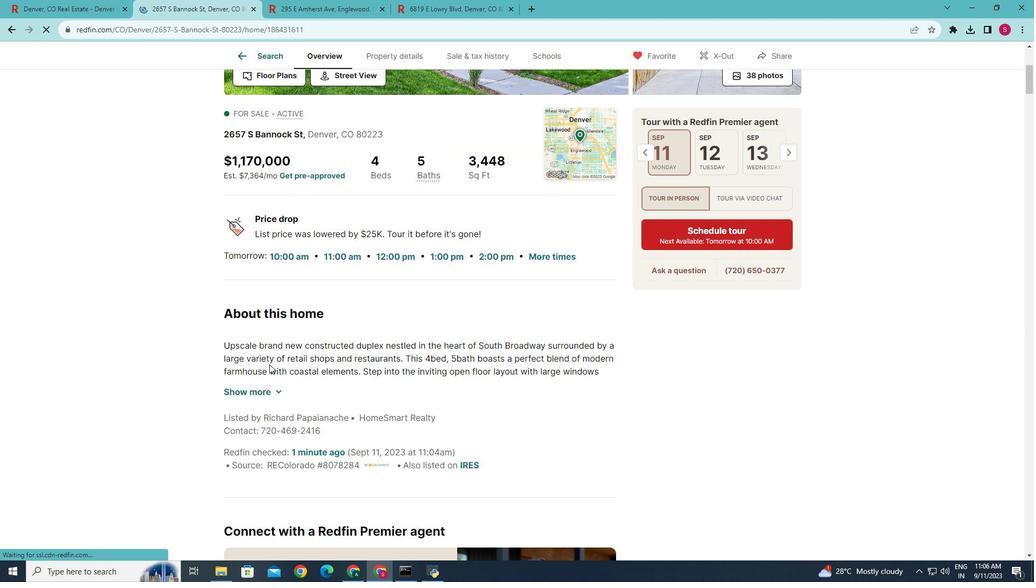 
Action: Mouse scrolled (280, 375) with delta (0, 0)
Screenshot: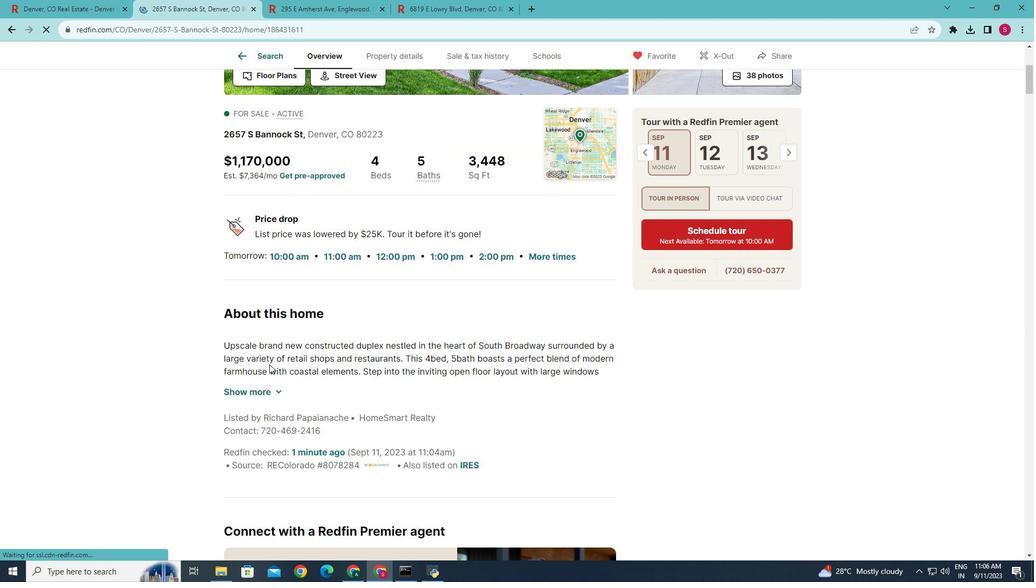 
Action: Mouse scrolled (280, 375) with delta (0, 0)
Screenshot: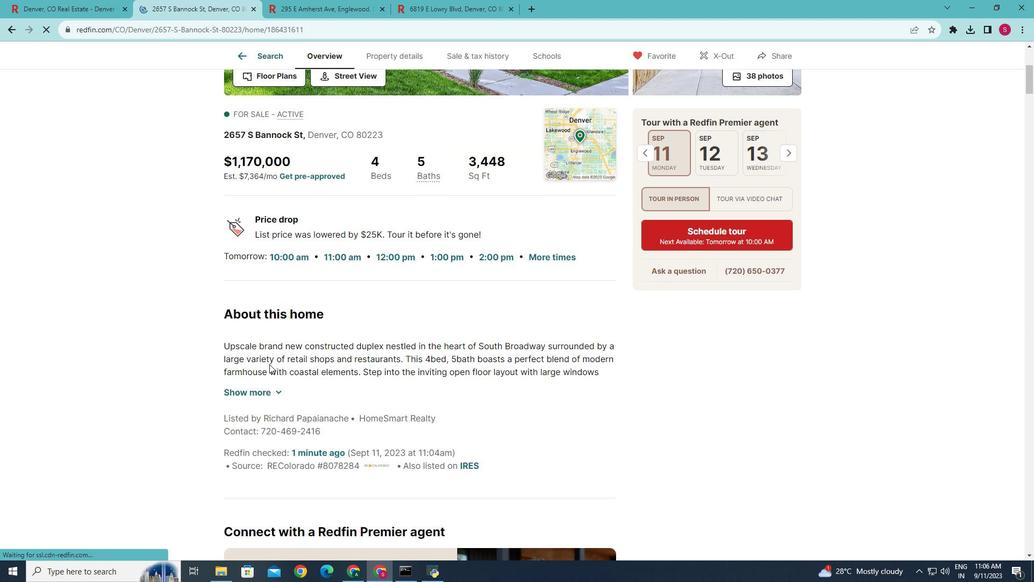 
Action: Mouse scrolled (280, 375) with delta (0, 0)
Screenshot: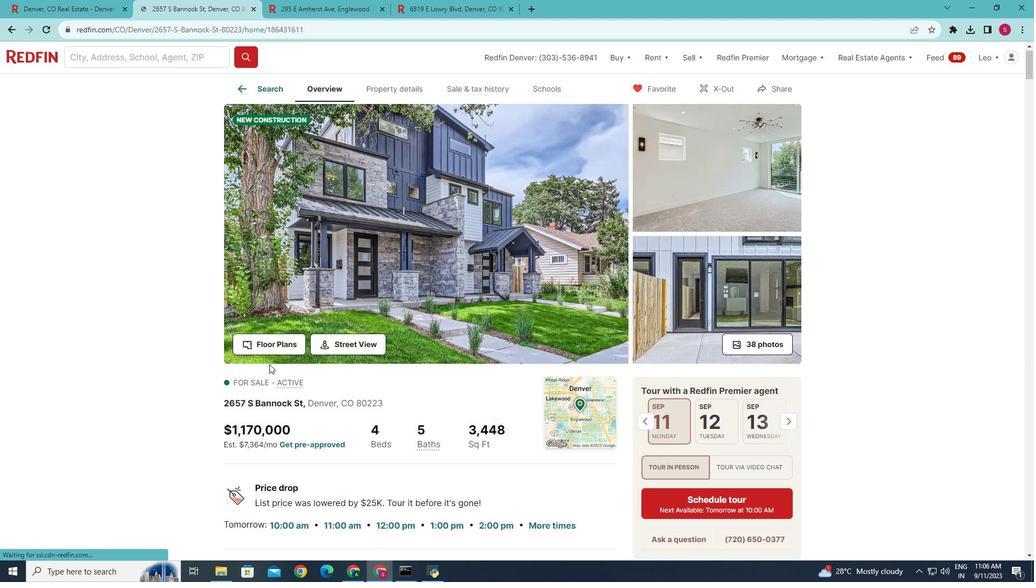 
Action: Mouse scrolled (280, 375) with delta (0, 0)
Screenshot: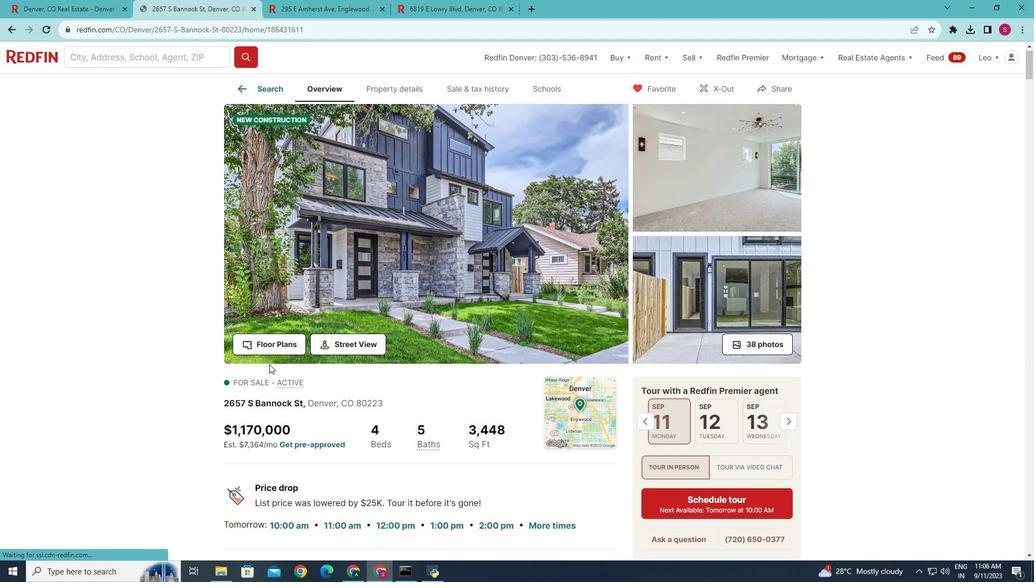 
Action: Mouse scrolled (280, 375) with delta (0, 0)
Screenshot: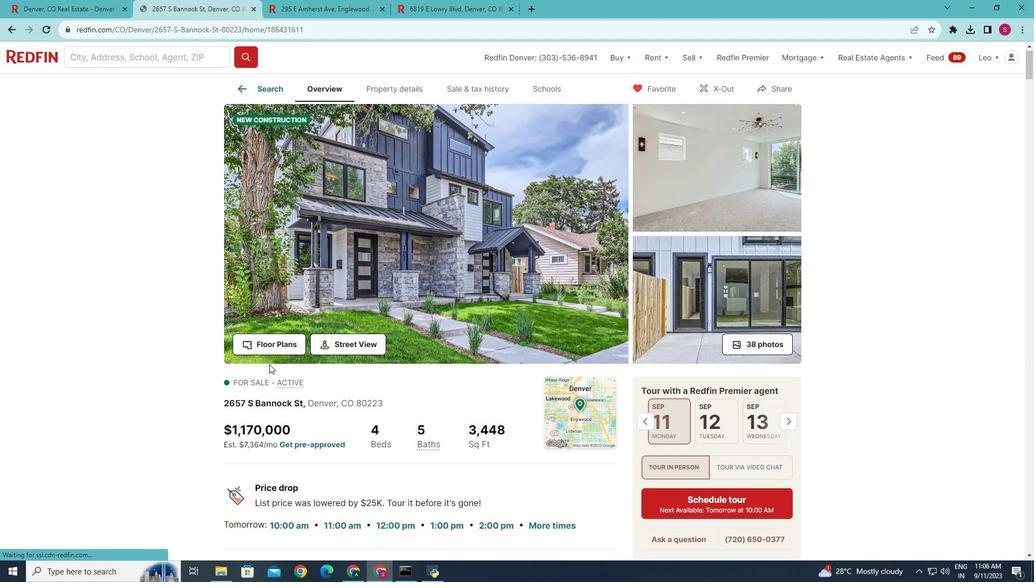 
Action: Mouse scrolled (280, 375) with delta (0, 0)
Screenshot: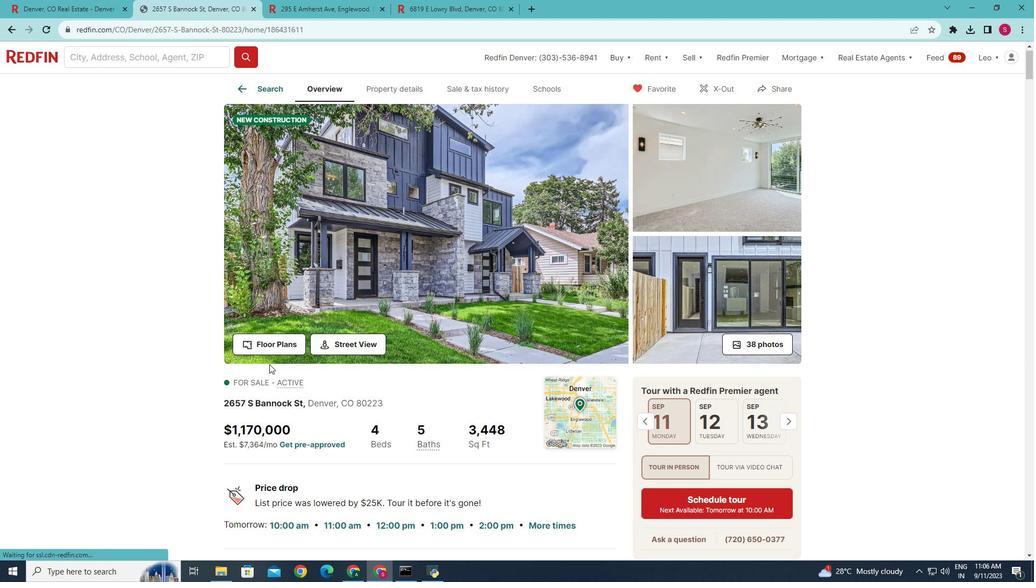 
Action: Mouse scrolled (280, 375) with delta (0, 0)
Screenshot: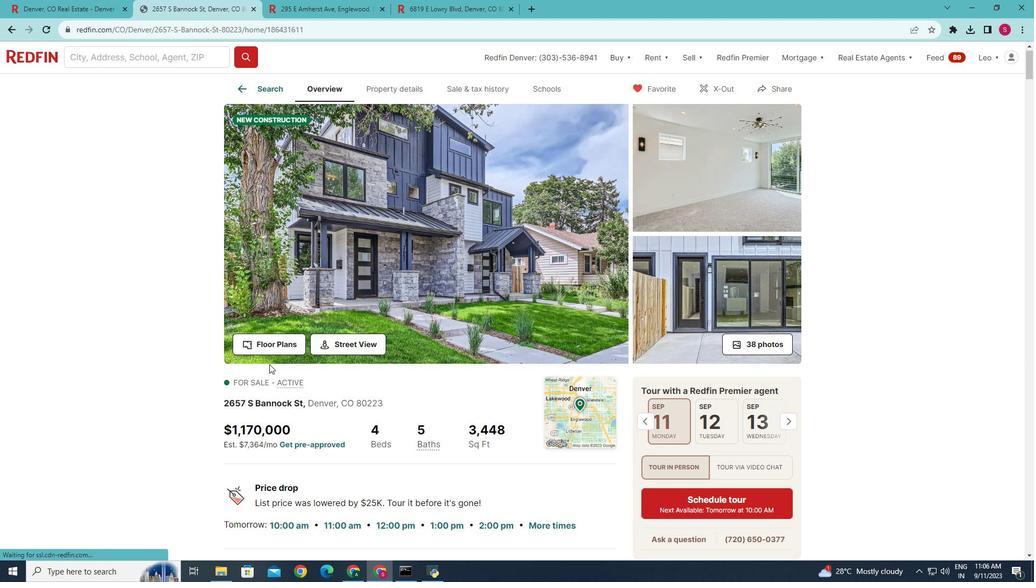 
Action: Mouse scrolled (280, 375) with delta (0, 0)
Screenshot: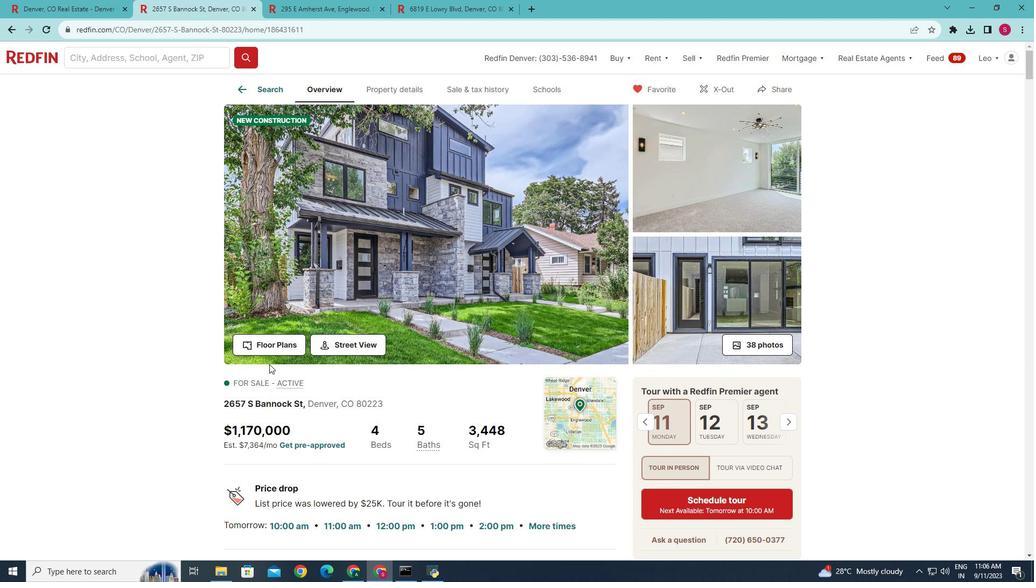 
Action: Mouse scrolled (280, 375) with delta (0, 0)
Screenshot: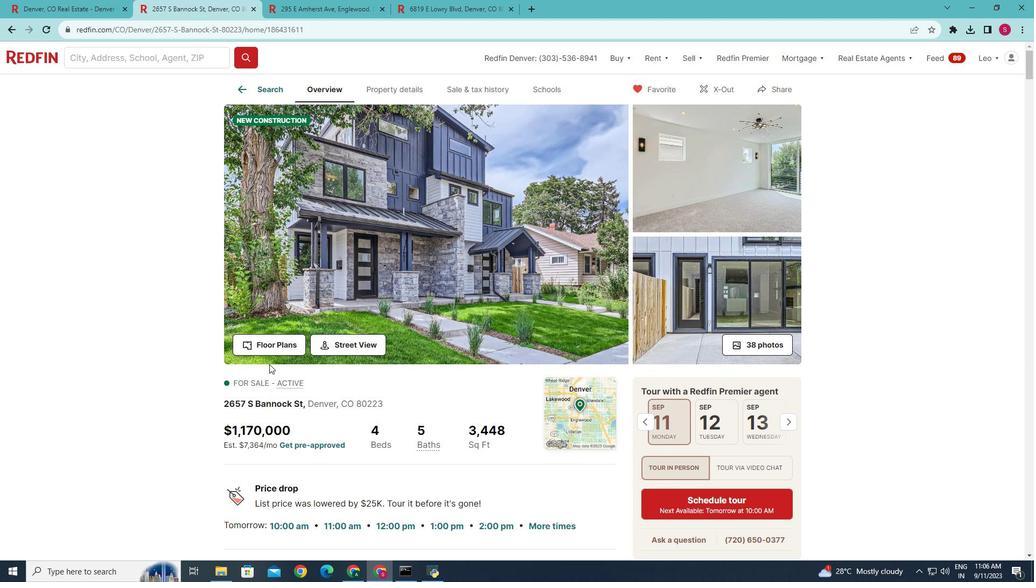 
Action: Mouse scrolled (280, 375) with delta (0, 0)
Screenshot: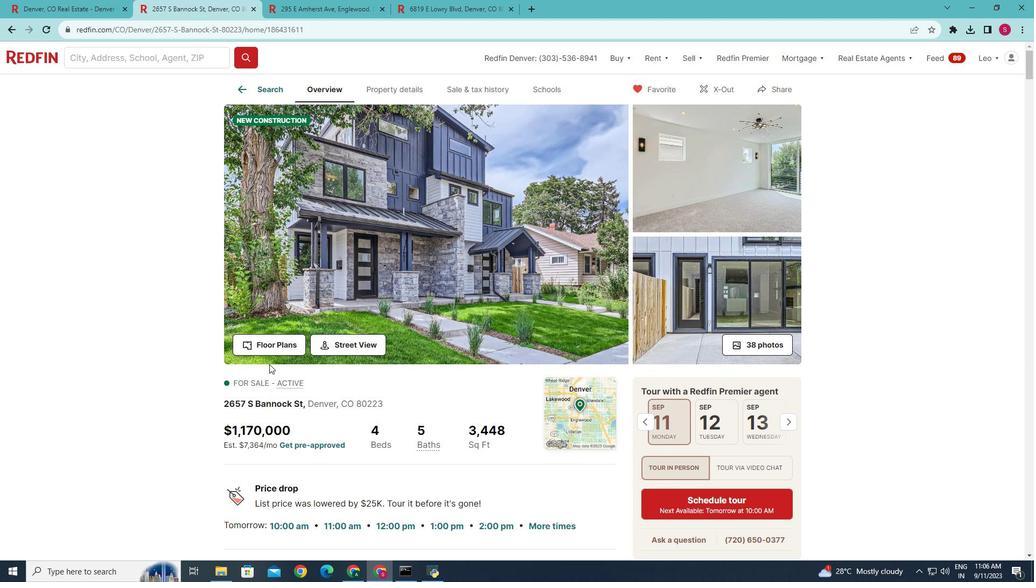 
Action: Mouse scrolled (280, 375) with delta (0, 0)
Screenshot: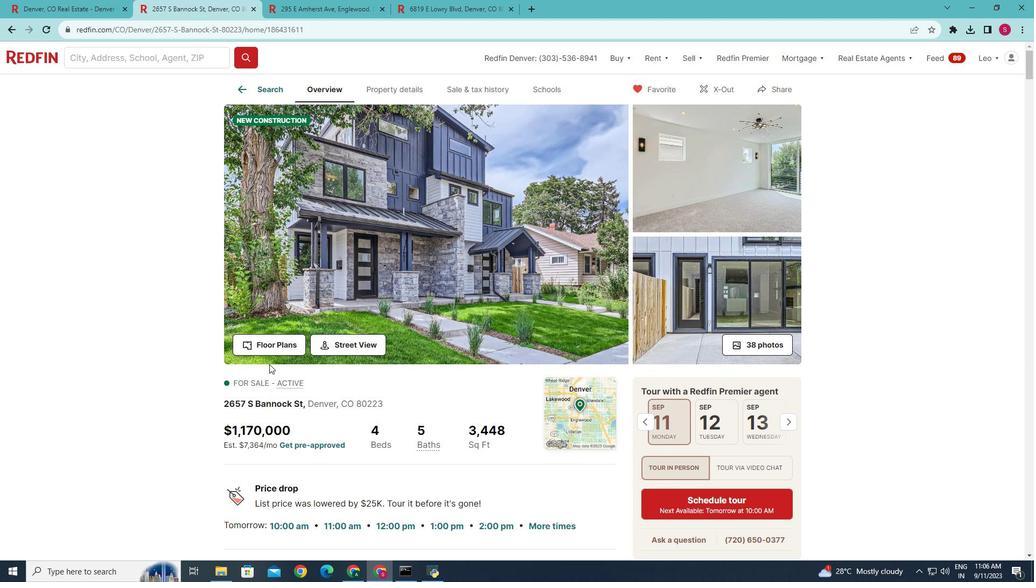 
Action: Mouse scrolled (280, 375) with delta (0, 0)
Screenshot: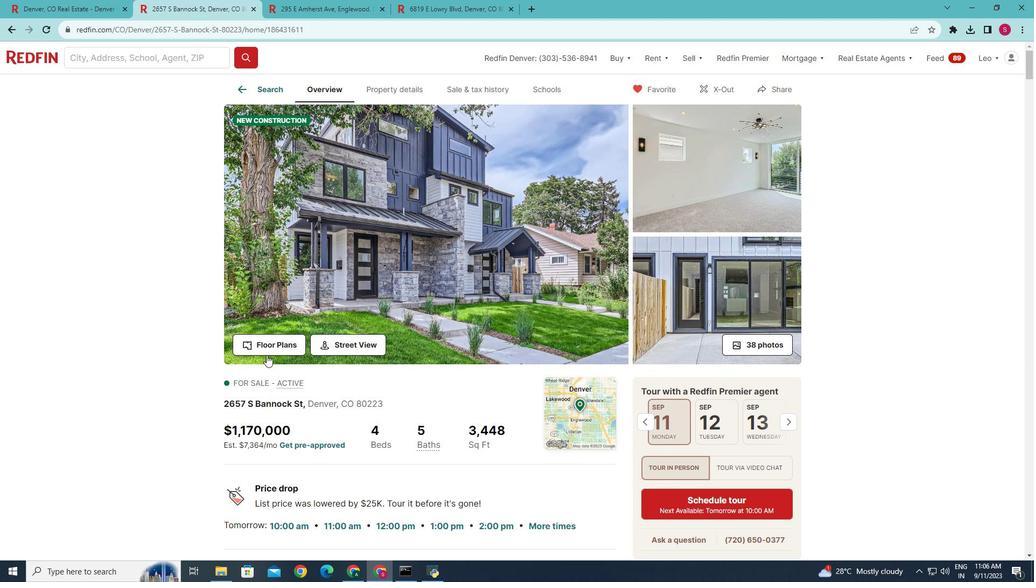
Action: Mouse scrolled (280, 375) with delta (0, 0)
